 Task: Research Airbnb options in Umm as Summaq, Jordan from 12th December, 2023 to 16th December, 2023 for 8 adults.8 bedrooms having 8 beds and 8 bathrooms. Property type can be hotel. Amenities needed are: wifi, TV, free parkinig on premises, gym, breakfast. Look for 4 properties as per requirement.
Action: Mouse moved to (564, 131)
Screenshot: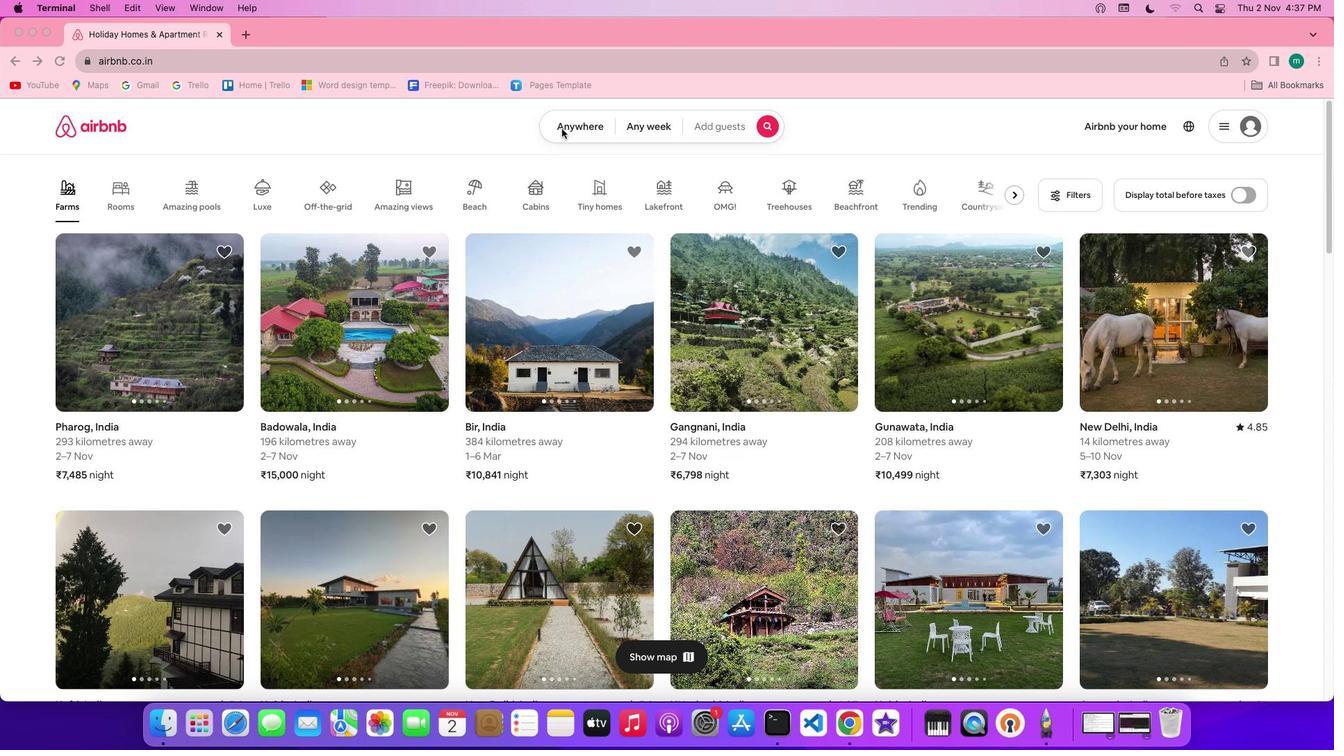 
Action: Mouse pressed left at (564, 131)
Screenshot: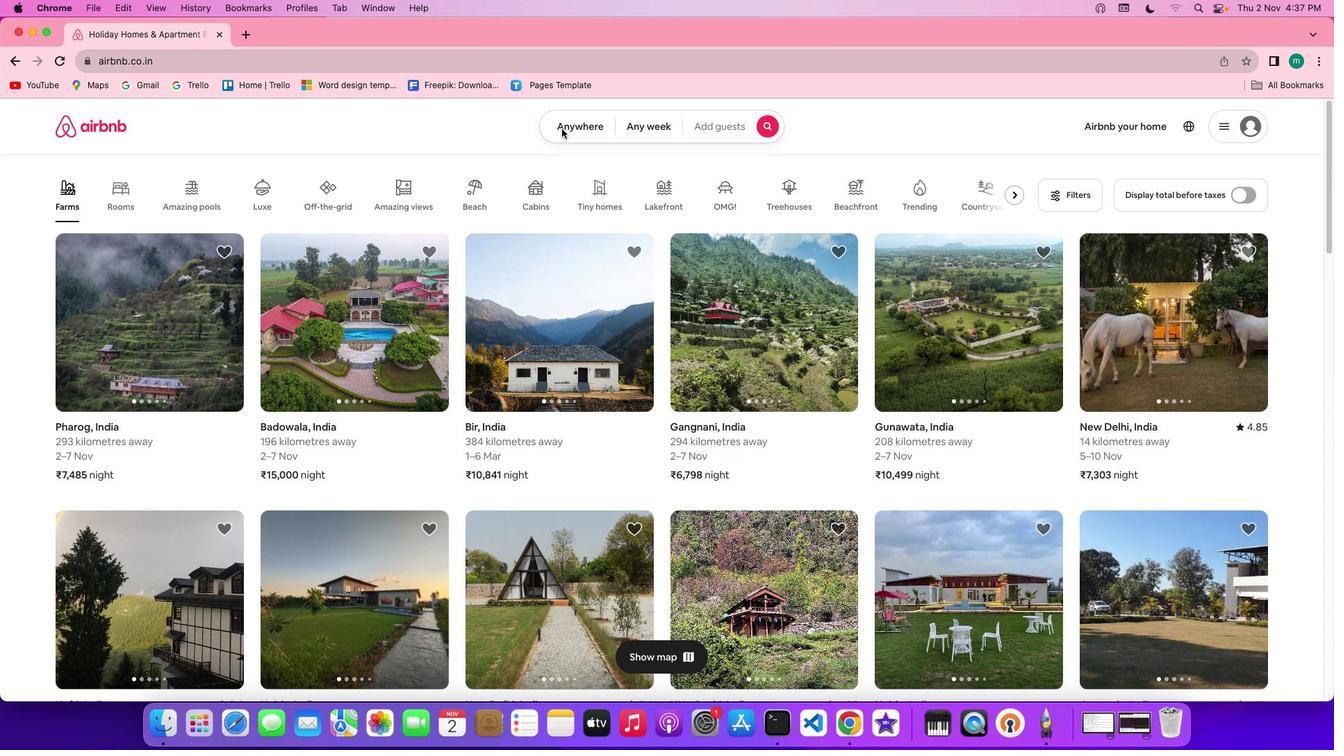 
Action: Mouse pressed left at (564, 131)
Screenshot: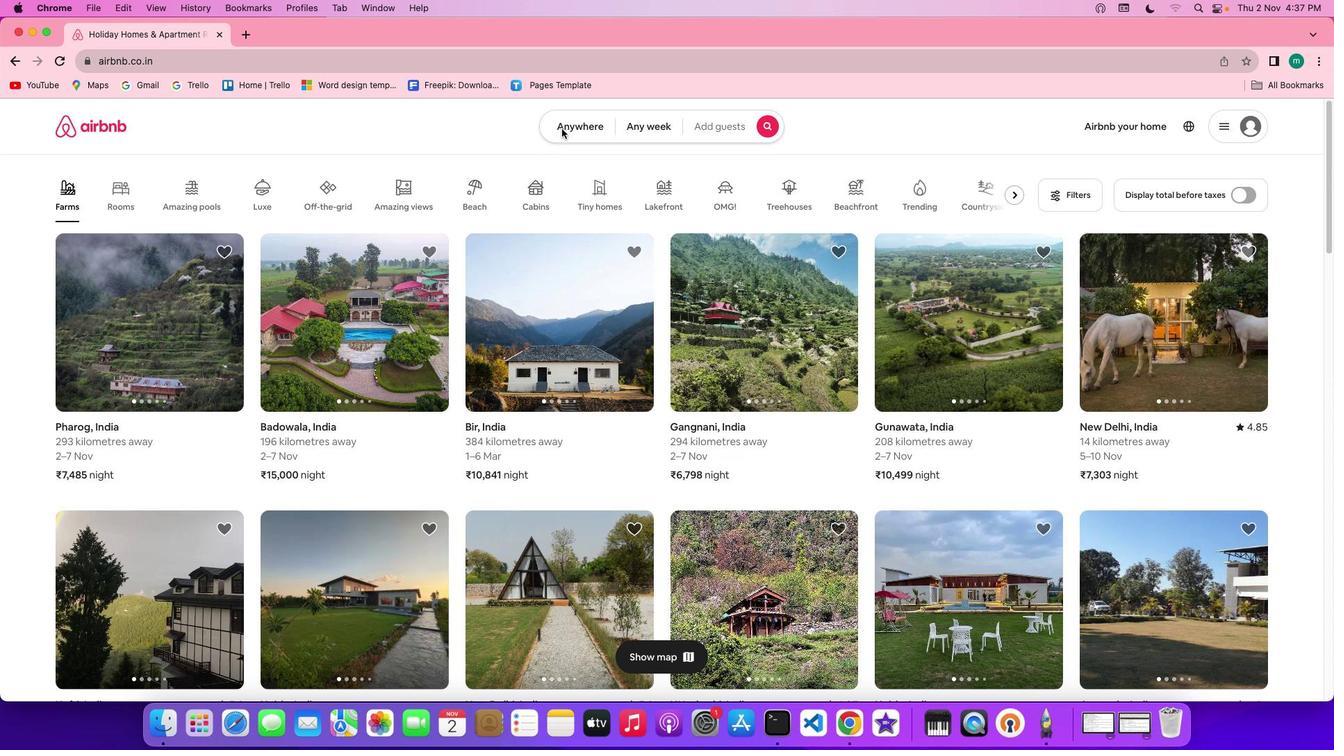 
Action: Key pressed Key.shift'U''m''m'Key.space'a''s'Key.spaceKey.shift'S''u''m''m''a''q'','Key.shift'J''o''r''d''a''n'
Screenshot: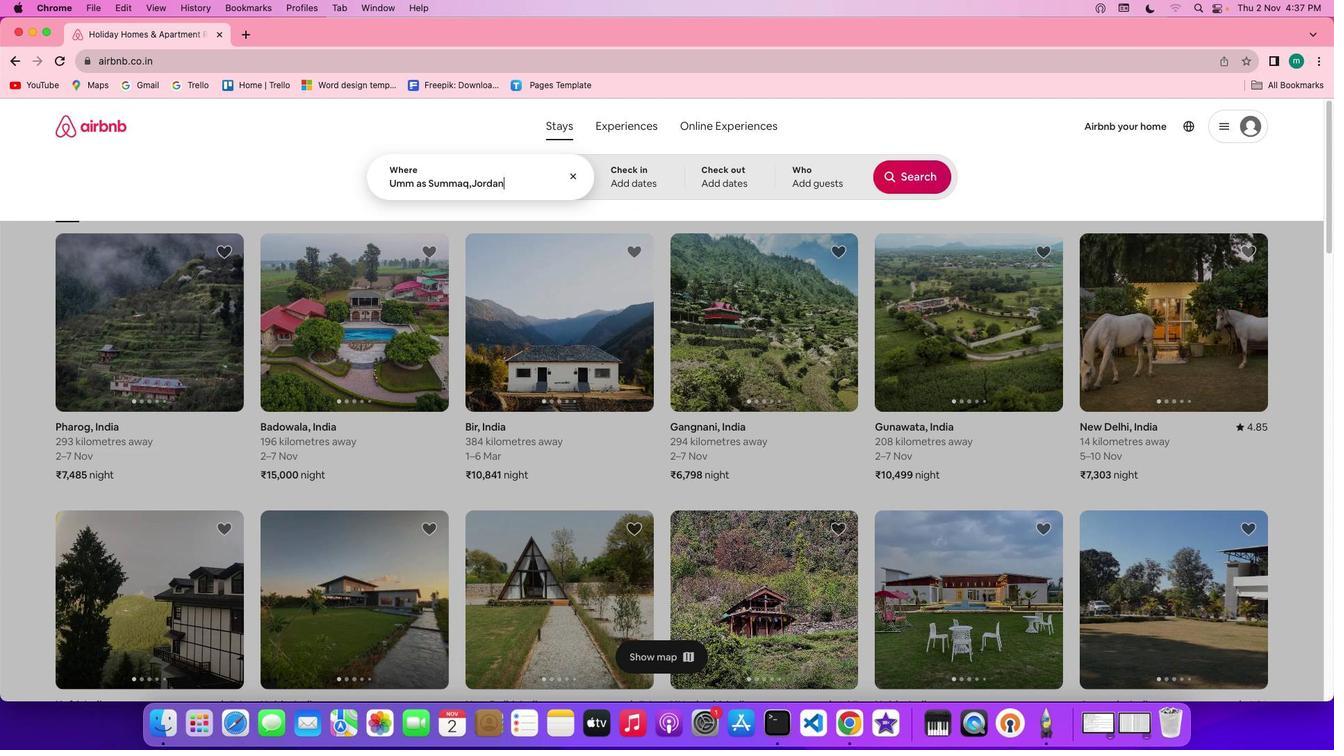 
Action: Mouse moved to (653, 189)
Screenshot: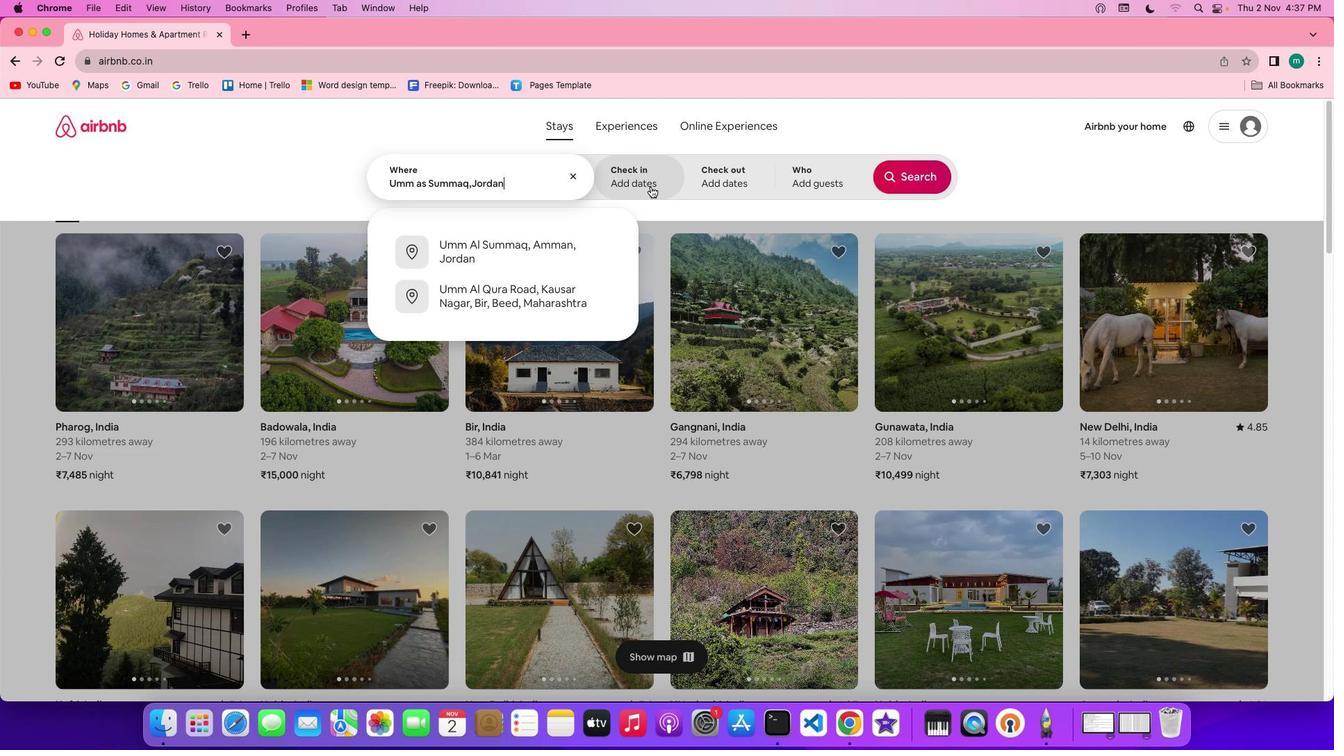 
Action: Mouse pressed left at (653, 189)
Screenshot: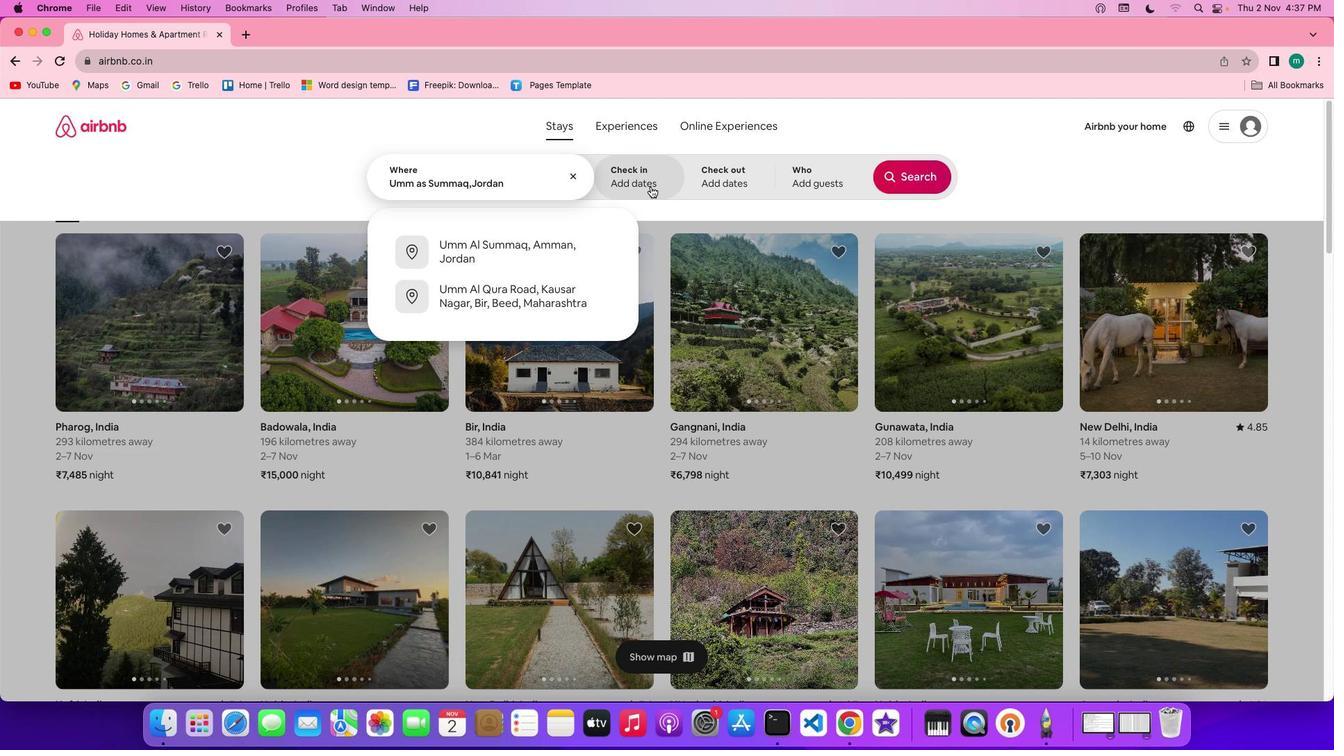 
Action: Mouse moved to (753, 418)
Screenshot: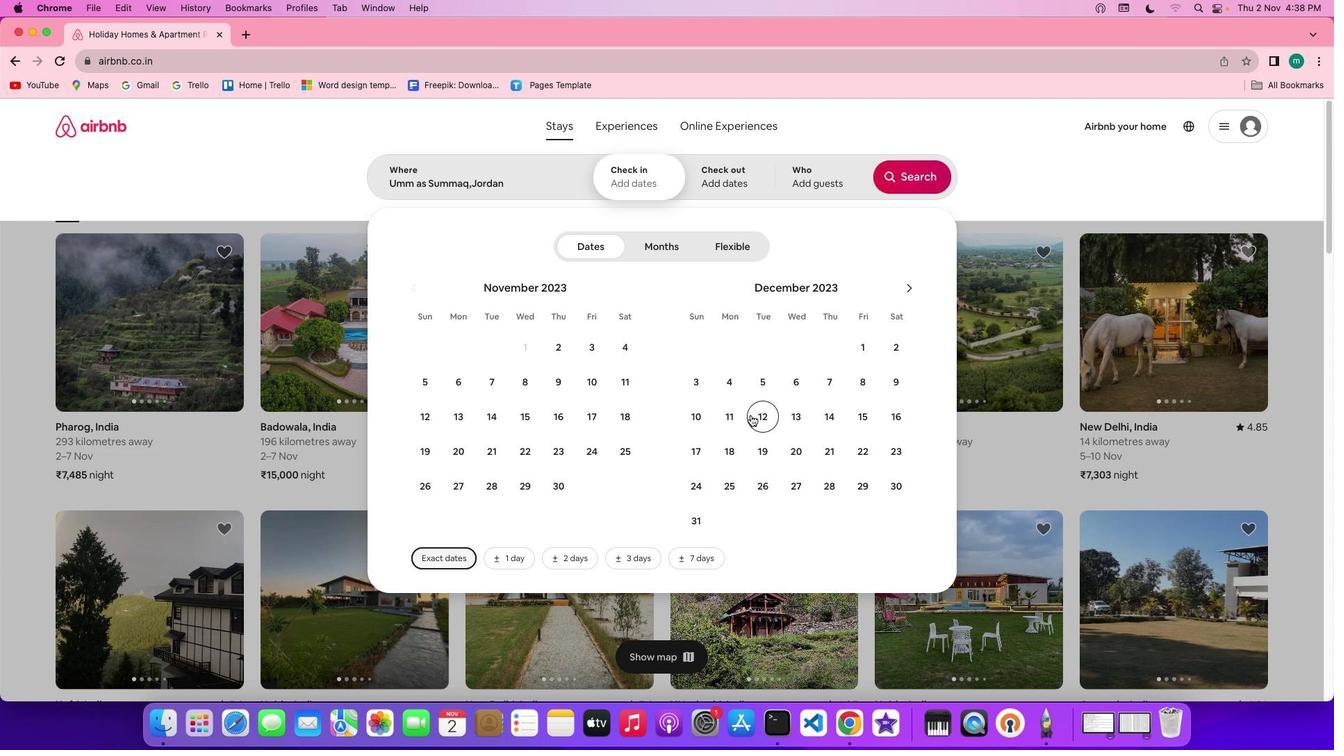 
Action: Mouse pressed left at (753, 418)
Screenshot: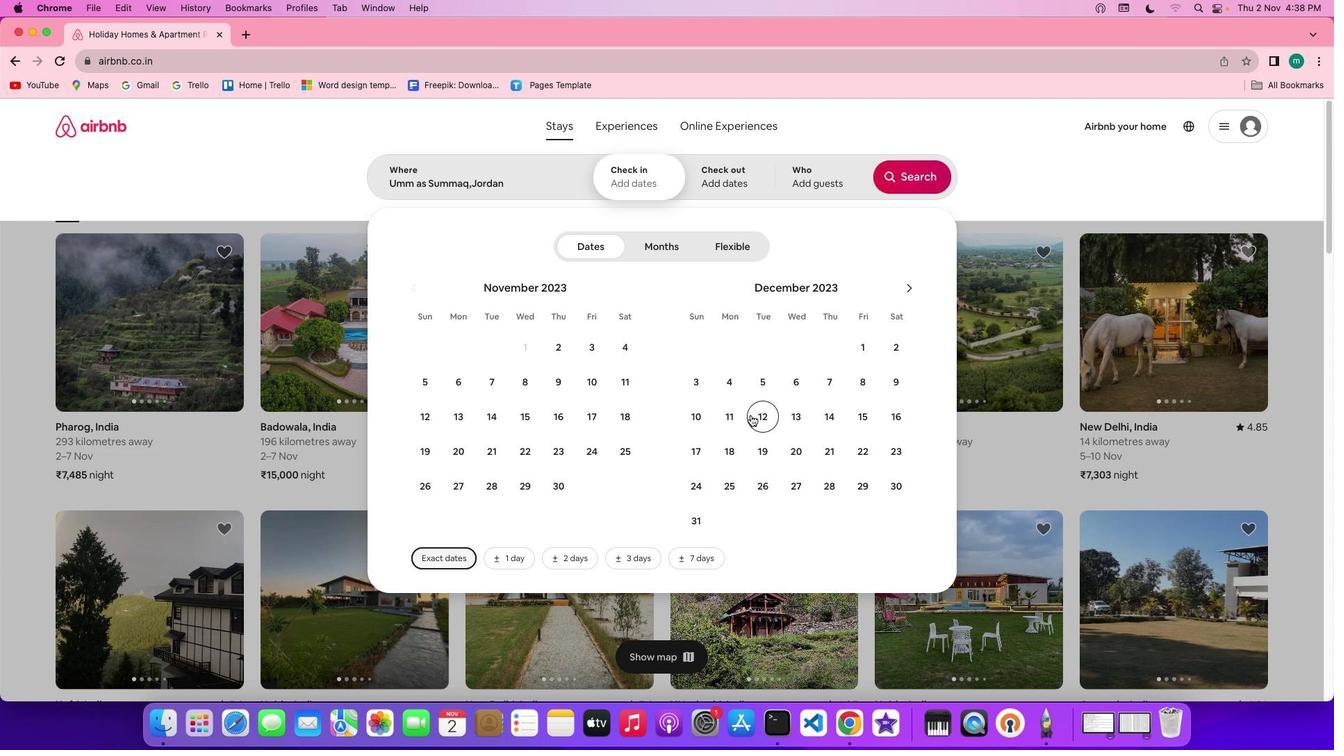 
Action: Mouse moved to (899, 410)
Screenshot: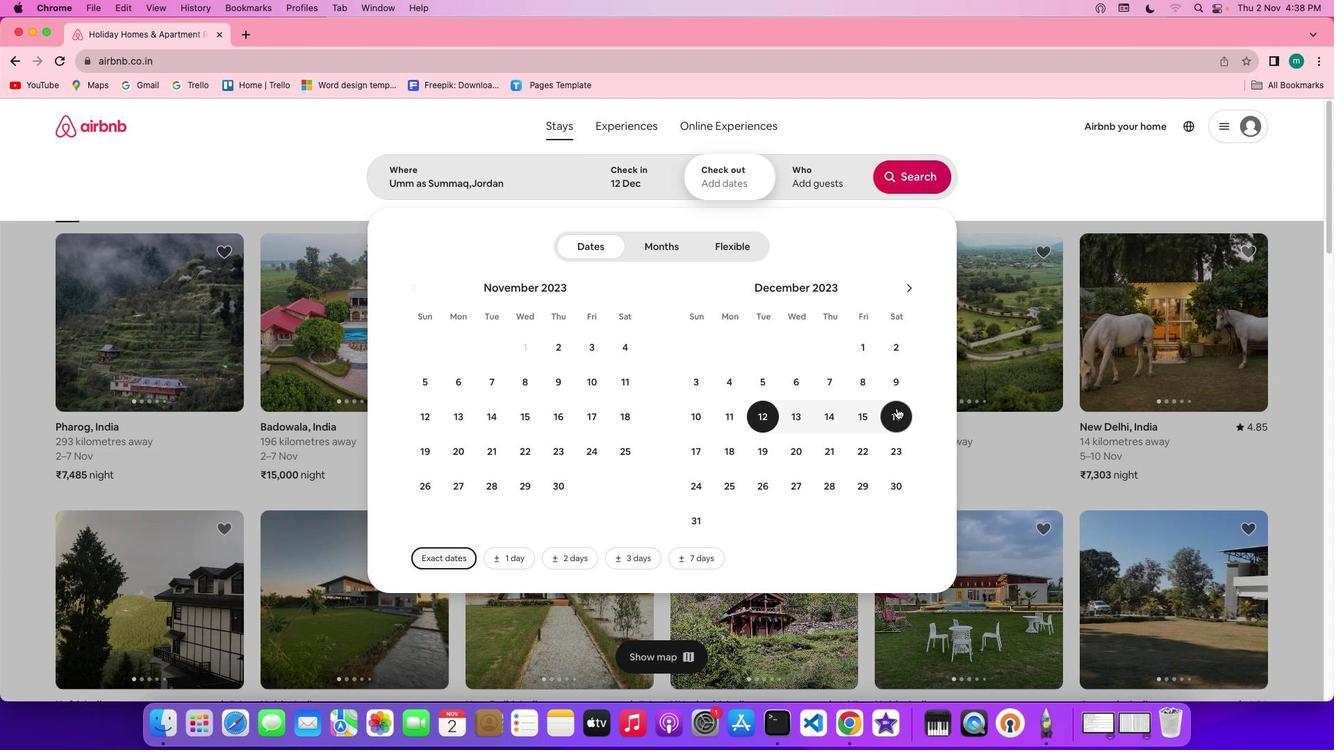 
Action: Mouse pressed left at (899, 410)
Screenshot: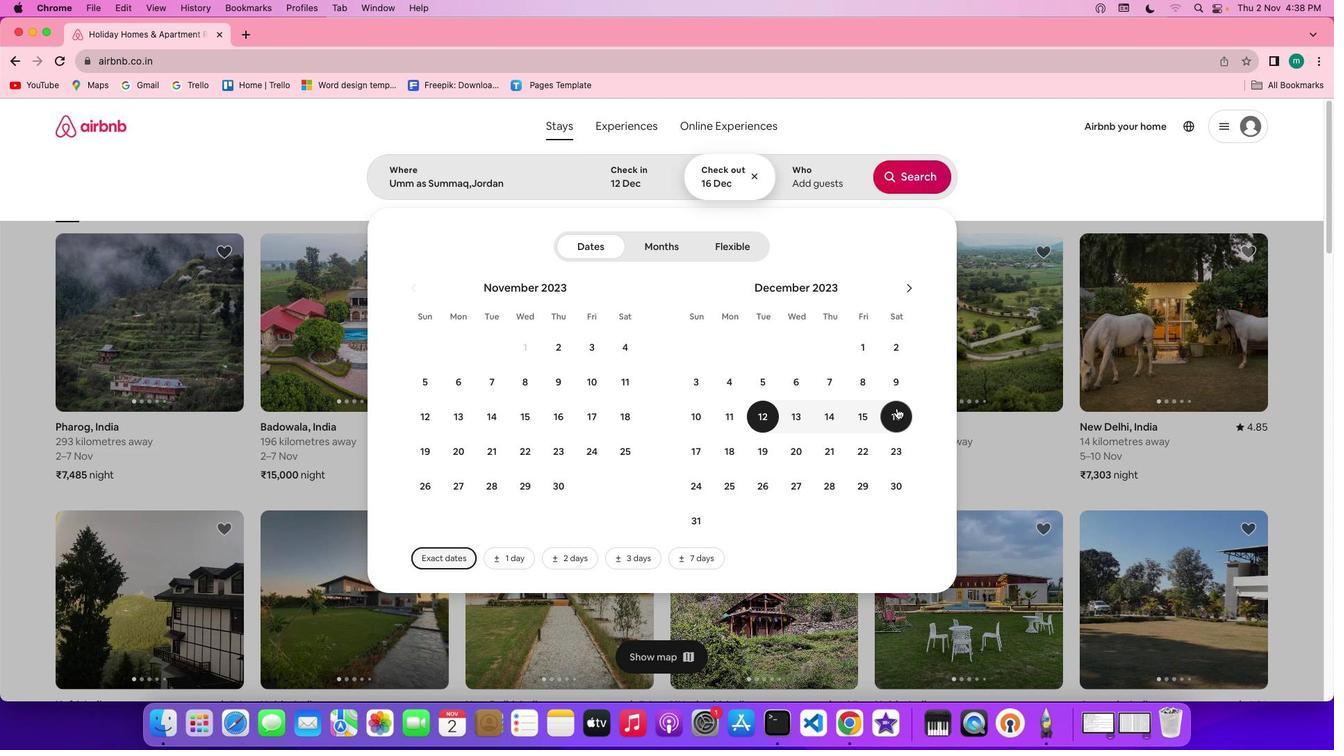 
Action: Mouse moved to (844, 200)
Screenshot: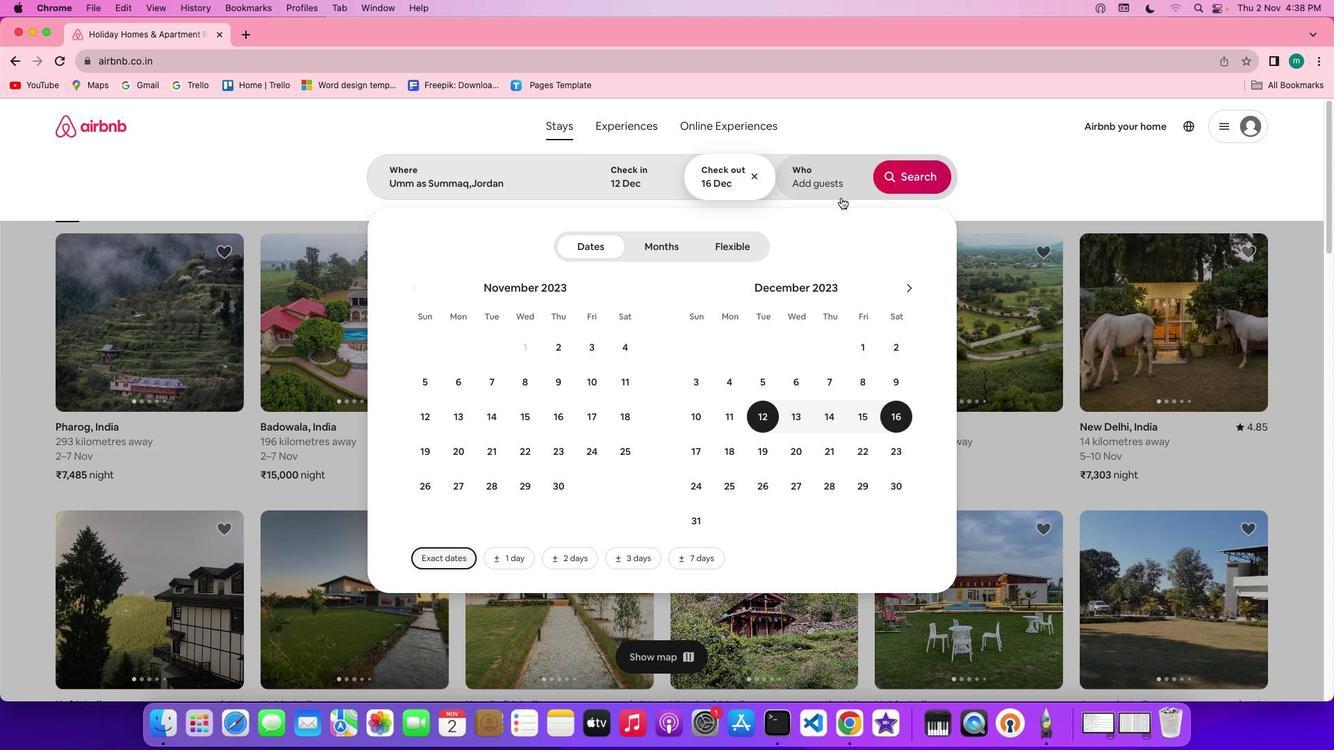 
Action: Mouse pressed left at (844, 200)
Screenshot: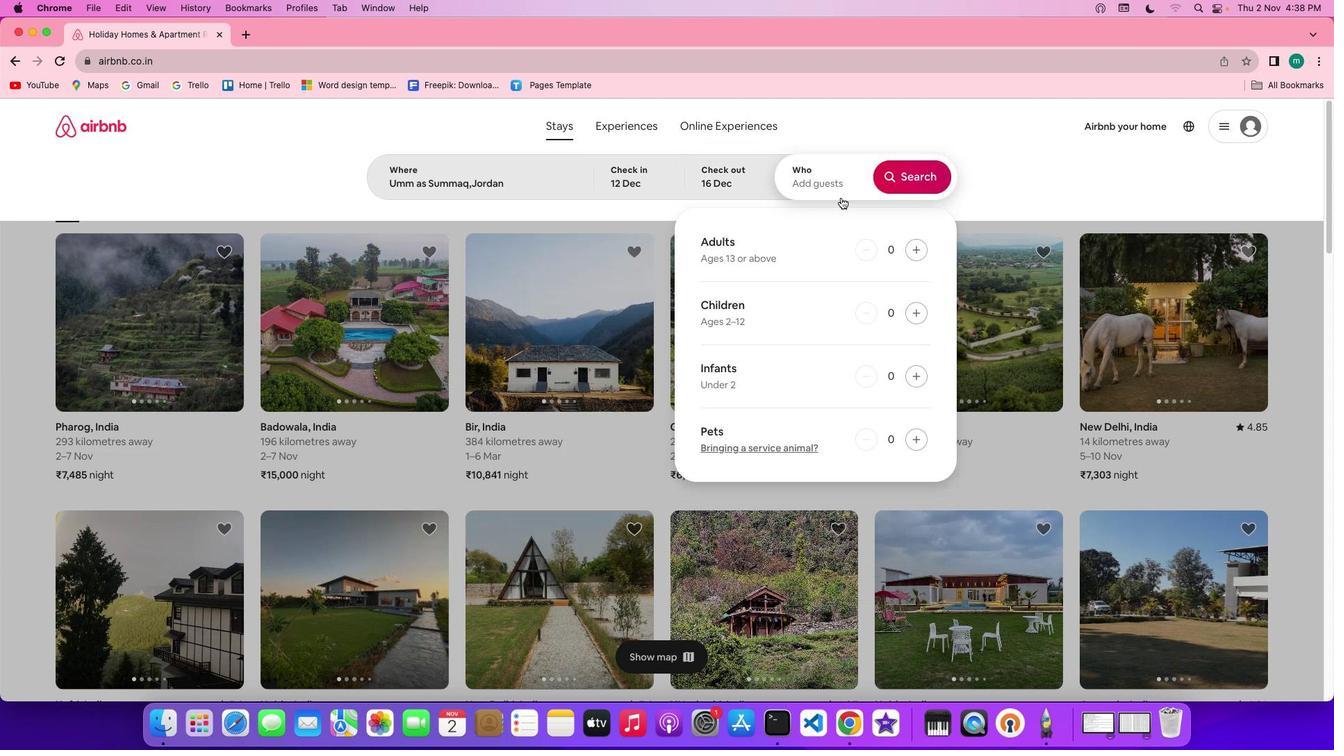 
Action: Mouse moved to (917, 255)
Screenshot: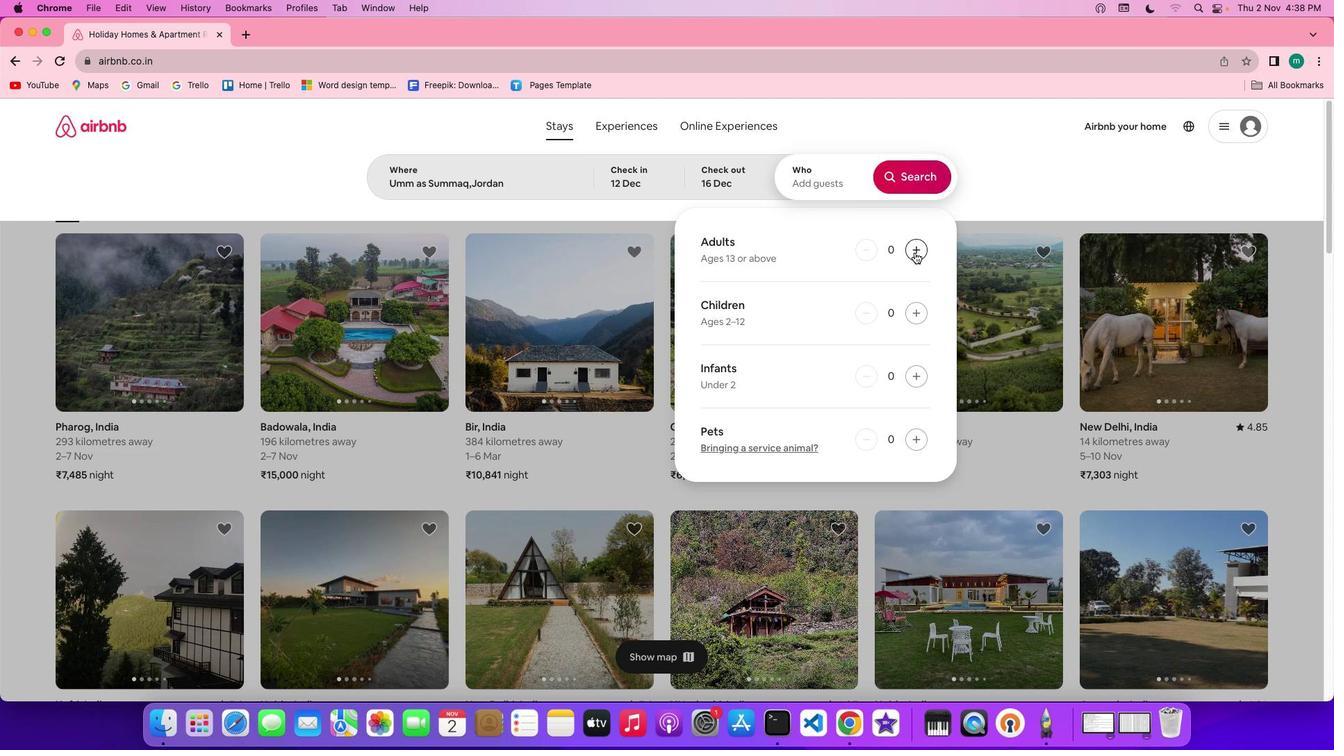 
Action: Mouse pressed left at (917, 255)
Screenshot: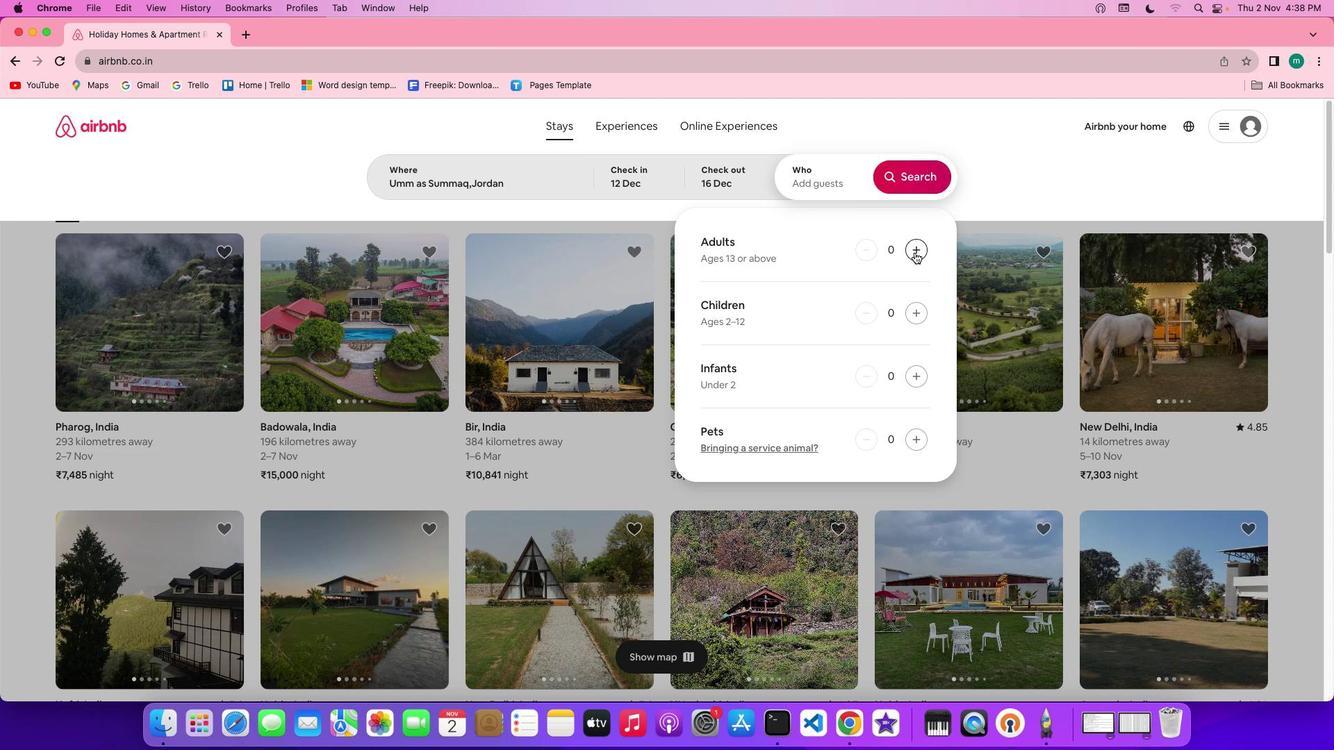 
Action: Mouse pressed left at (917, 255)
Screenshot: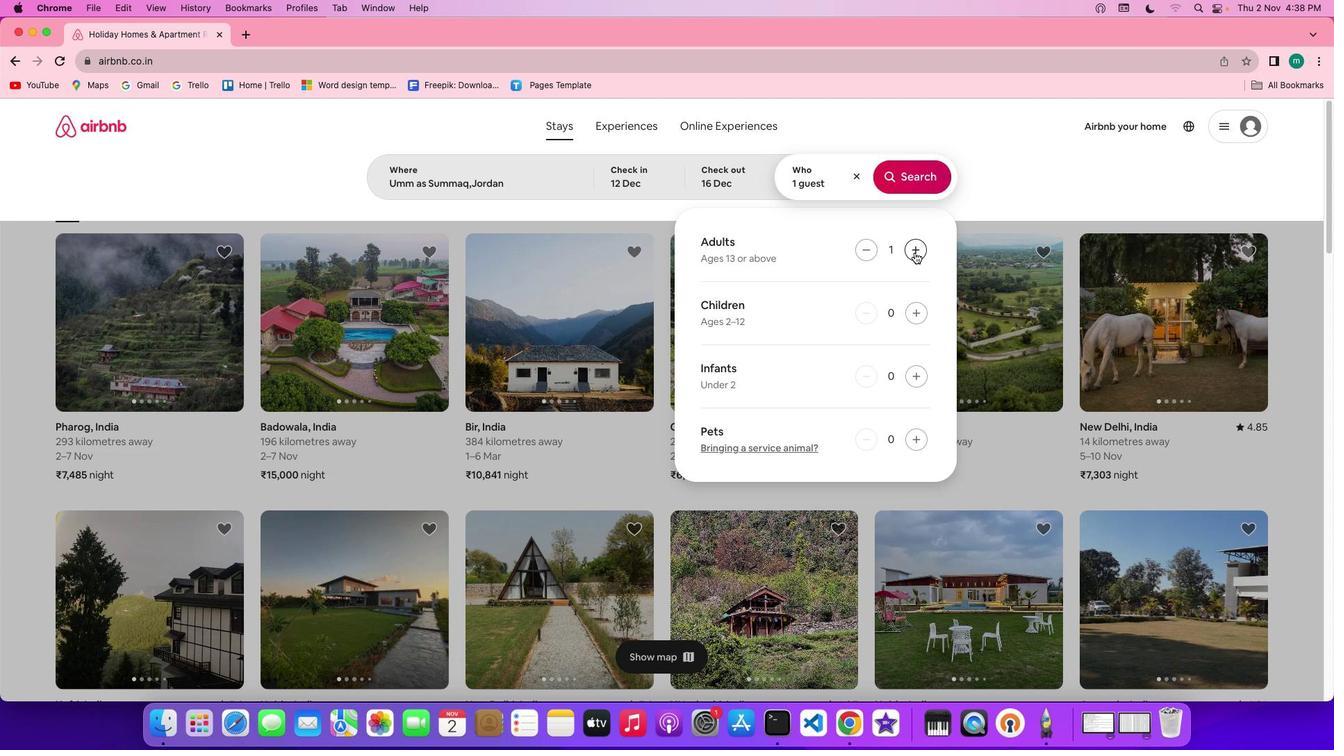 
Action: Mouse pressed left at (917, 255)
Screenshot: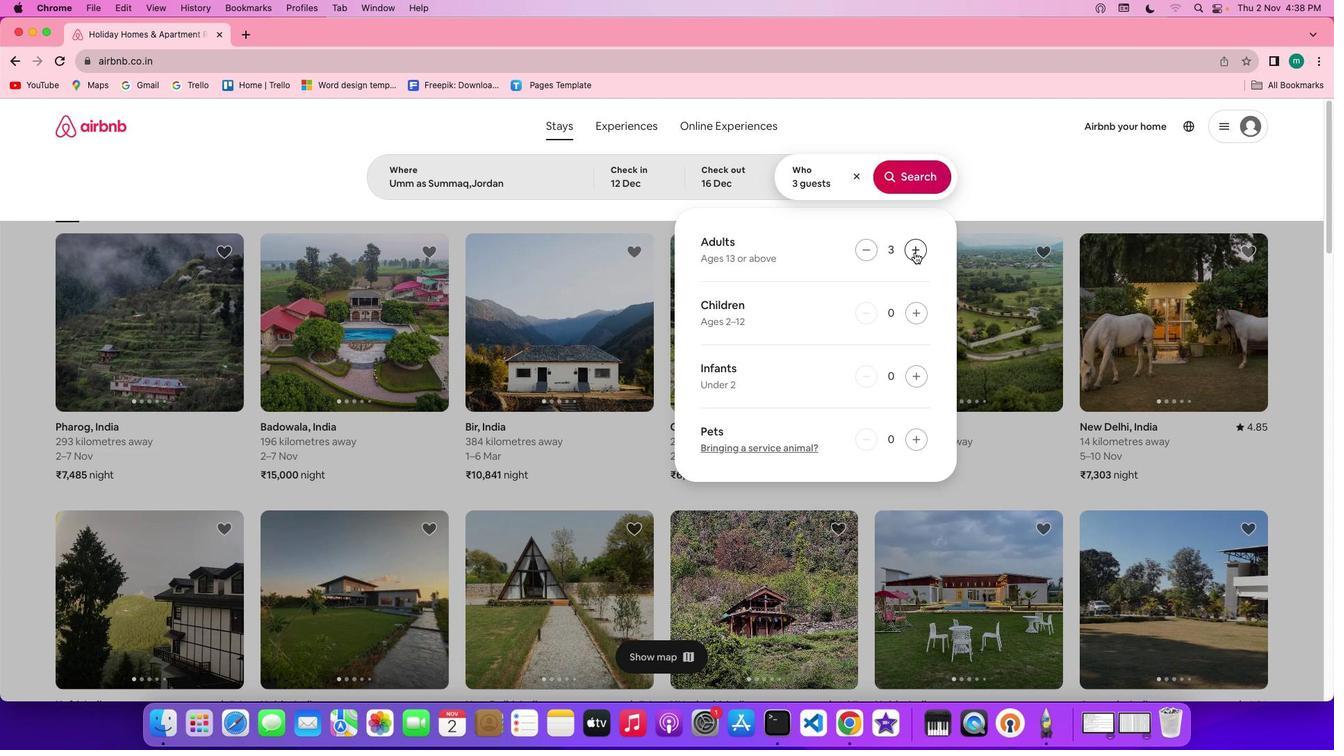 
Action: Mouse pressed left at (917, 255)
Screenshot: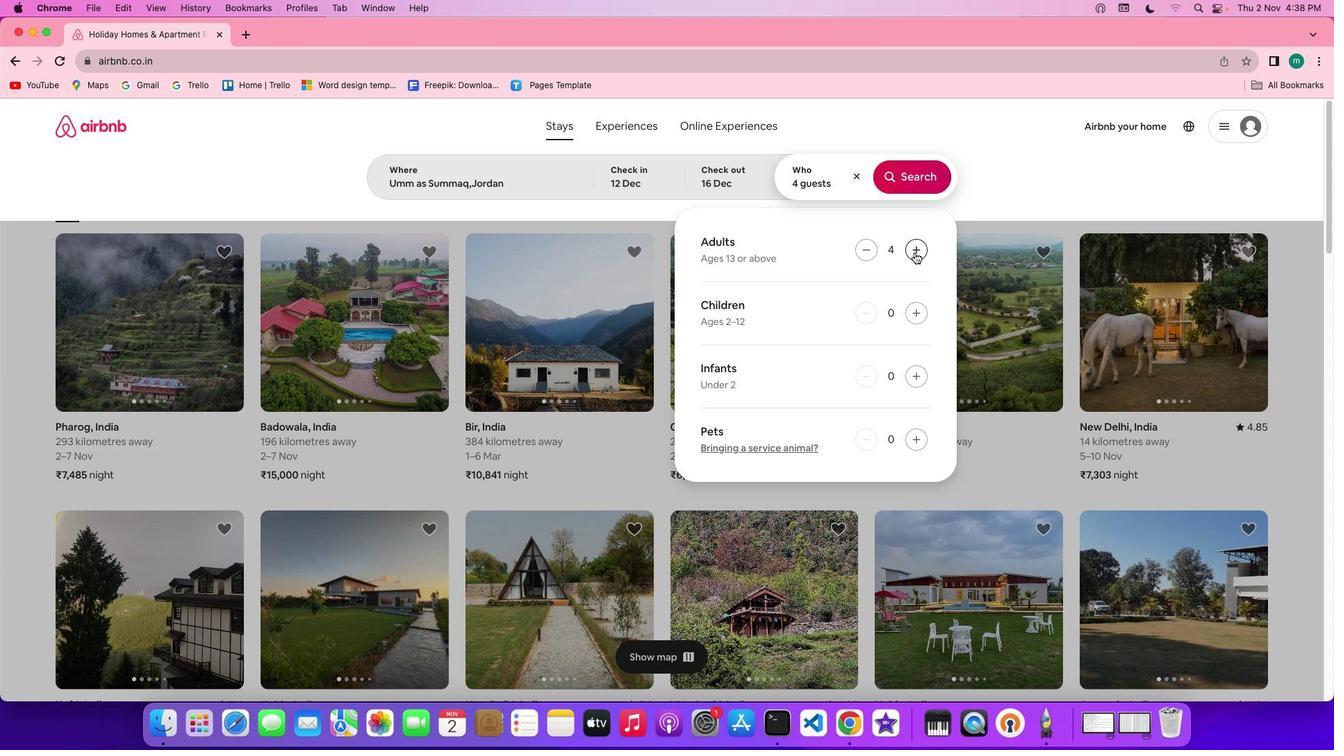
Action: Mouse pressed left at (917, 255)
Screenshot: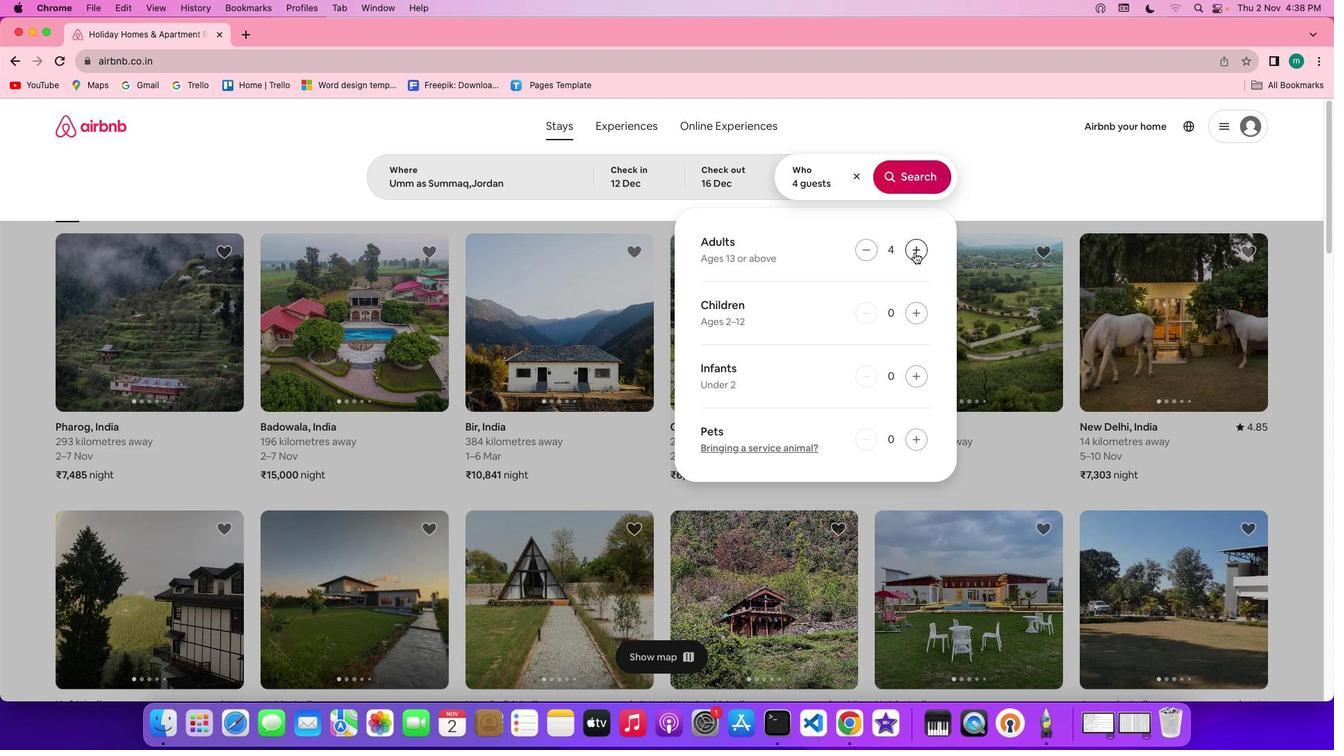 
Action: Mouse pressed left at (917, 255)
Screenshot: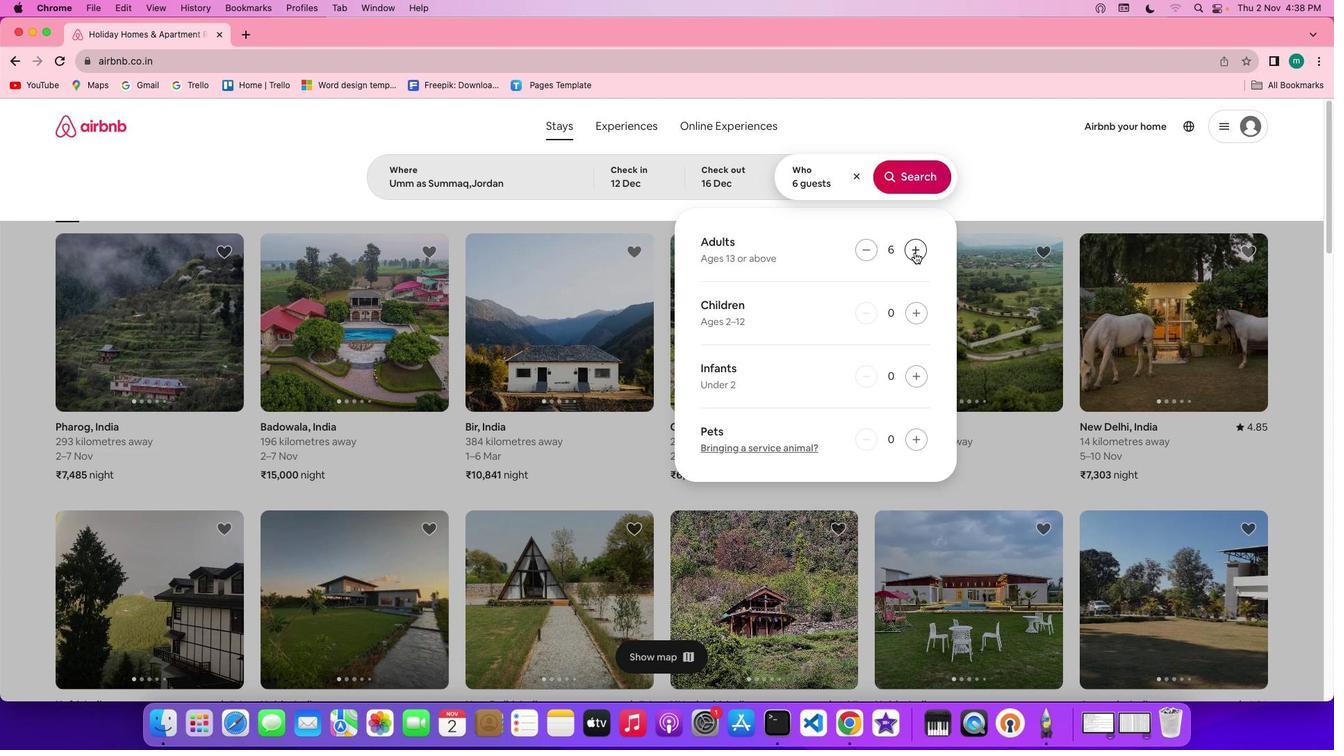 
Action: Mouse pressed left at (917, 255)
Screenshot: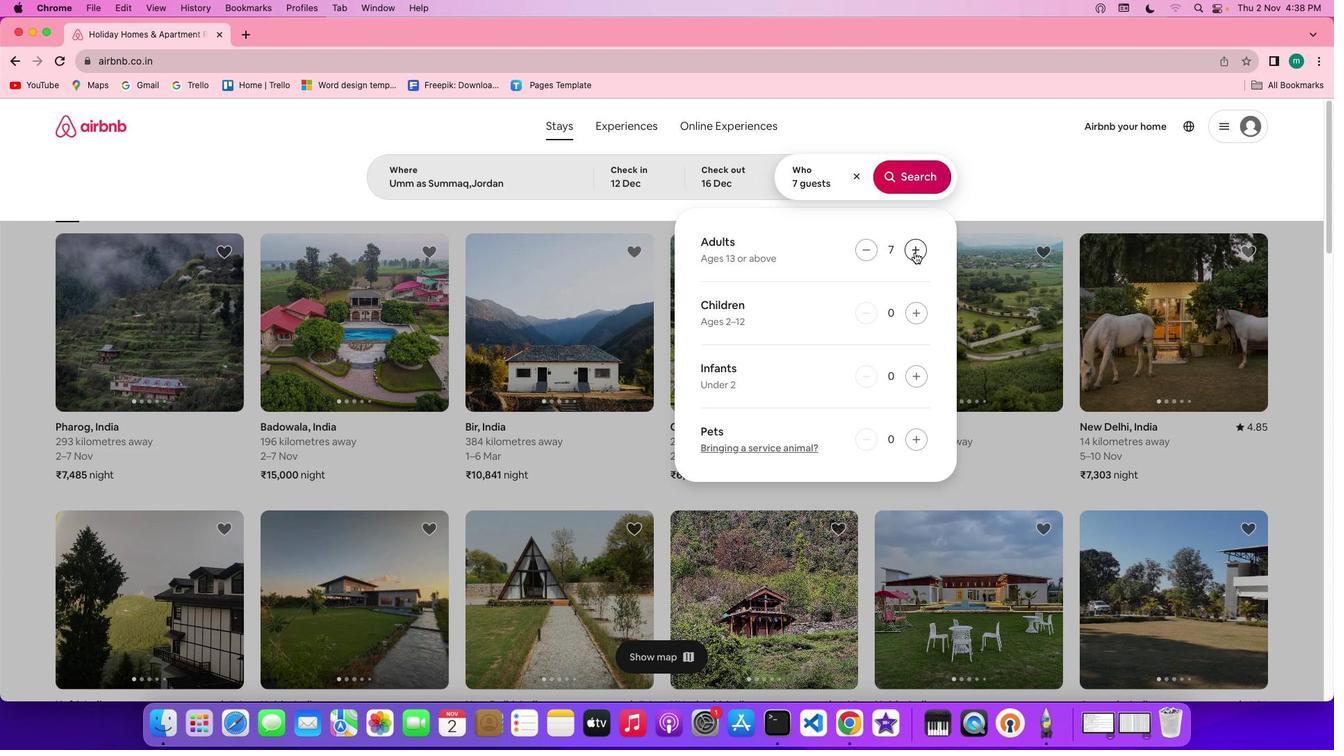 
Action: Mouse pressed left at (917, 255)
Screenshot: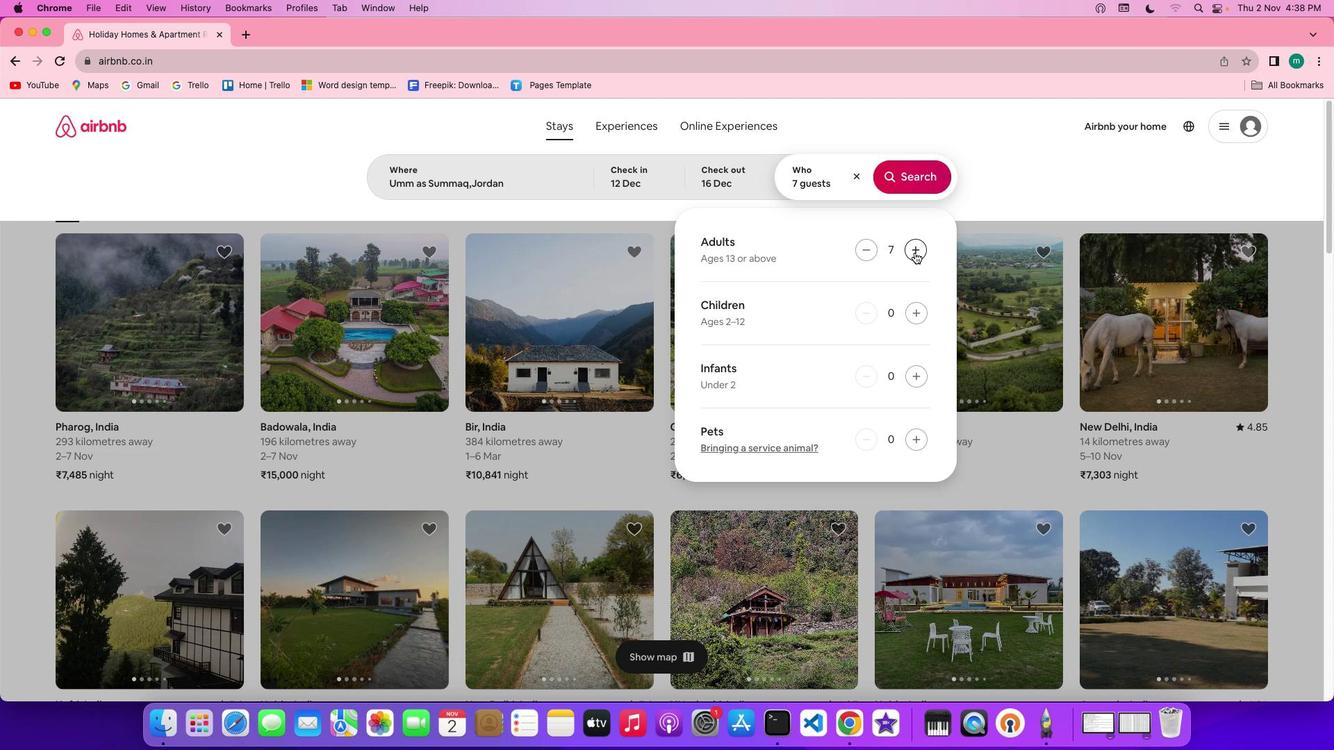 
Action: Mouse moved to (924, 187)
Screenshot: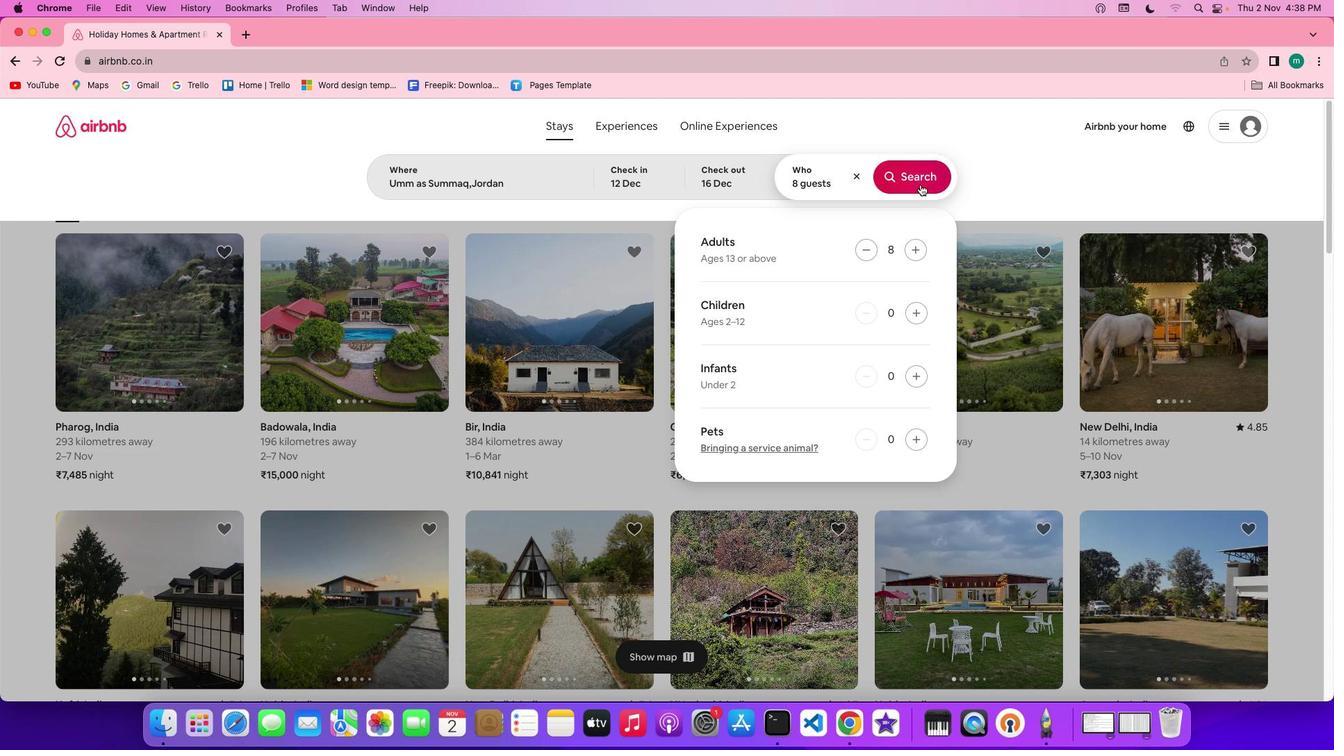 
Action: Mouse pressed left at (924, 187)
Screenshot: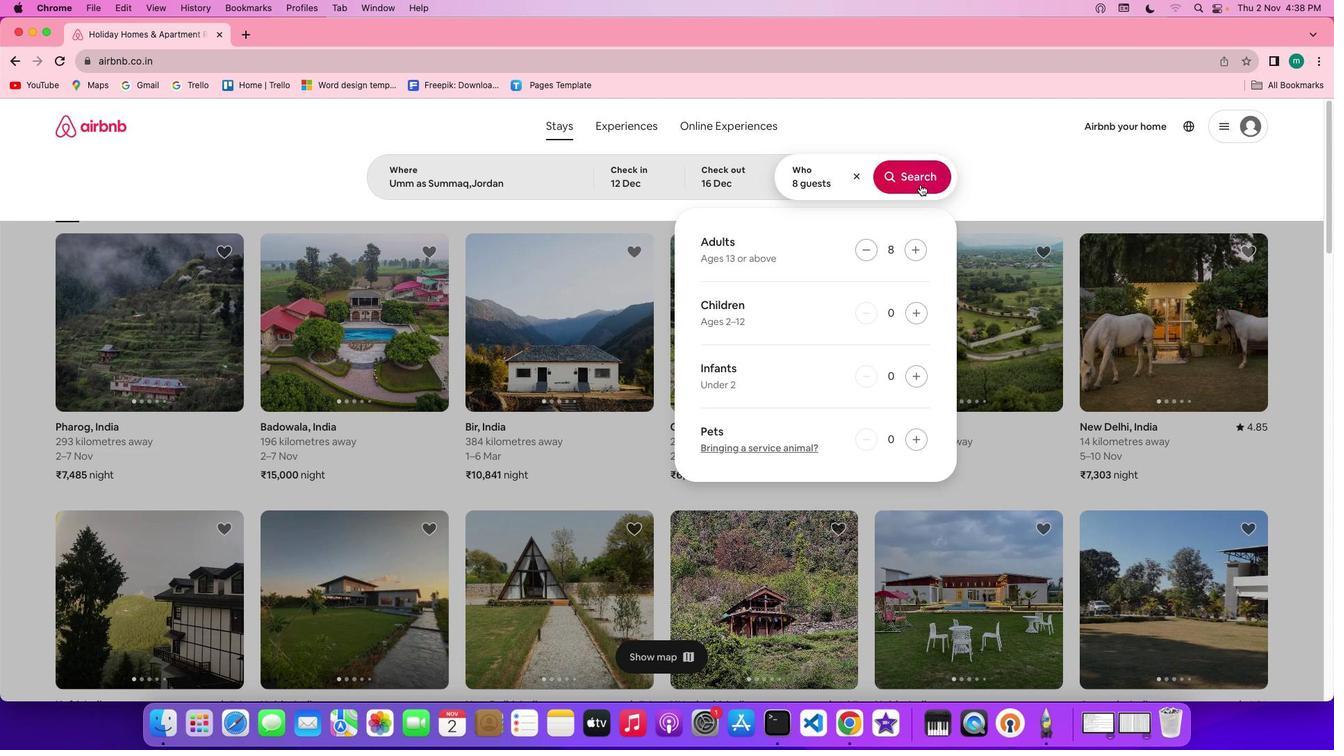 
Action: Mouse moved to (1121, 189)
Screenshot: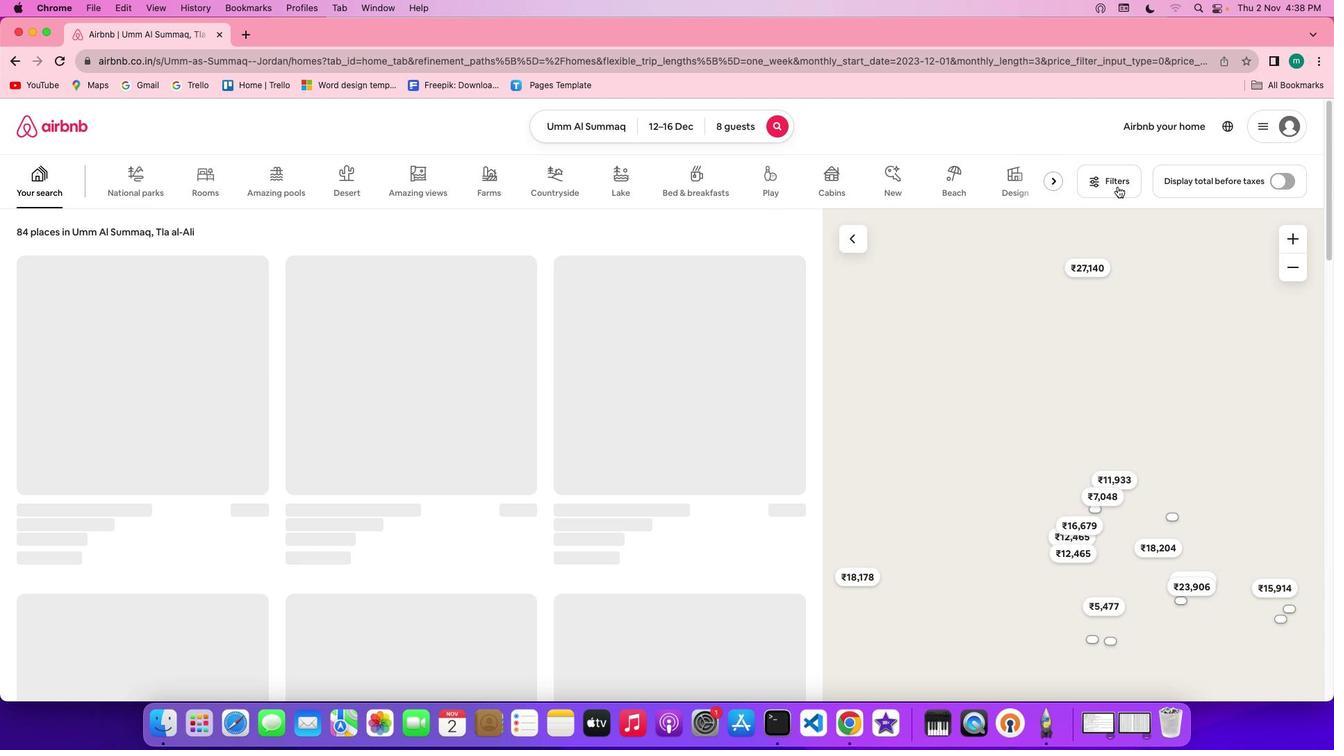 
Action: Mouse pressed left at (1121, 189)
Screenshot: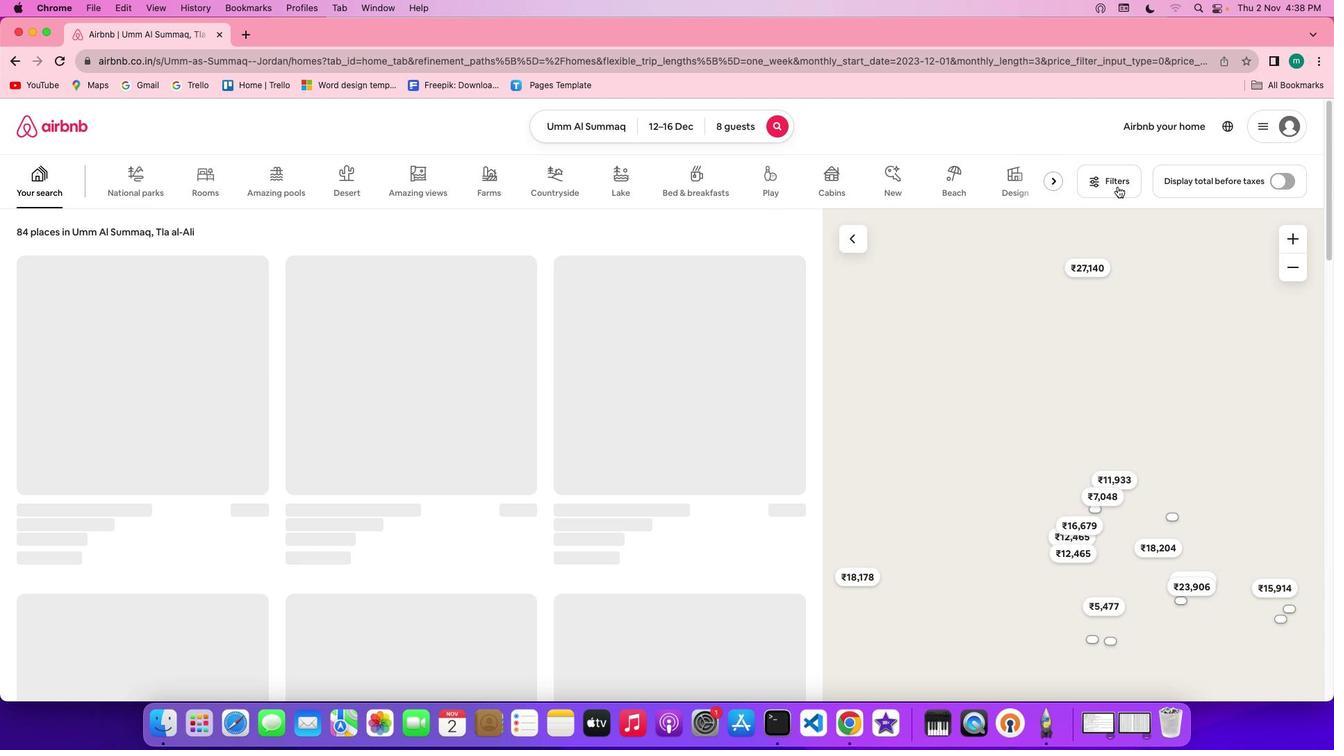 
Action: Mouse moved to (683, 471)
Screenshot: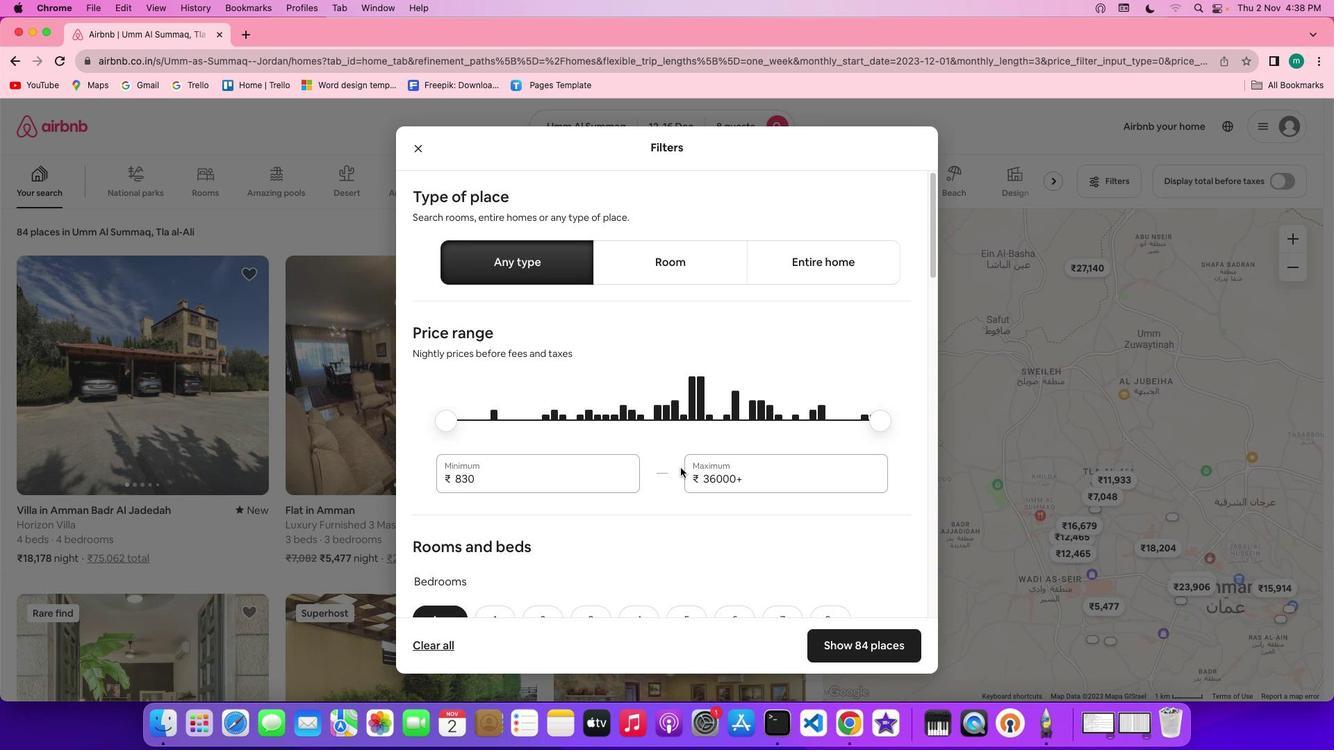 
Action: Mouse scrolled (683, 471) with delta (2, 2)
Screenshot: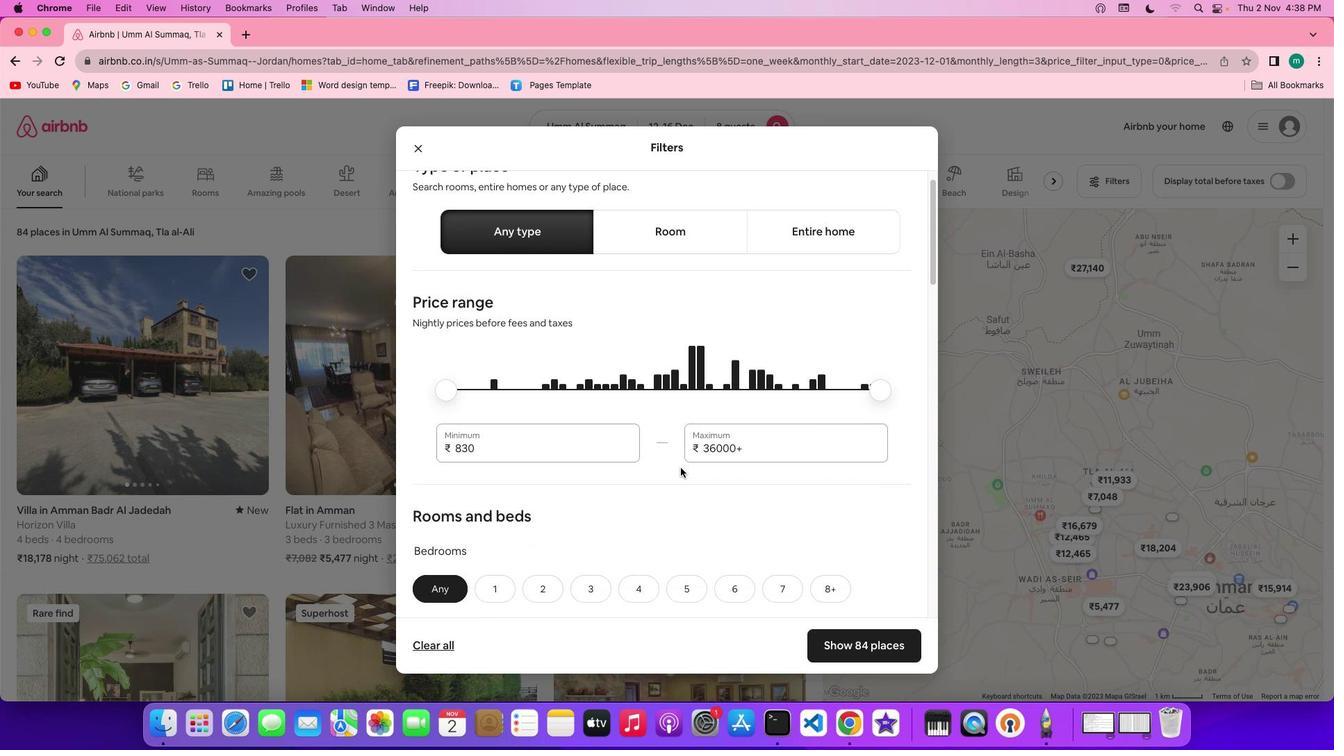 
Action: Mouse scrolled (683, 471) with delta (2, 2)
Screenshot: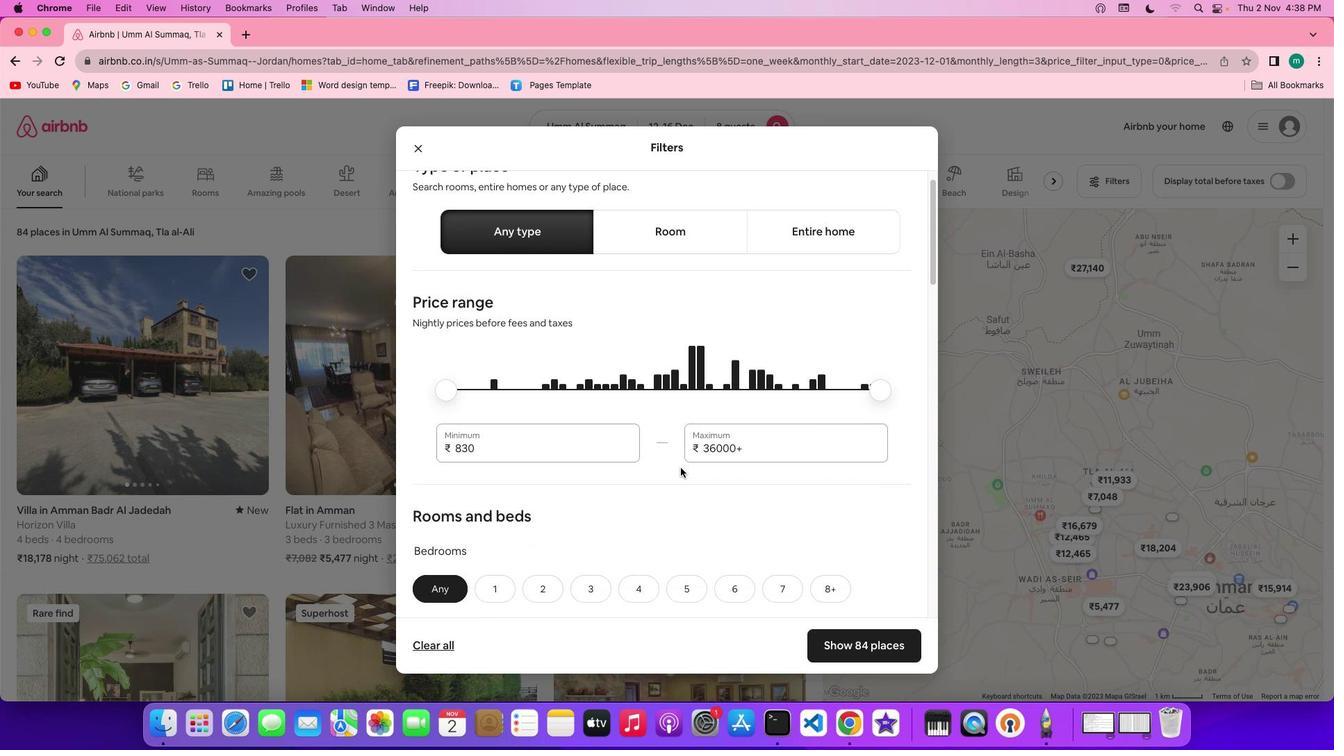 
Action: Mouse scrolled (683, 471) with delta (2, 0)
Screenshot: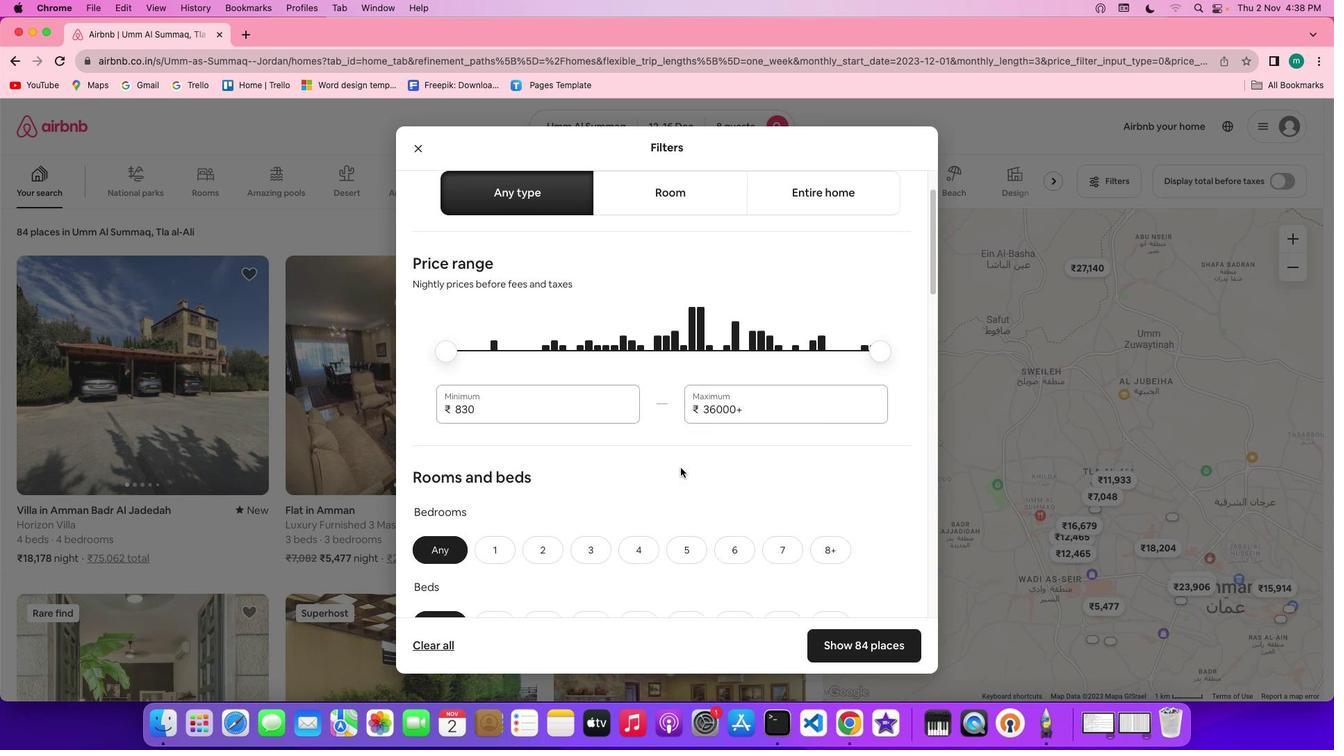 
Action: Mouse scrolled (683, 471) with delta (2, 0)
Screenshot: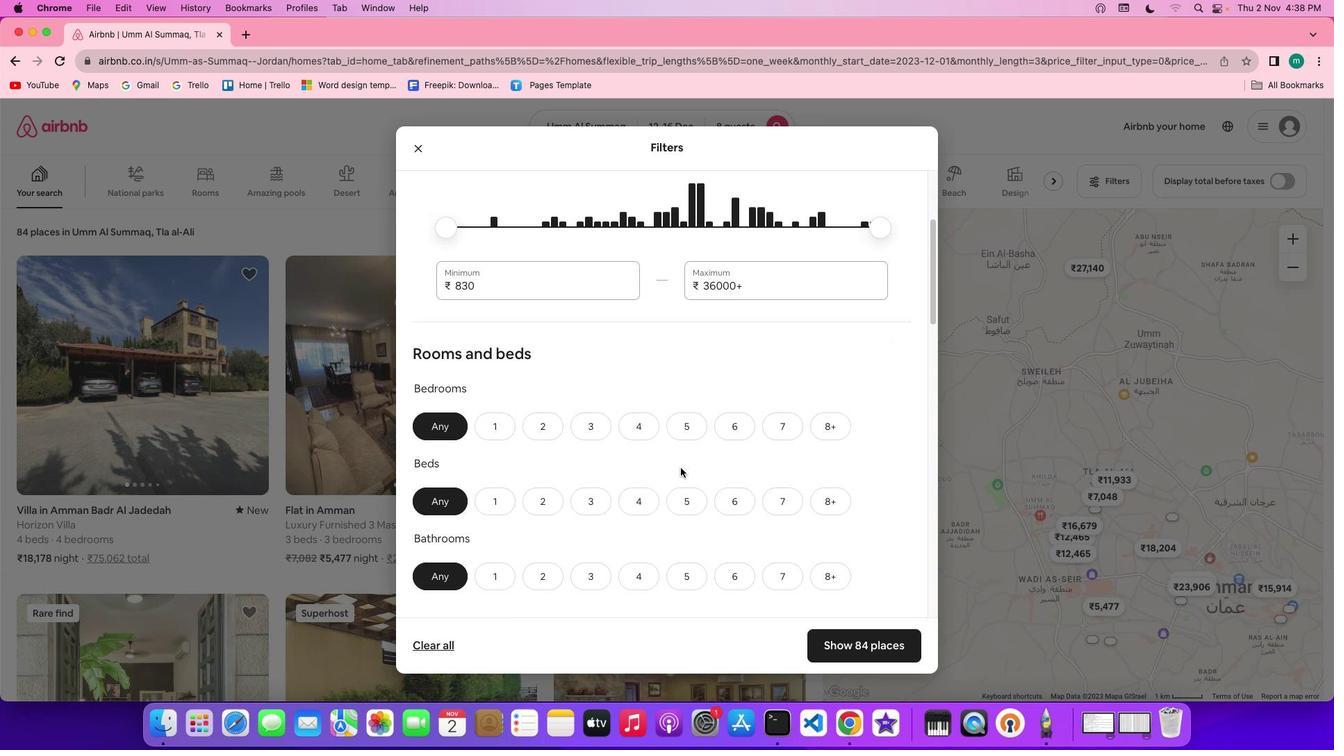
Action: Mouse scrolled (683, 471) with delta (2, 2)
Screenshot: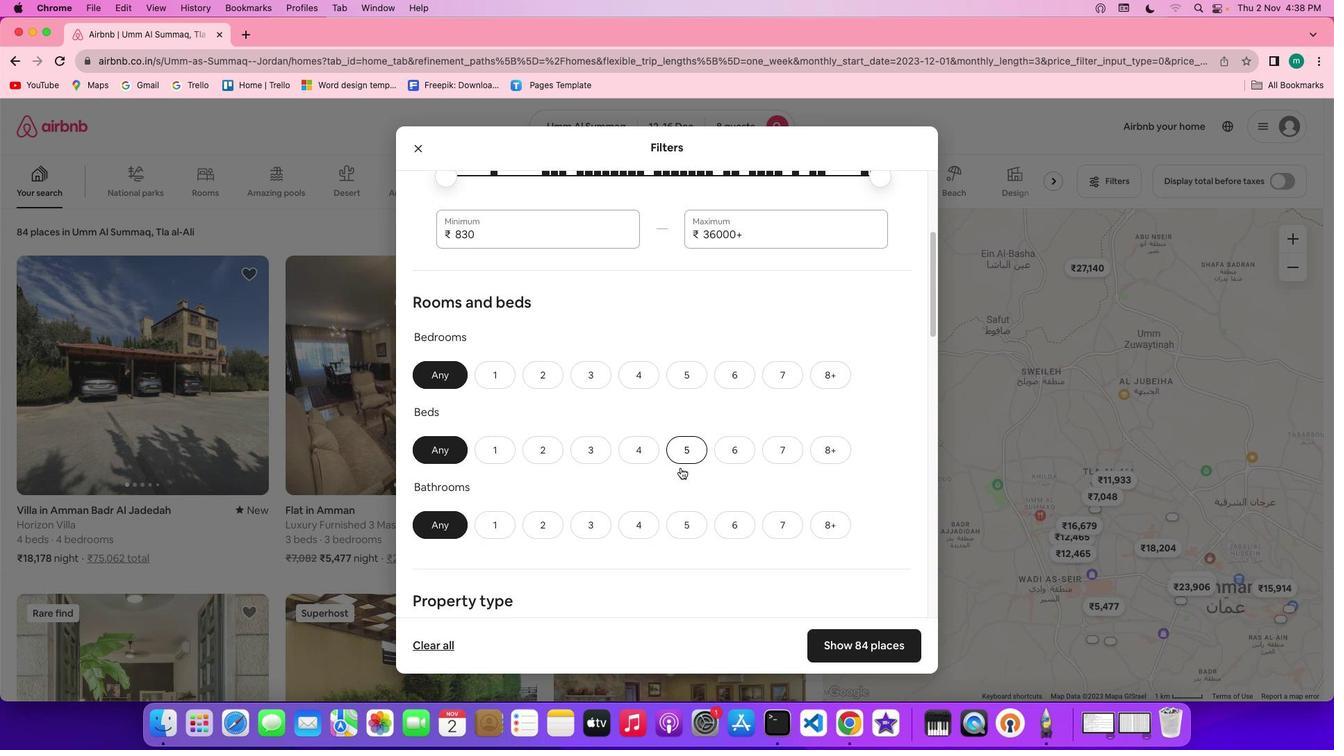 
Action: Mouse scrolled (683, 471) with delta (2, 2)
Screenshot: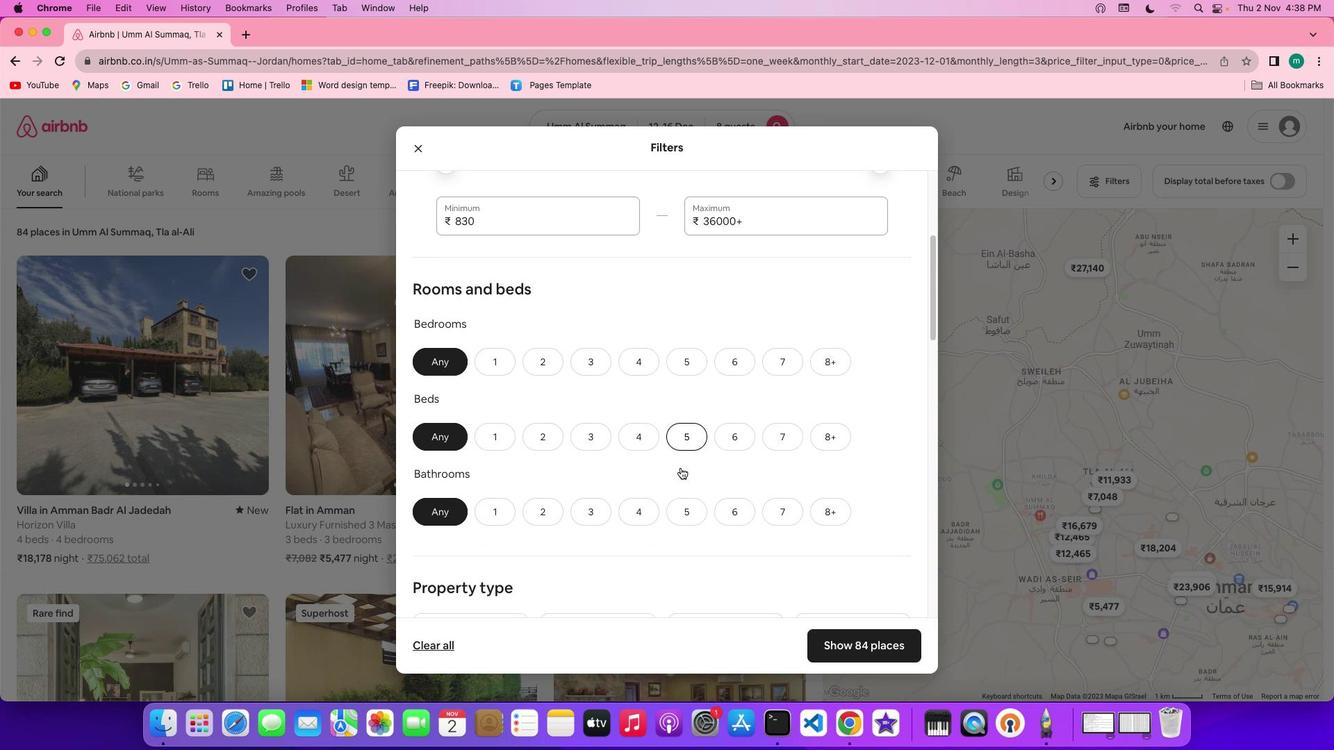 
Action: Mouse scrolled (683, 471) with delta (2, 1)
Screenshot: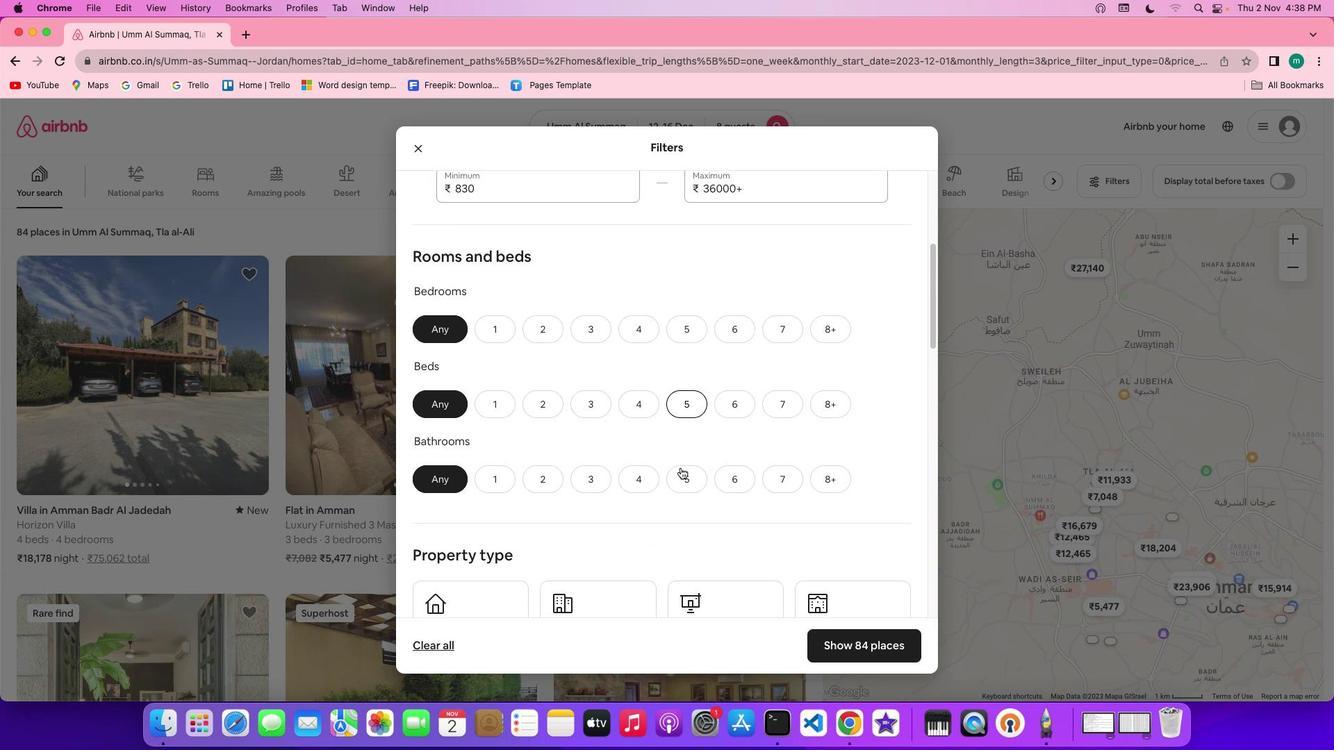 
Action: Mouse scrolled (683, 471) with delta (2, 1)
Screenshot: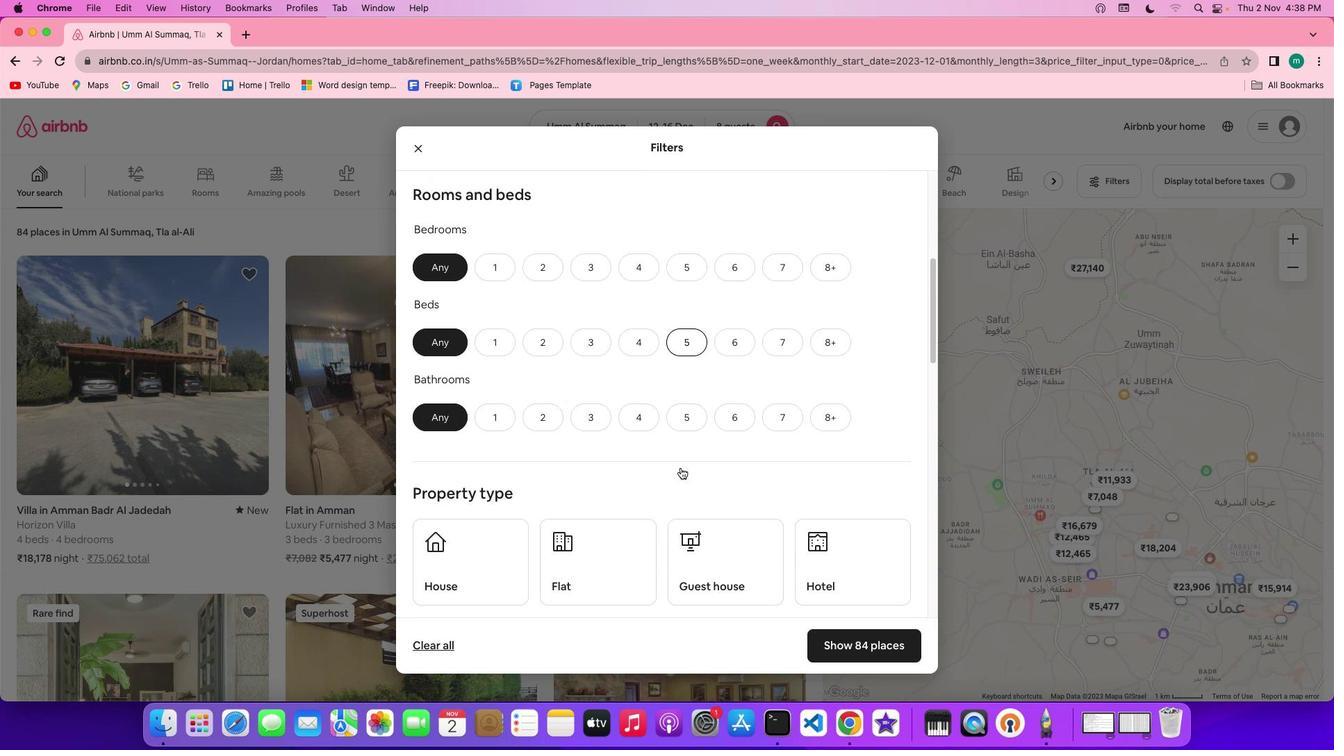 
Action: Mouse scrolled (683, 471) with delta (2, 2)
Screenshot: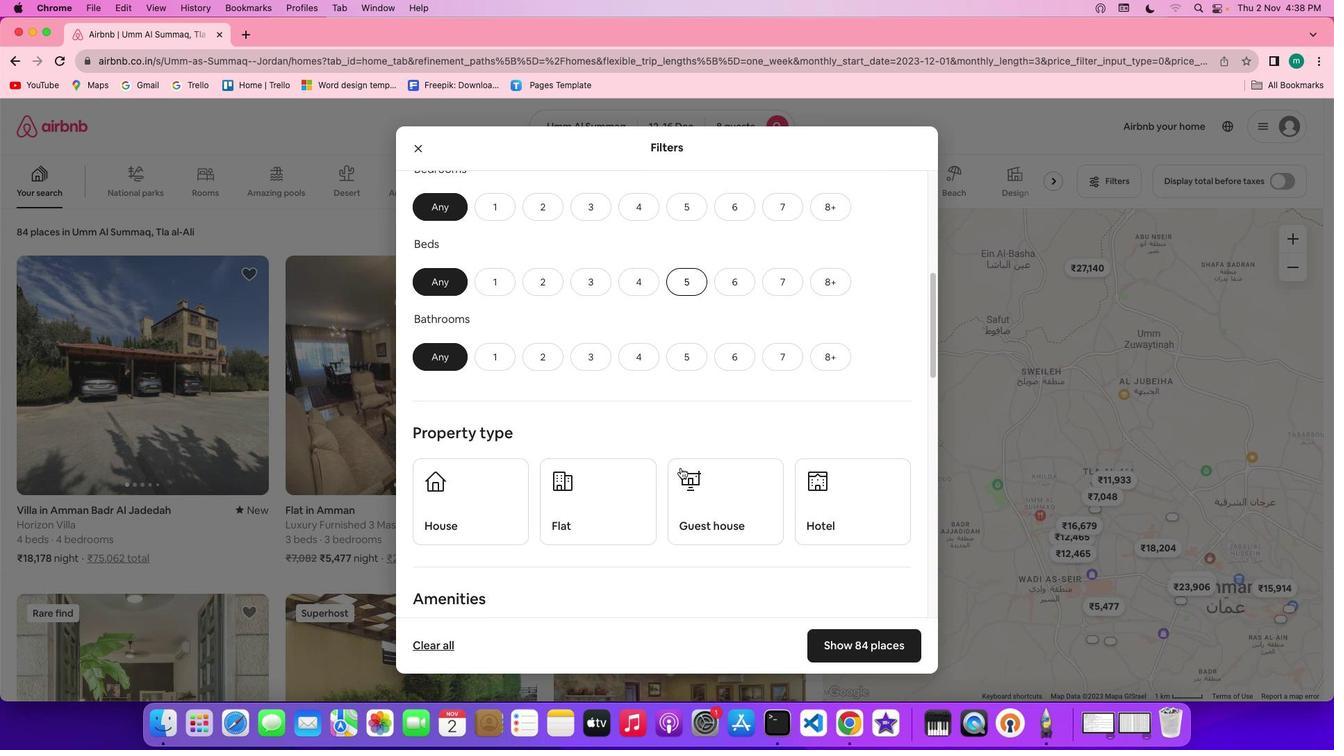 
Action: Mouse scrolled (683, 471) with delta (2, 2)
Screenshot: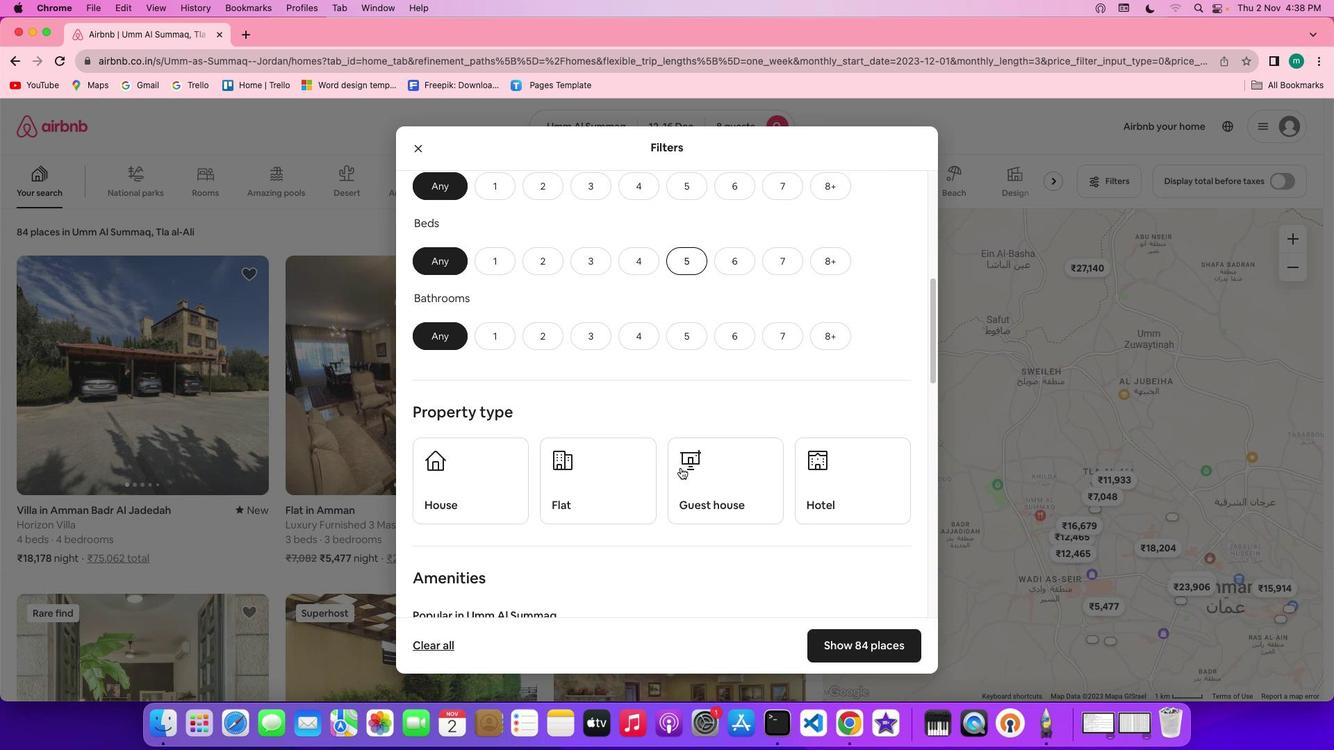 
Action: Mouse scrolled (683, 471) with delta (2, 1)
Screenshot: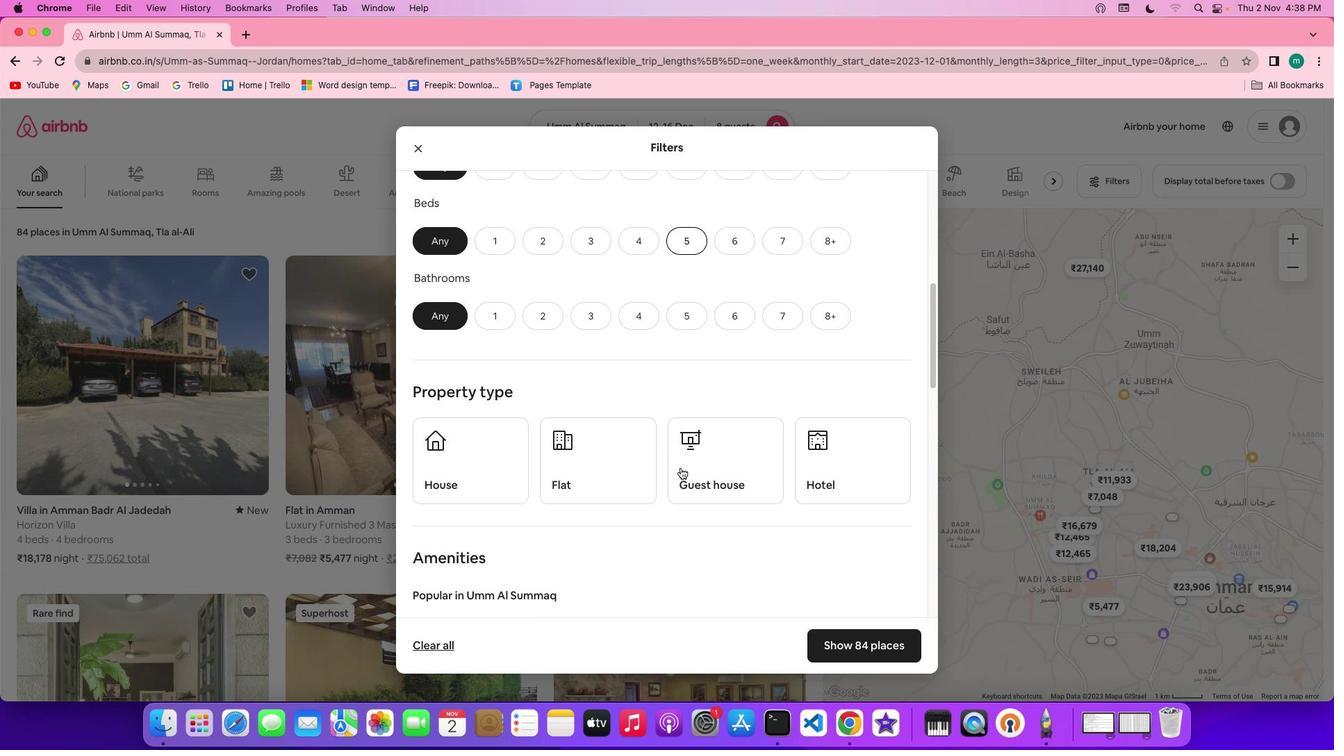 
Action: Mouse scrolled (683, 471) with delta (2, 2)
Screenshot: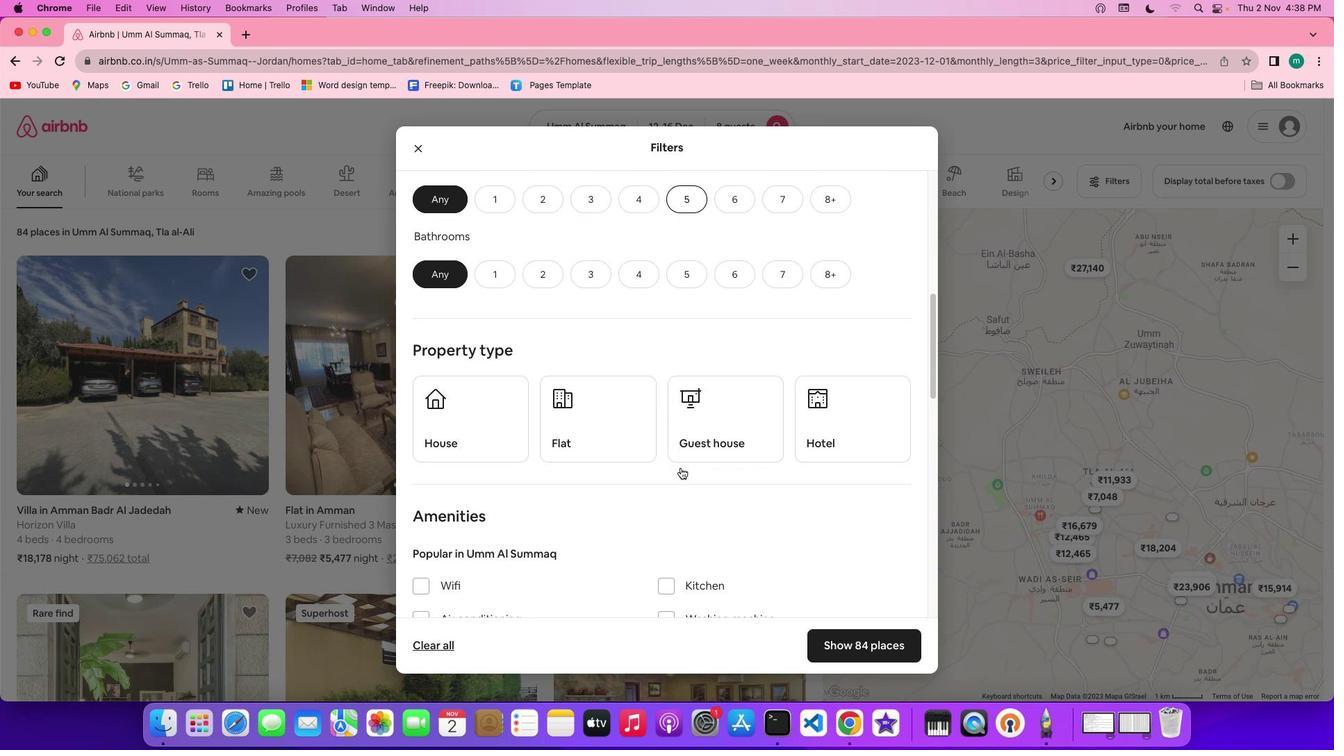 
Action: Mouse moved to (535, 312)
Screenshot: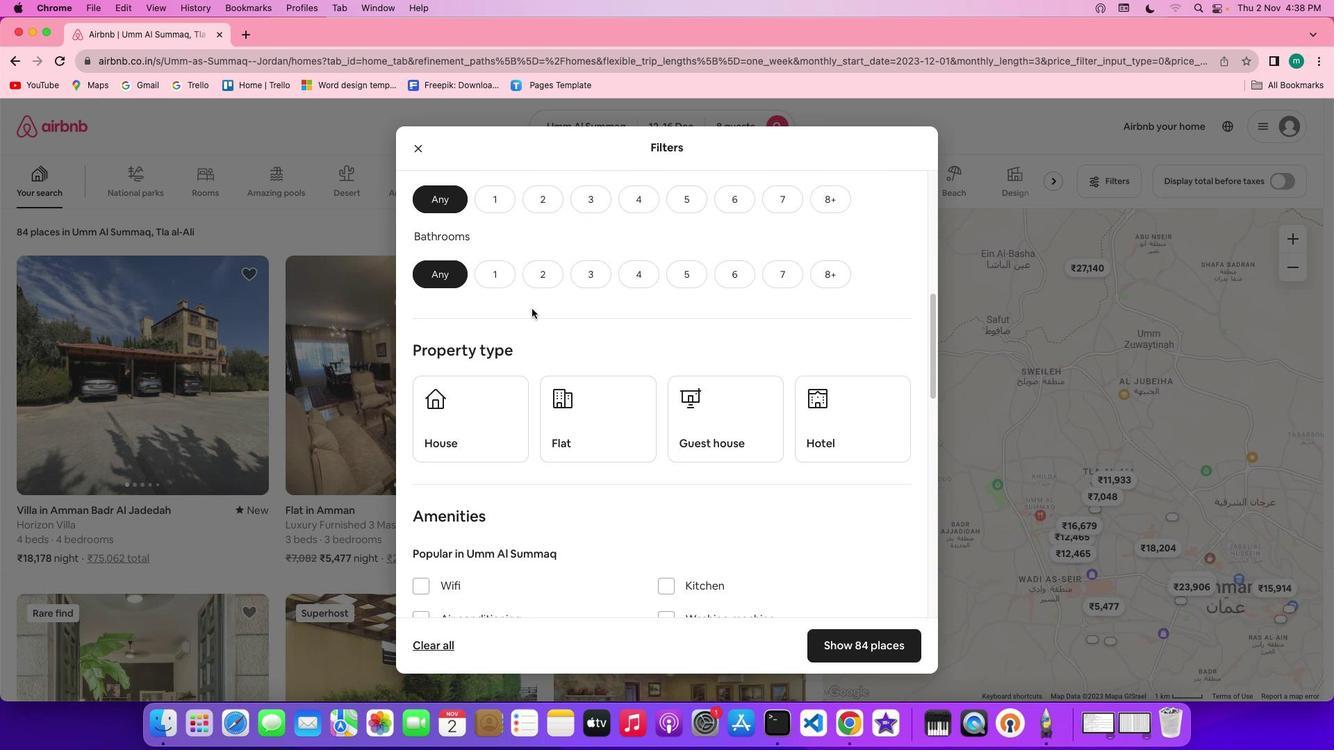 
Action: Mouse scrolled (535, 312) with delta (2, 3)
Screenshot: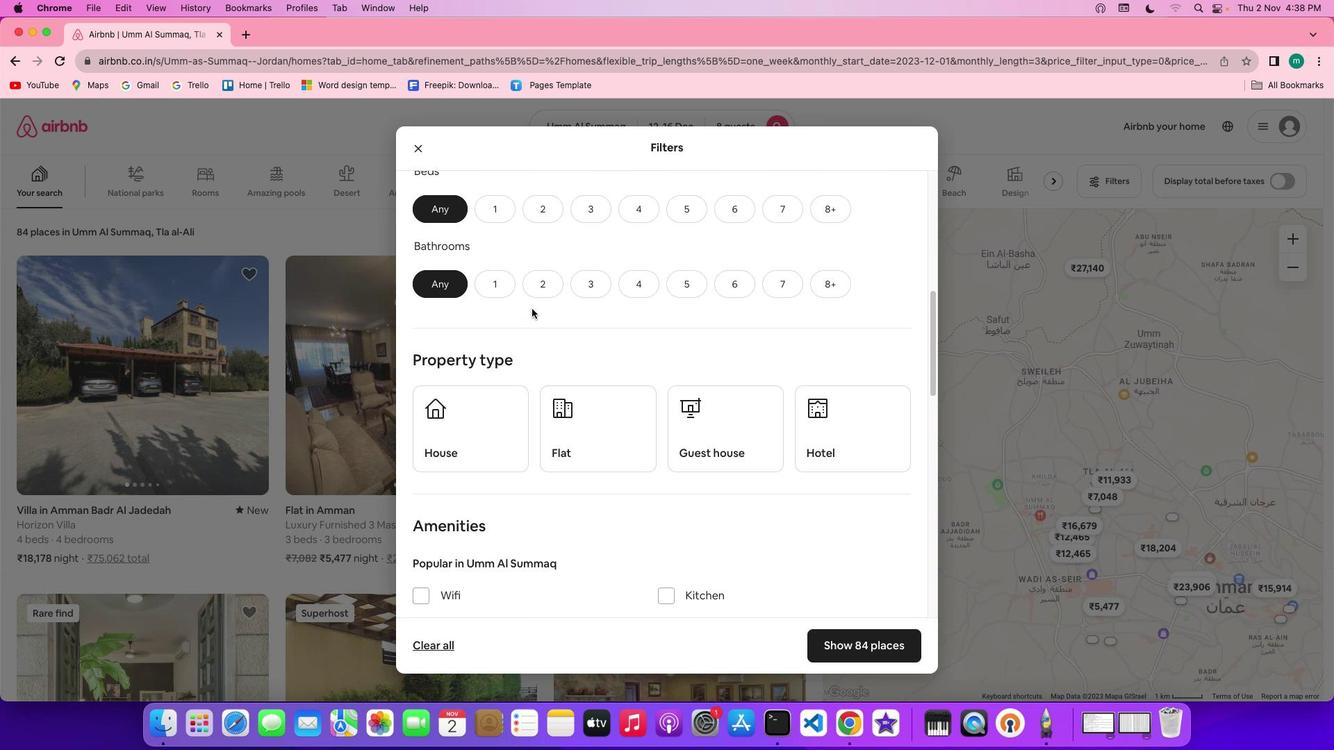 
Action: Mouse scrolled (535, 312) with delta (2, 3)
Screenshot: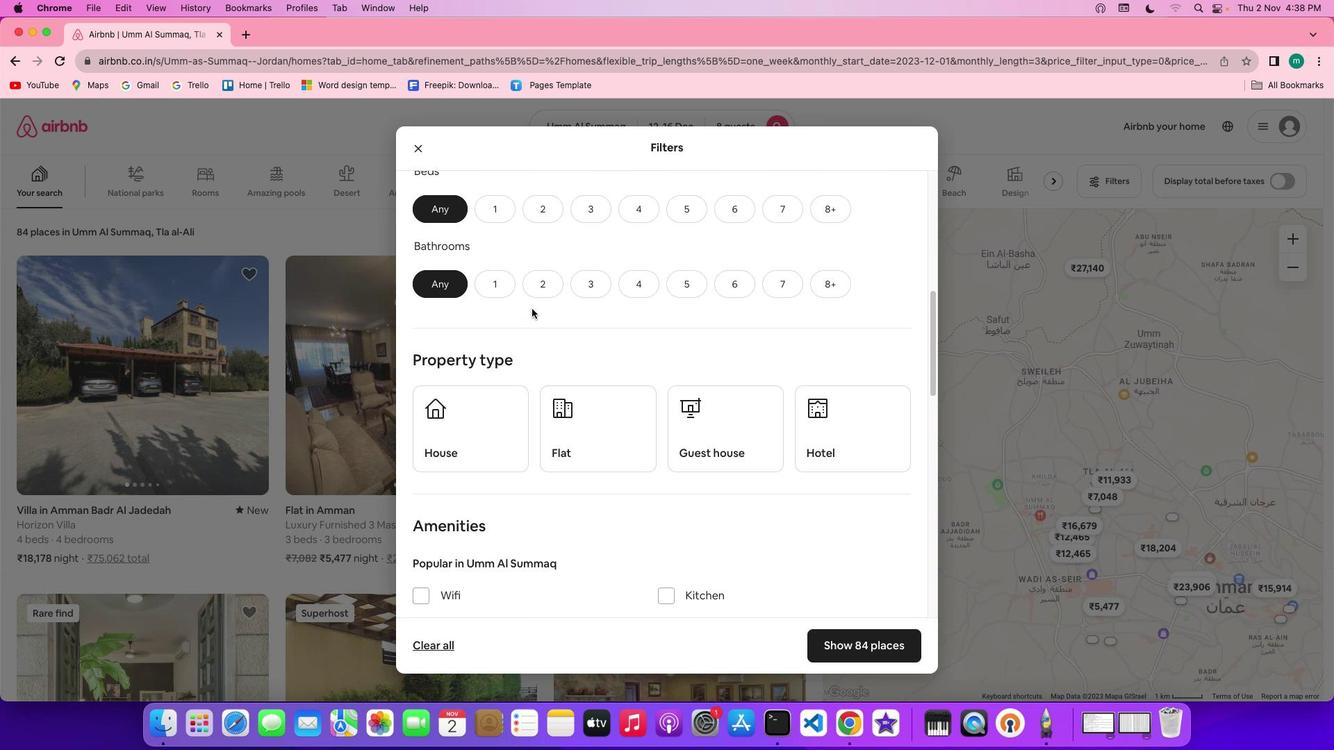 
Action: Mouse moved to (830, 300)
Screenshot: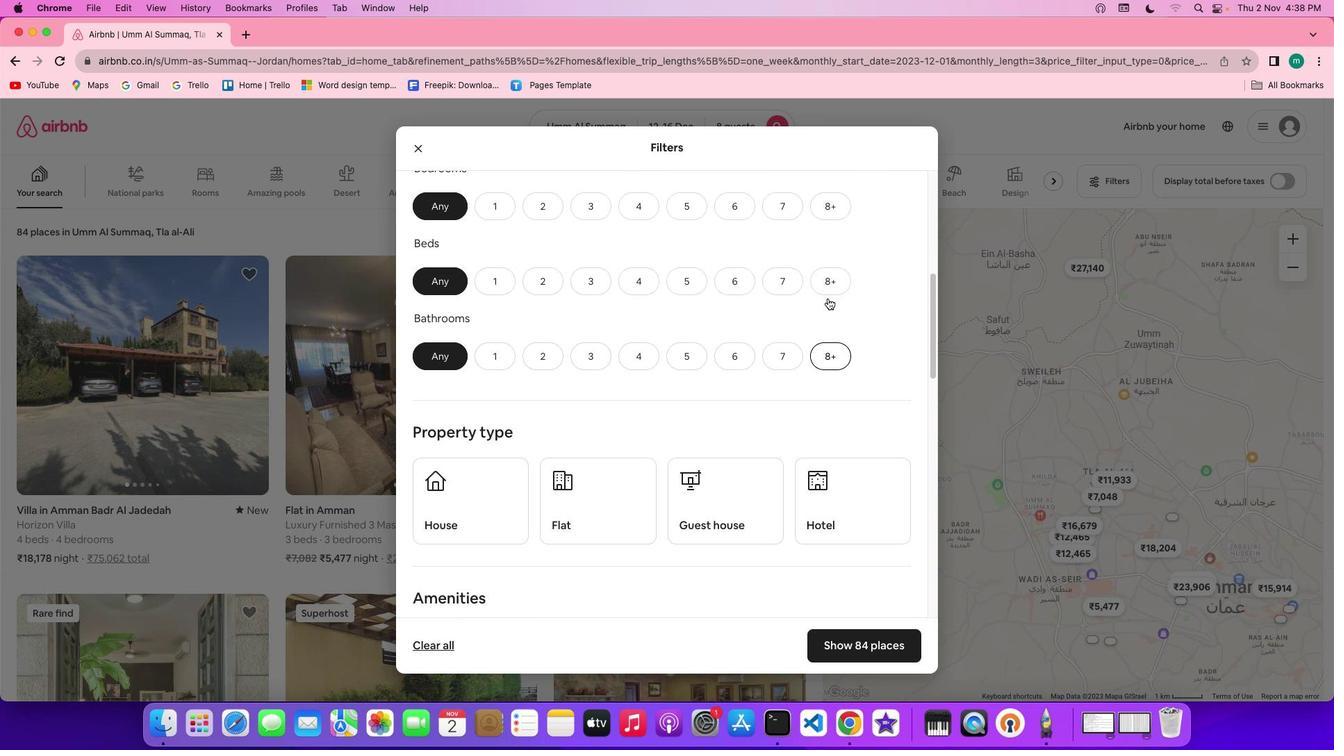 
Action: Mouse scrolled (830, 300) with delta (2, 3)
Screenshot: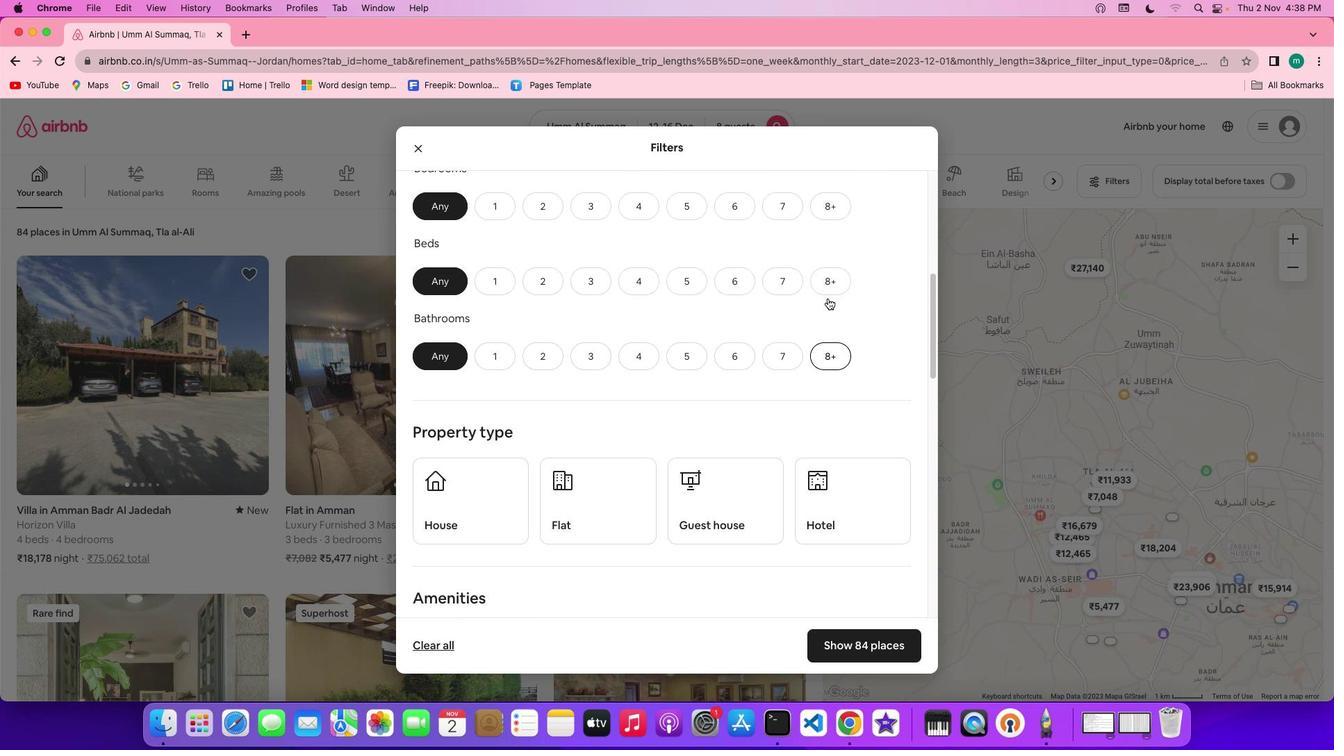 
Action: Mouse moved to (830, 301)
Screenshot: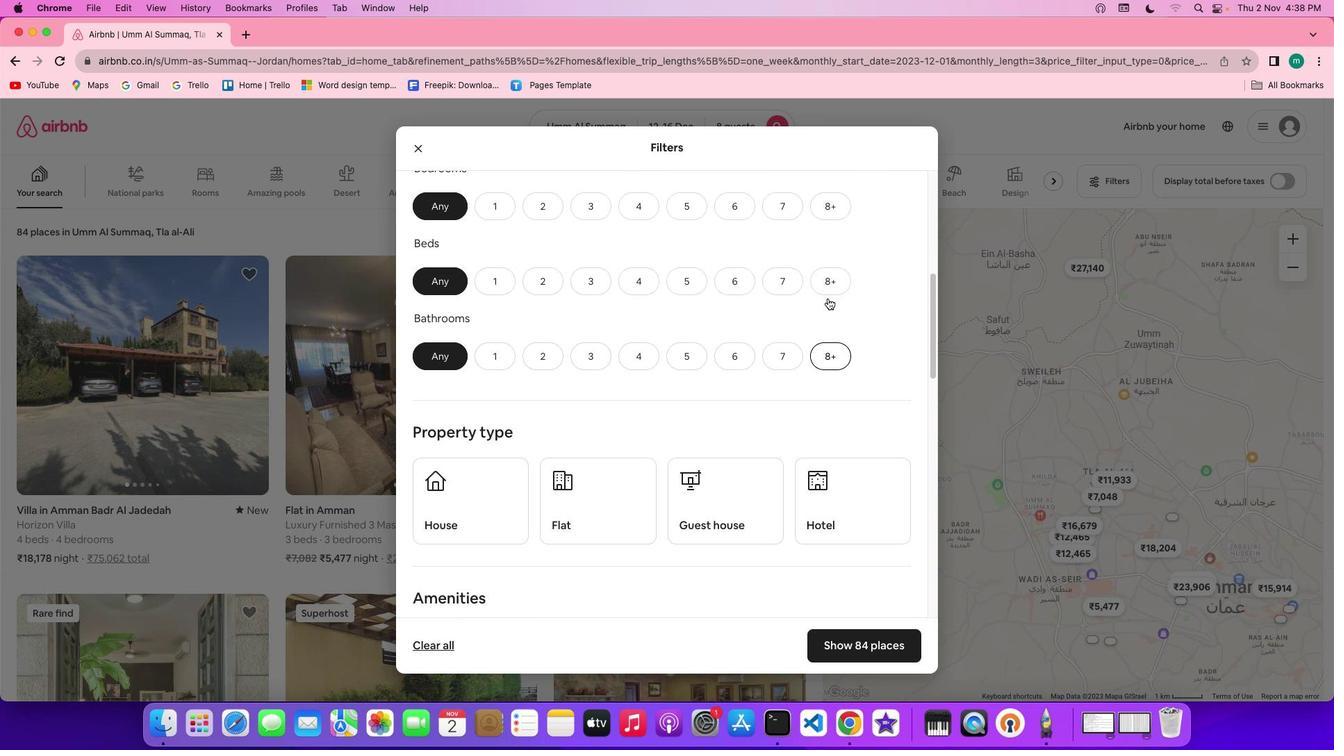 
Action: Mouse scrolled (830, 301) with delta (2, 3)
Screenshot: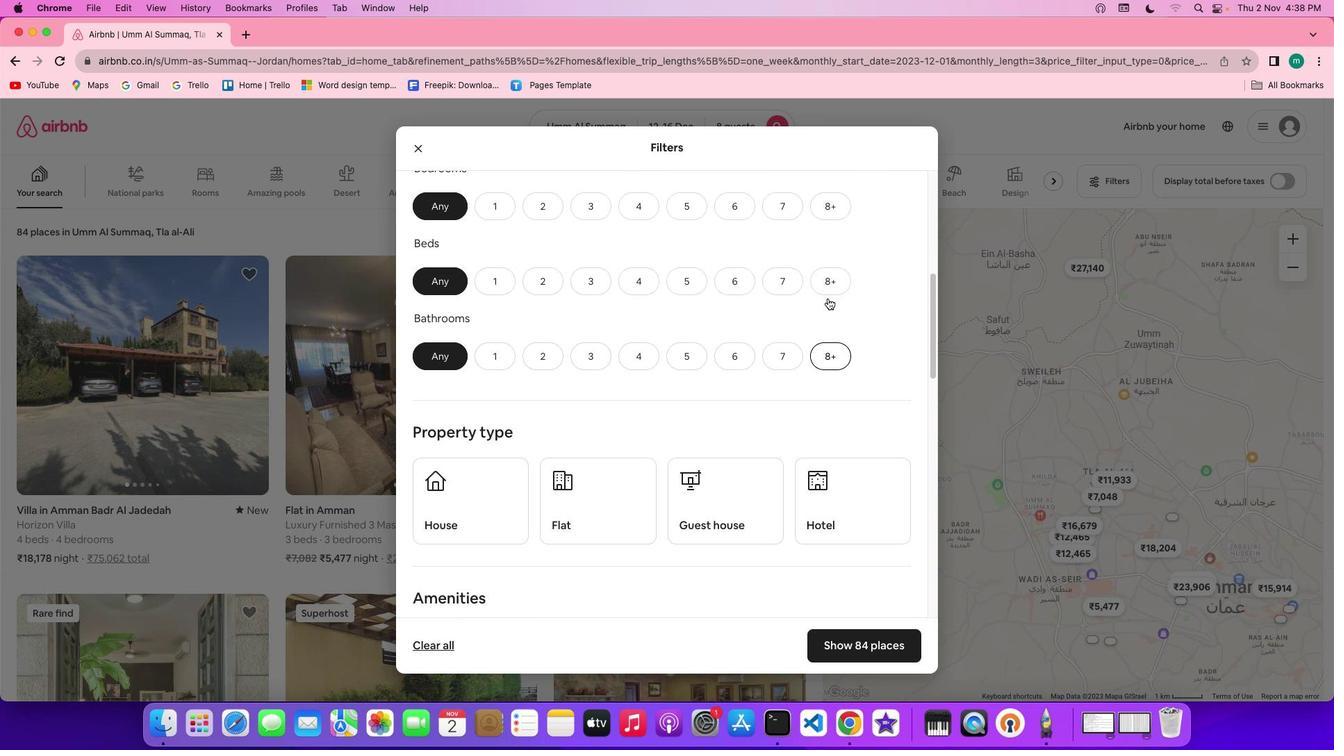 
Action: Mouse moved to (830, 301)
Screenshot: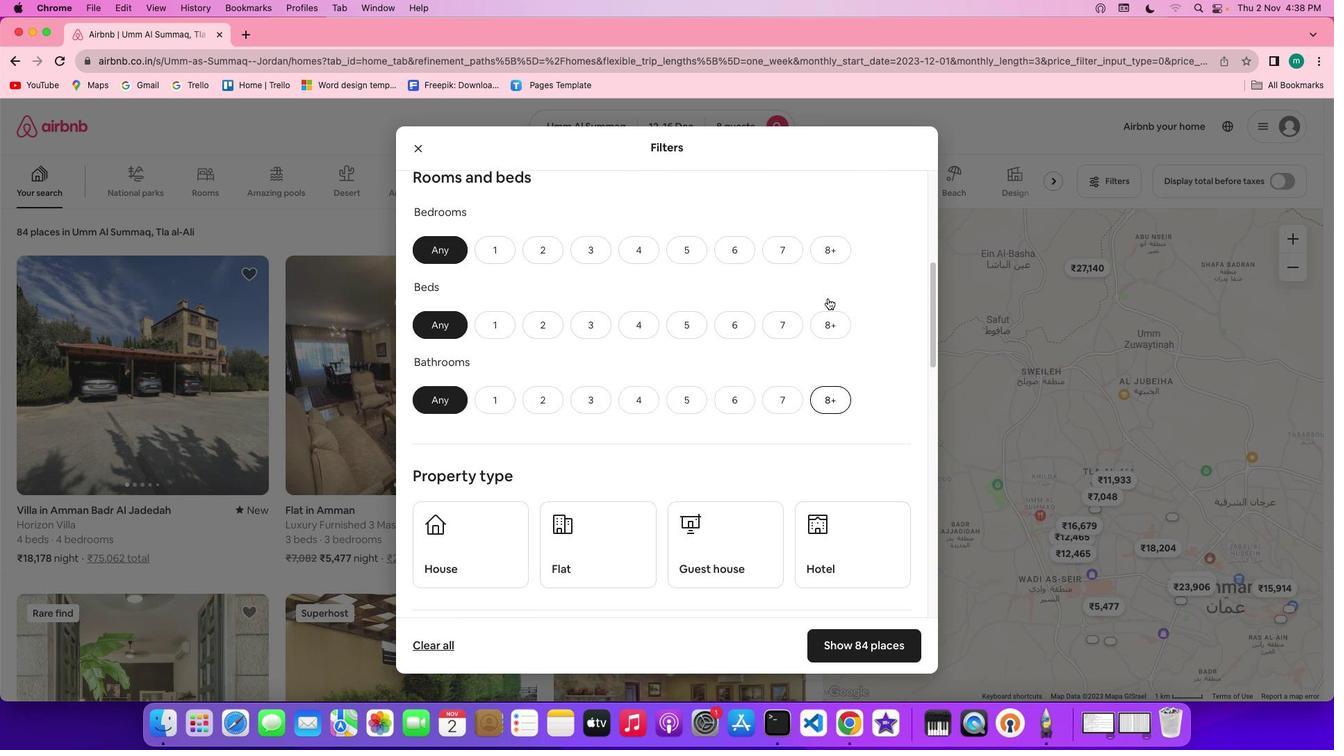 
Action: Mouse scrolled (830, 301) with delta (2, 4)
Screenshot: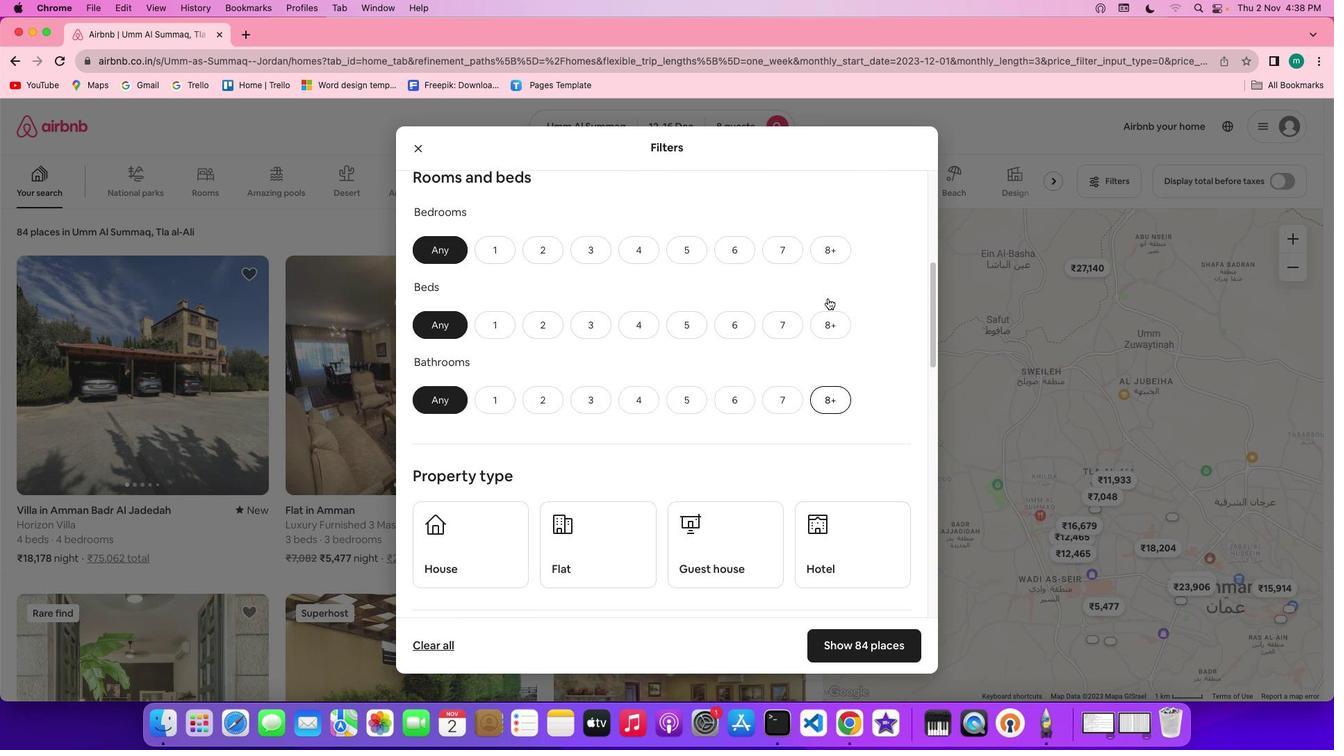 
Action: Mouse moved to (838, 281)
Screenshot: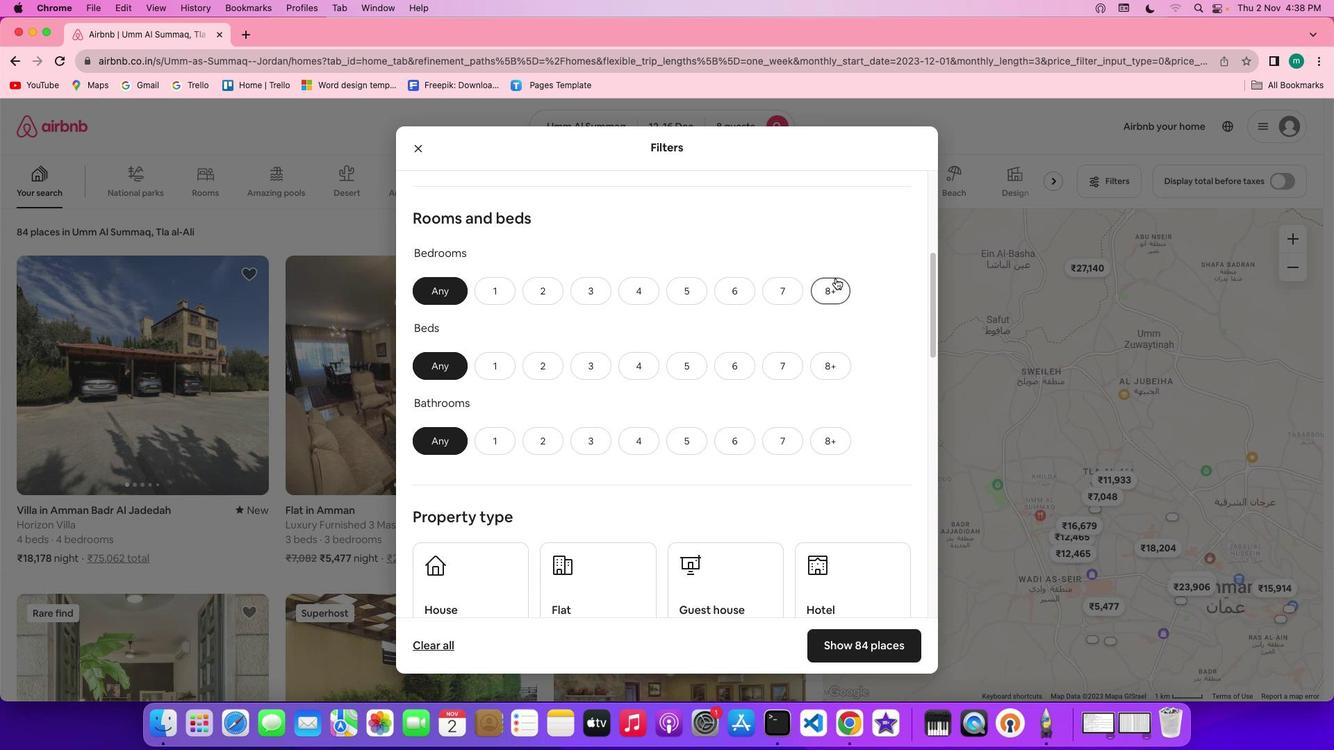 
Action: Mouse pressed left at (838, 281)
Screenshot: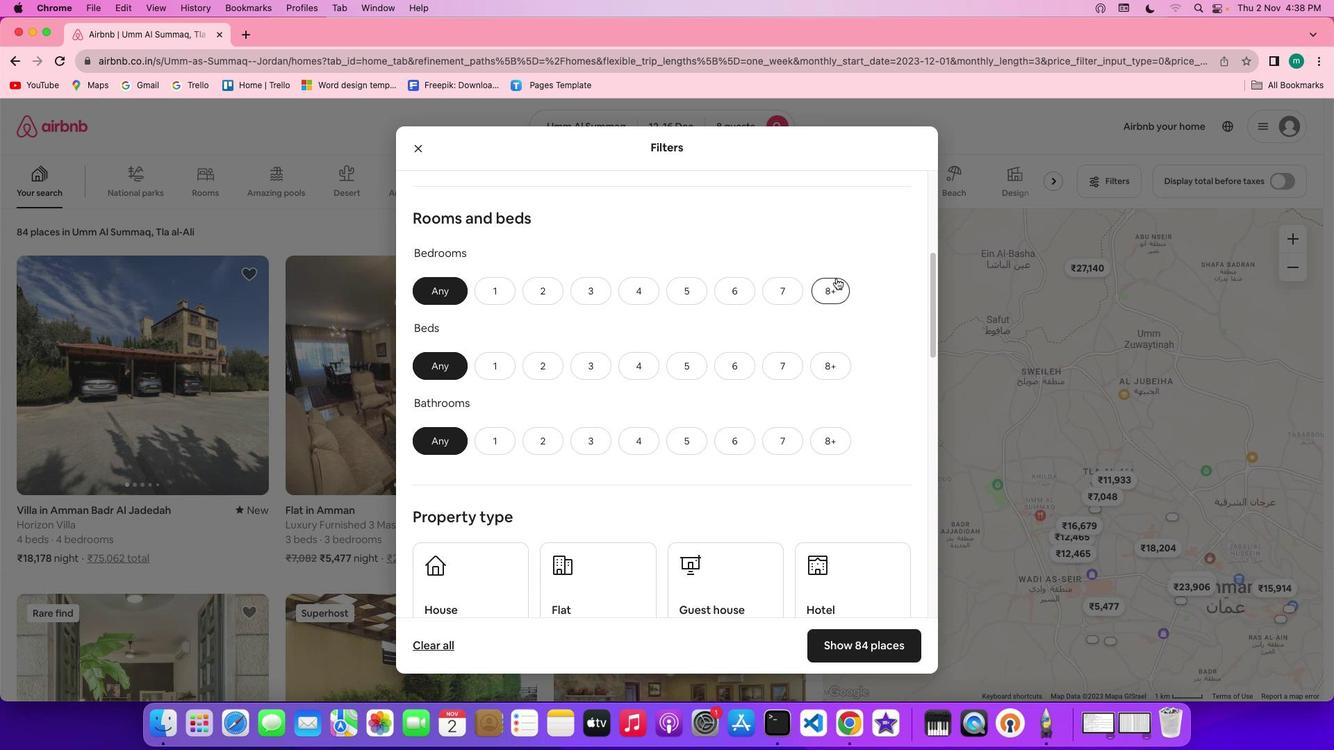 
Action: Mouse moved to (823, 371)
Screenshot: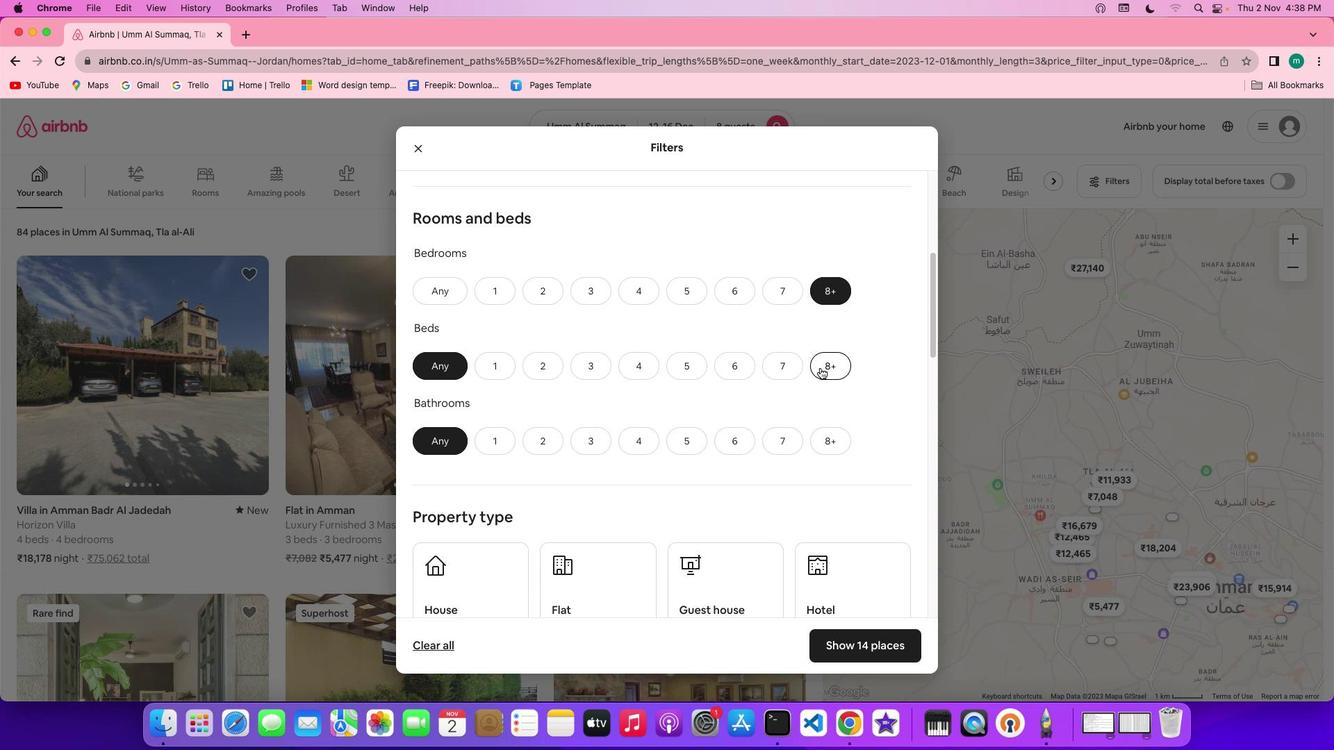 
Action: Mouse pressed left at (823, 371)
Screenshot: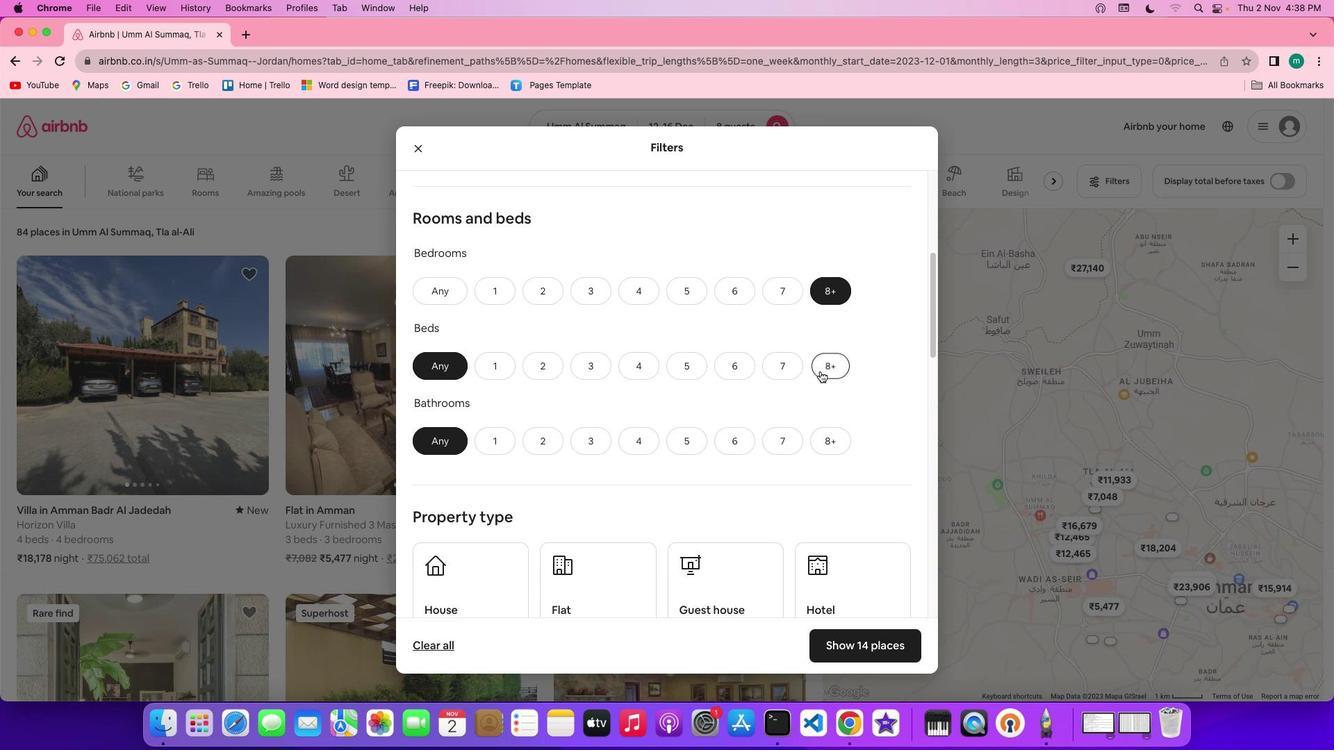 
Action: Mouse moved to (826, 442)
Screenshot: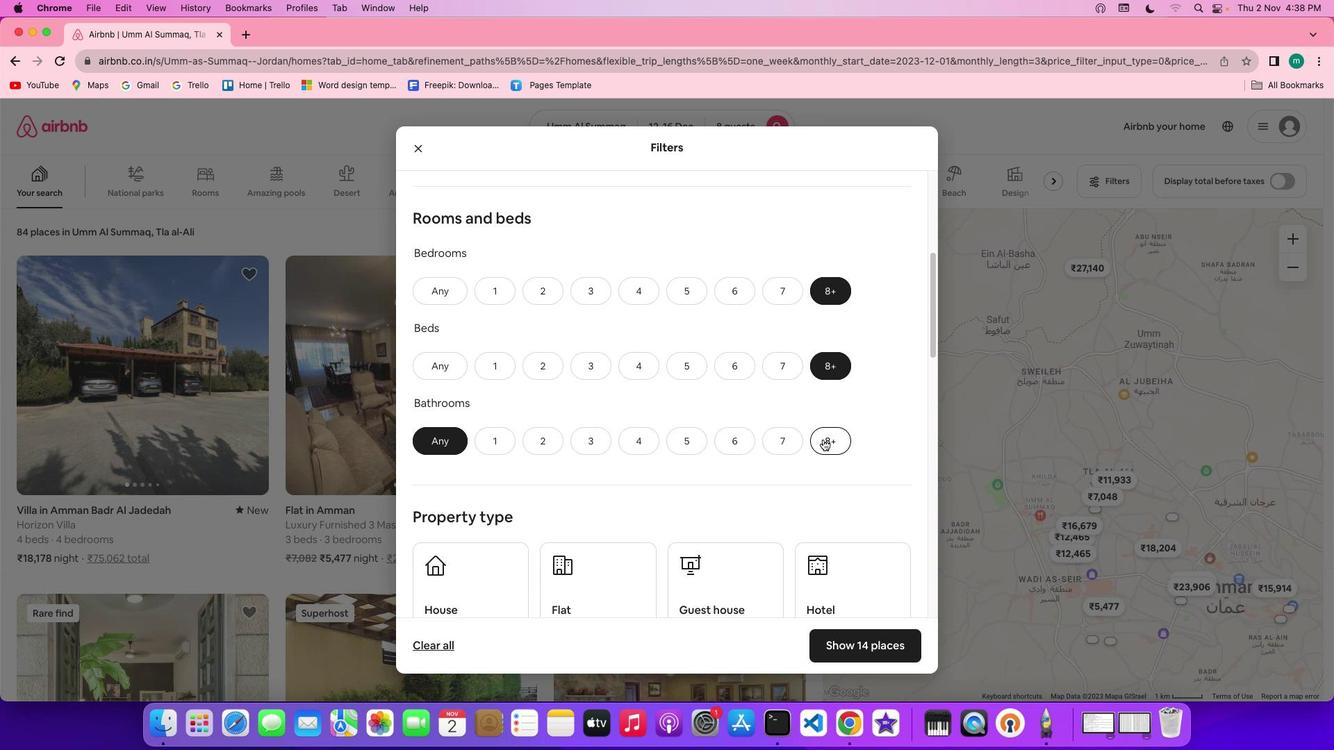 
Action: Mouse pressed left at (826, 442)
Screenshot: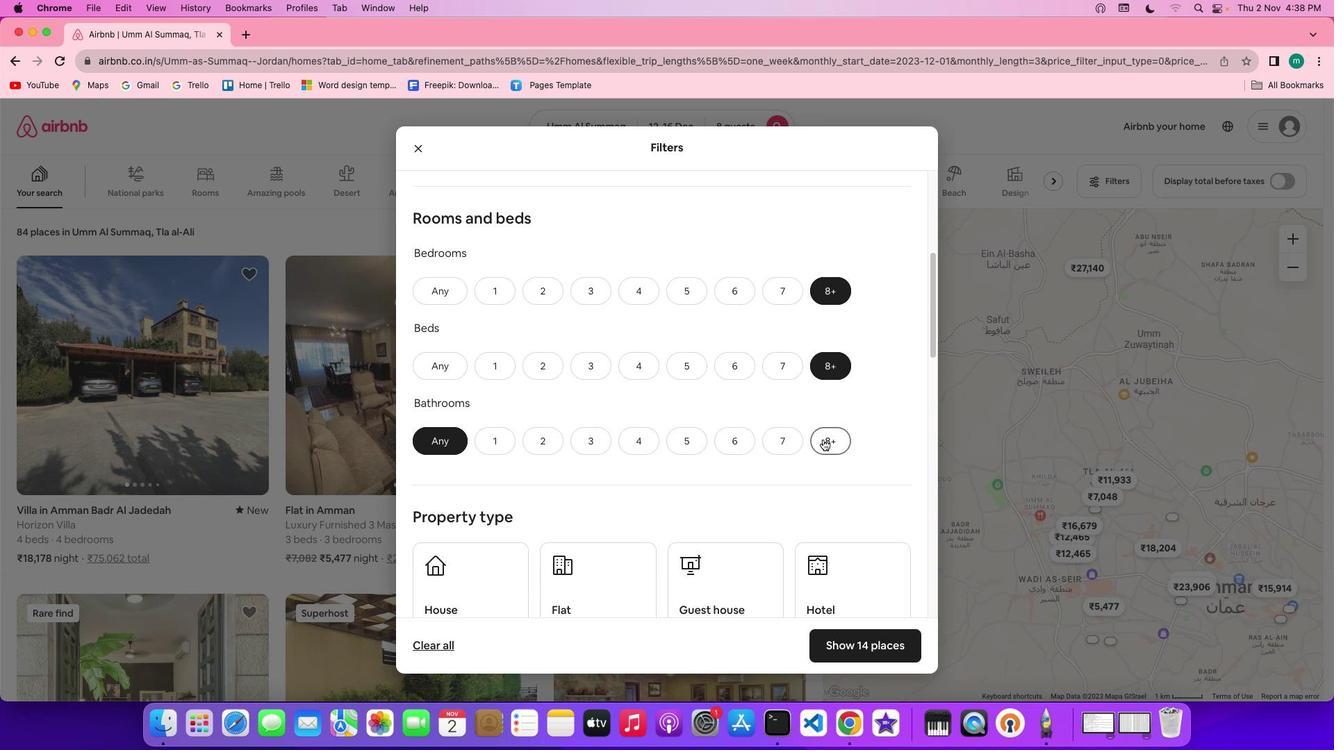 
Action: Mouse moved to (756, 436)
Screenshot: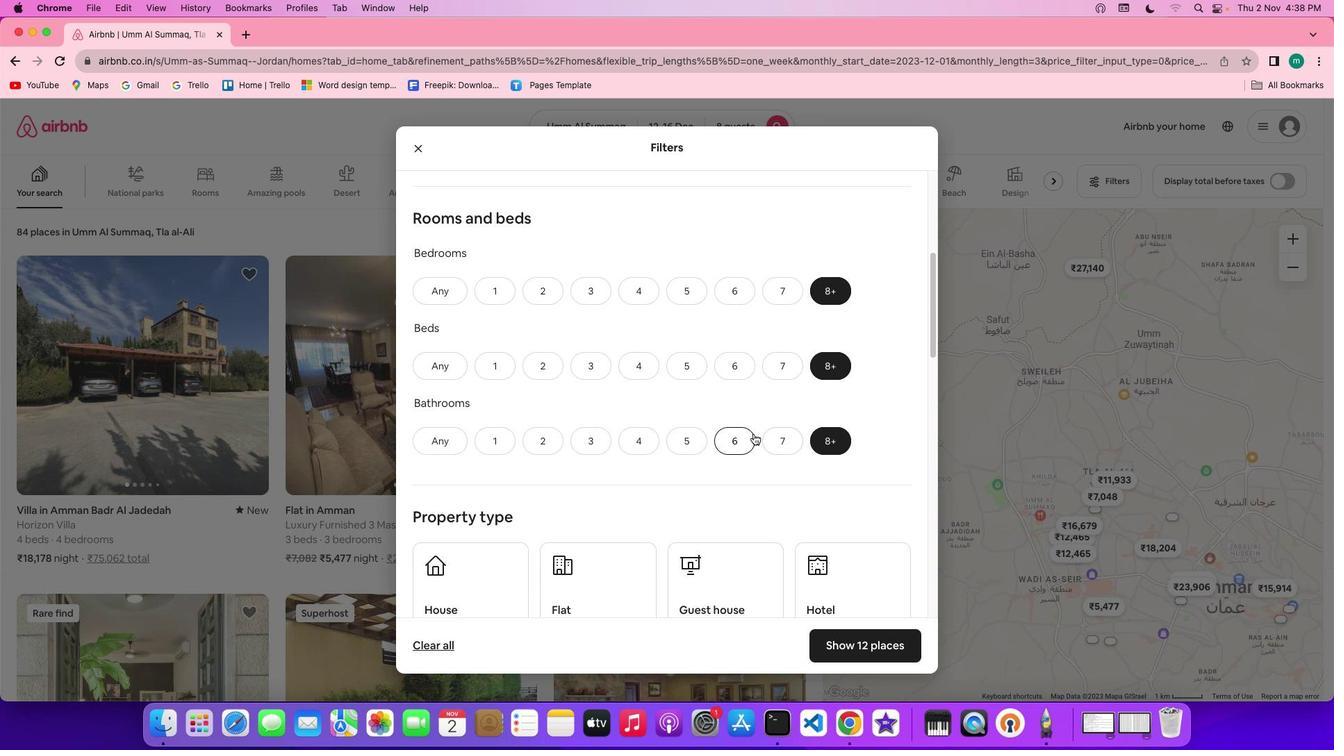 
Action: Mouse scrolled (756, 436) with delta (2, 2)
Screenshot: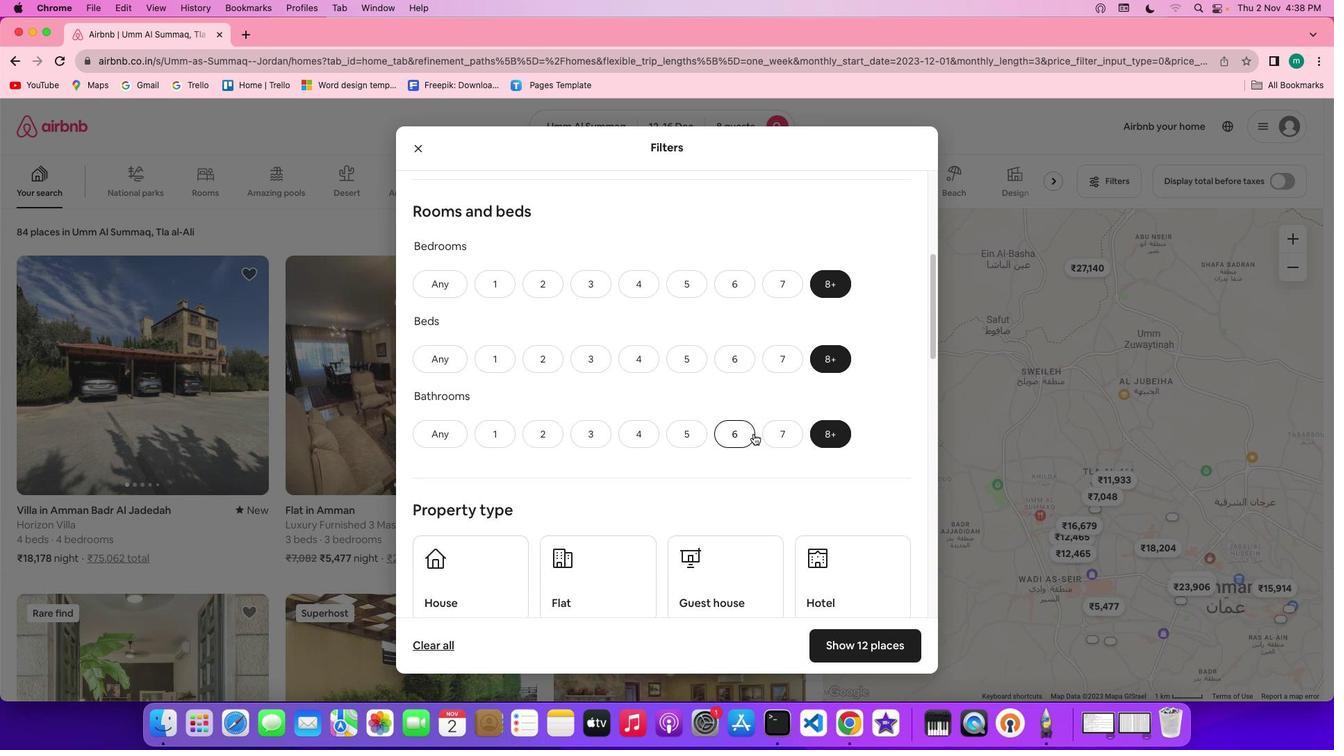 
Action: Mouse scrolled (756, 436) with delta (2, 2)
Screenshot: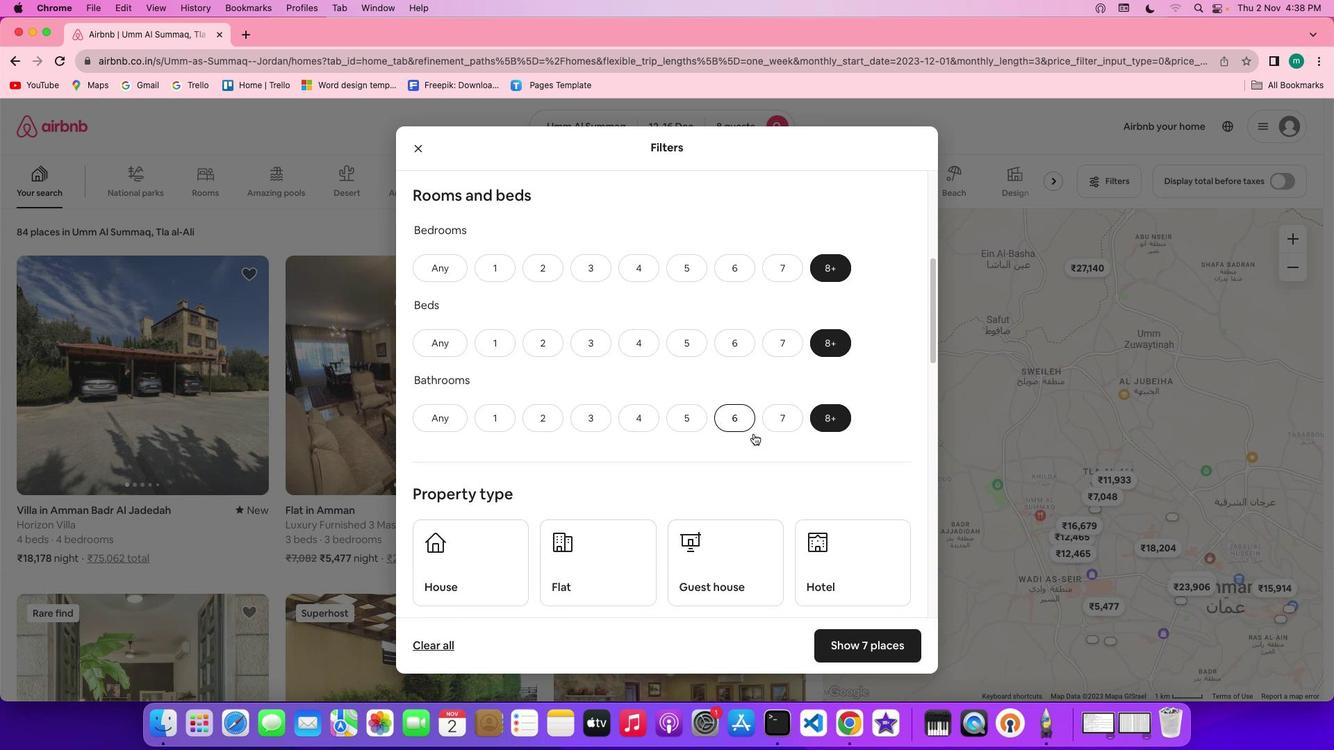 
Action: Mouse scrolled (756, 436) with delta (2, 2)
Screenshot: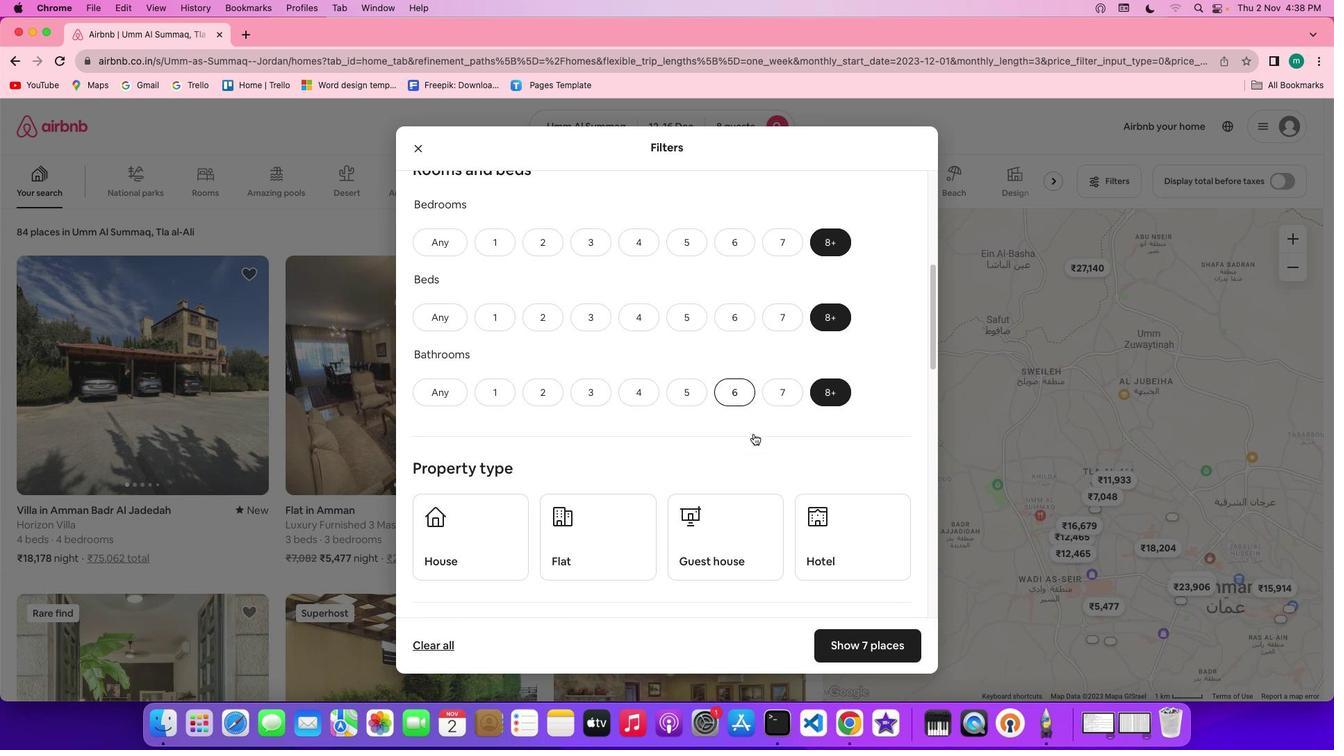 
Action: Mouse scrolled (756, 436) with delta (2, 1)
Screenshot: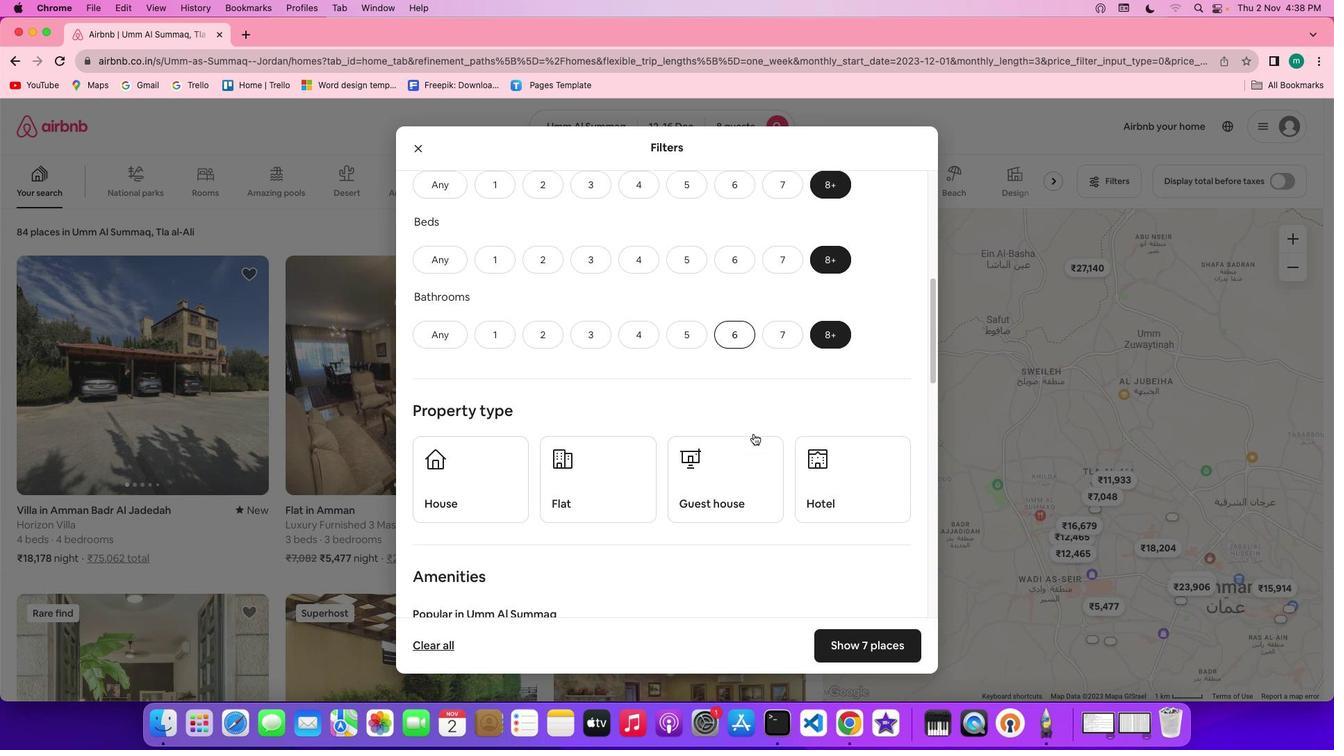 
Action: Mouse moved to (752, 430)
Screenshot: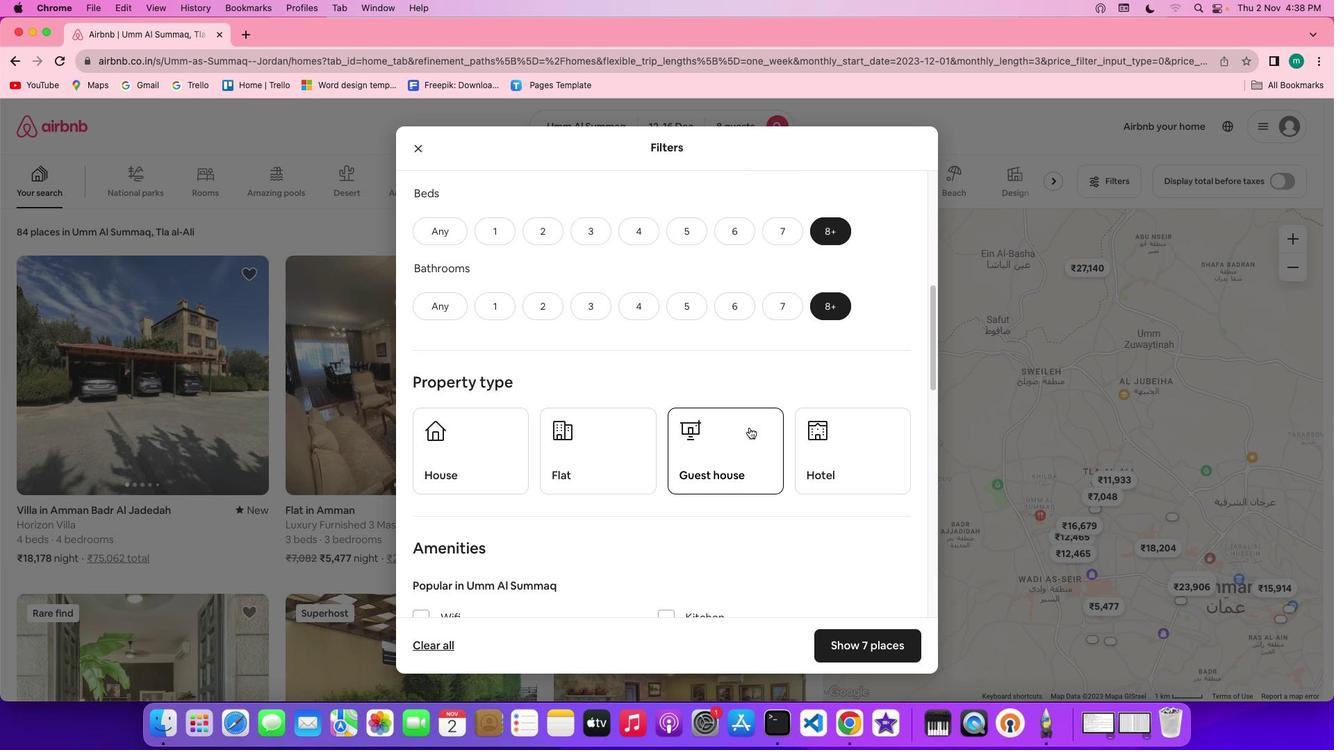 
Action: Mouse scrolled (752, 430) with delta (2, 2)
Screenshot: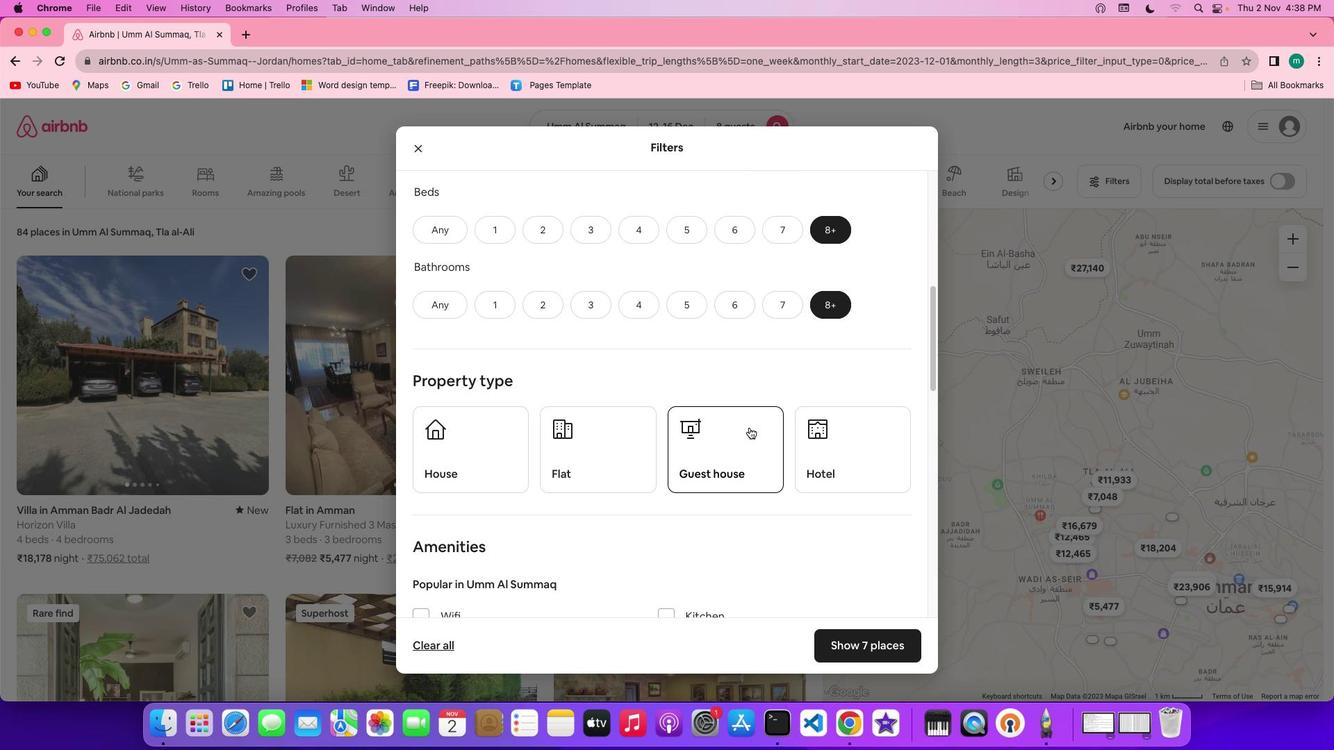 
Action: Mouse scrolled (752, 430) with delta (2, 2)
Screenshot: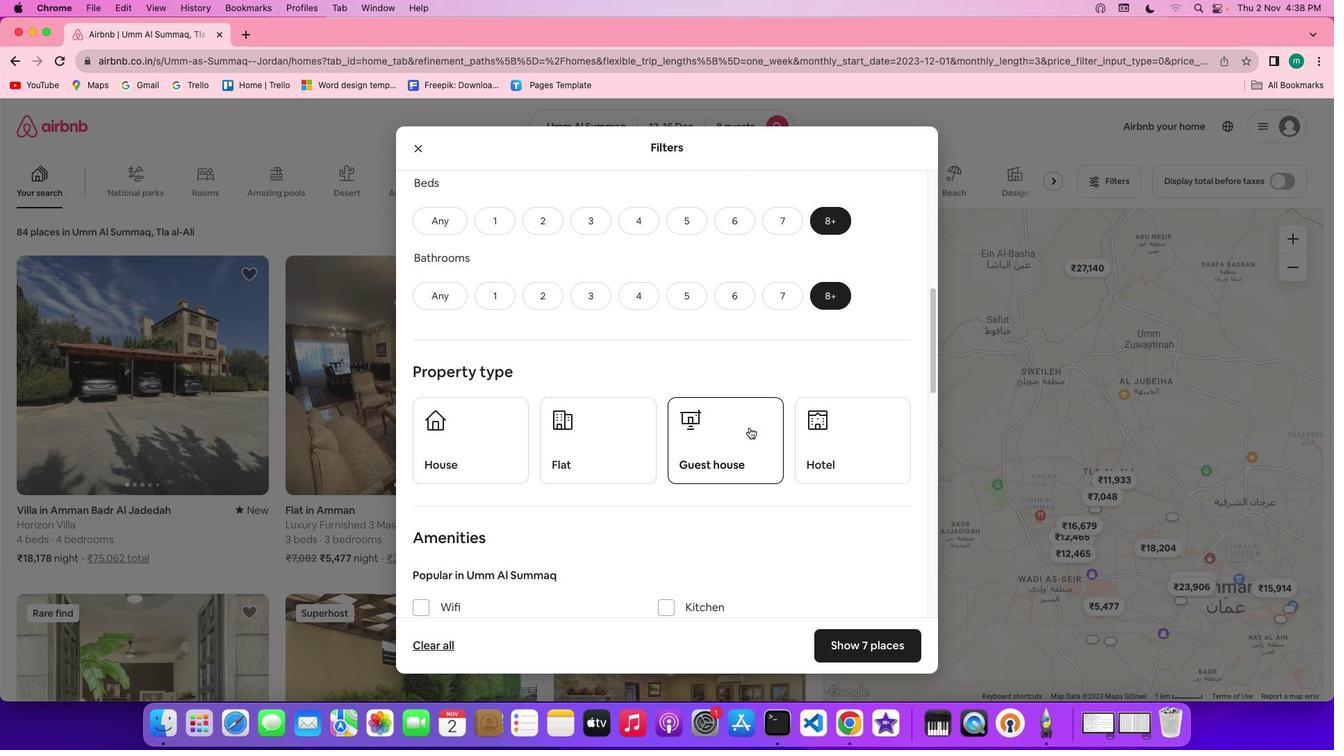 
Action: Mouse scrolled (752, 430) with delta (2, 2)
Screenshot: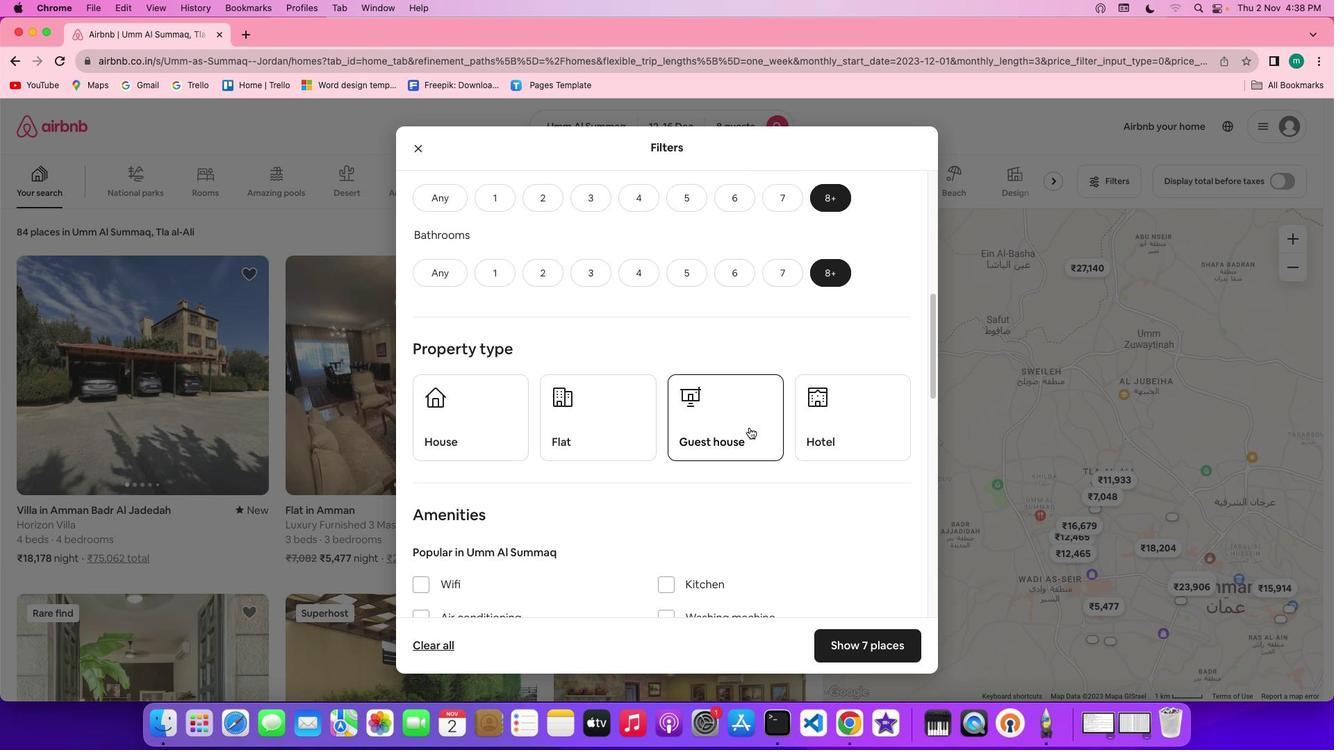 
Action: Mouse scrolled (752, 430) with delta (2, 2)
Screenshot: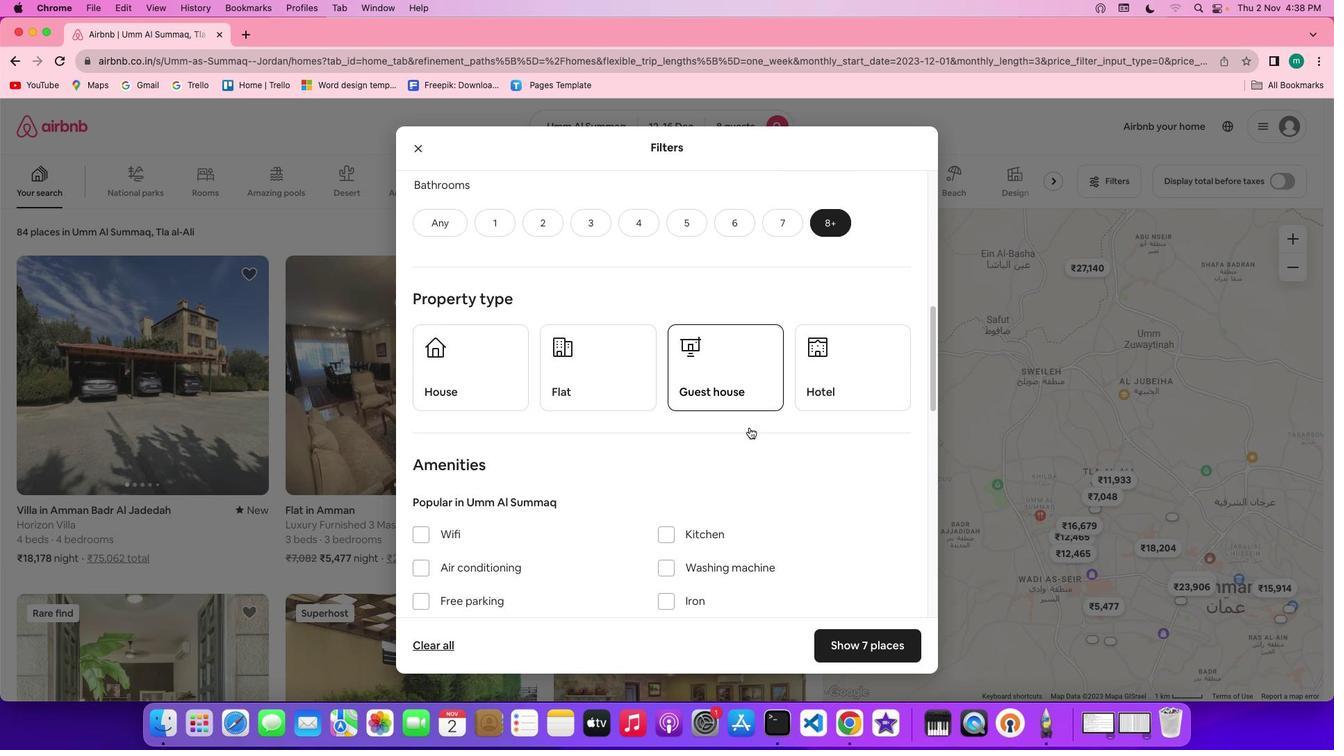 
Action: Mouse scrolled (752, 430) with delta (2, 2)
Screenshot: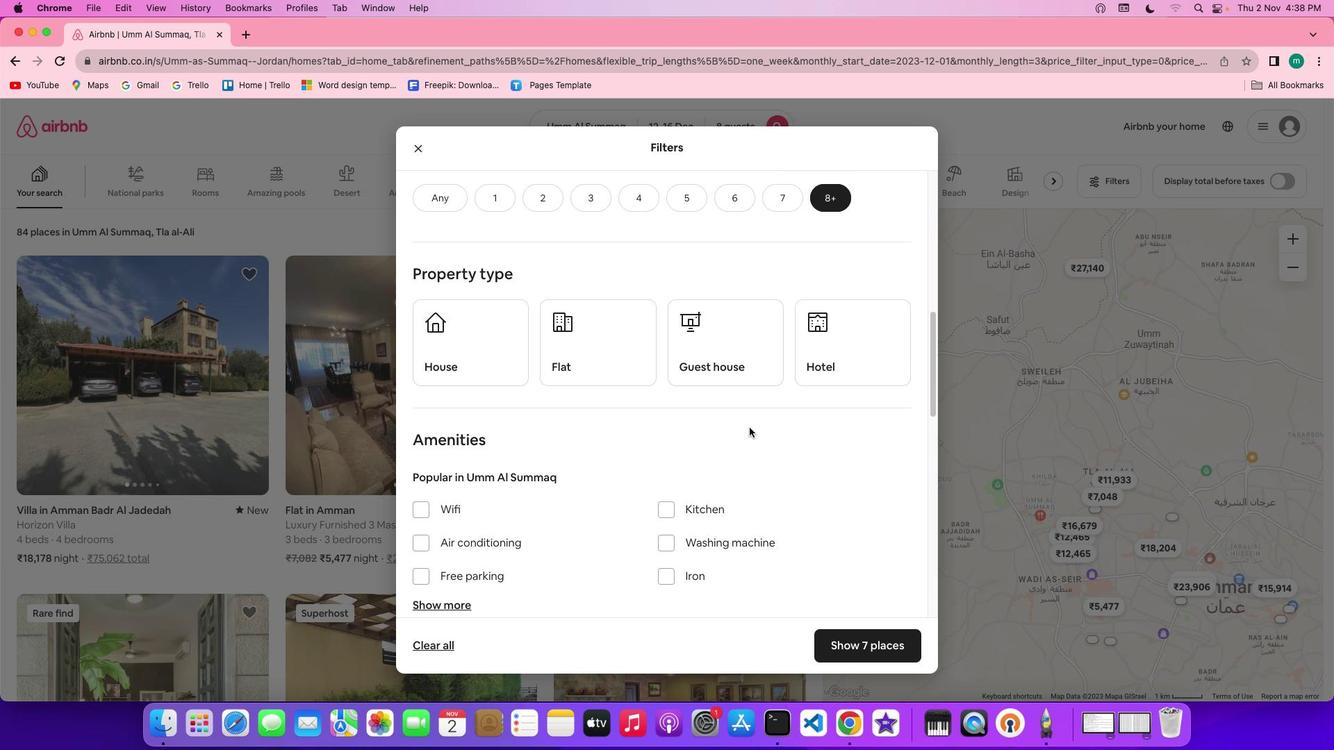 
Action: Mouse scrolled (752, 430) with delta (2, 2)
Screenshot: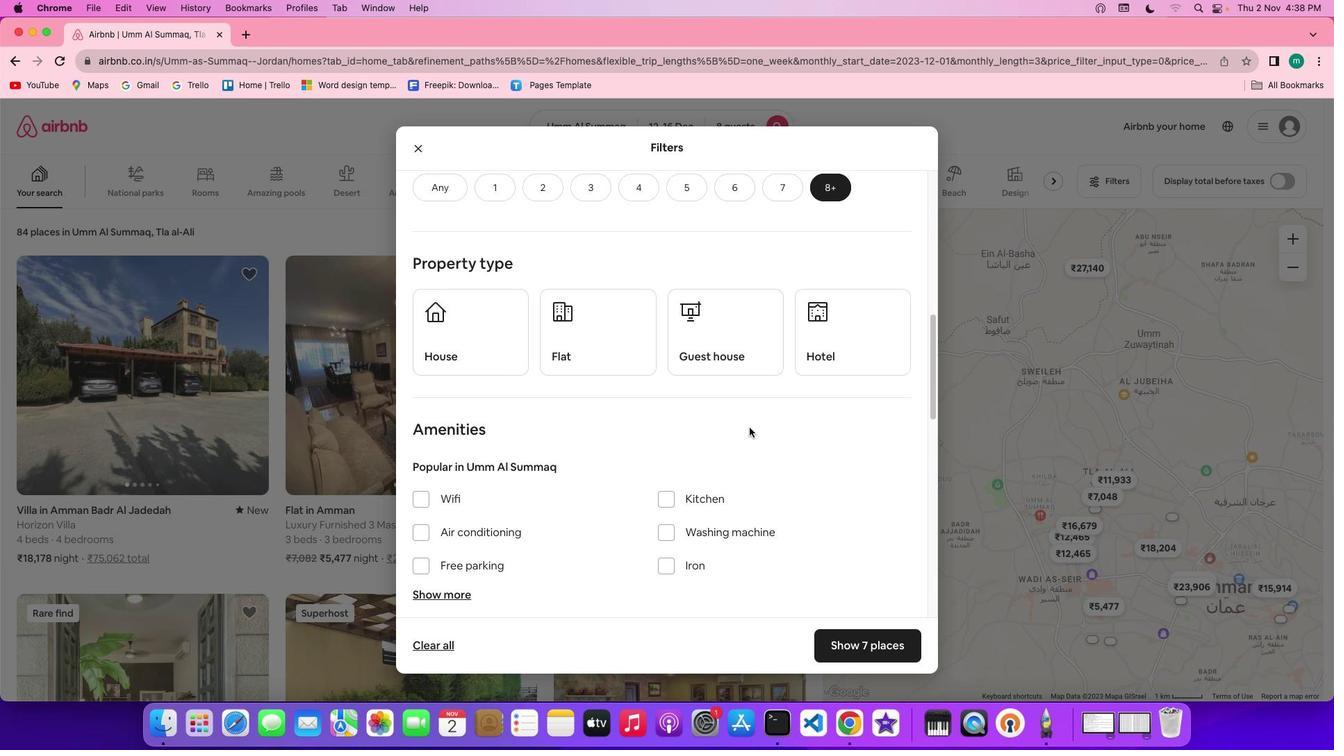 
Action: Mouse scrolled (752, 430) with delta (2, 1)
Screenshot: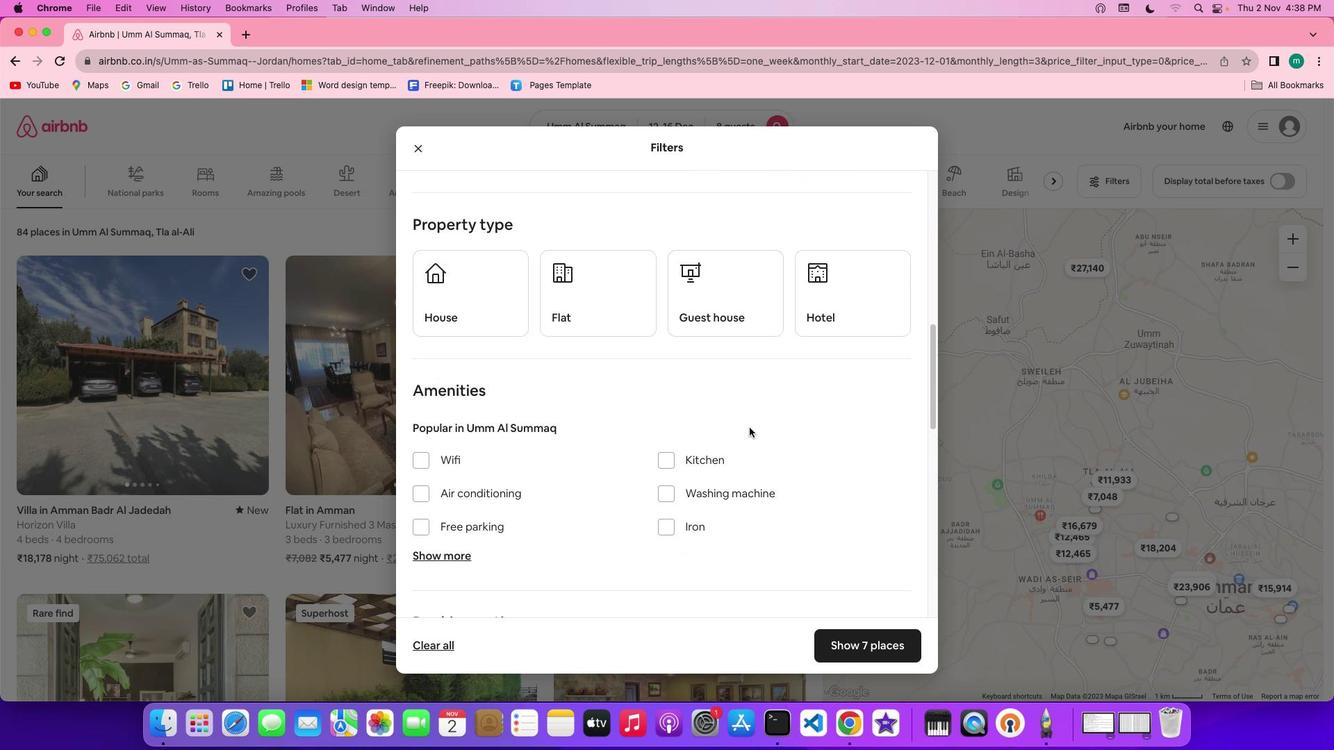 
Action: Mouse scrolled (752, 430) with delta (2, 2)
Screenshot: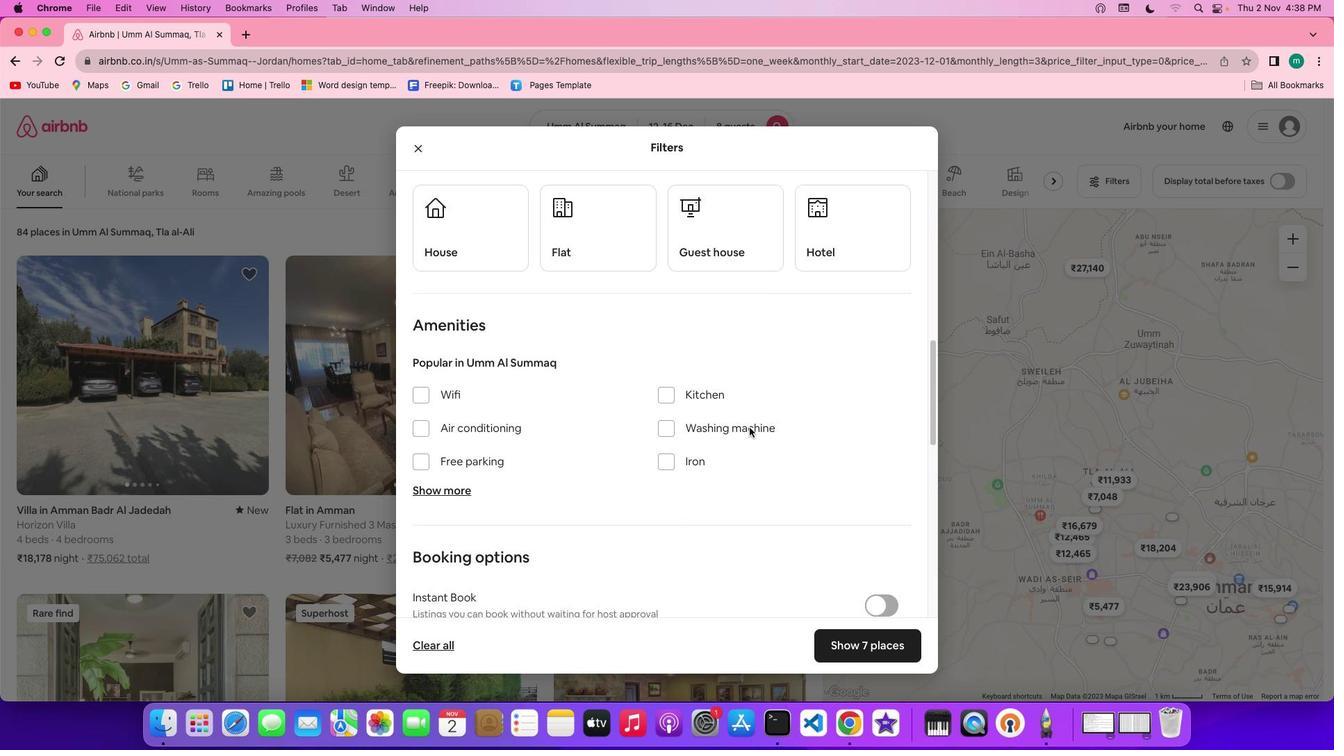 
Action: Mouse scrolled (752, 430) with delta (2, 2)
Screenshot: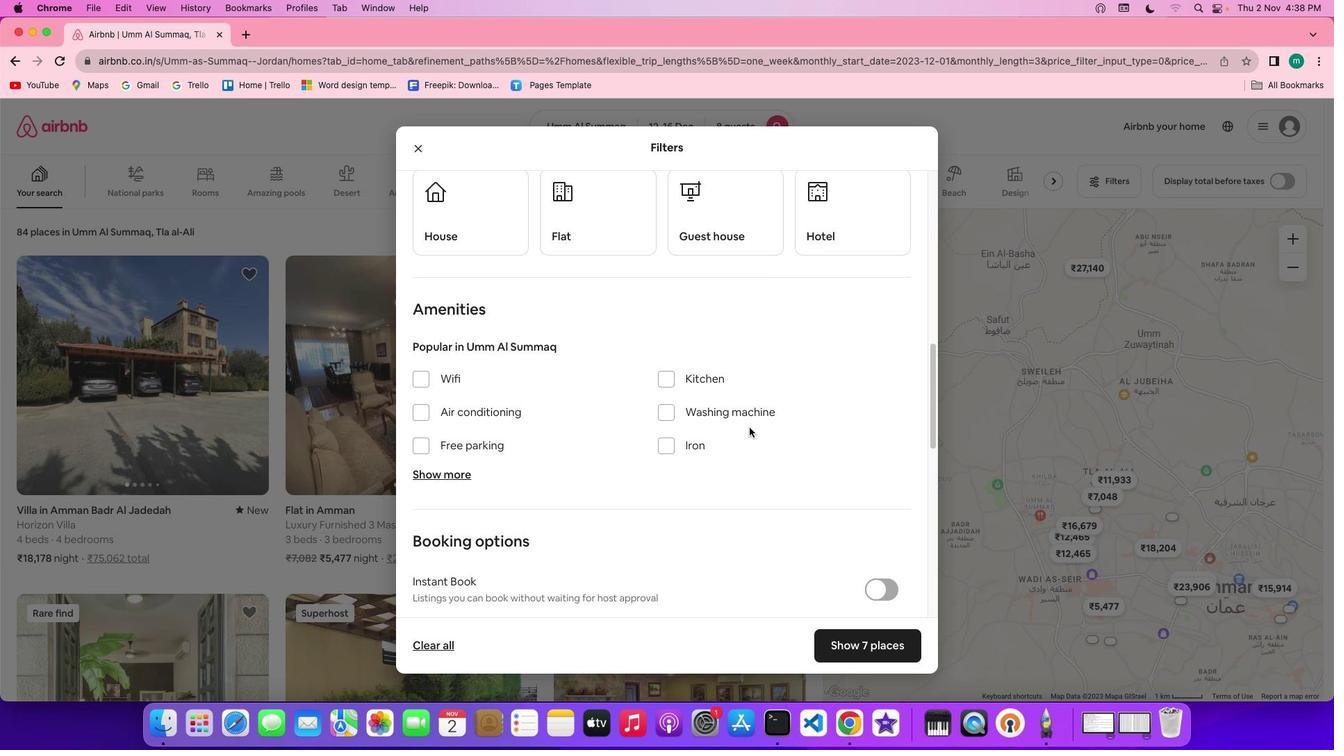 
Action: Mouse scrolled (752, 430) with delta (2, 2)
Screenshot: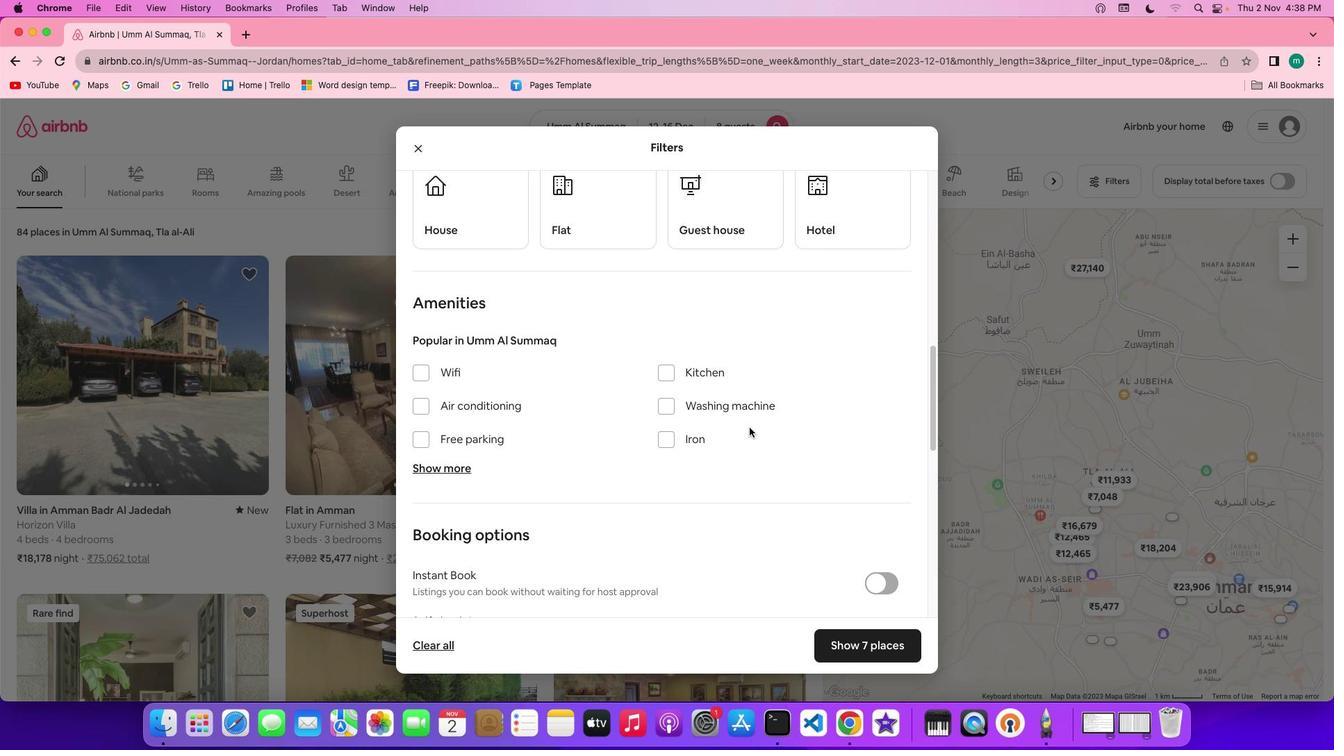 
Action: Mouse scrolled (752, 430) with delta (2, 2)
Screenshot: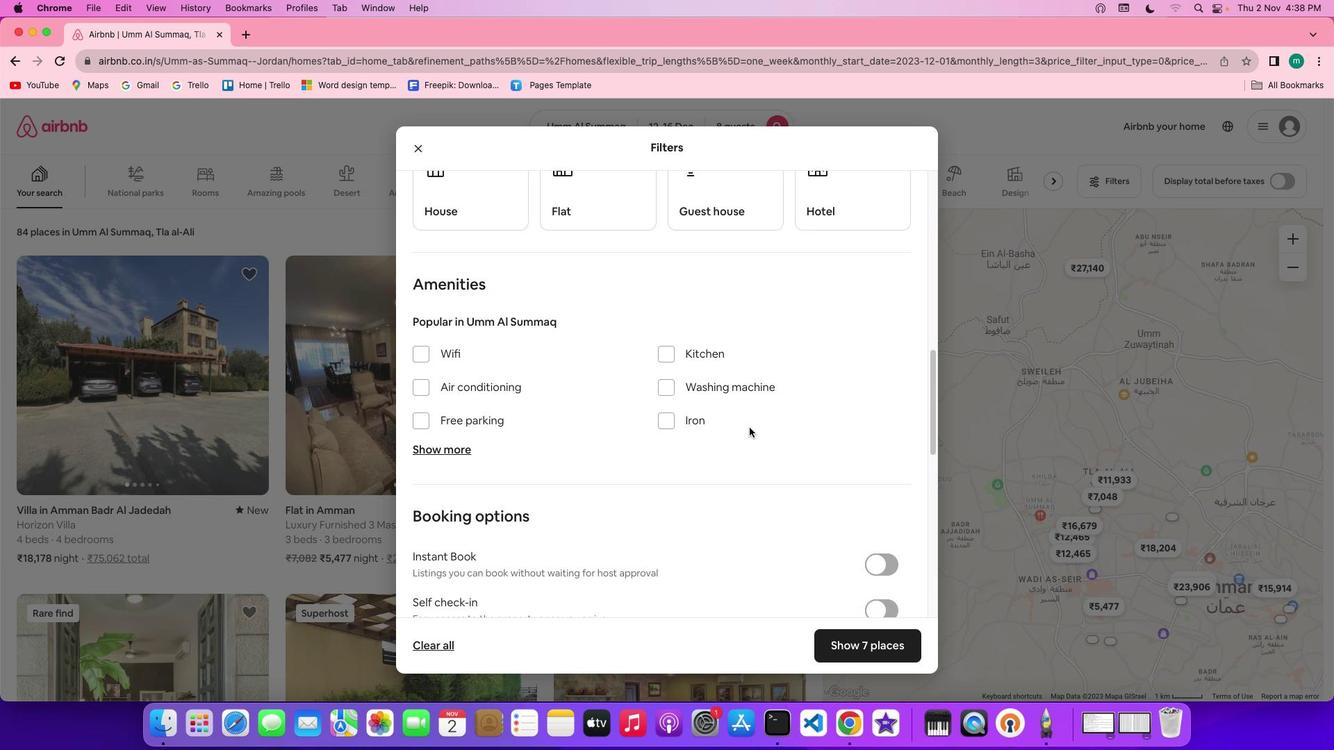 
Action: Mouse scrolled (752, 430) with delta (2, 2)
Screenshot: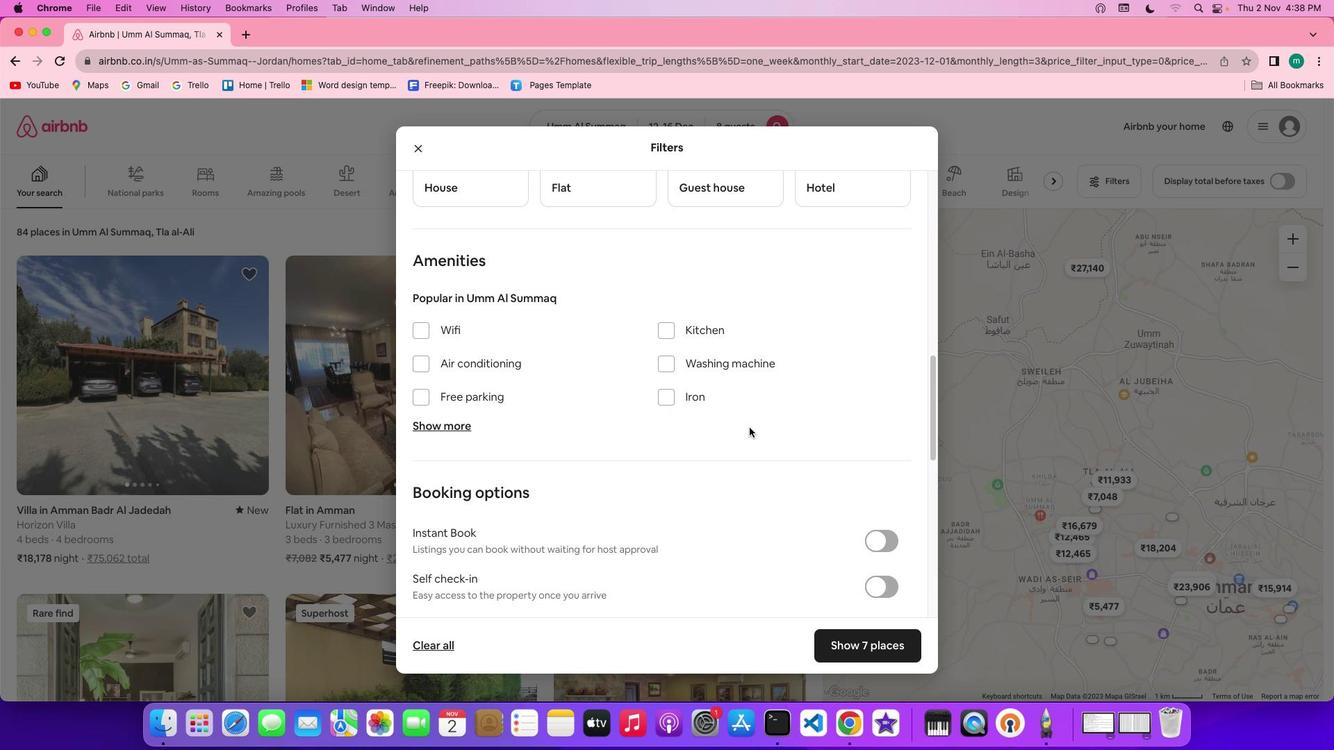
Action: Mouse scrolled (752, 430) with delta (2, 2)
Screenshot: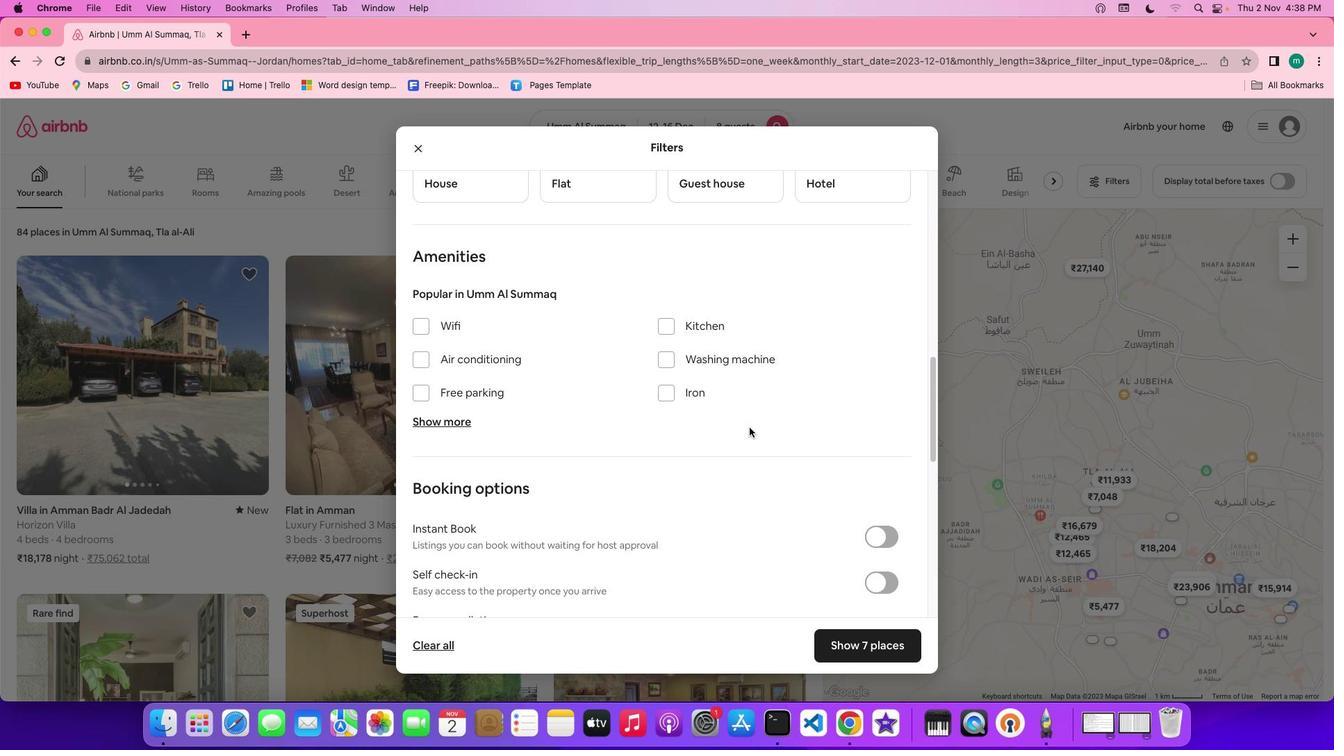 
Action: Mouse scrolled (752, 430) with delta (2, 2)
Screenshot: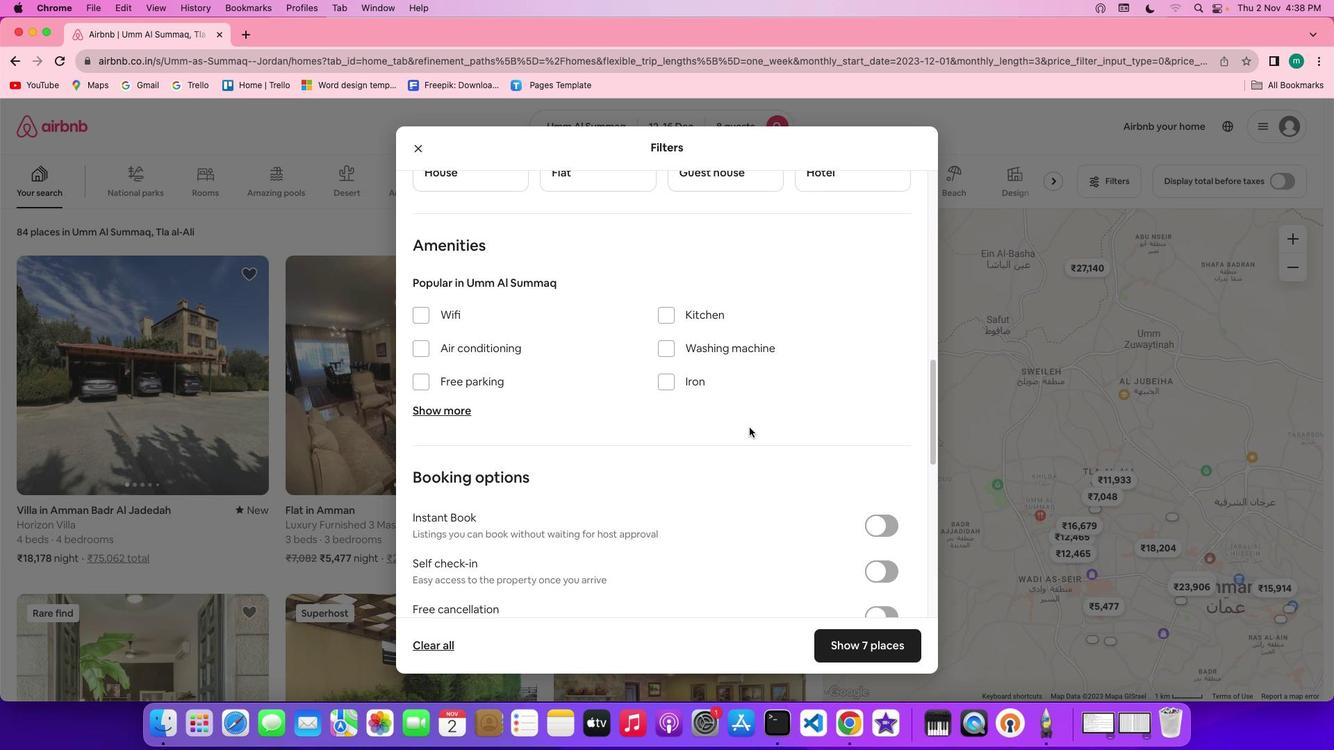 
Action: Mouse scrolled (752, 430) with delta (2, 2)
Screenshot: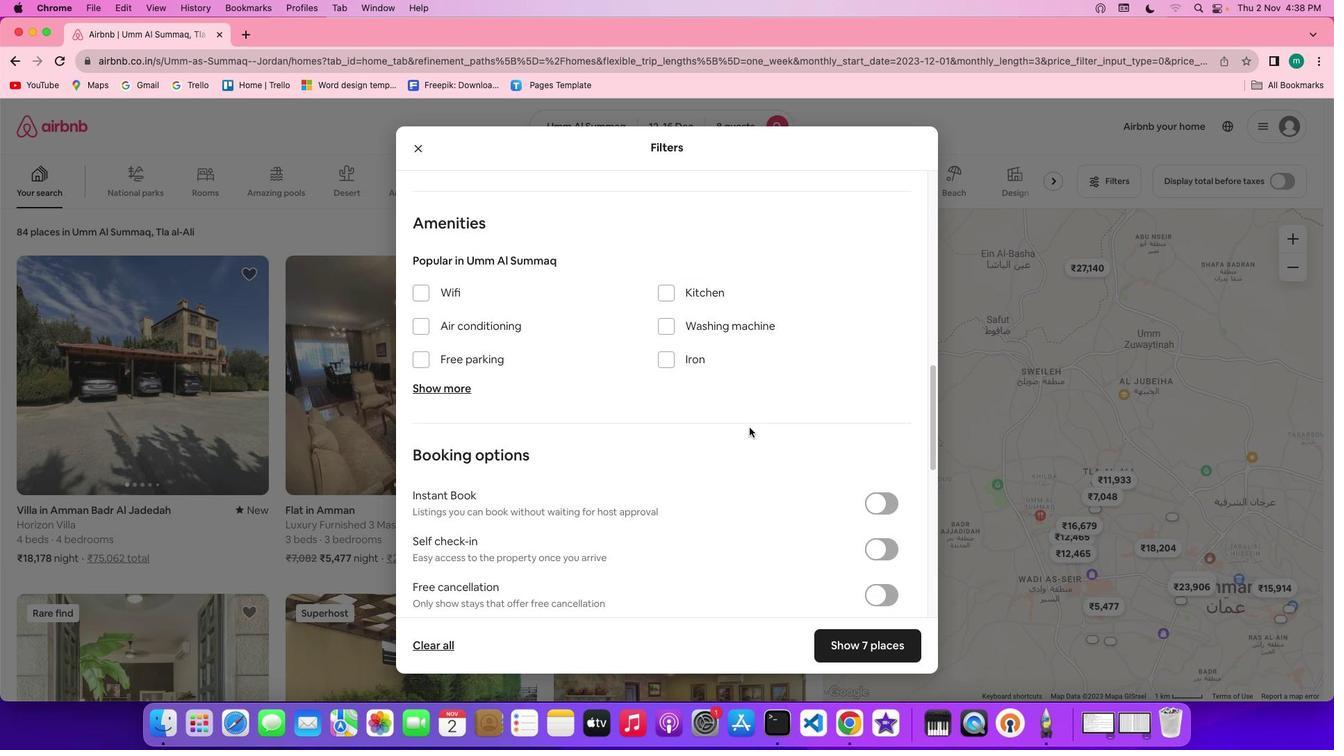 
Action: Mouse moved to (752, 426)
Screenshot: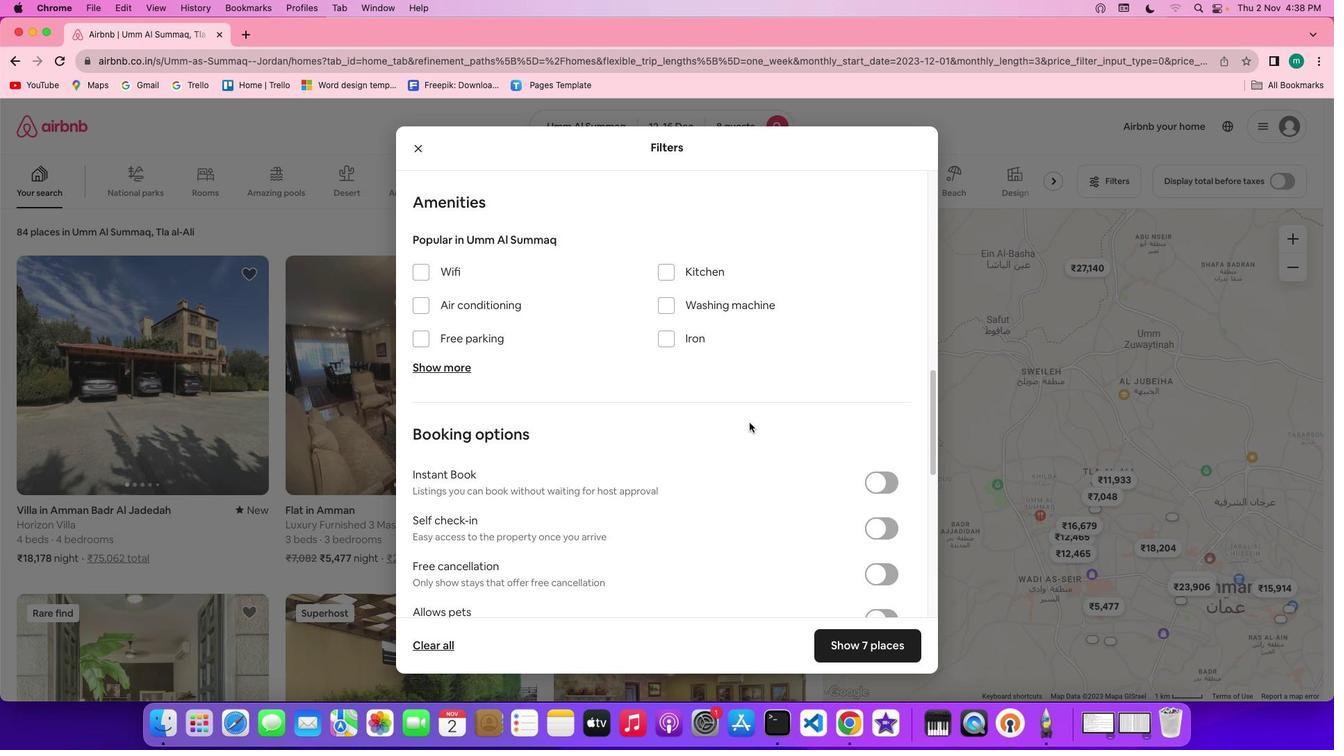 
Action: Mouse scrolled (752, 426) with delta (2, 3)
Screenshot: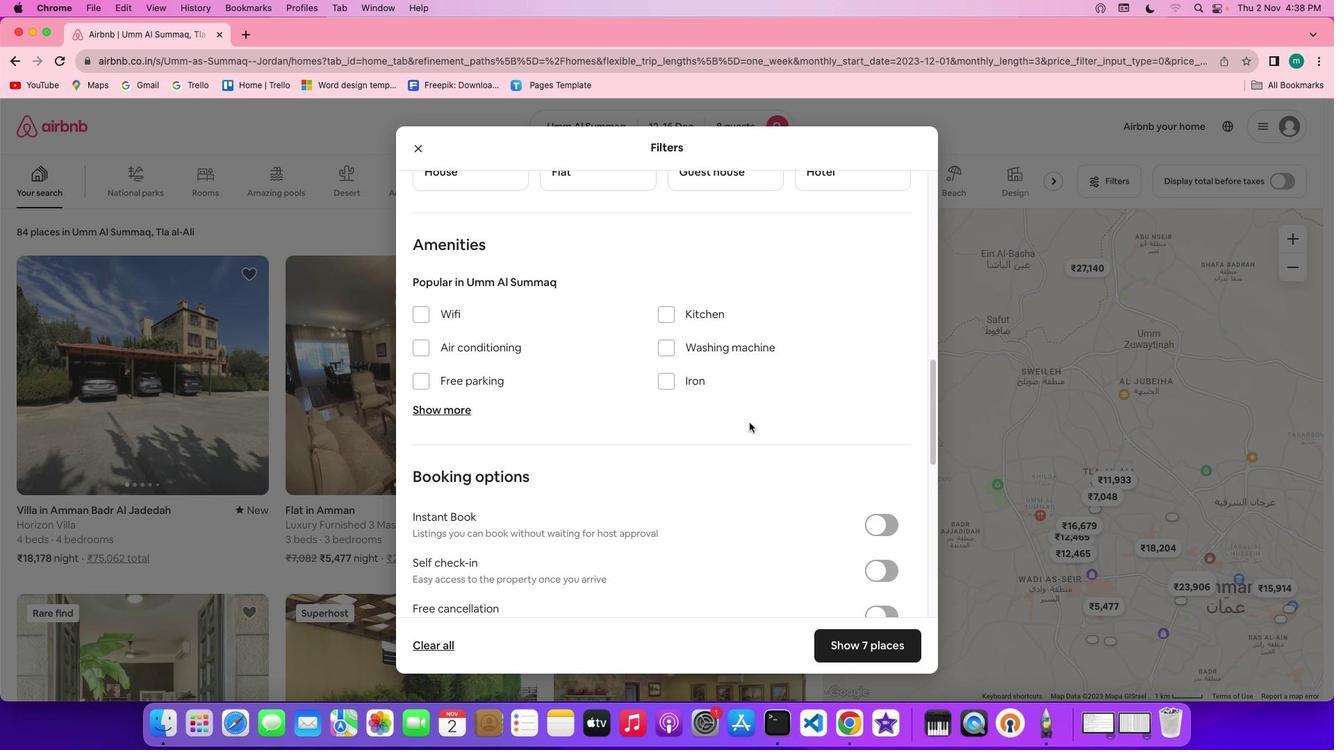 
Action: Mouse scrolled (752, 426) with delta (2, 3)
Screenshot: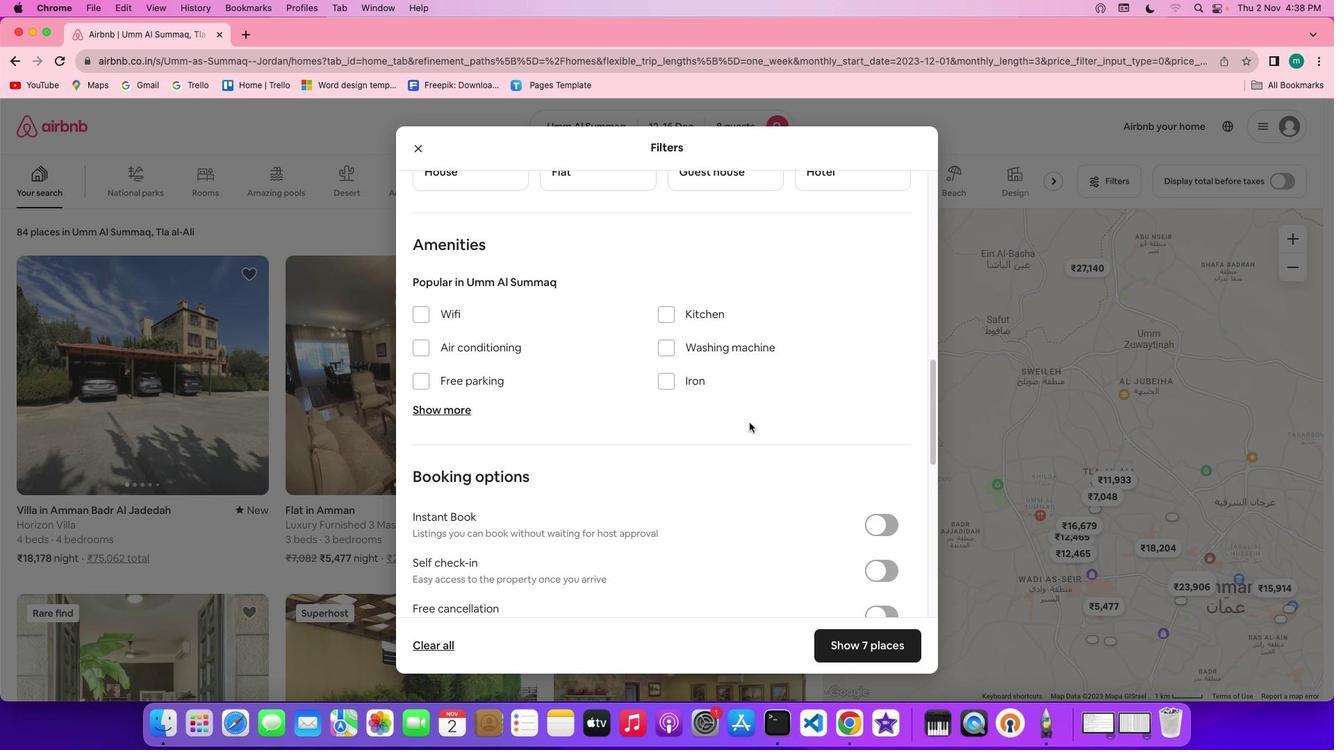
Action: Mouse scrolled (752, 426) with delta (2, 4)
Screenshot: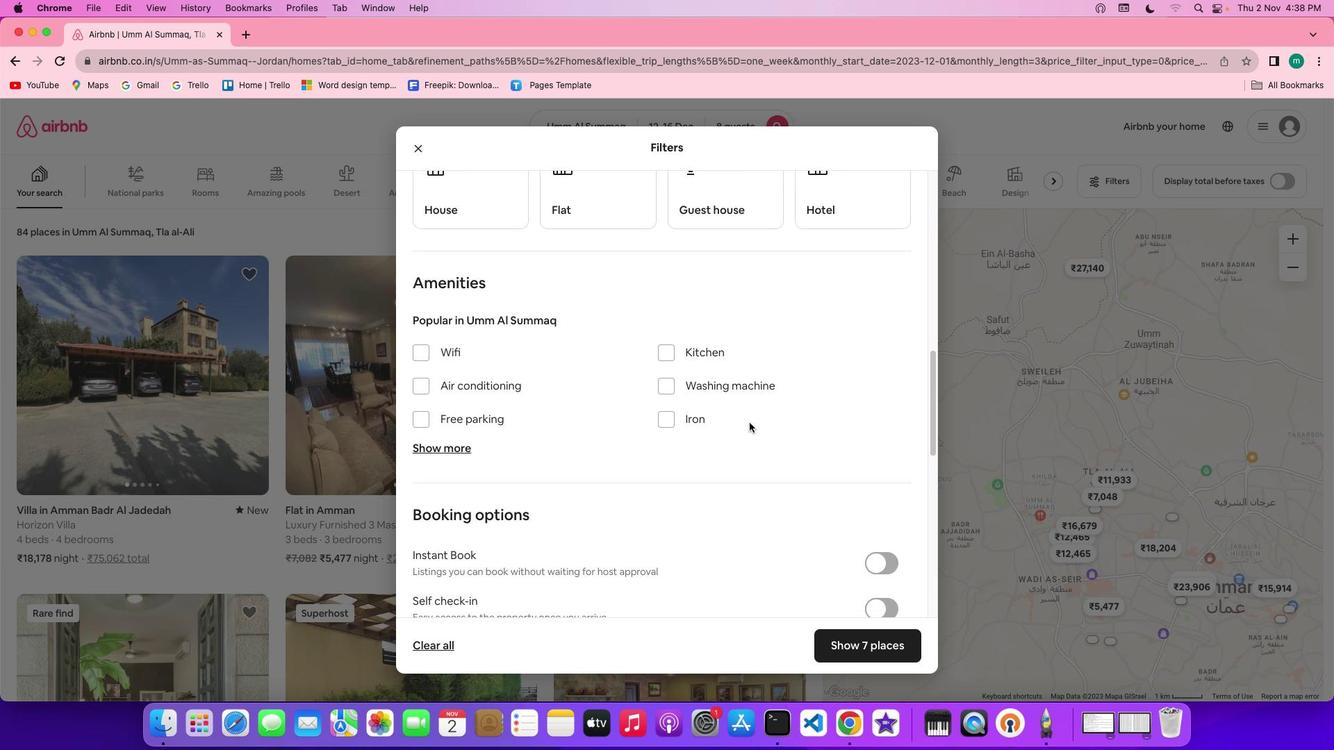
Action: Mouse moved to (844, 248)
Screenshot: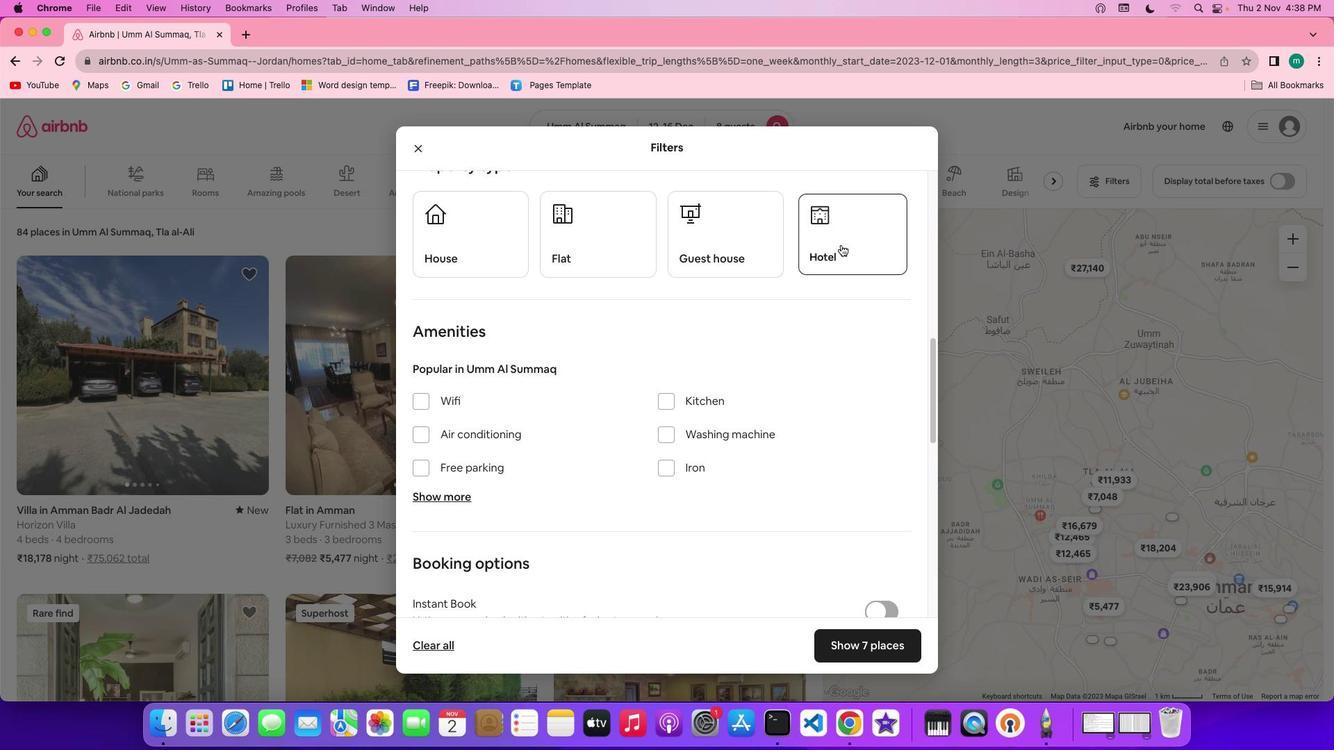 
Action: Mouse pressed left at (844, 248)
Screenshot: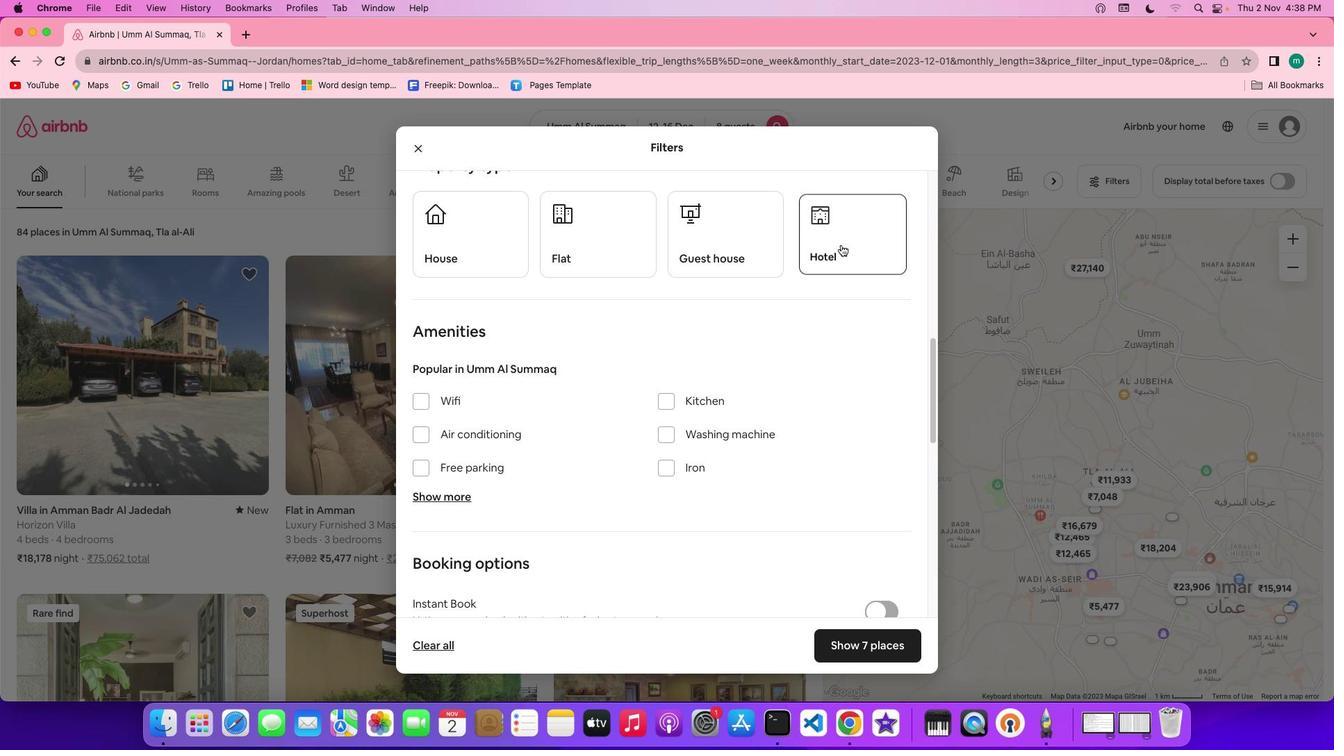 
Action: Mouse moved to (816, 398)
Screenshot: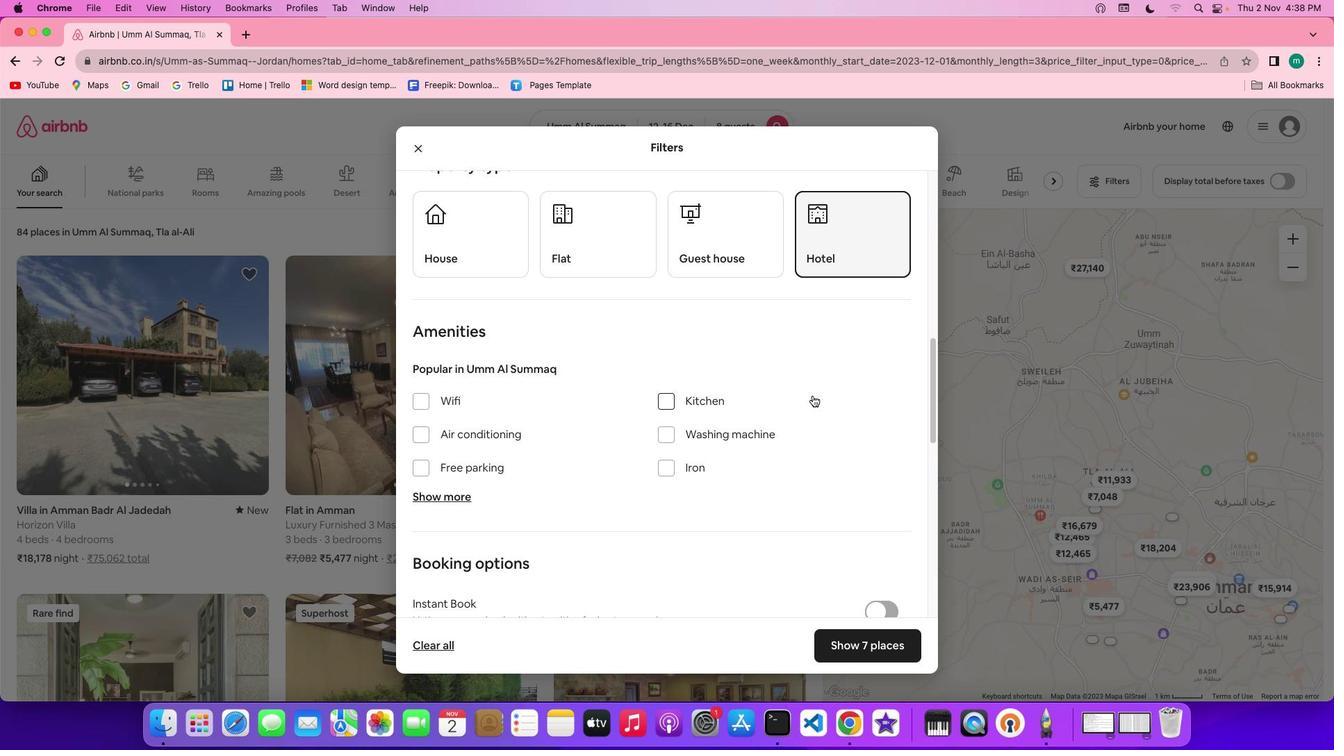 
Action: Mouse scrolled (816, 398) with delta (2, 2)
Screenshot: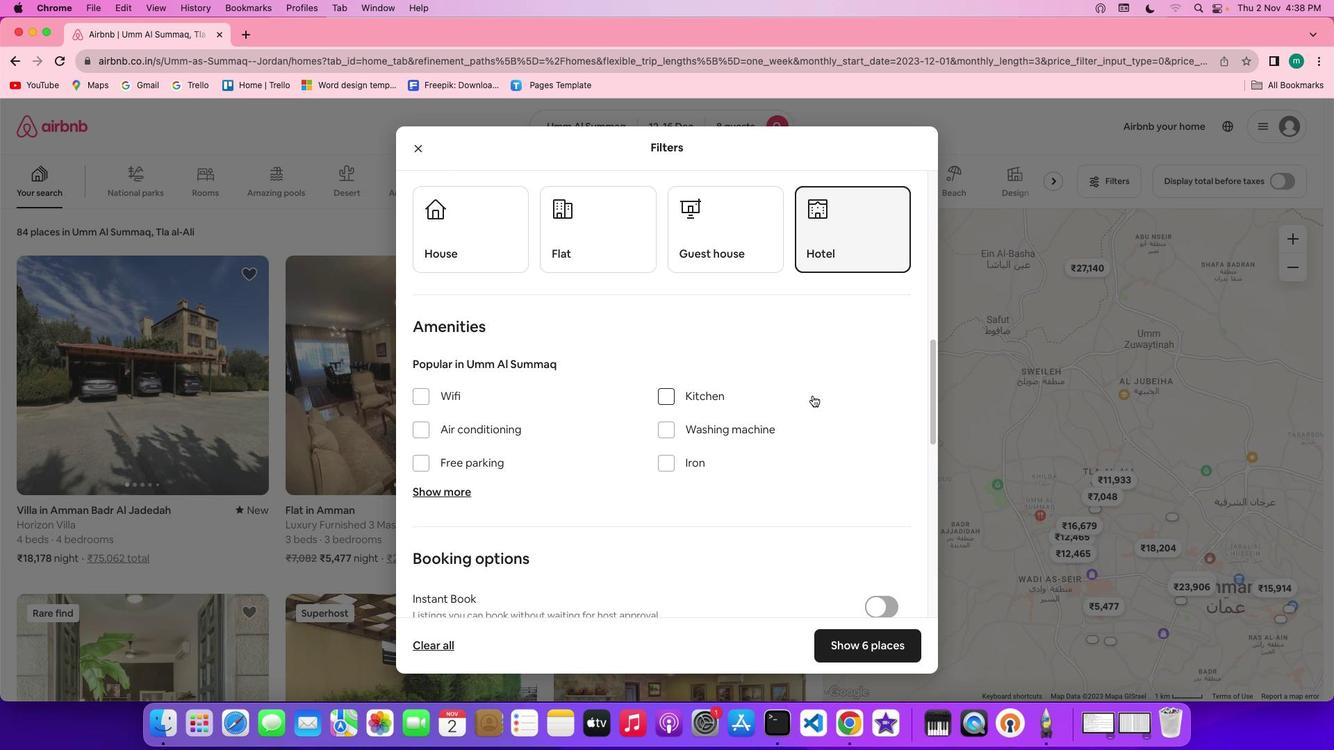
Action: Mouse scrolled (816, 398) with delta (2, 2)
Screenshot: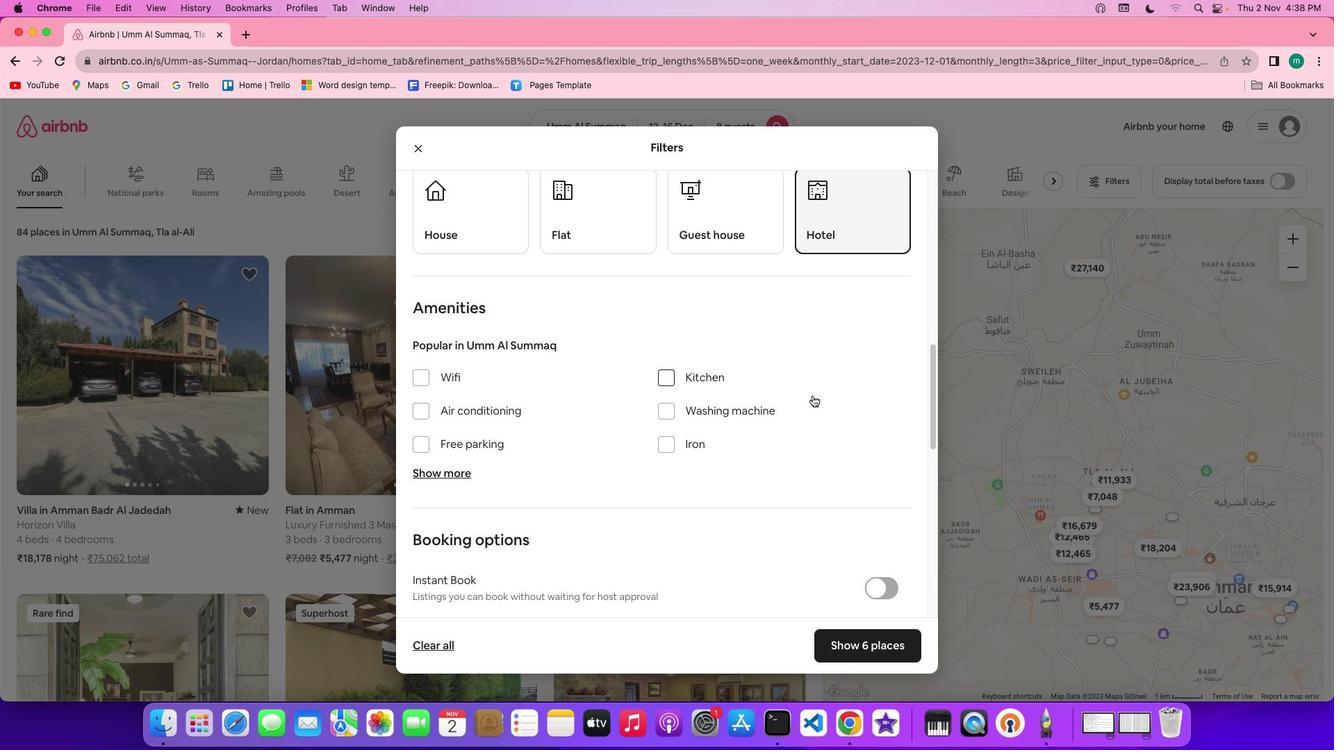 
Action: Mouse scrolled (816, 398) with delta (2, 1)
Screenshot: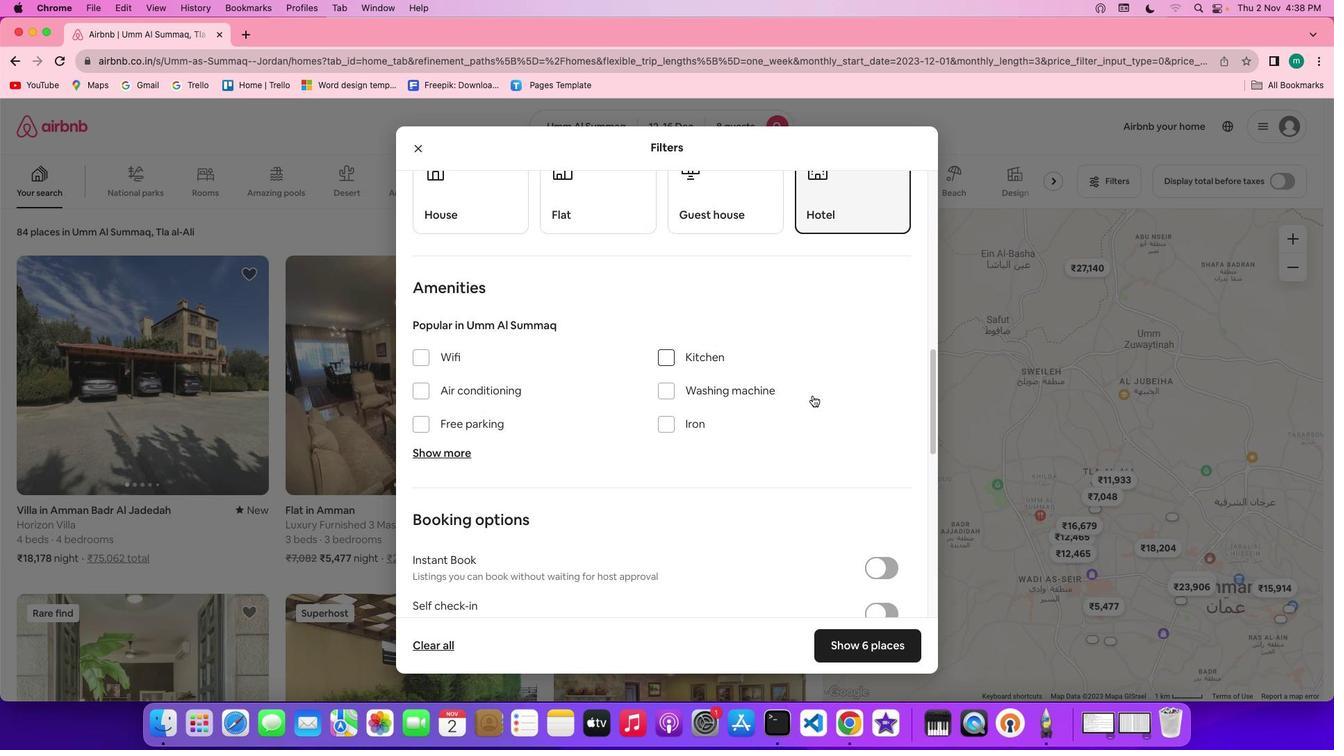 
Action: Mouse scrolled (816, 398) with delta (2, 1)
Screenshot: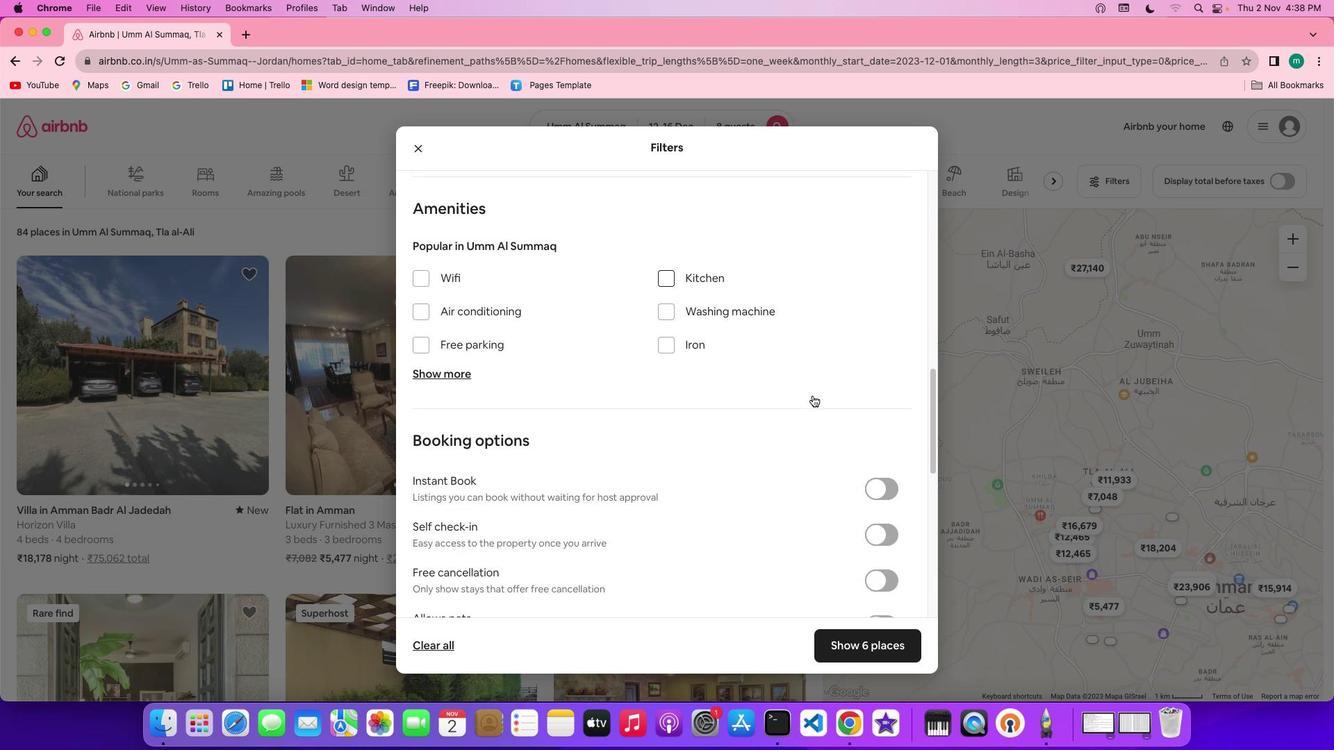 
Action: Mouse scrolled (816, 398) with delta (2, 2)
Screenshot: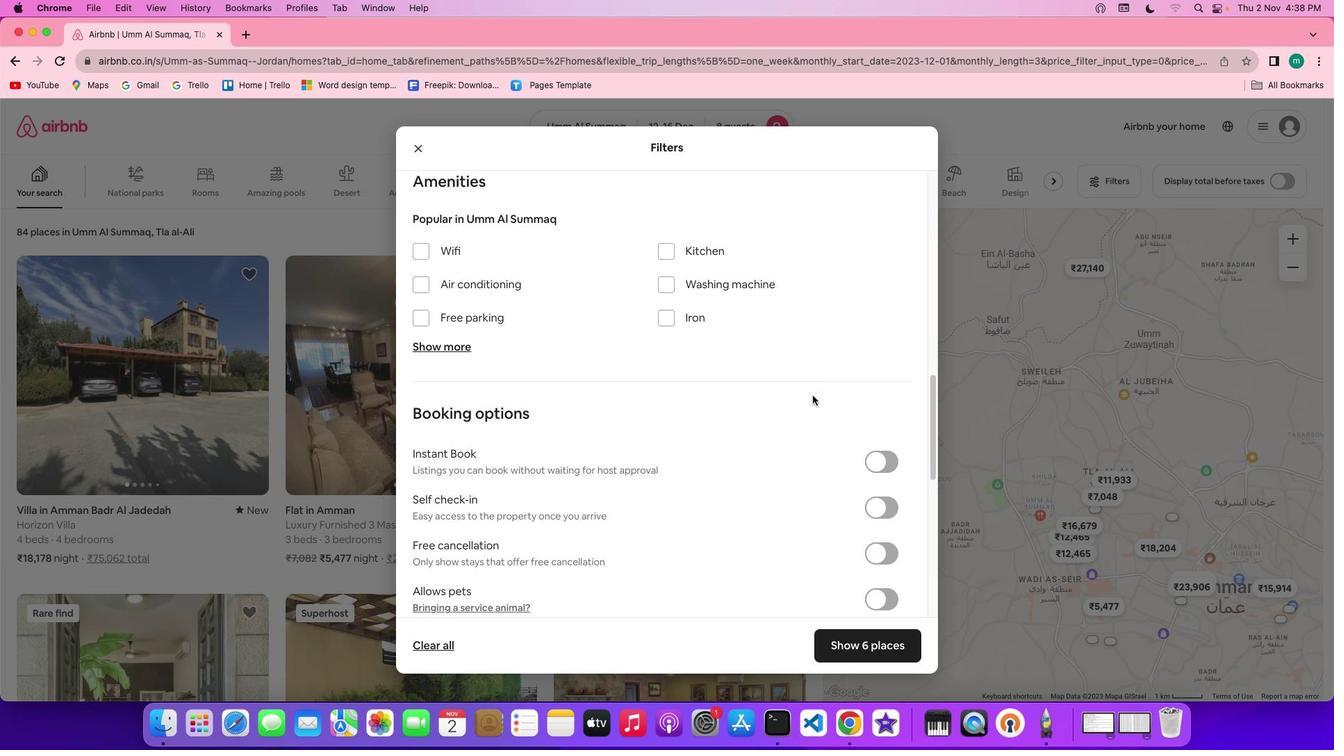 
Action: Mouse scrolled (816, 398) with delta (2, 2)
Screenshot: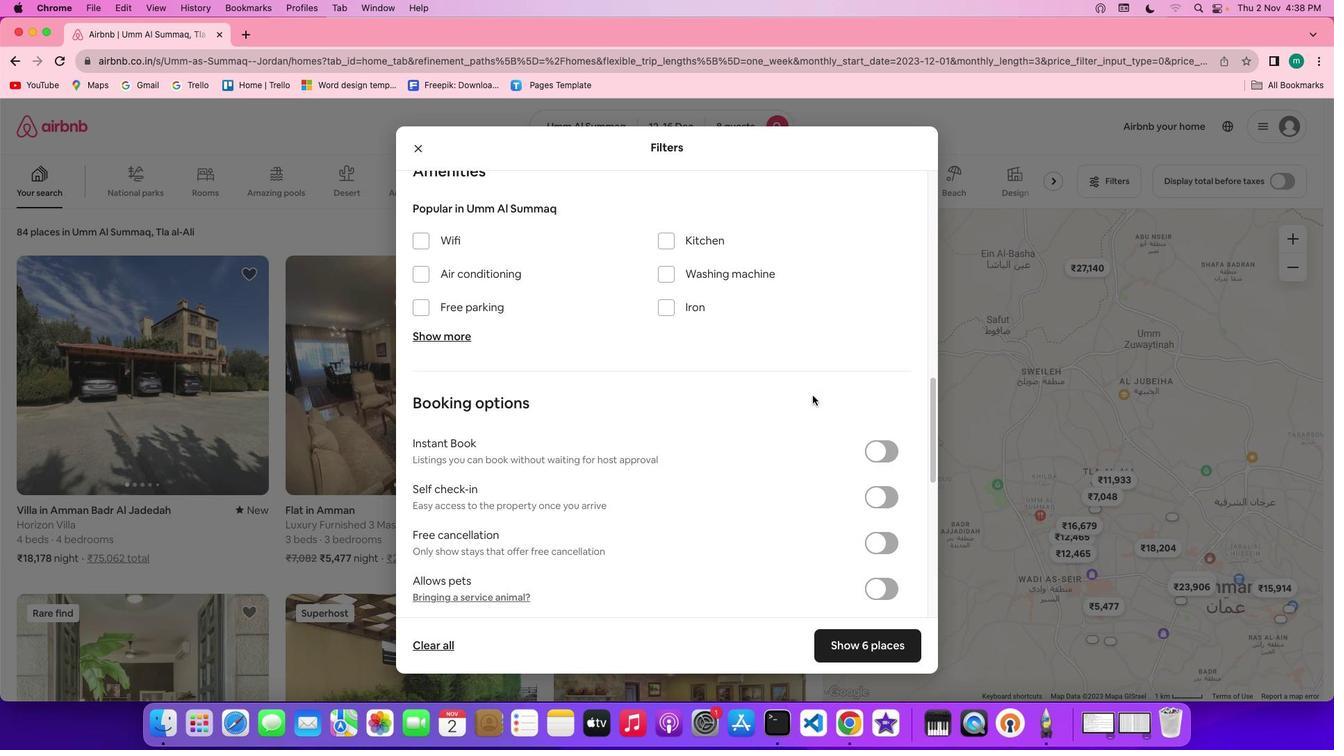 
Action: Mouse scrolled (816, 398) with delta (2, 2)
Screenshot: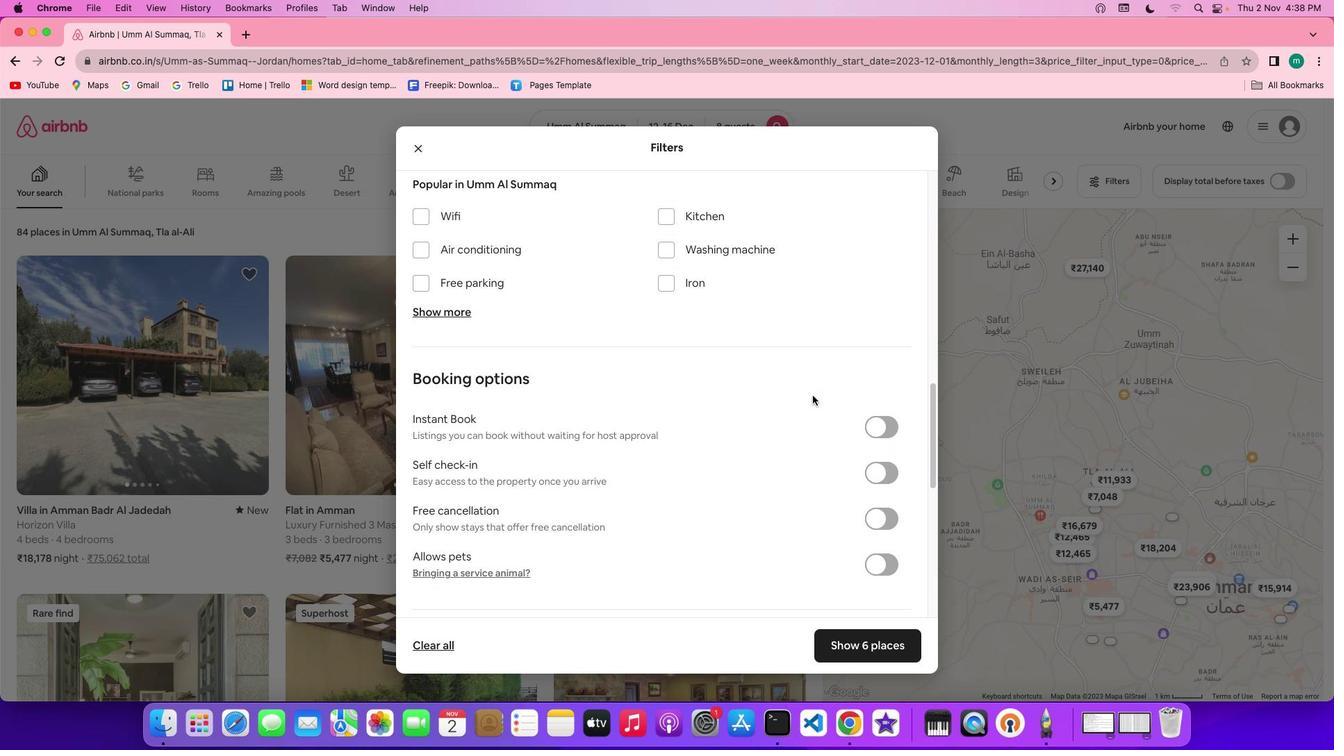 
Action: Mouse scrolled (816, 398) with delta (2, 2)
Screenshot: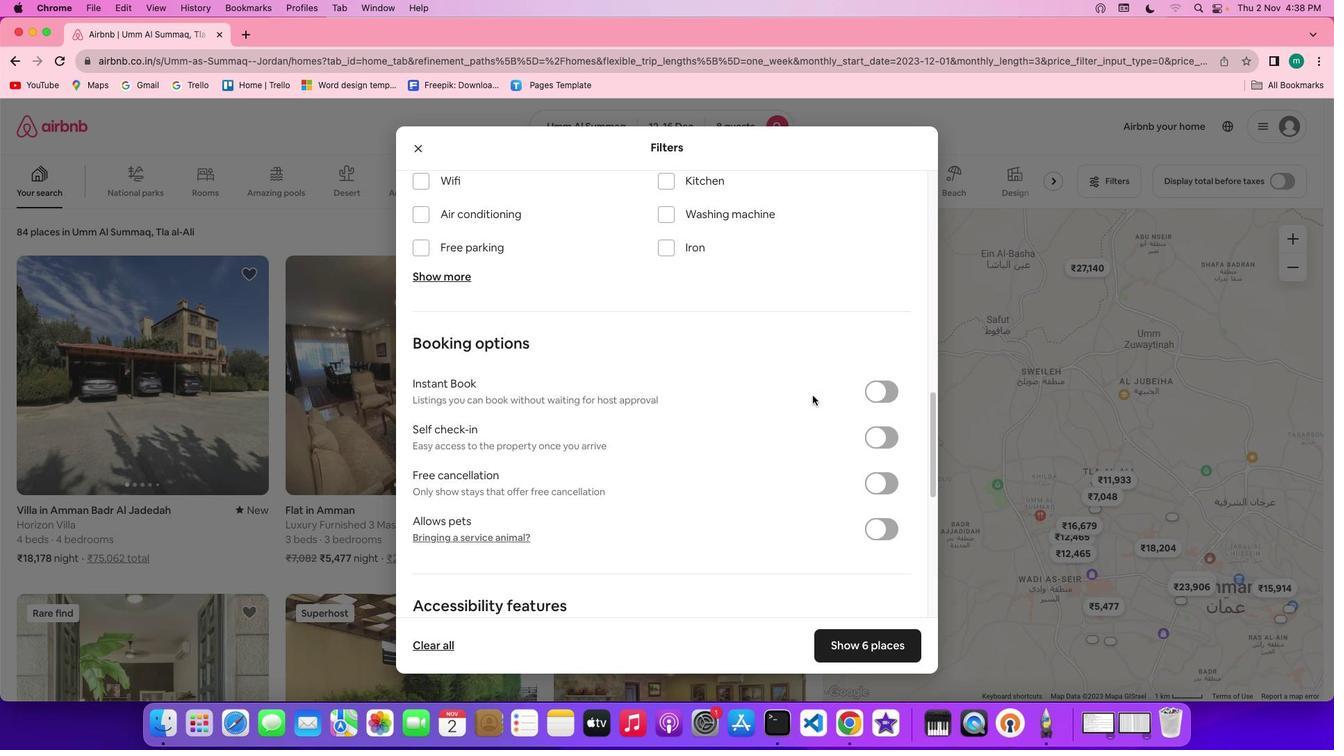 
Action: Mouse scrolled (816, 398) with delta (2, 2)
Screenshot: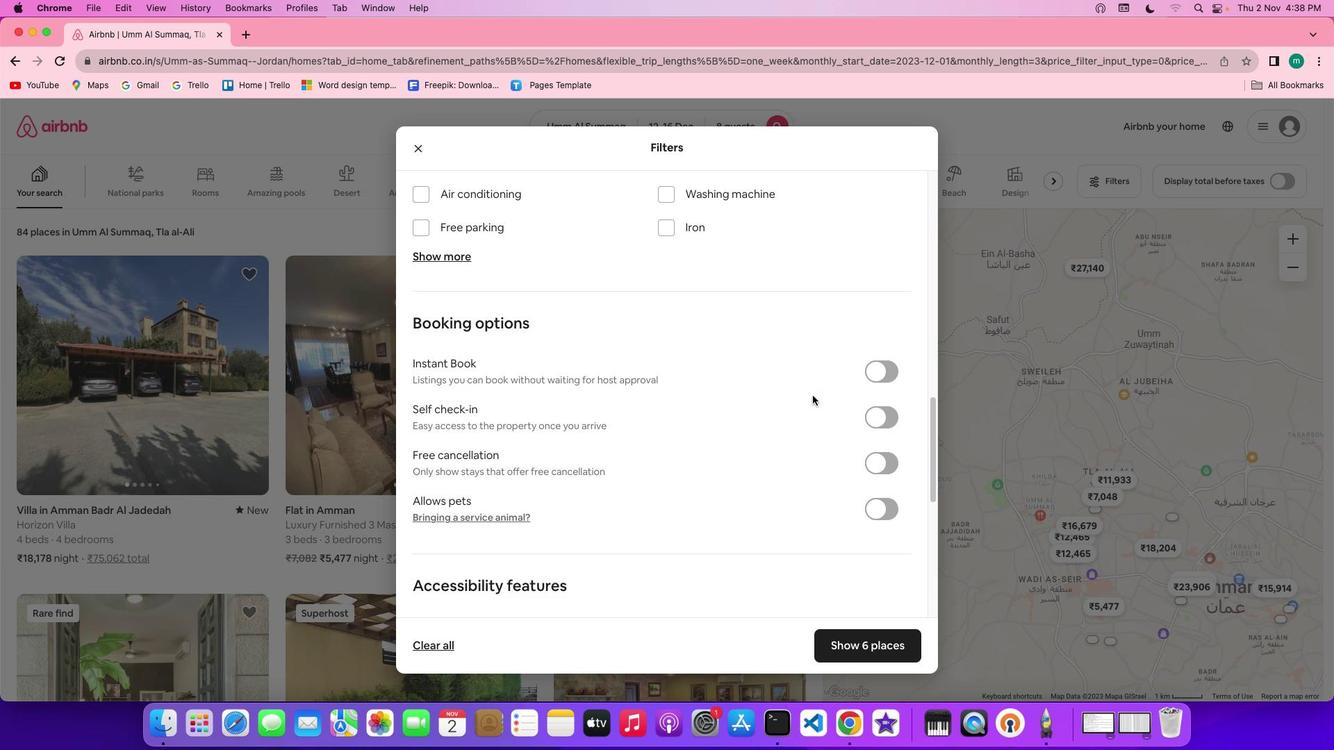 
Action: Mouse scrolled (816, 398) with delta (2, 2)
Screenshot: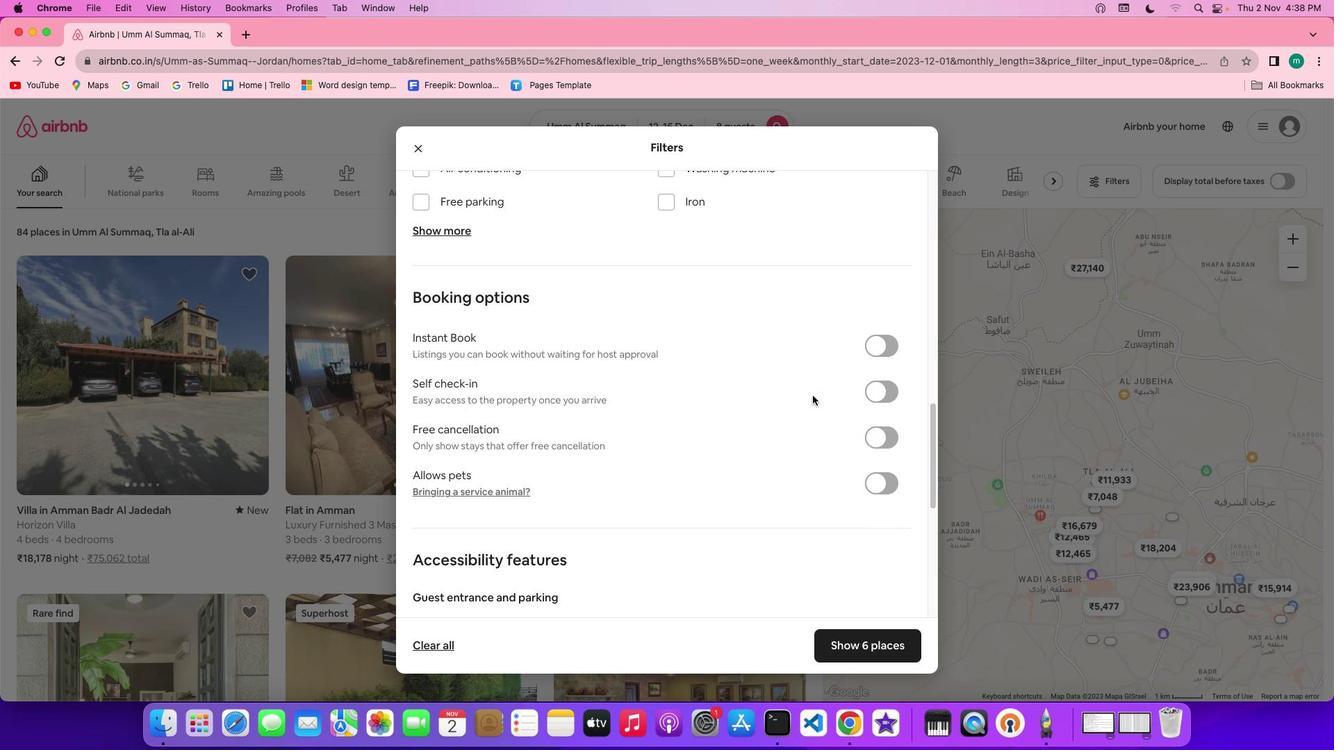 
Action: Mouse scrolled (816, 398) with delta (2, 2)
Screenshot: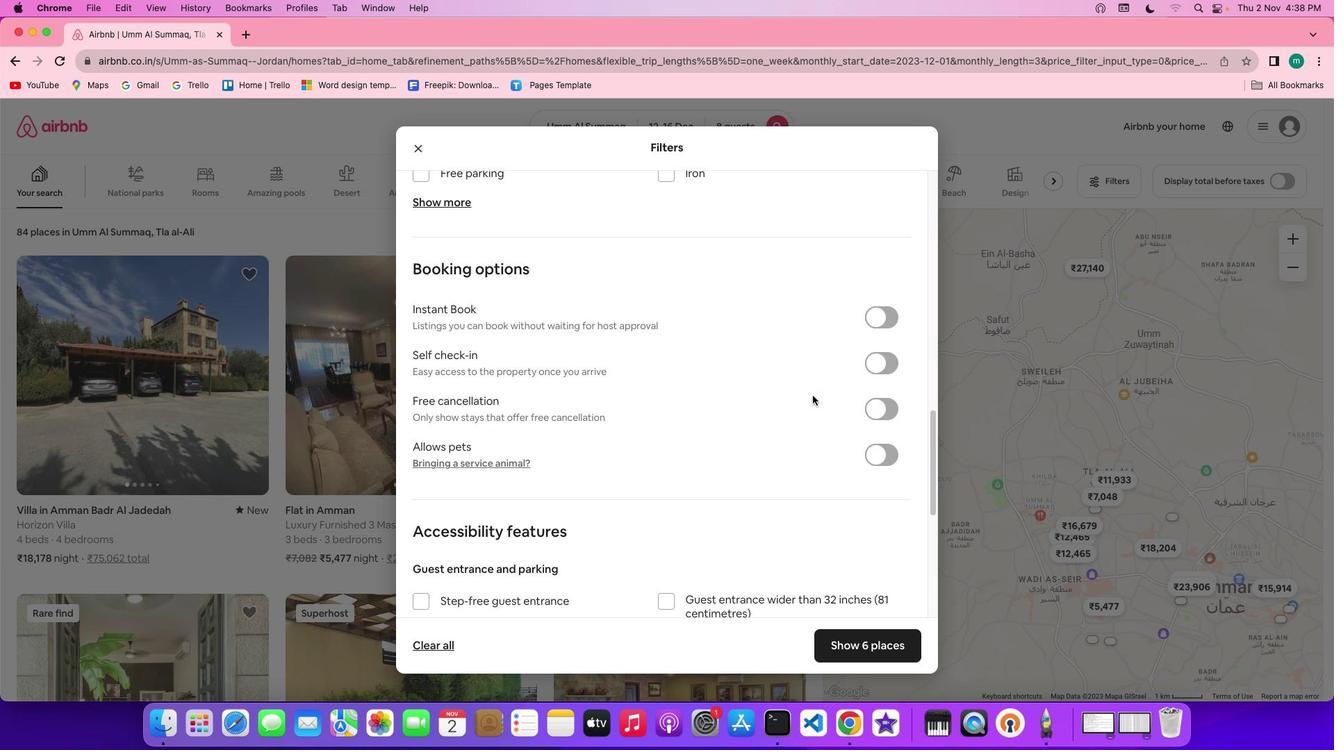 
Action: Mouse scrolled (816, 398) with delta (2, 2)
Screenshot: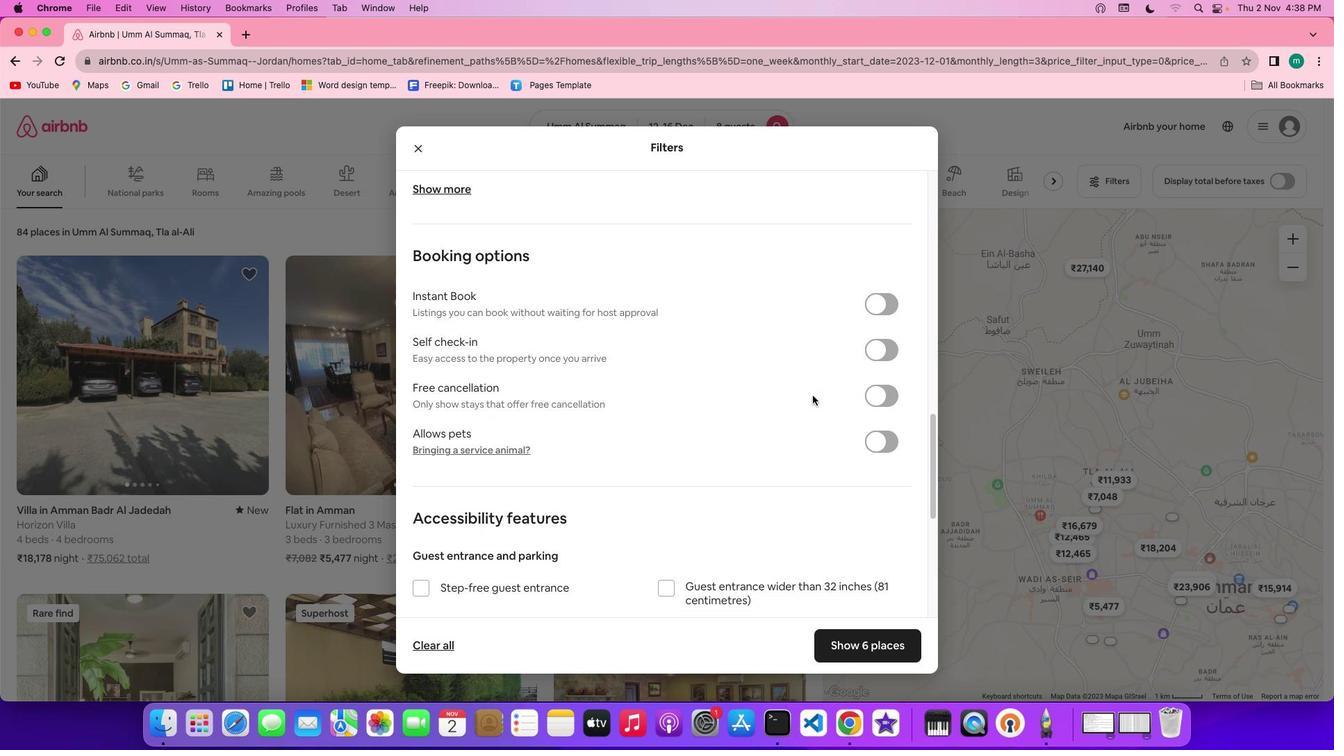 
Action: Mouse scrolled (816, 398) with delta (2, 2)
Screenshot: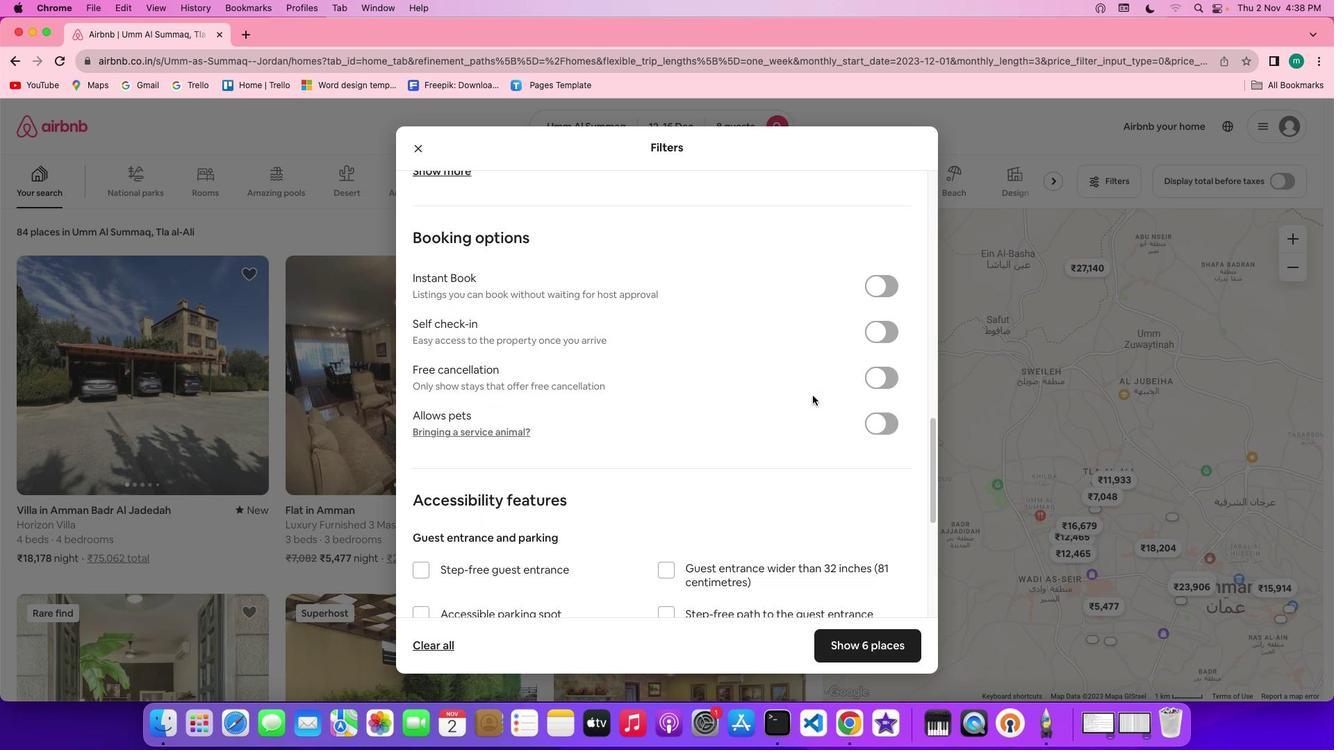 
Action: Mouse scrolled (816, 398) with delta (2, 2)
Screenshot: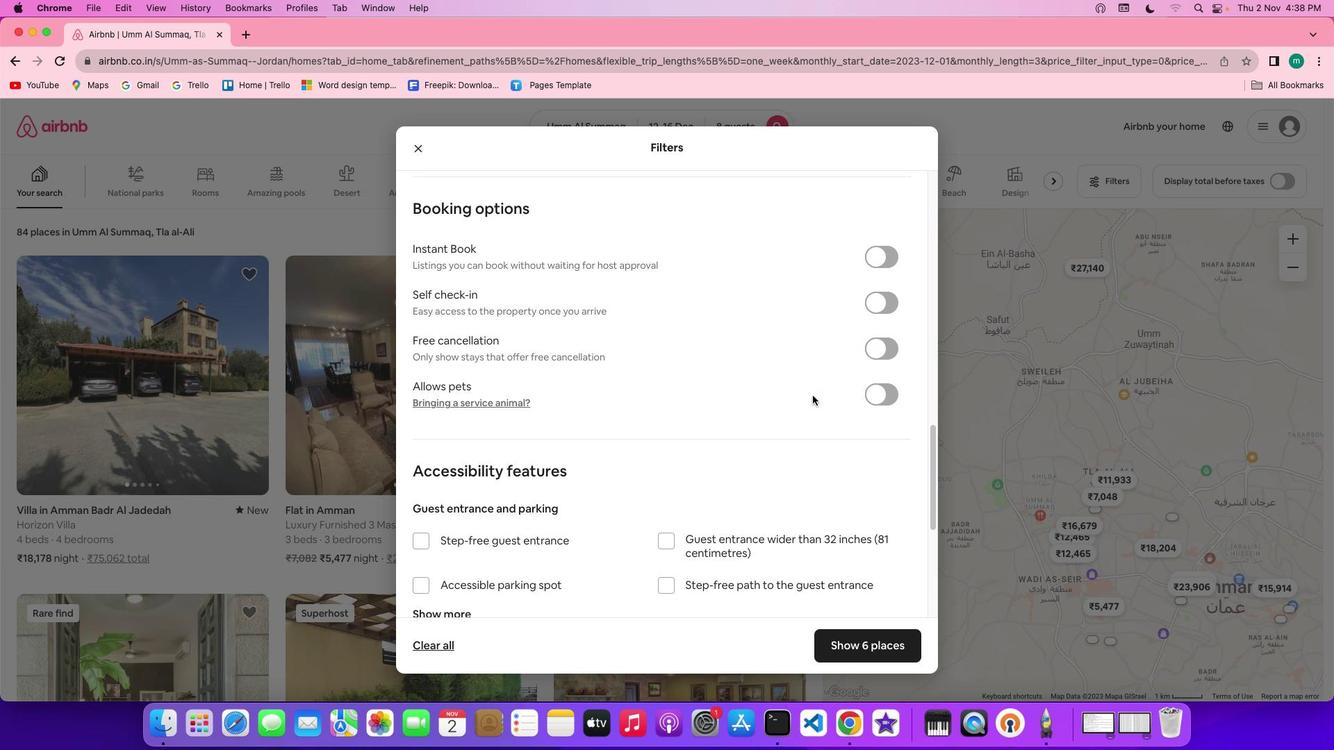 
Action: Mouse scrolled (816, 398) with delta (2, 2)
Screenshot: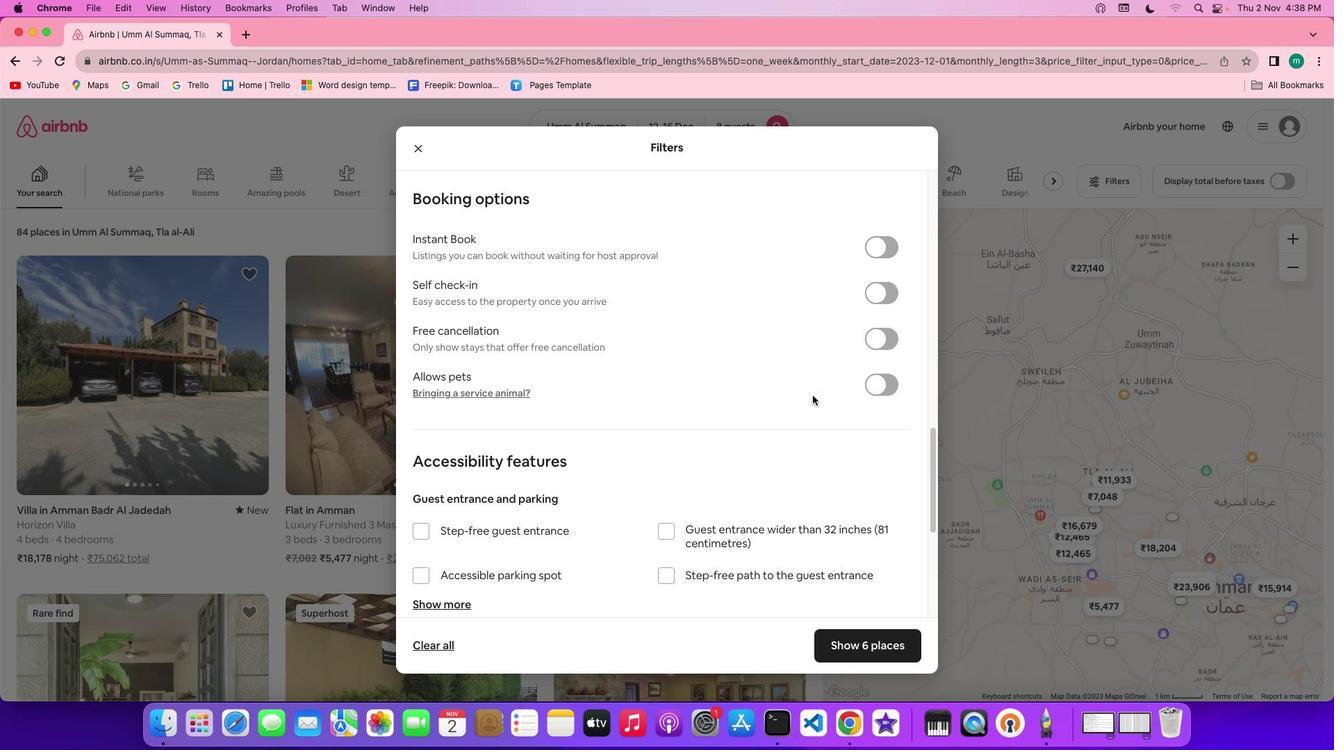 
Action: Mouse scrolled (816, 398) with delta (2, 2)
Screenshot: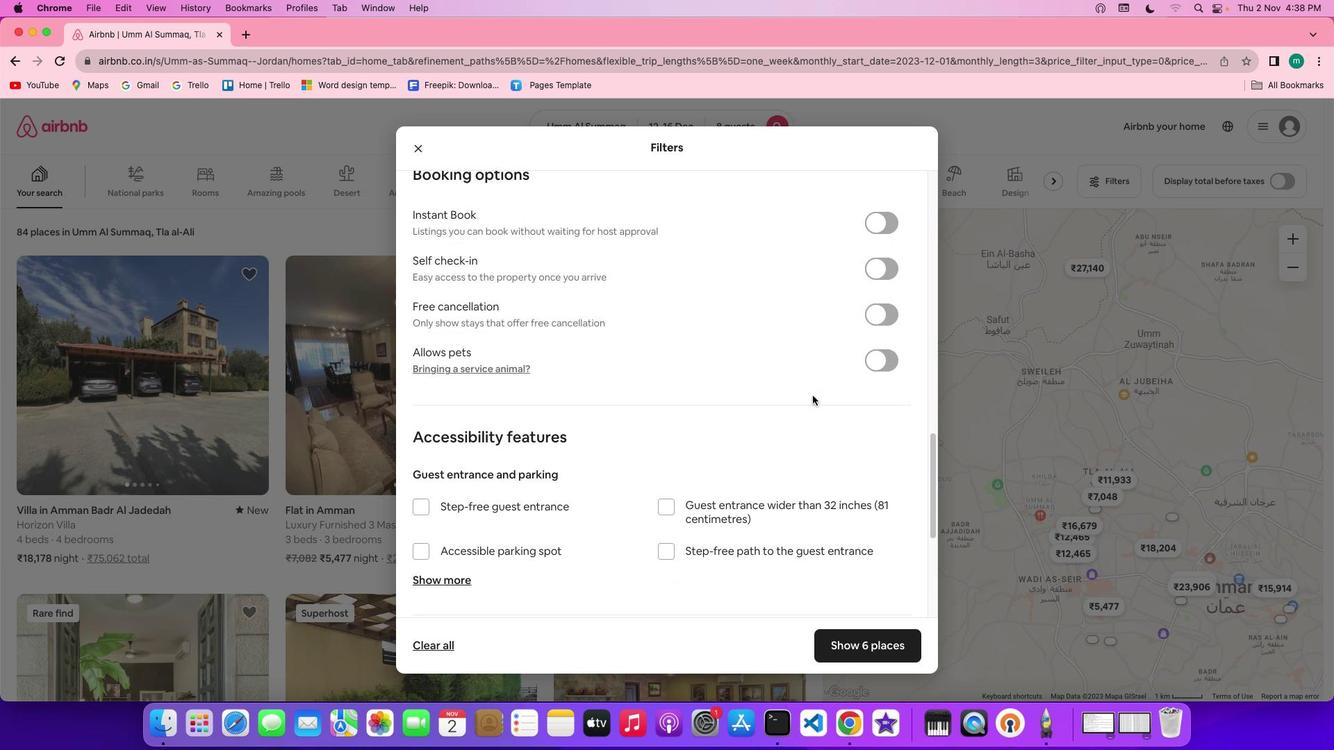 
Action: Mouse scrolled (816, 398) with delta (2, 2)
Screenshot: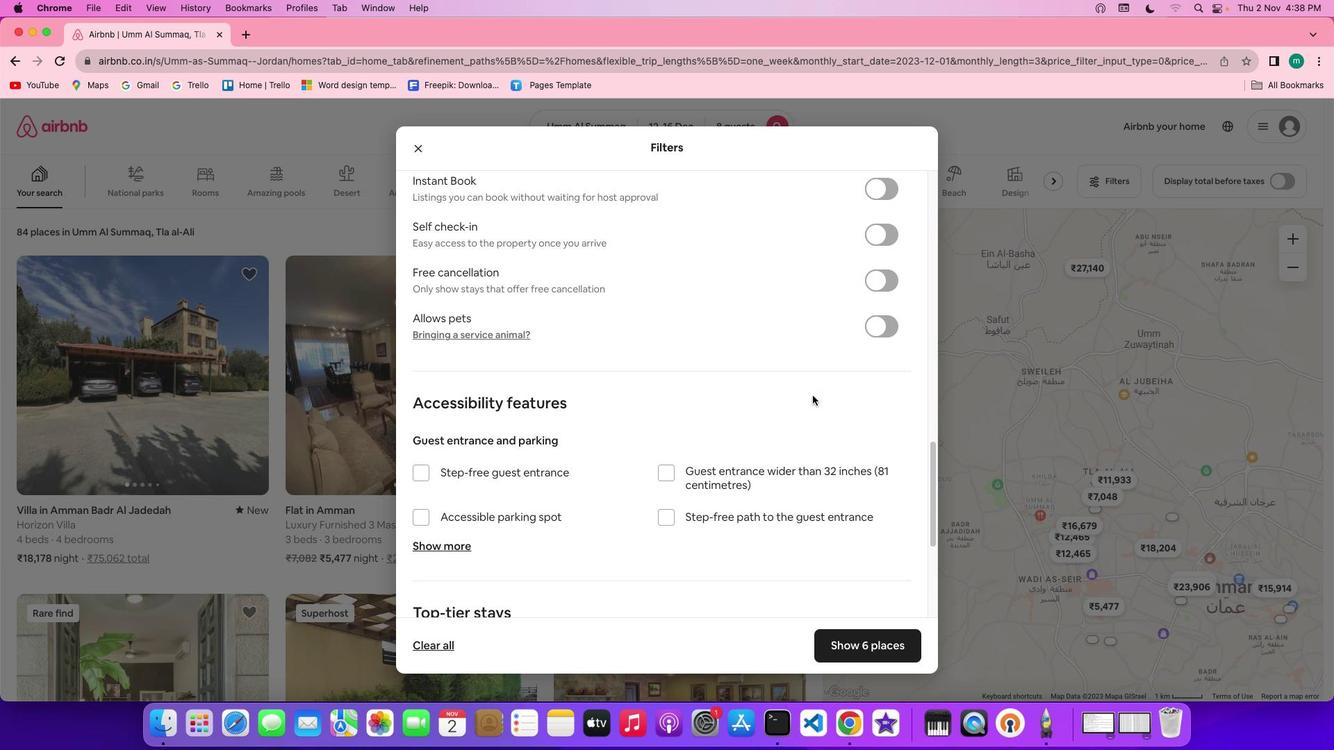 
Action: Mouse scrolled (816, 398) with delta (2, 2)
Screenshot: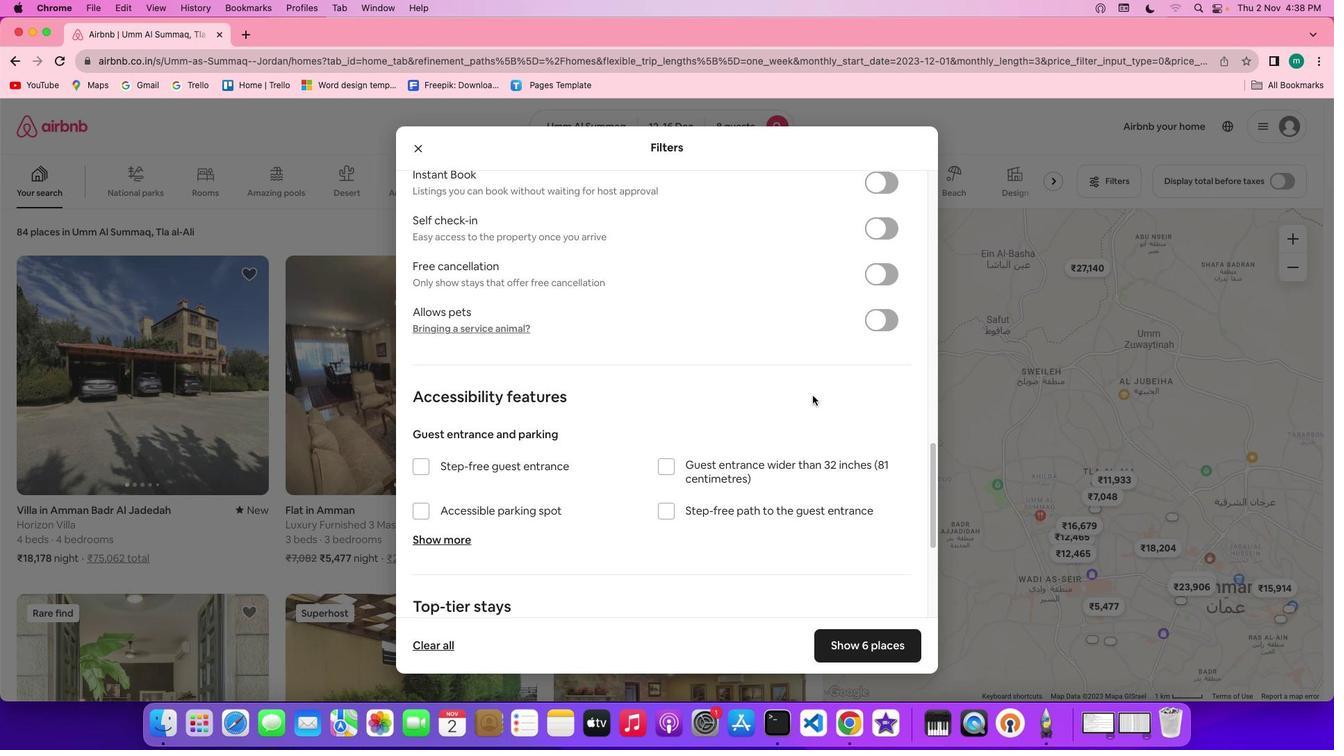 
Action: Mouse scrolled (816, 398) with delta (2, 2)
Screenshot: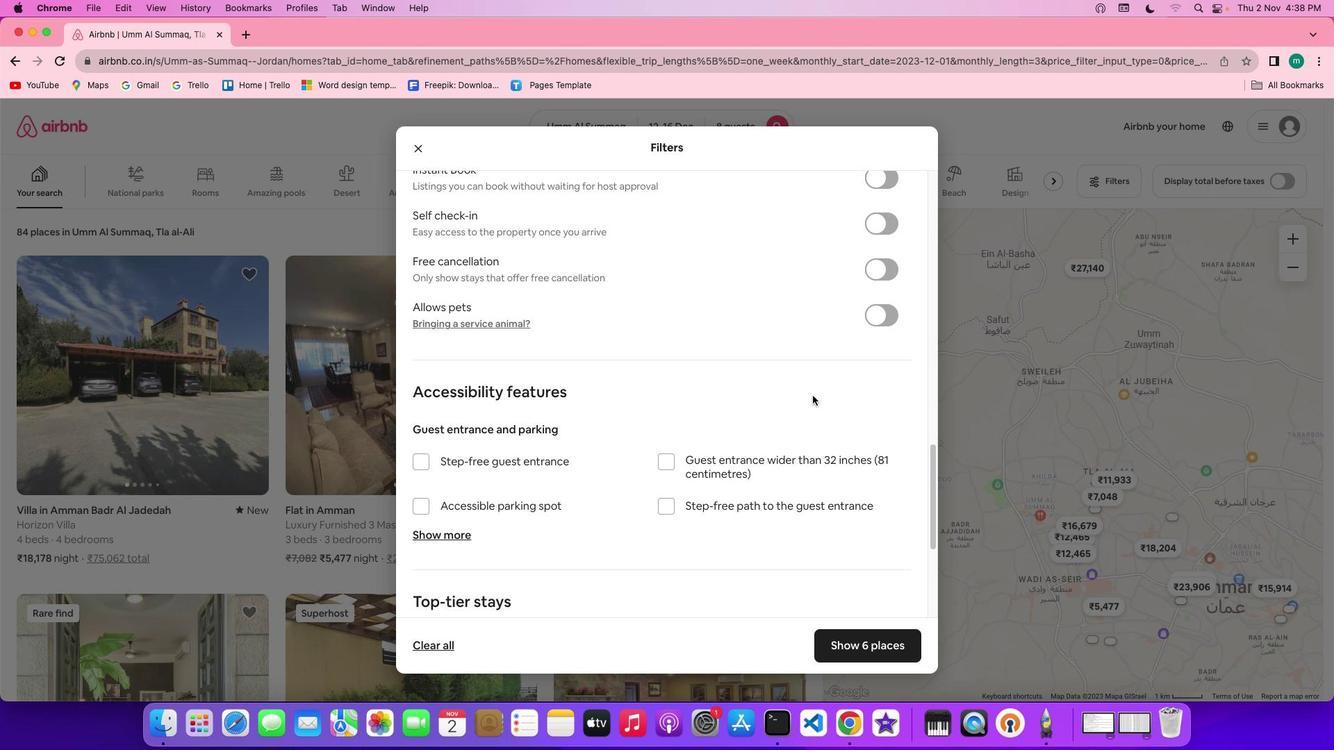 
Action: Mouse scrolled (816, 398) with delta (2, 2)
Screenshot: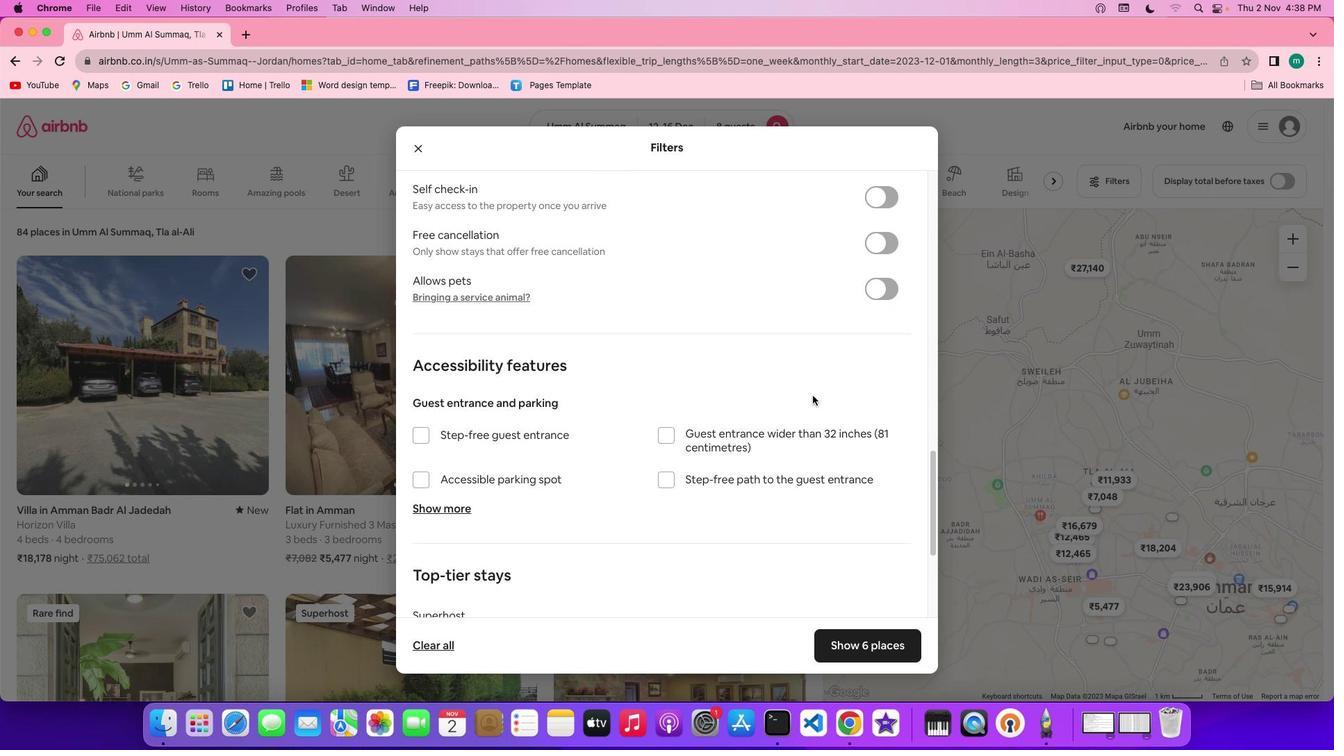 
Action: Mouse scrolled (816, 398) with delta (2, 3)
Screenshot: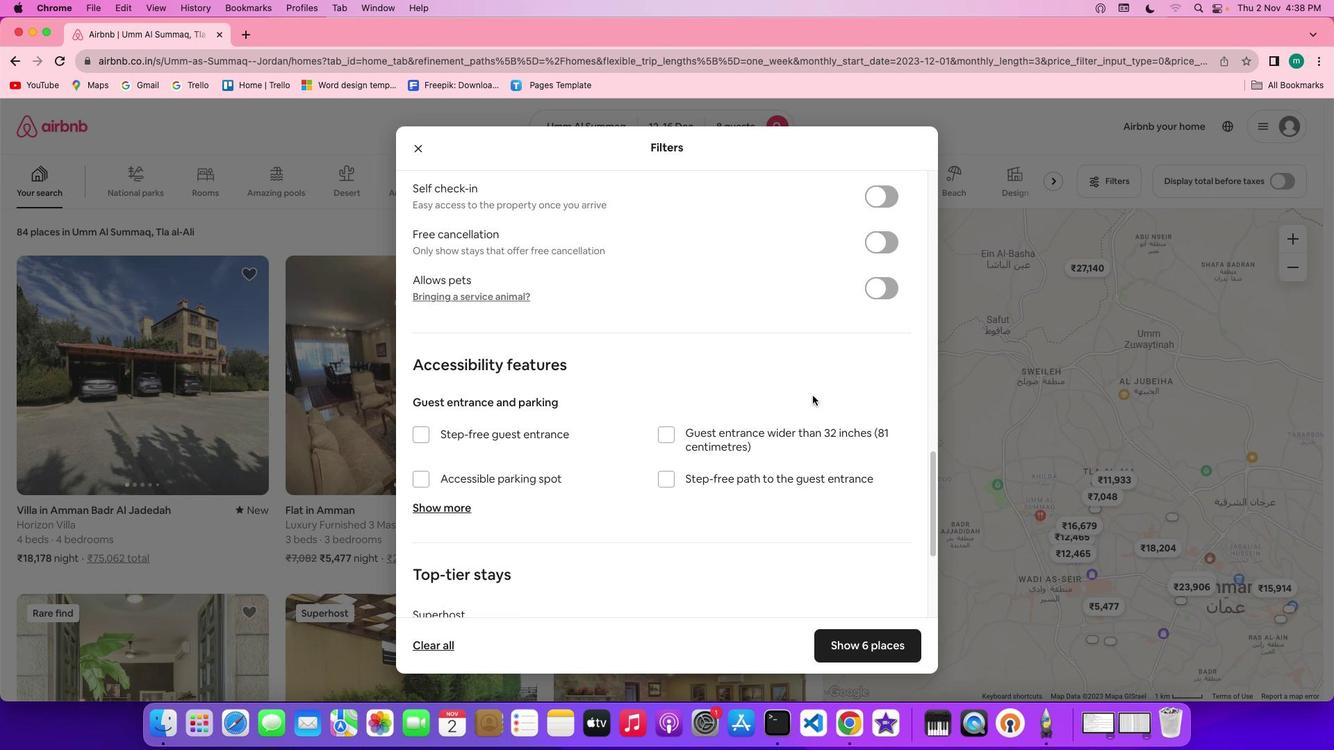
Action: Mouse scrolled (816, 398) with delta (2, 3)
Screenshot: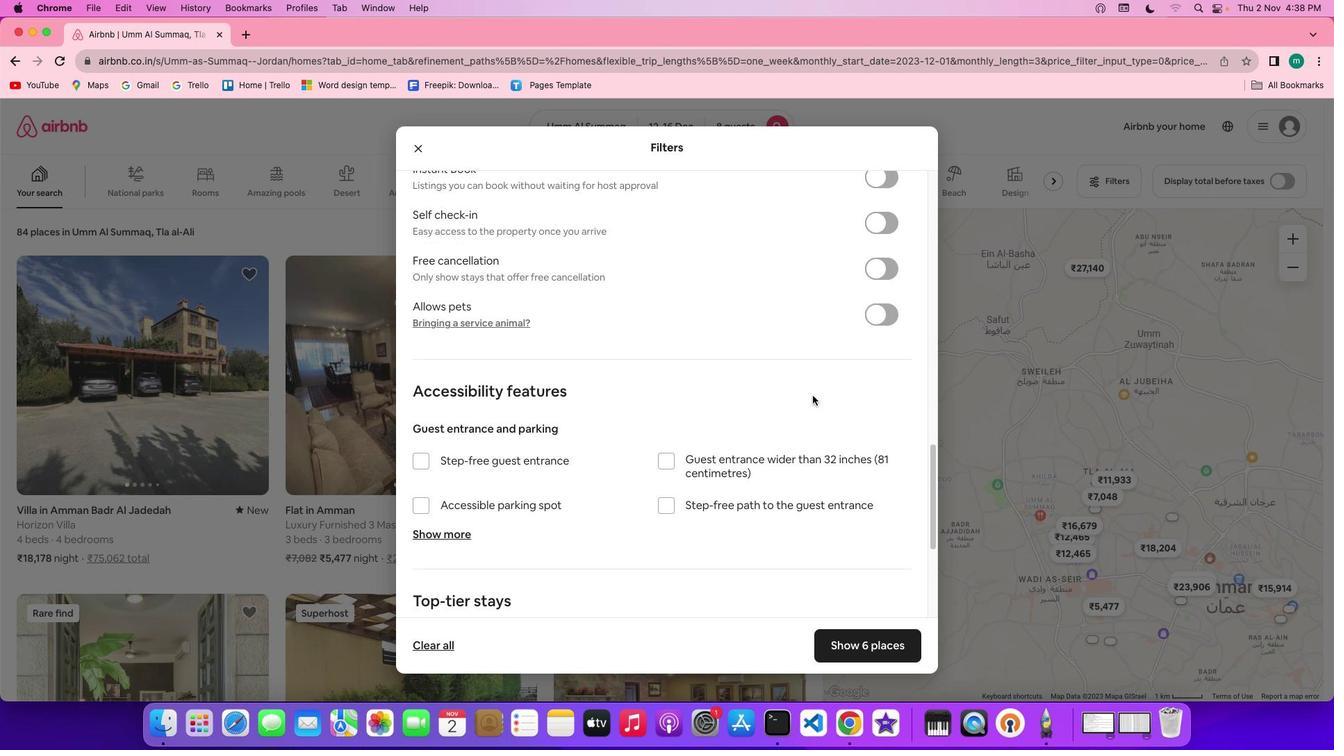 
Action: Mouse scrolled (816, 398) with delta (2, 4)
Screenshot: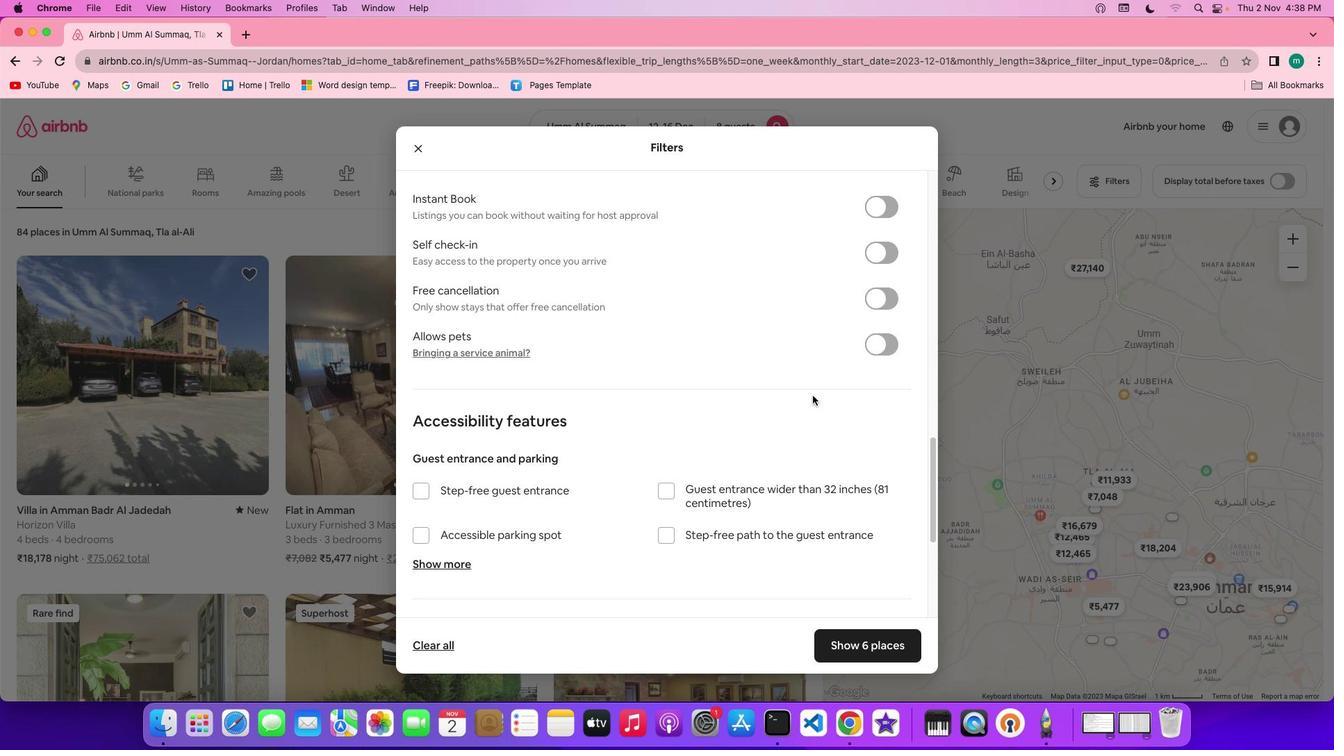 
Action: Mouse scrolled (816, 398) with delta (2, 3)
Screenshot: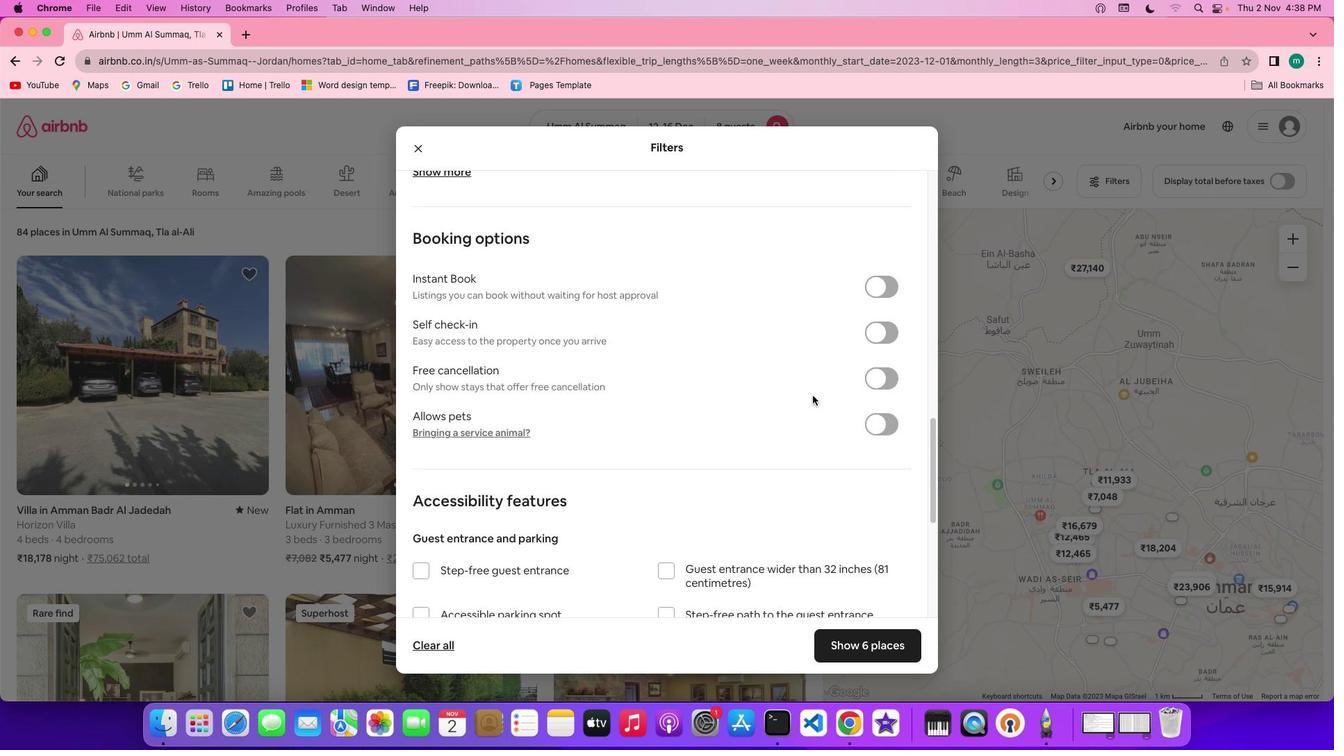 
Action: Mouse scrolled (816, 398) with delta (2, 3)
Screenshot: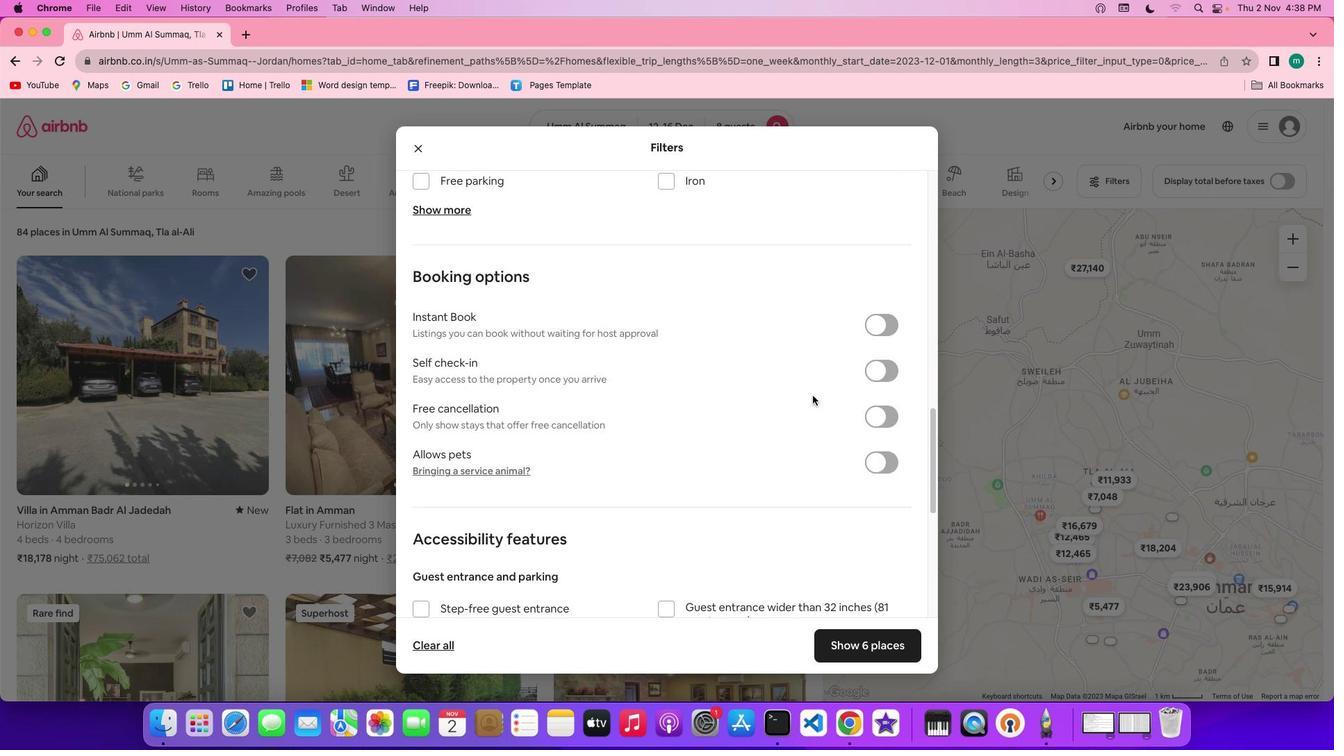
Action: Mouse scrolled (816, 398) with delta (2, 4)
Screenshot: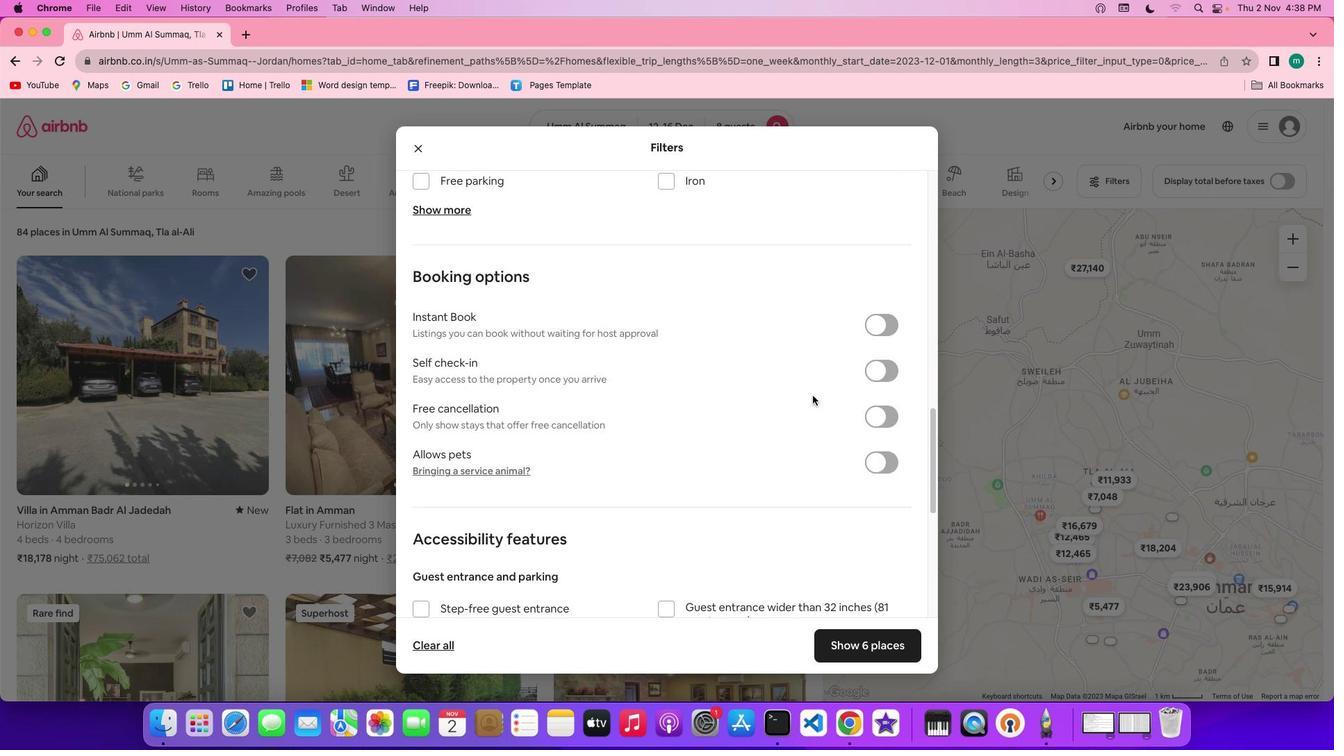 
Action: Mouse scrolled (816, 398) with delta (2, 3)
Screenshot: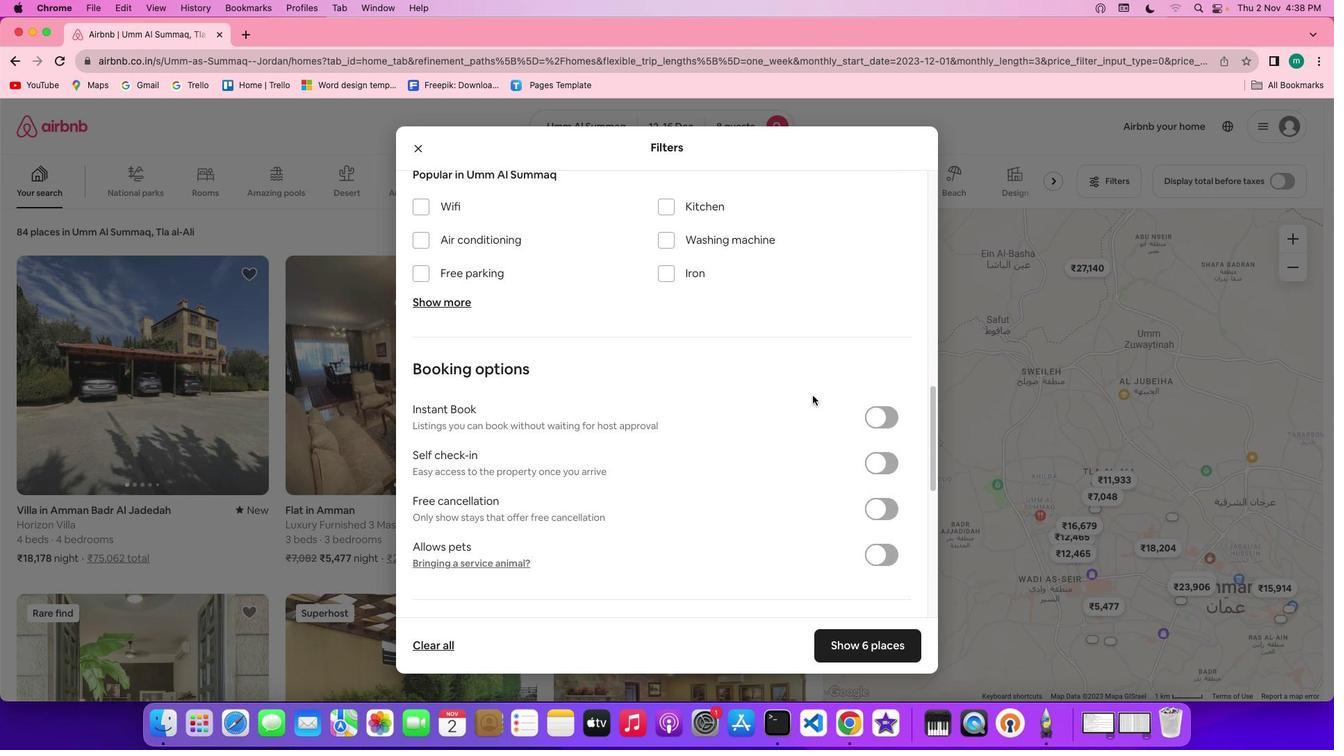 
Action: Mouse scrolled (816, 398) with delta (2, 3)
Screenshot: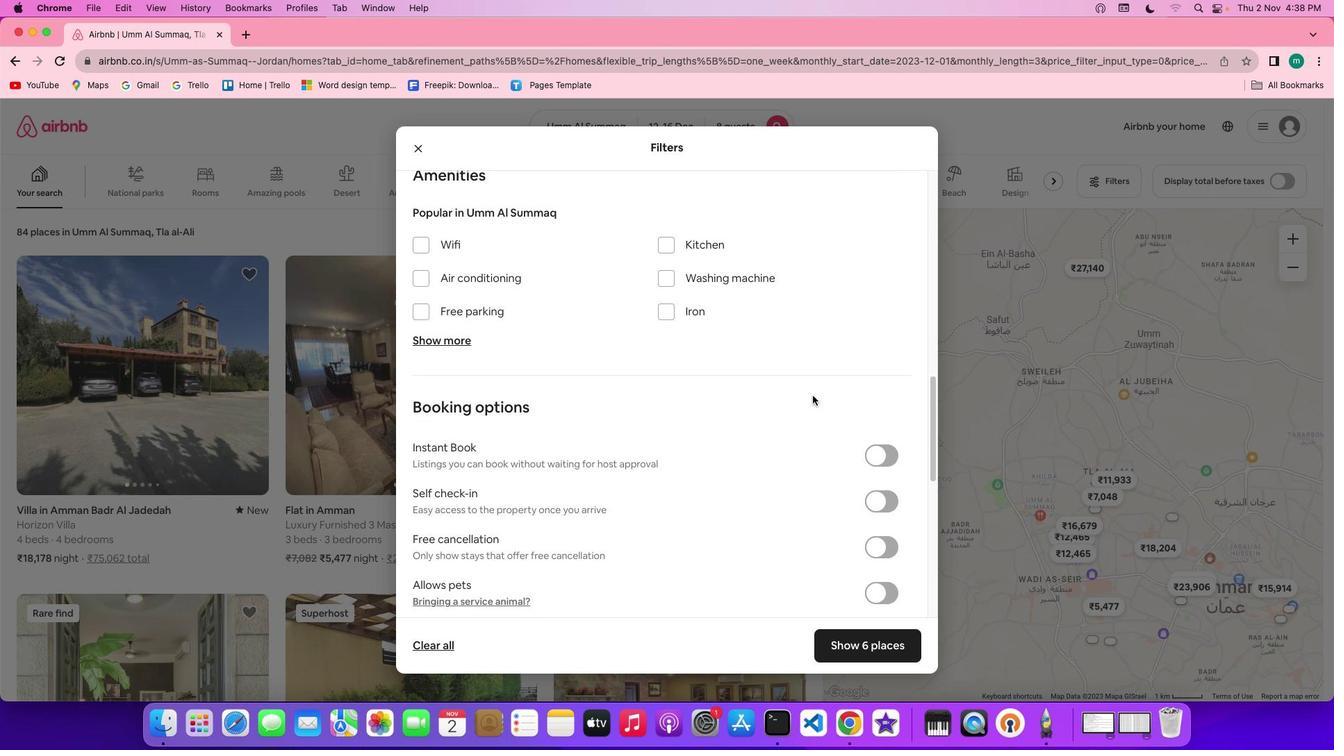 
Action: Mouse scrolled (816, 398) with delta (2, 4)
Screenshot: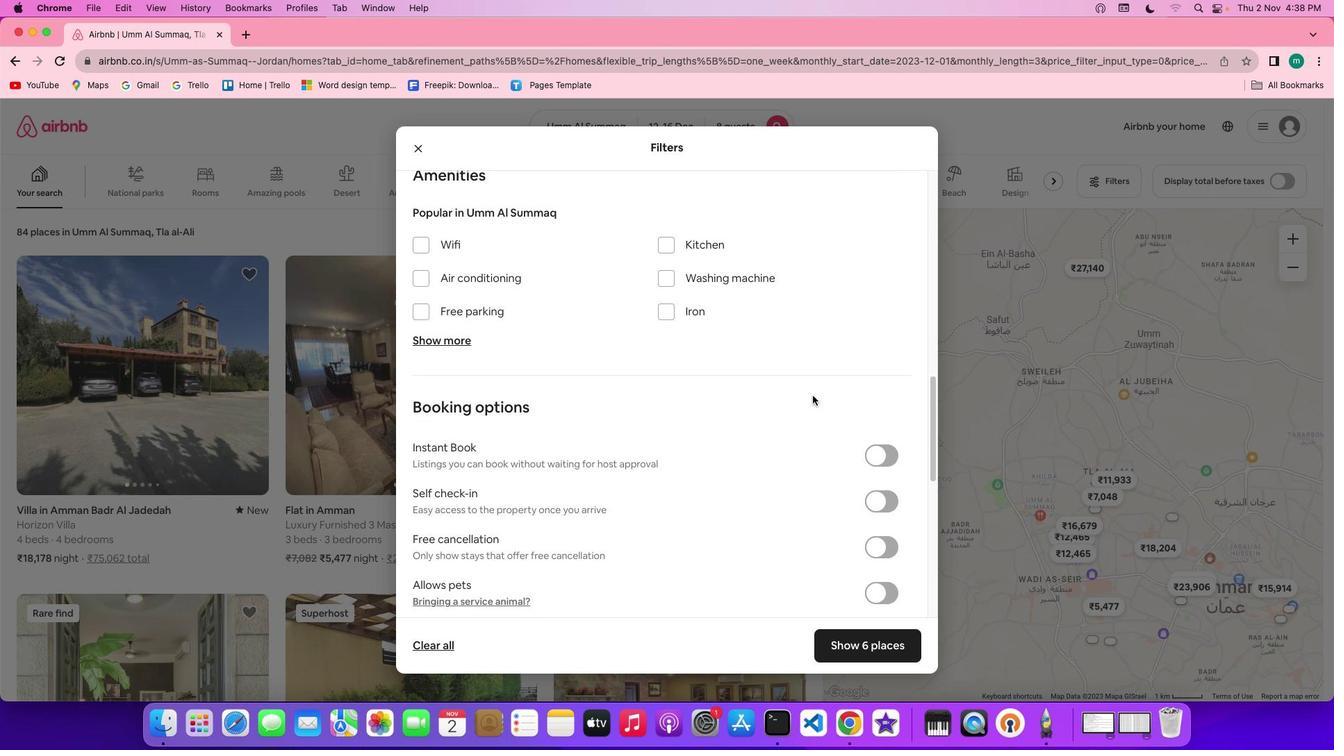 
Action: Mouse moved to (456, 286)
Screenshot: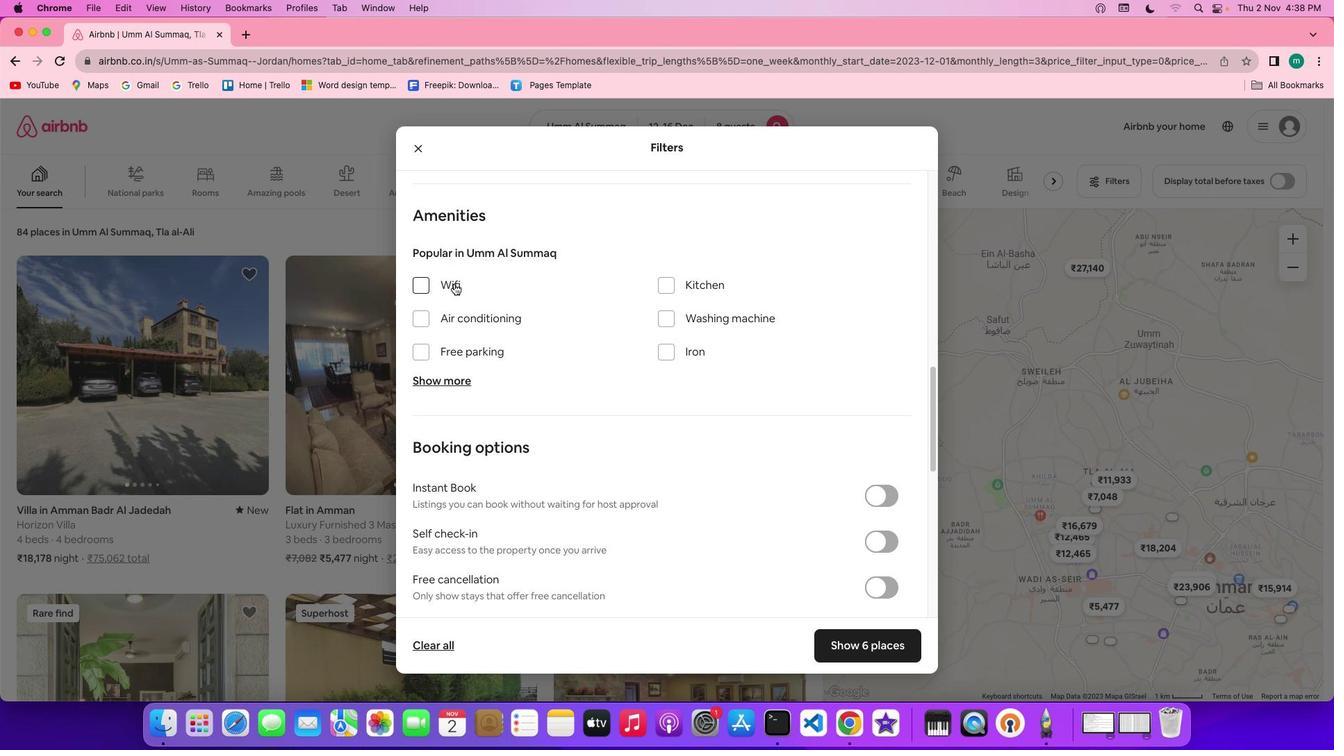 
Action: Mouse pressed left at (456, 286)
Screenshot: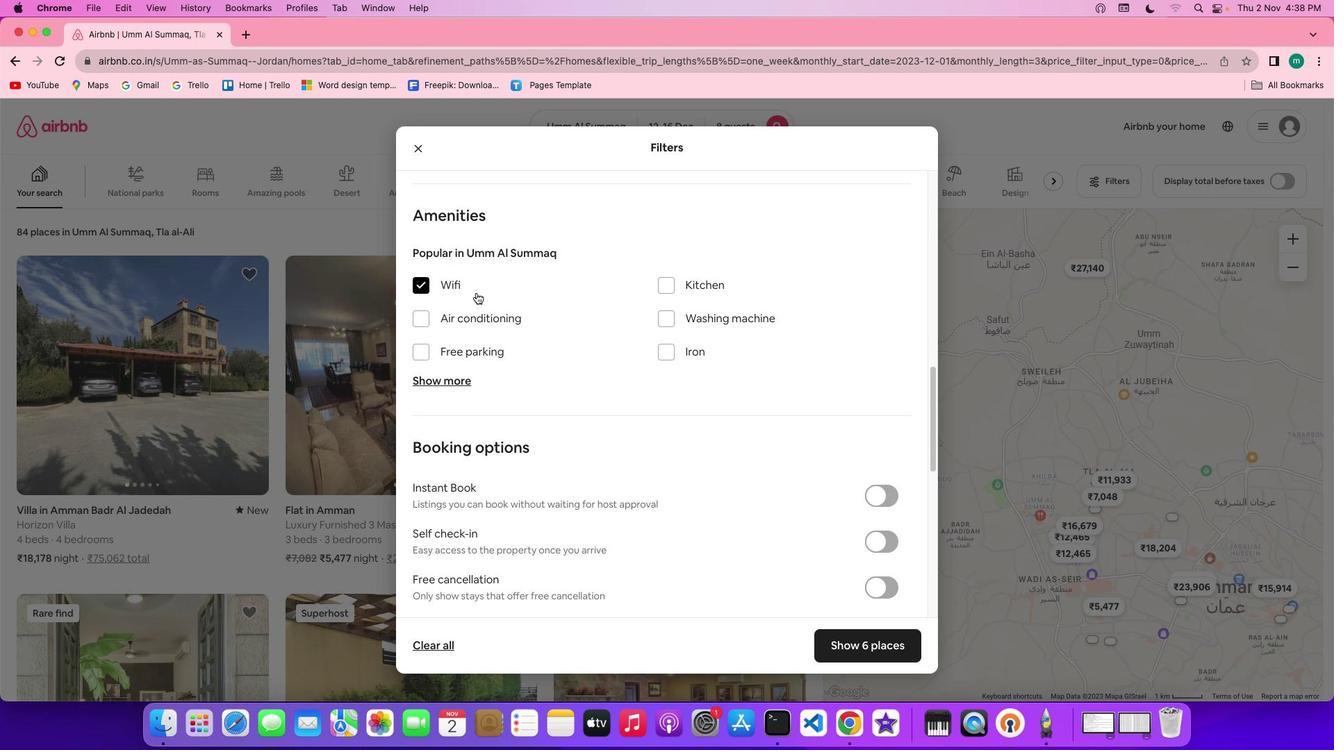 
Action: Mouse moved to (738, 440)
Screenshot: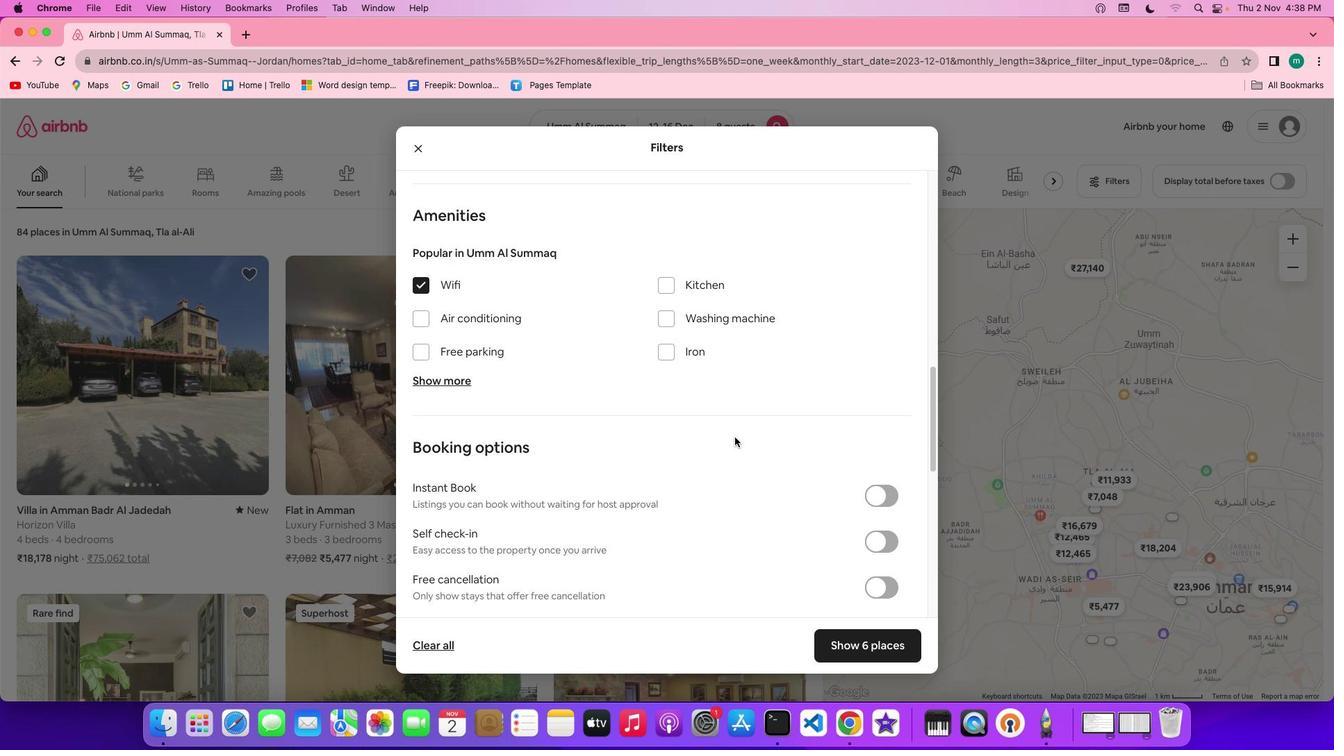
Action: Mouse scrolled (738, 440) with delta (2, 2)
Screenshot: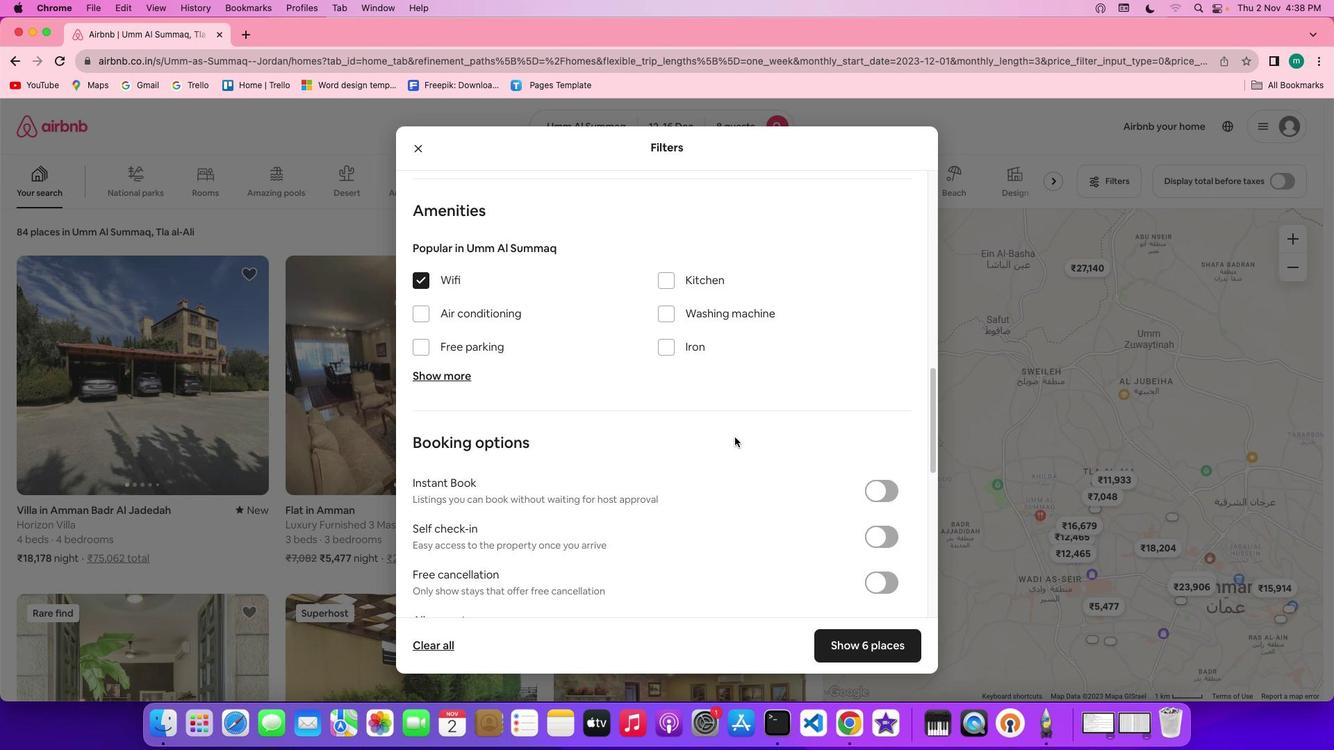 
Action: Mouse scrolled (738, 440) with delta (2, 2)
Screenshot: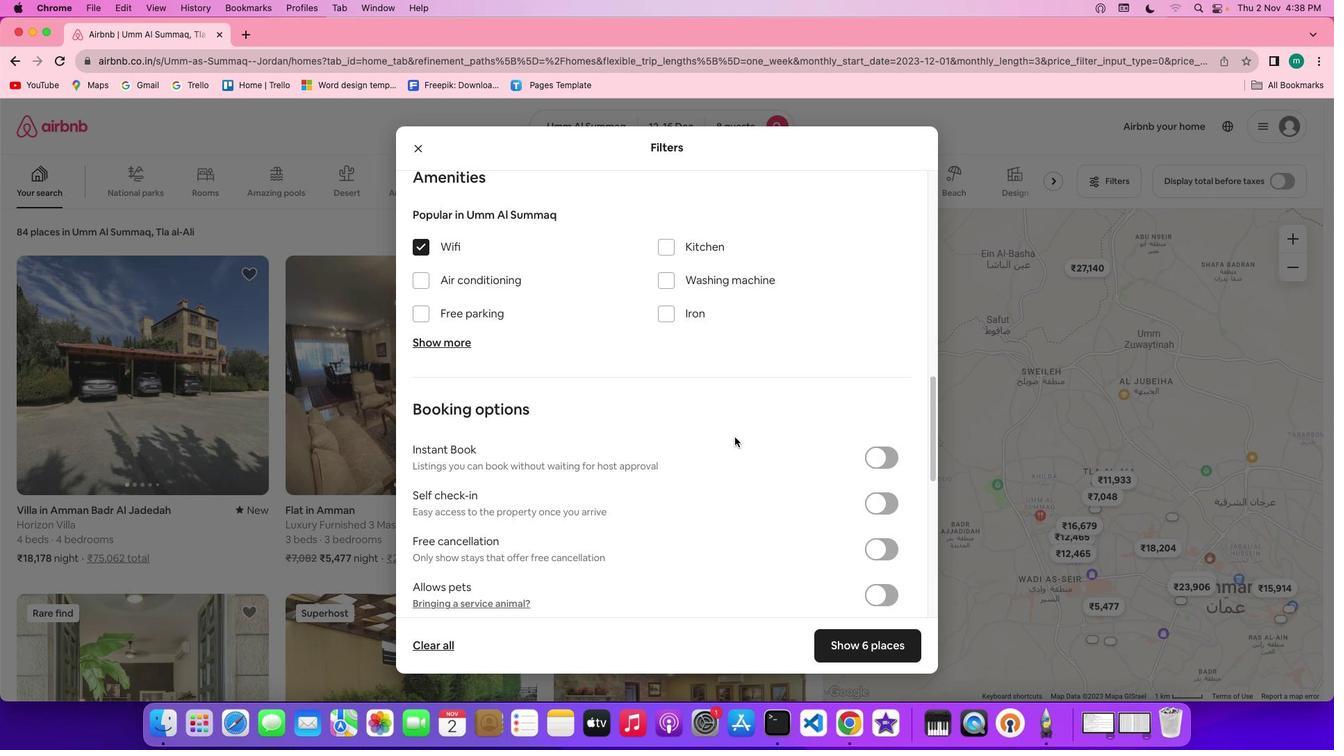 
Action: Mouse scrolled (738, 440) with delta (2, 1)
Screenshot: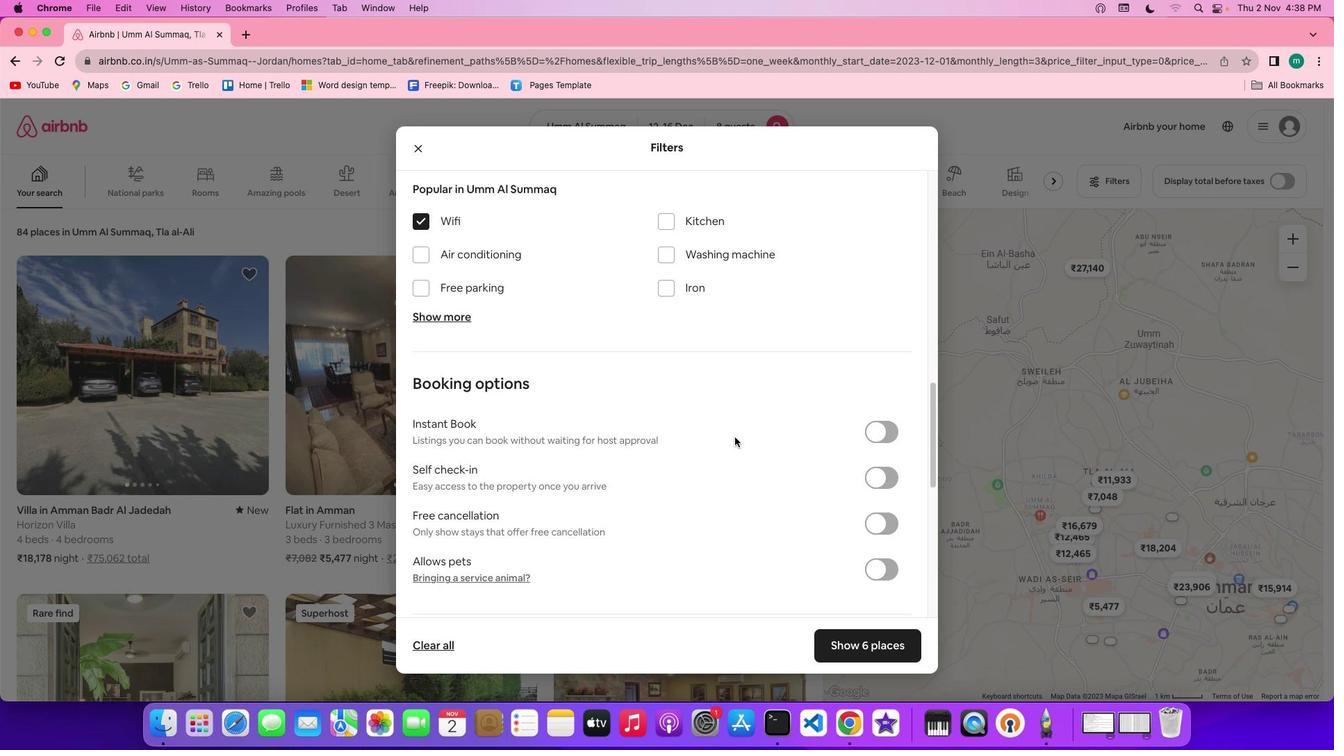 
Action: Mouse moved to (743, 442)
Screenshot: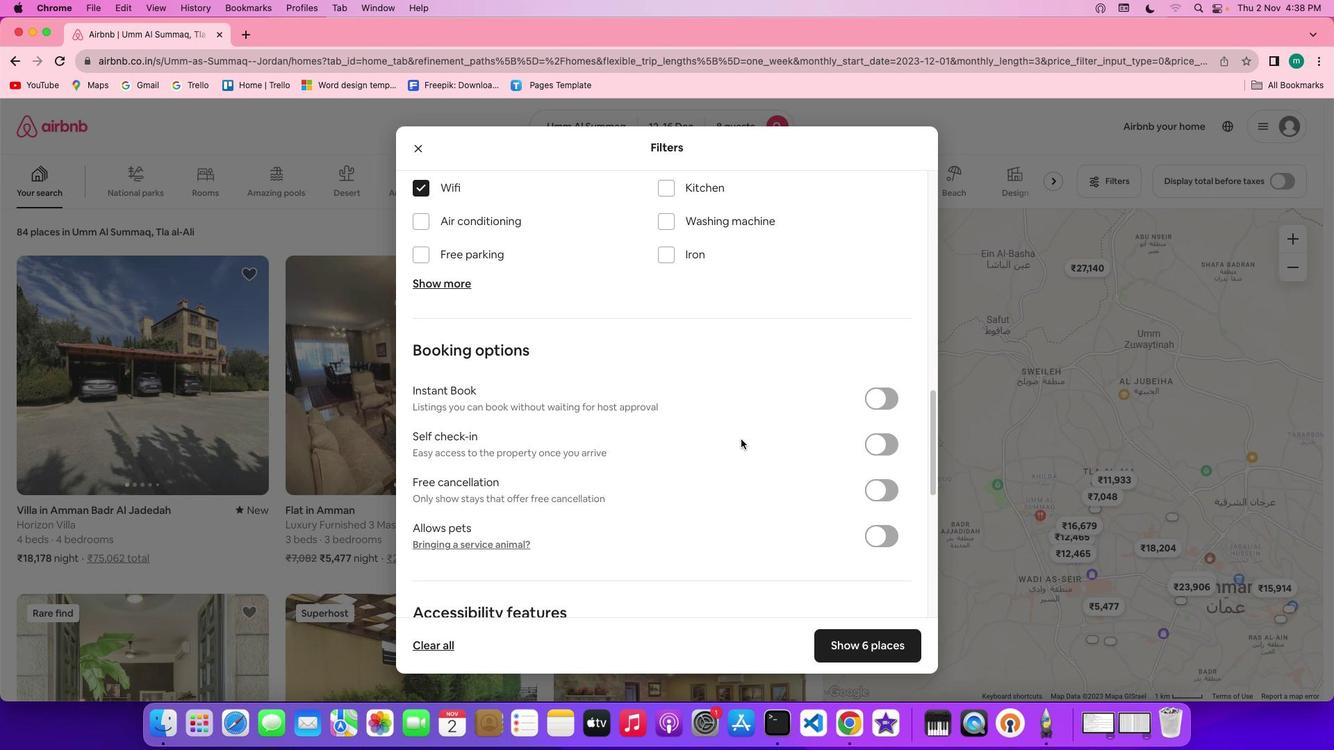 
Action: Mouse scrolled (743, 442) with delta (2, 2)
Screenshot: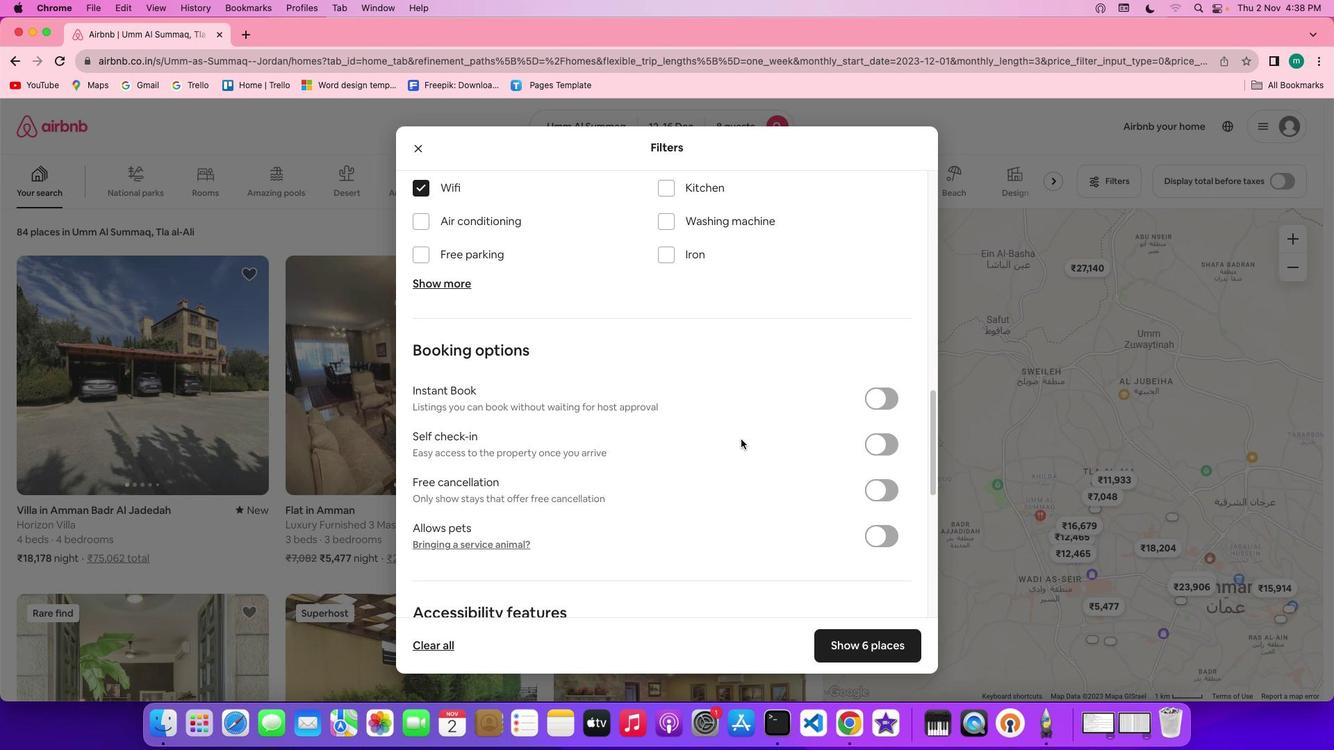
Action: Mouse moved to (743, 442)
Screenshot: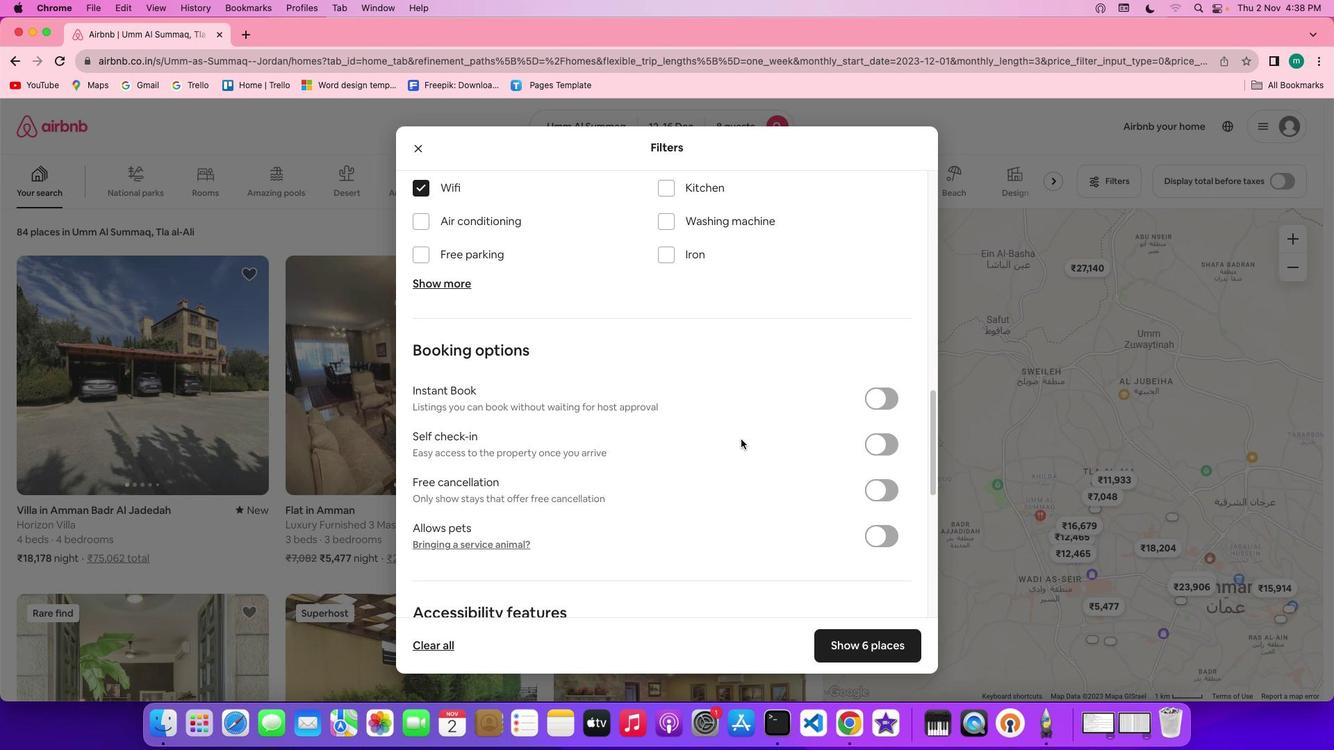 
Action: Mouse scrolled (743, 442) with delta (2, 2)
Screenshot: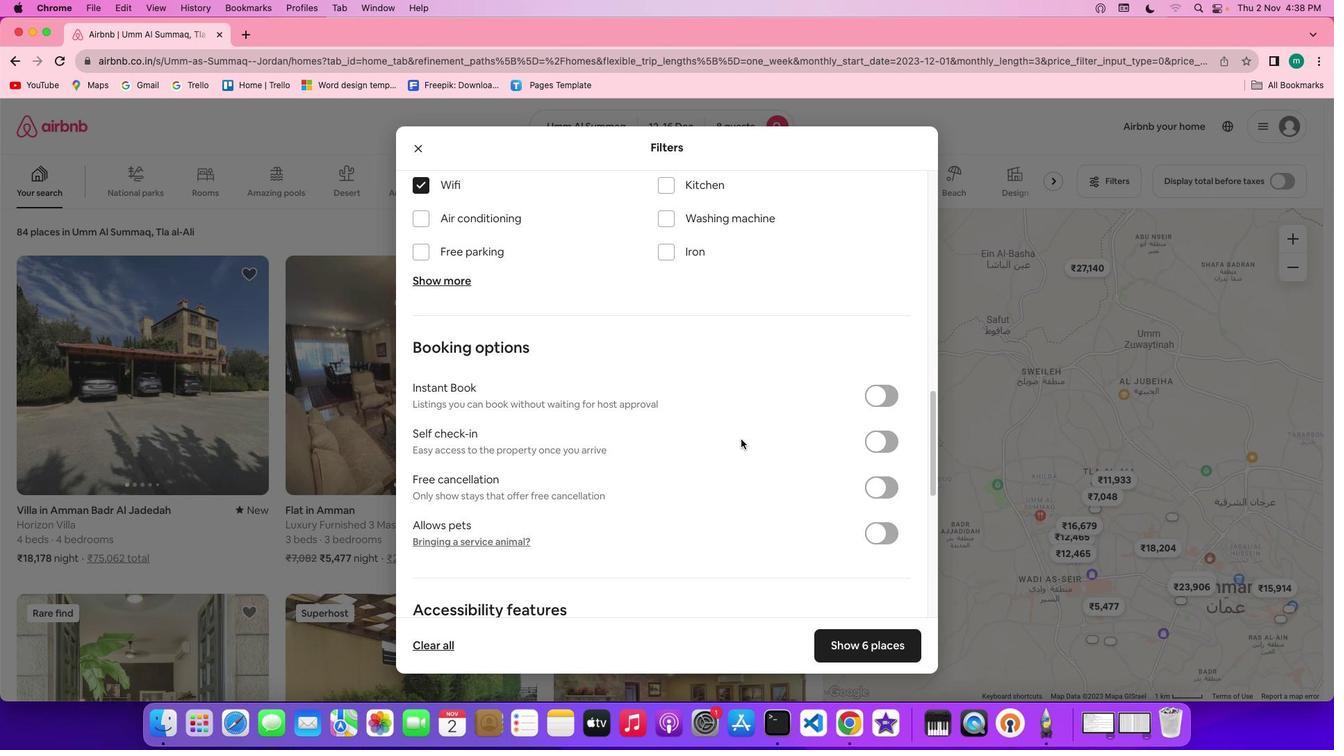 
Action: Mouse moved to (451, 285)
Screenshot: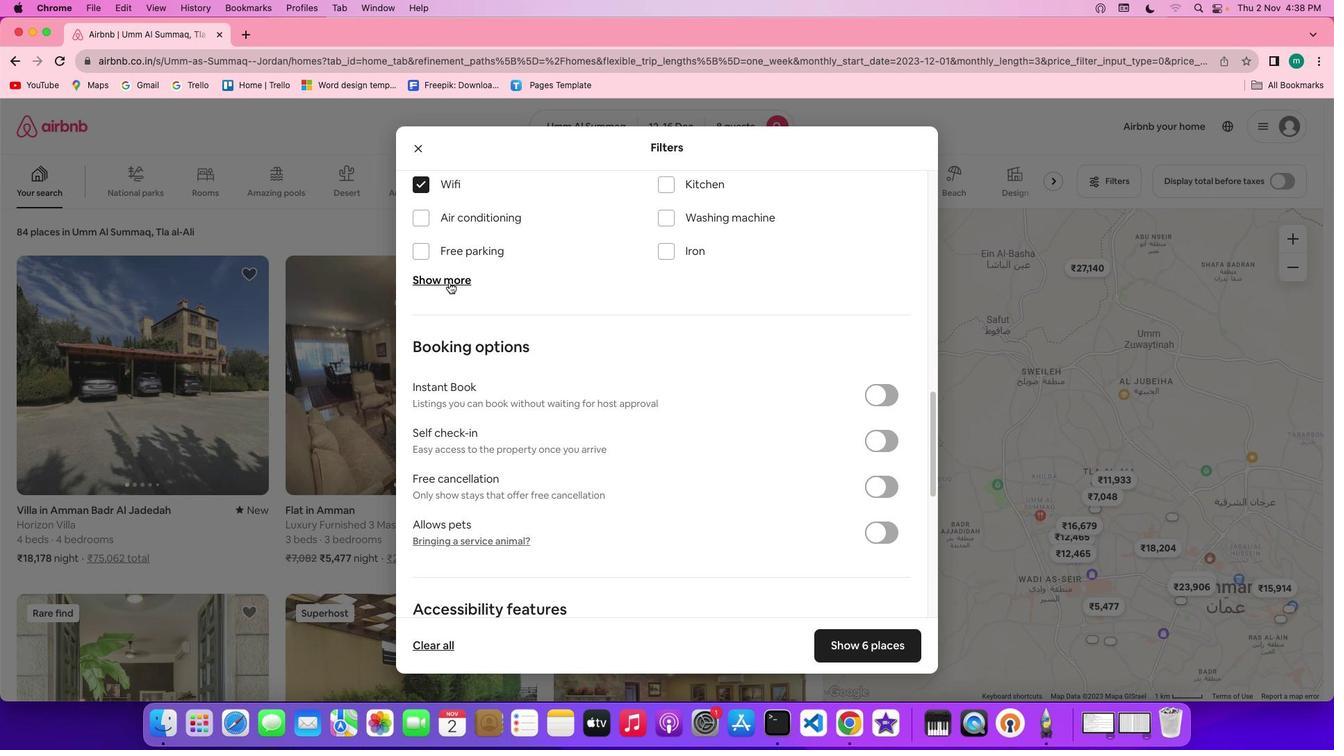 
Action: Mouse pressed left at (451, 285)
Screenshot: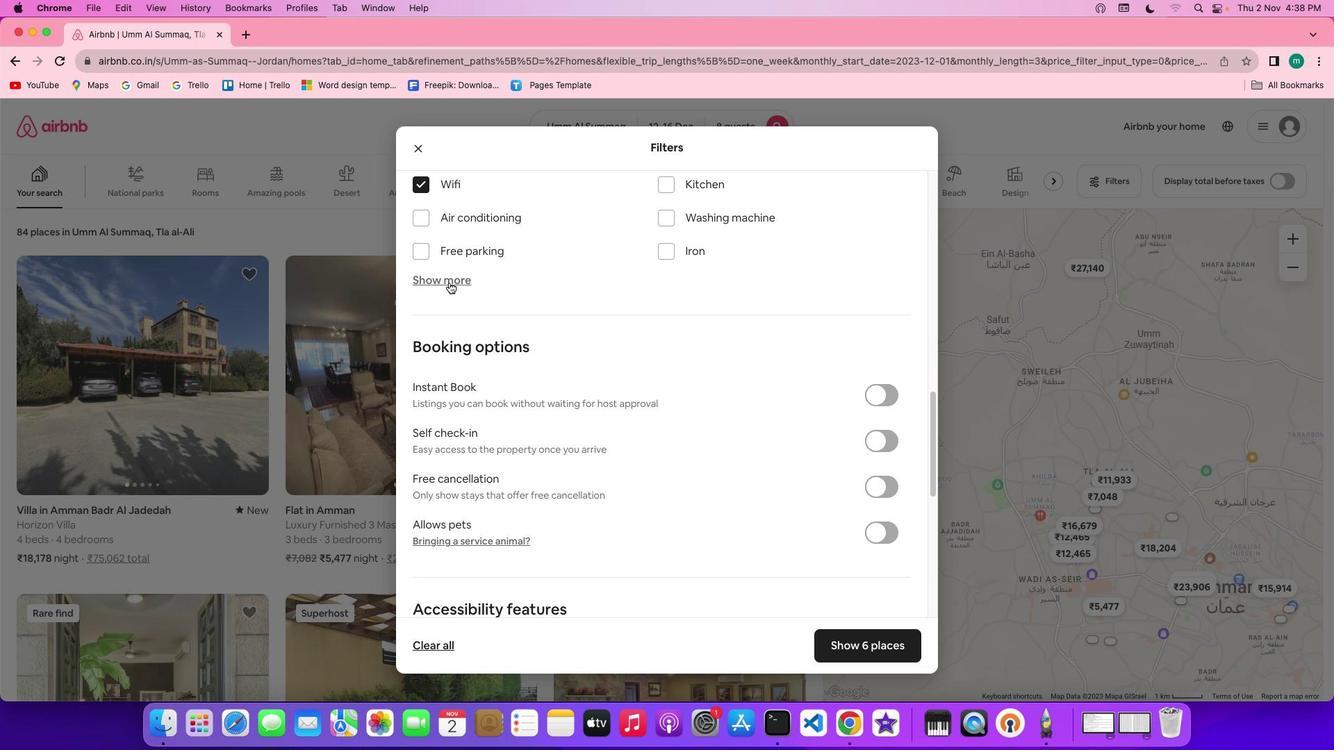 
Action: Mouse moved to (682, 367)
Screenshot: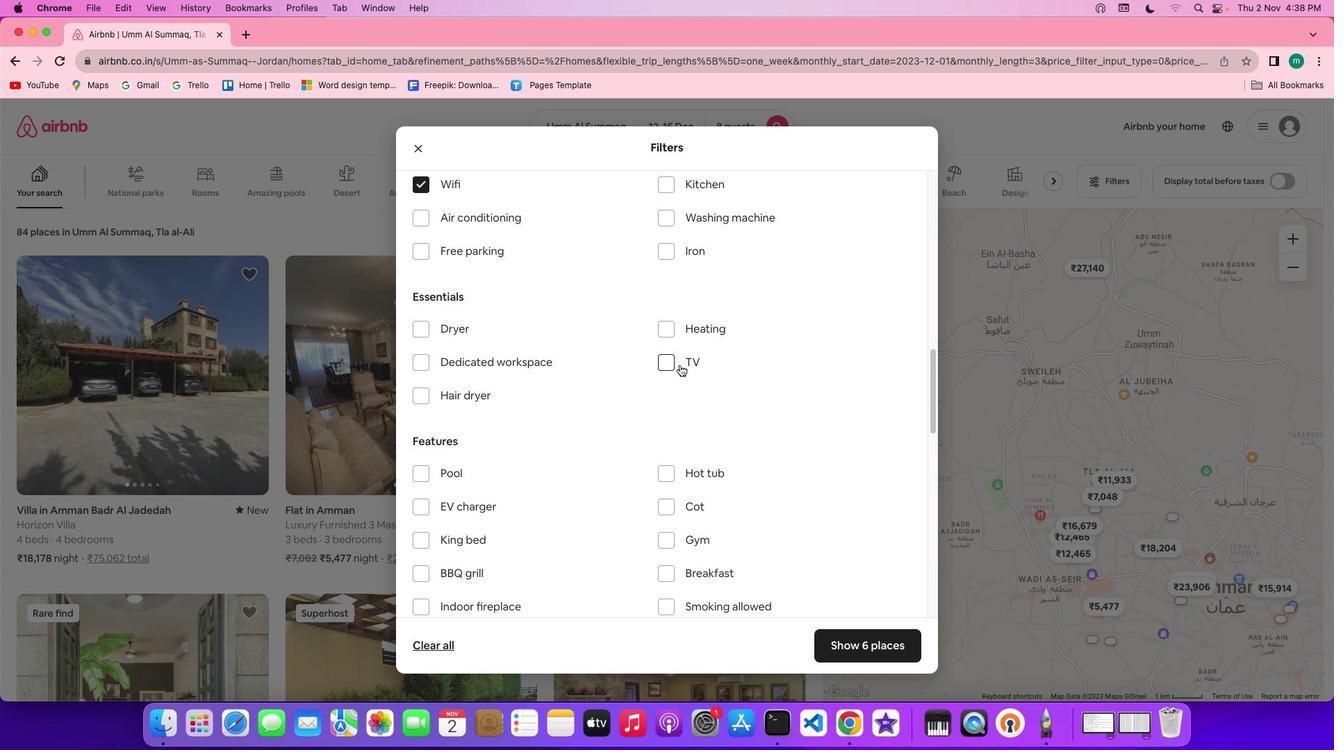 
Action: Mouse pressed left at (682, 367)
Screenshot: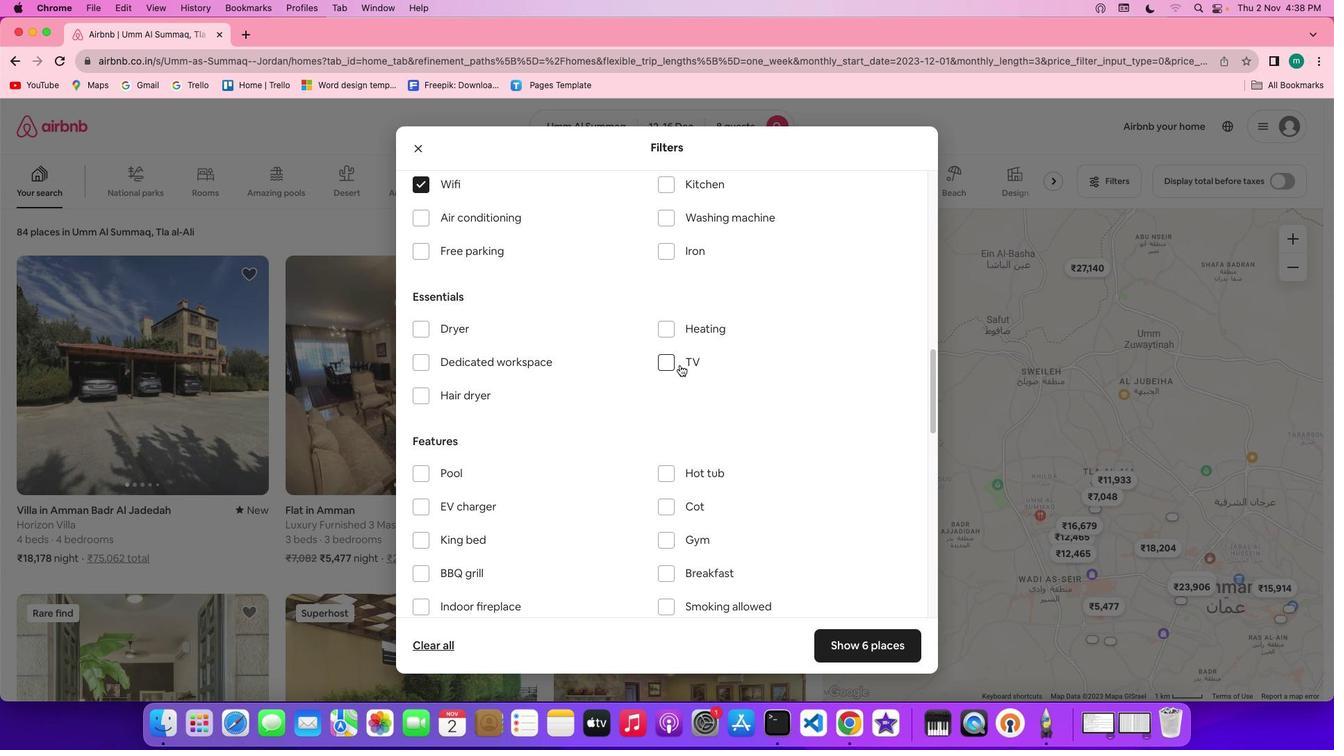
Action: Mouse moved to (469, 253)
Screenshot: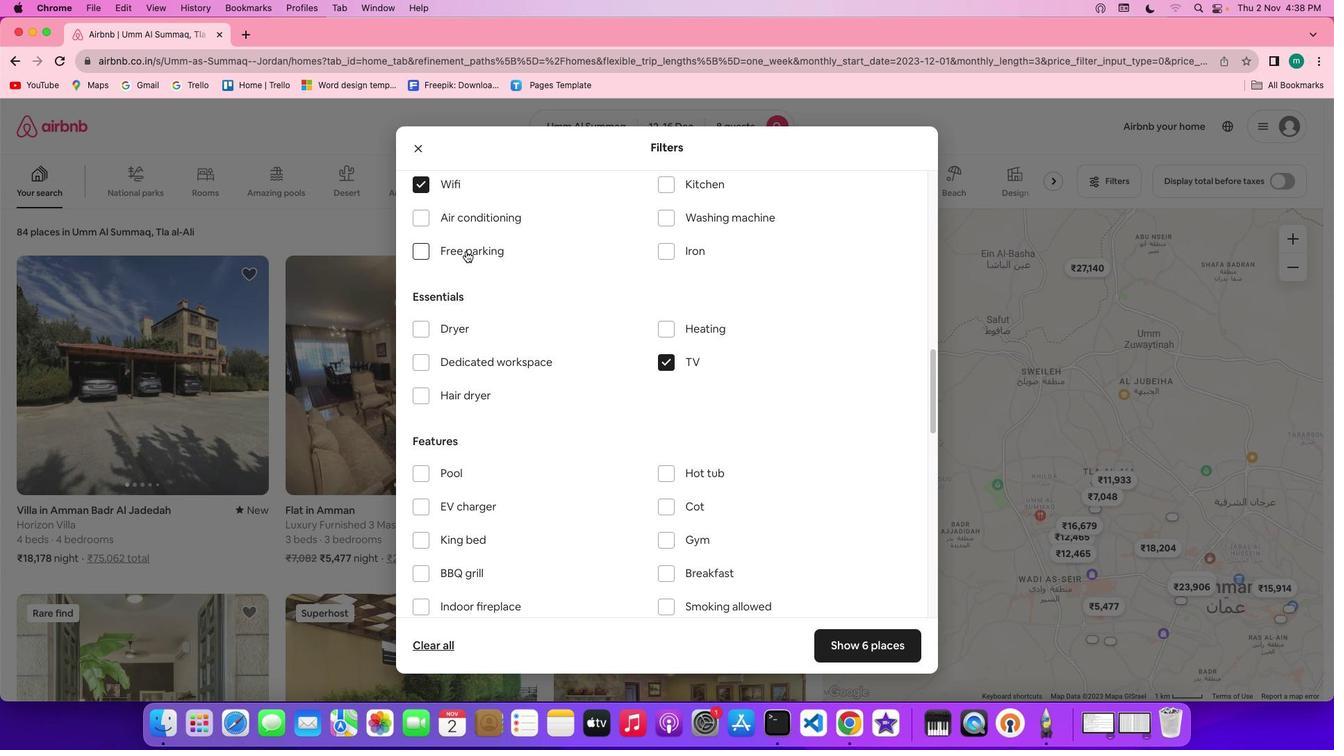 
Action: Mouse pressed left at (469, 253)
Screenshot: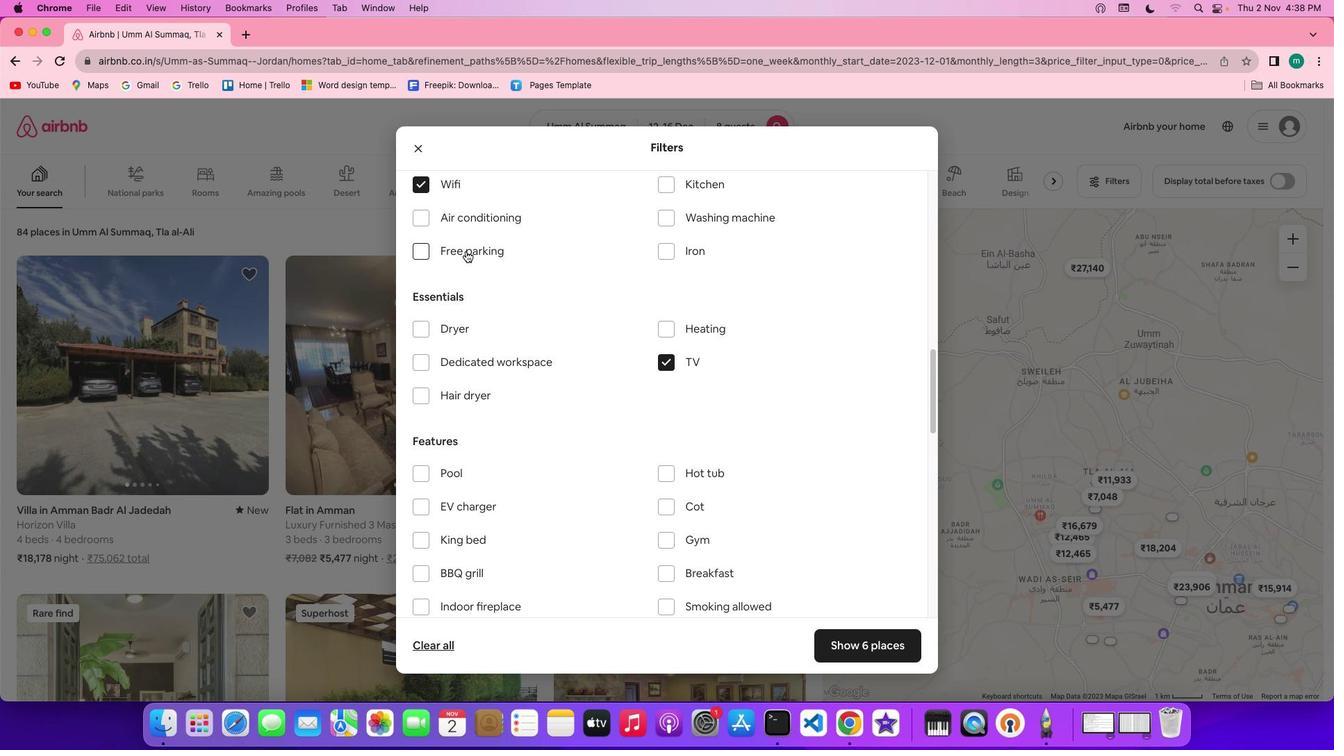 
Action: Mouse moved to (618, 352)
Screenshot: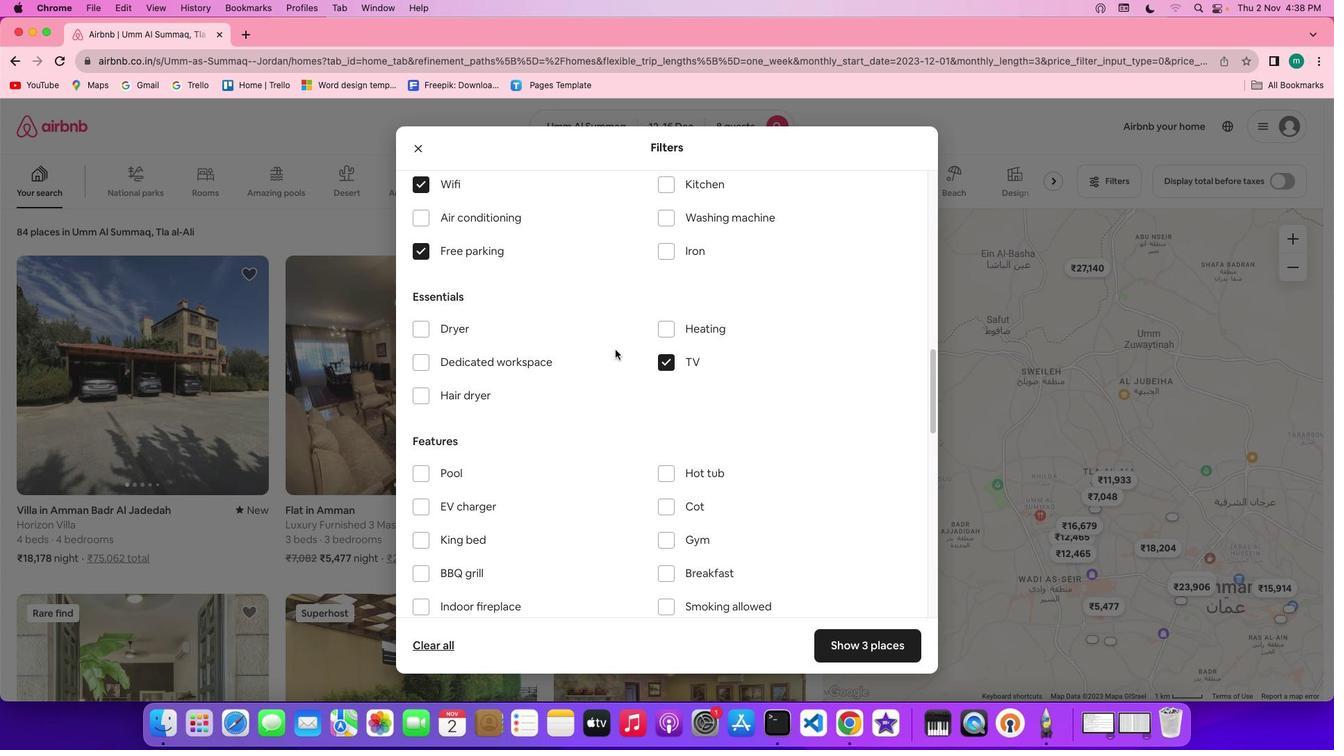 
Action: Mouse scrolled (618, 352) with delta (2, 2)
Screenshot: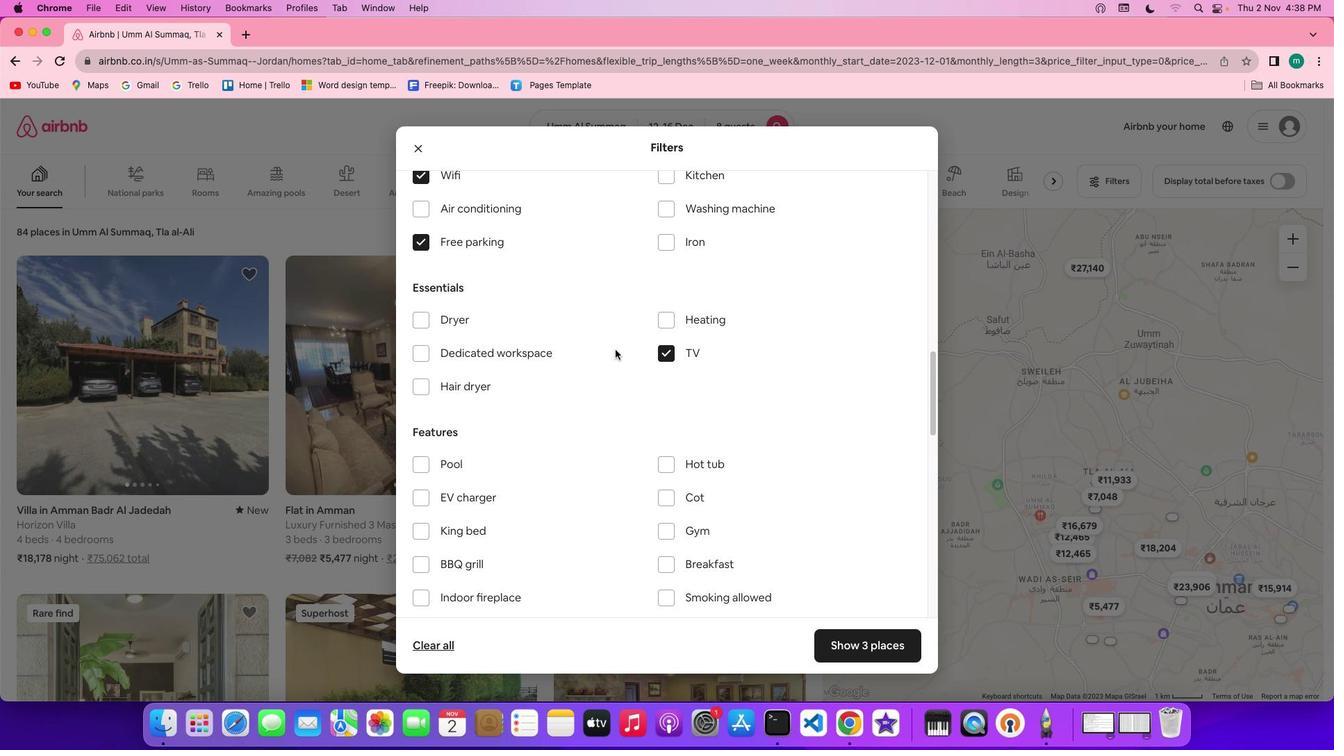 
Action: Mouse scrolled (618, 352) with delta (2, 2)
Screenshot: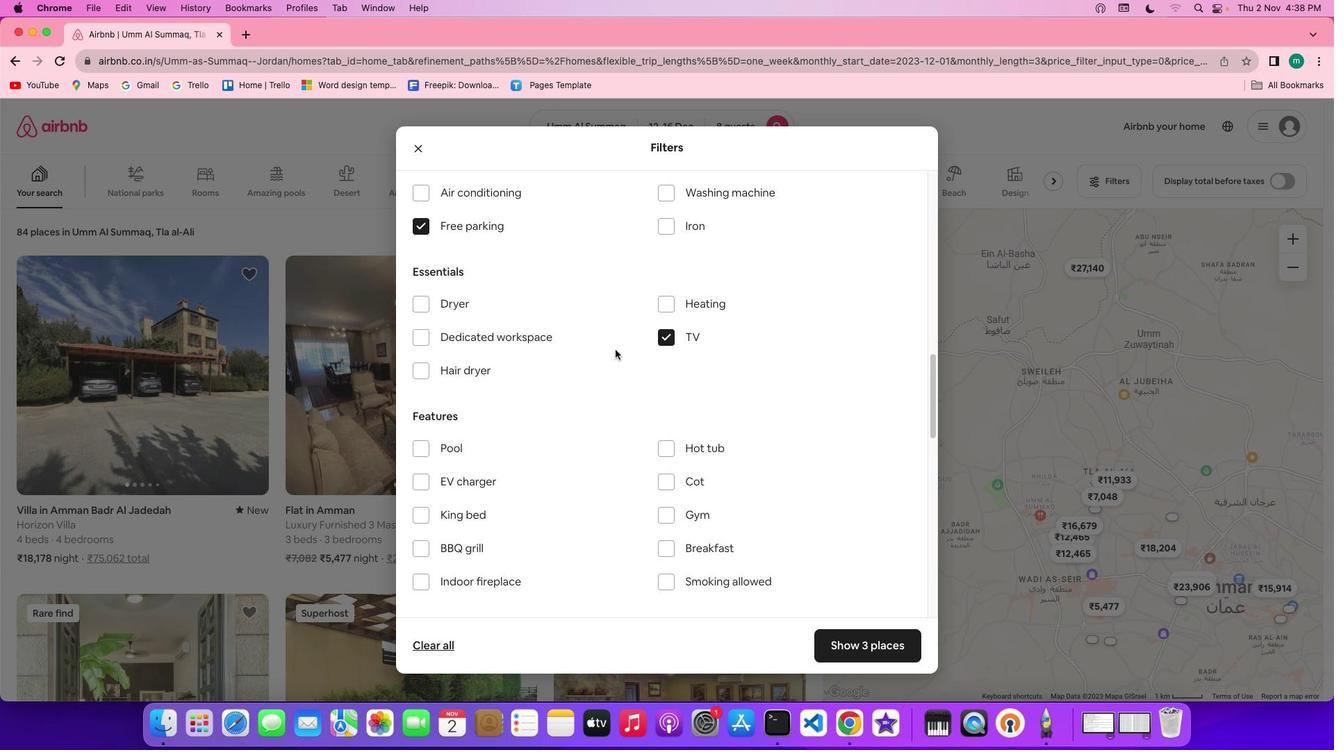 
Action: Mouse scrolled (618, 352) with delta (2, 1)
Screenshot: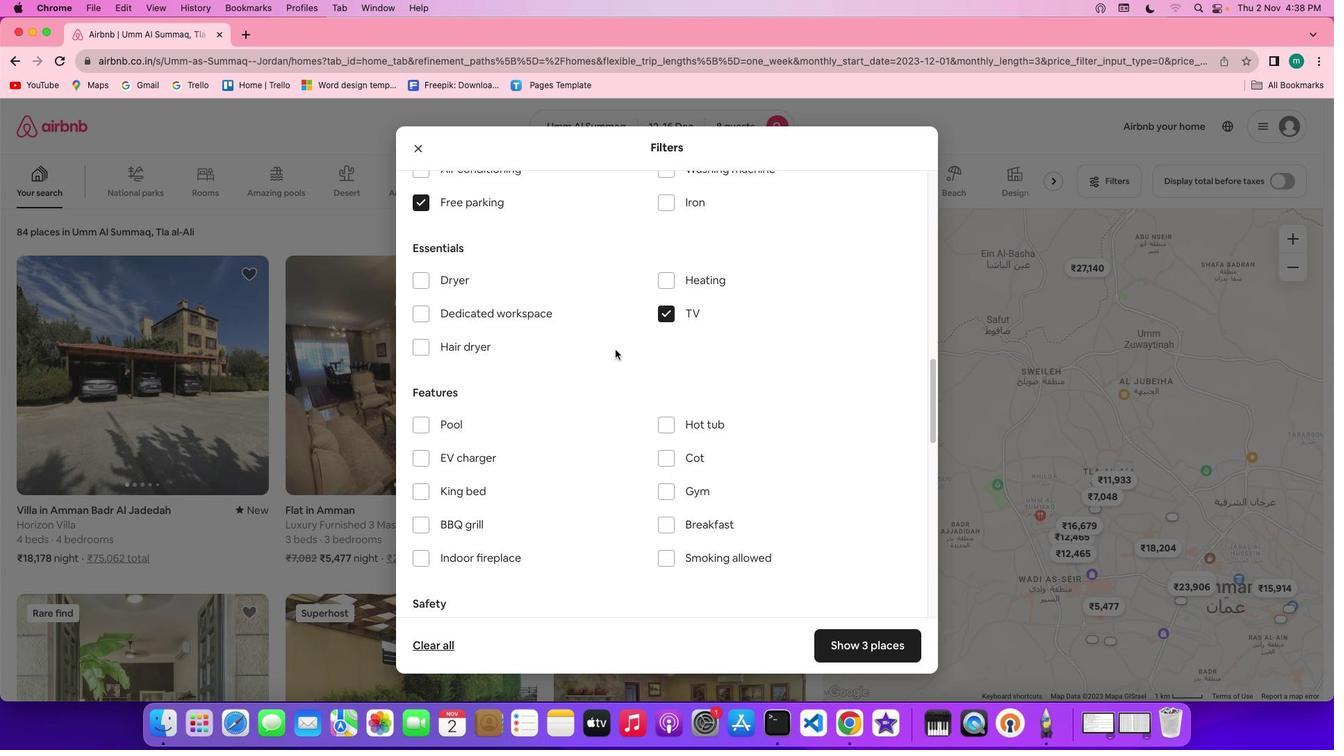
Action: Mouse scrolled (618, 352) with delta (2, 1)
Screenshot: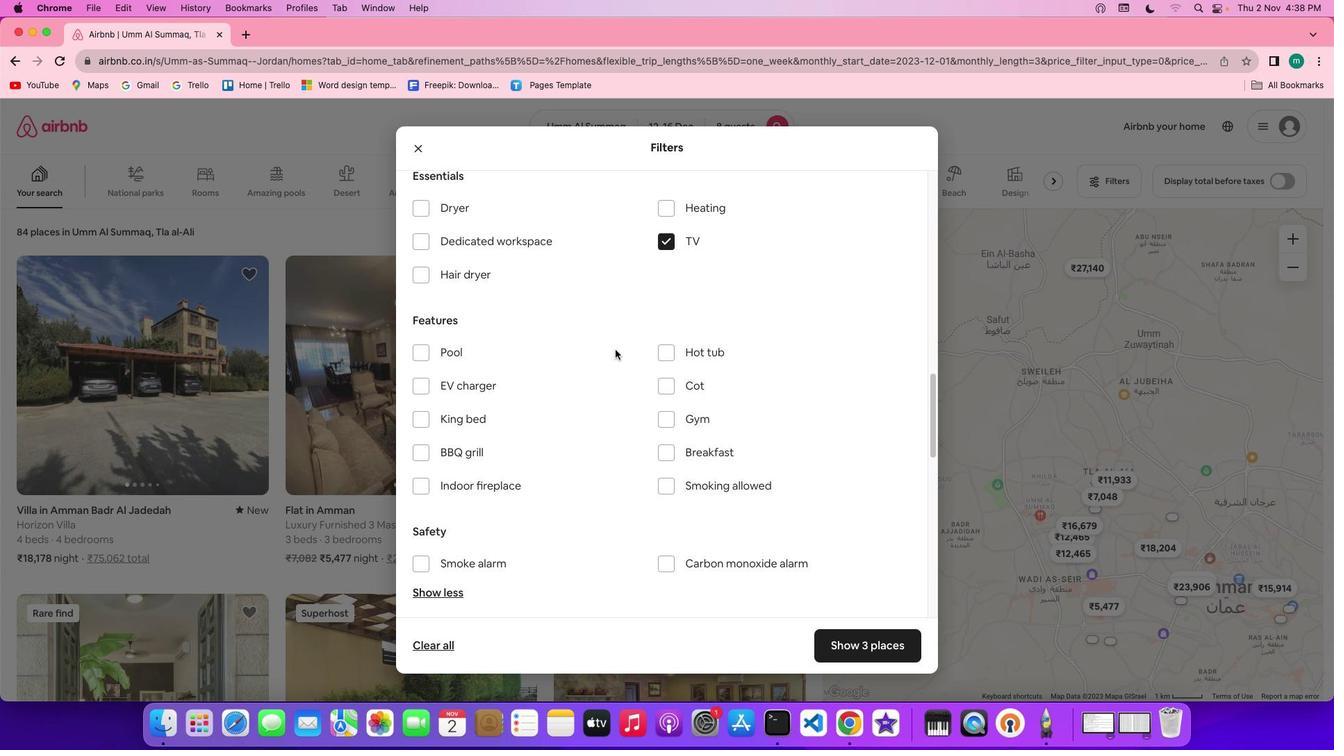
Action: Mouse moved to (690, 381)
Screenshot: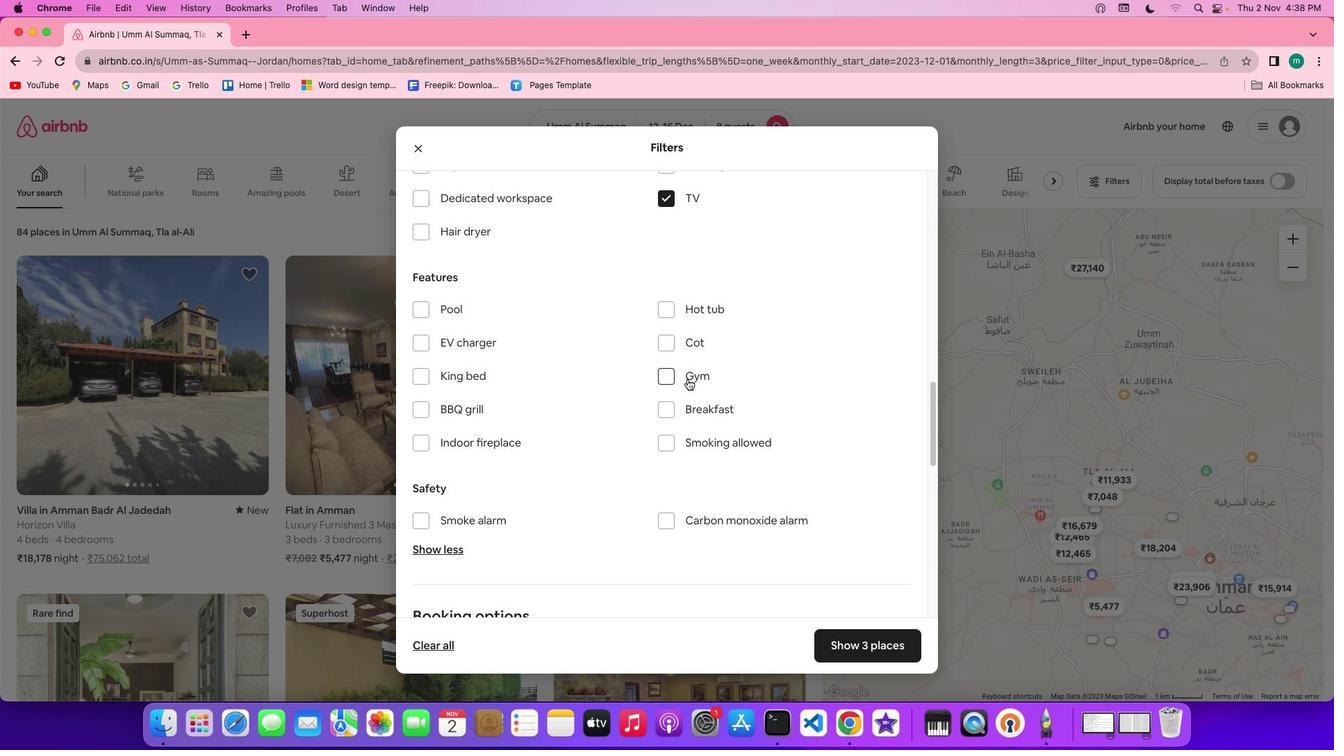 
Action: Mouse pressed left at (690, 381)
Screenshot: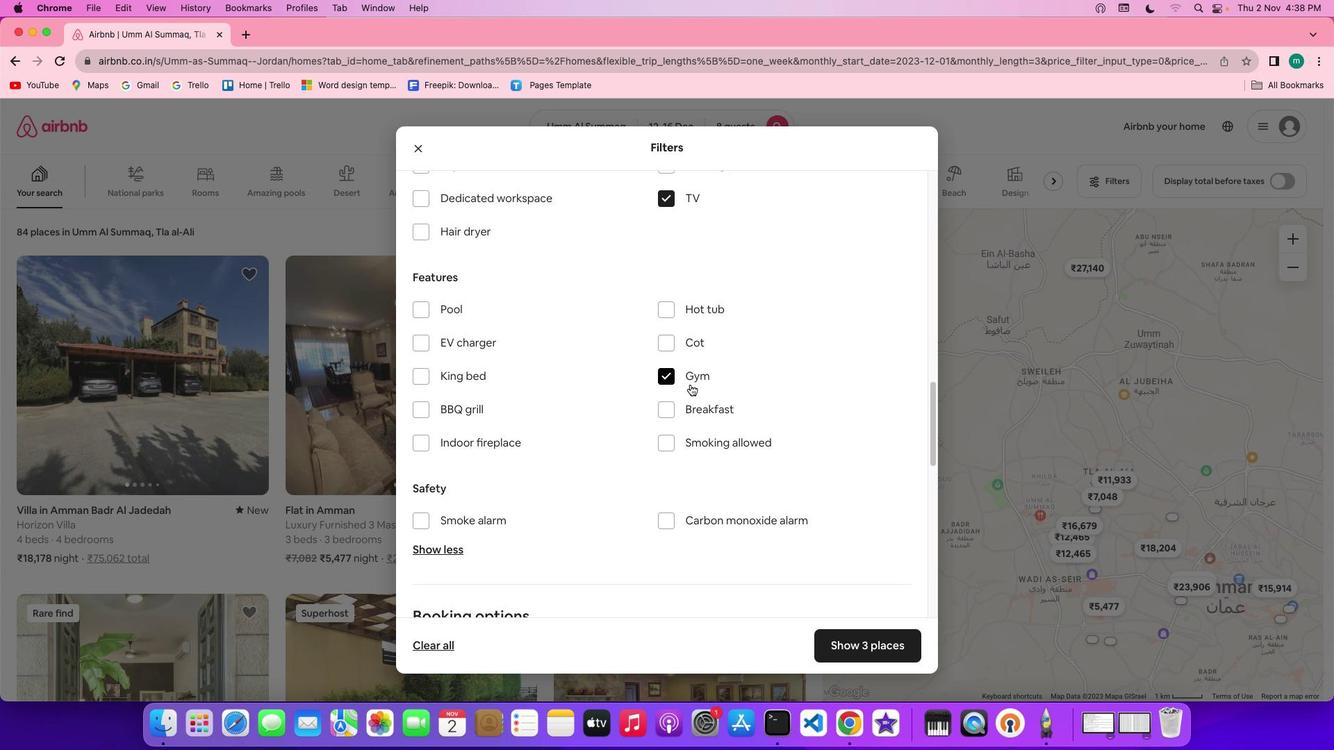 
Action: Mouse moved to (700, 408)
Screenshot: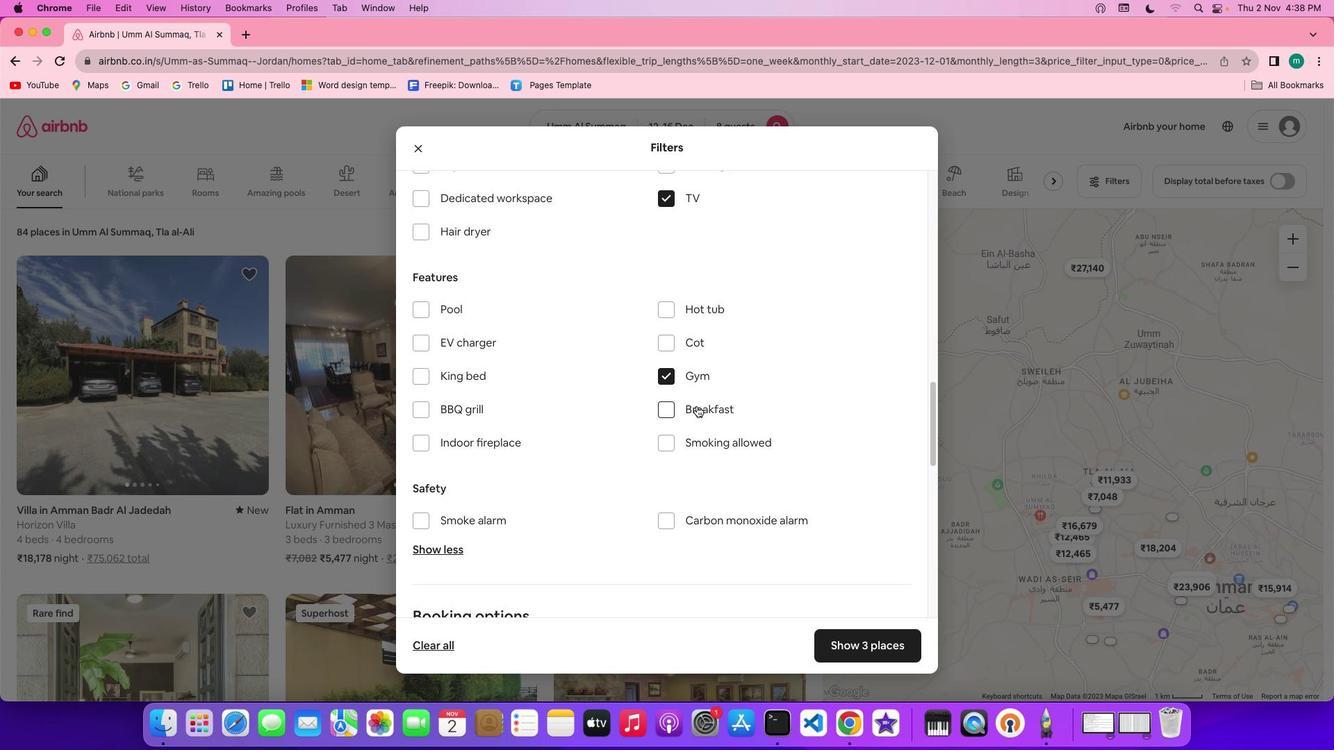 
Action: Mouse pressed left at (700, 408)
Screenshot: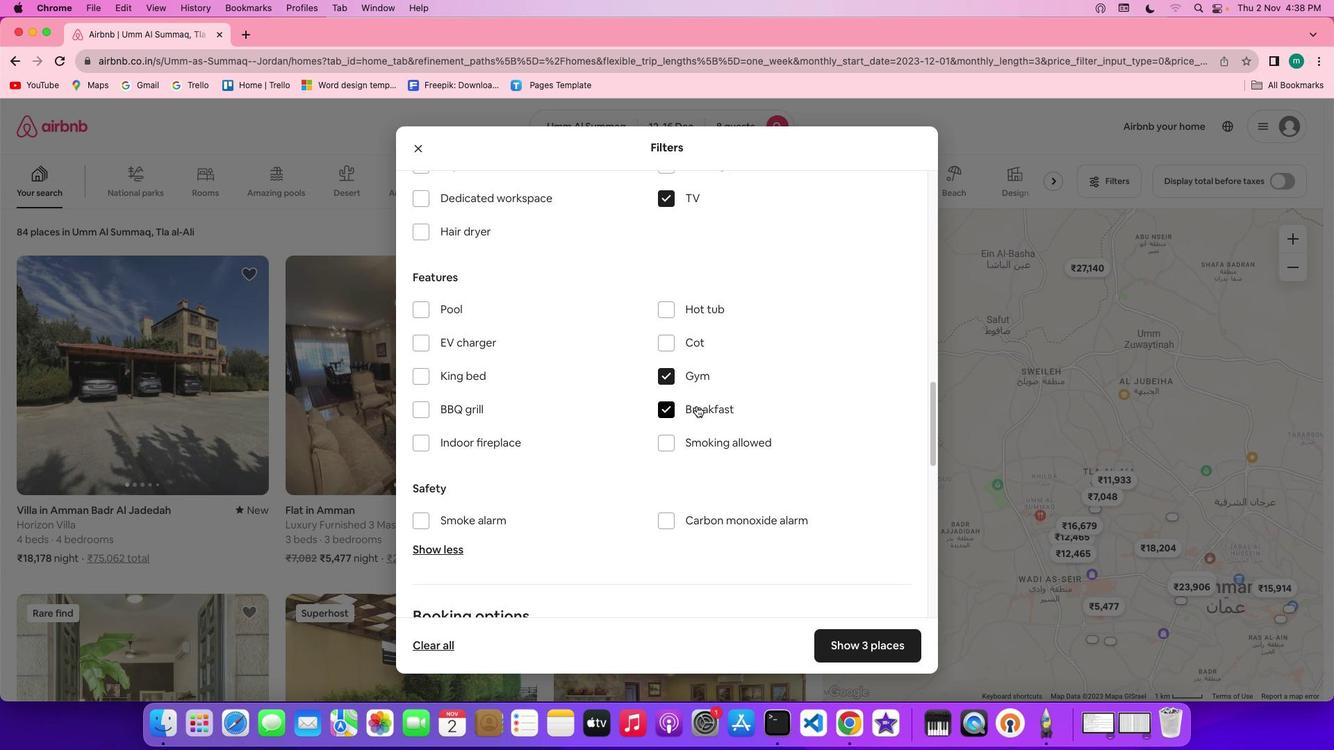 
Action: Mouse moved to (773, 441)
Screenshot: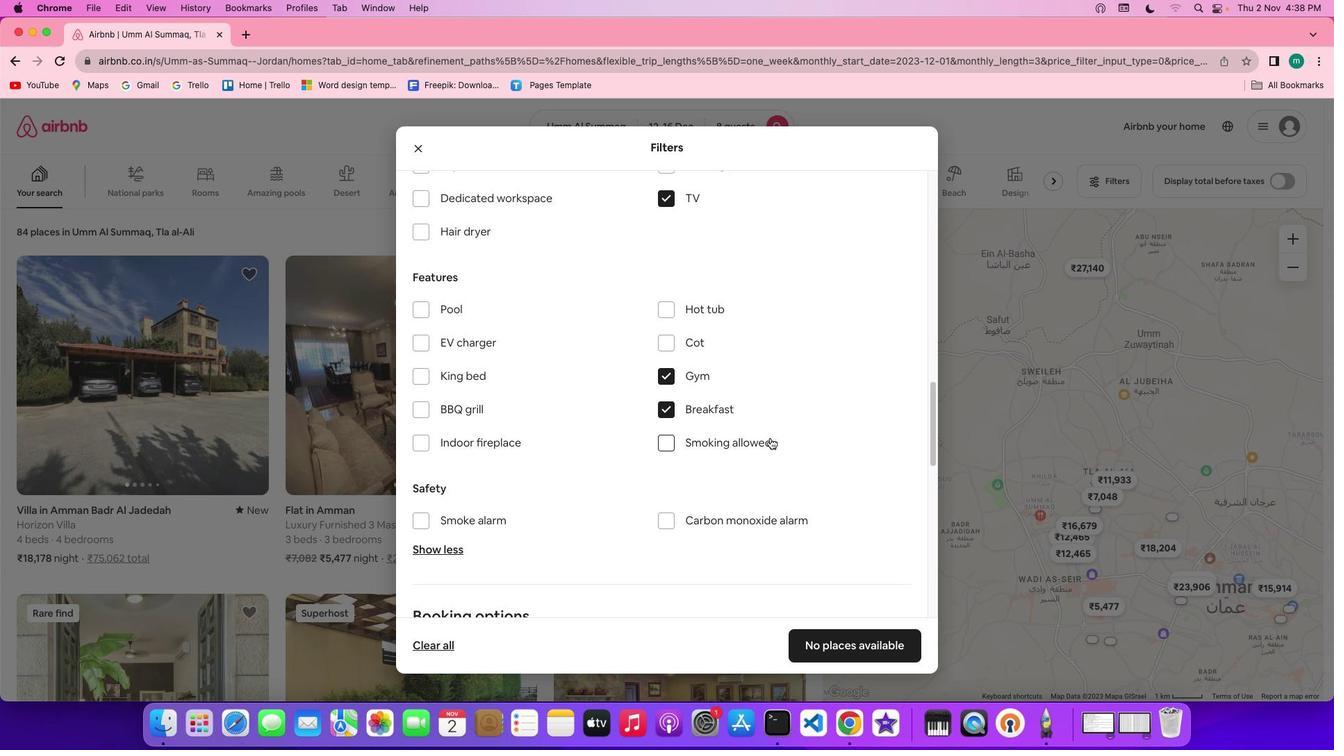 
Action: Mouse scrolled (773, 441) with delta (2, 2)
Screenshot: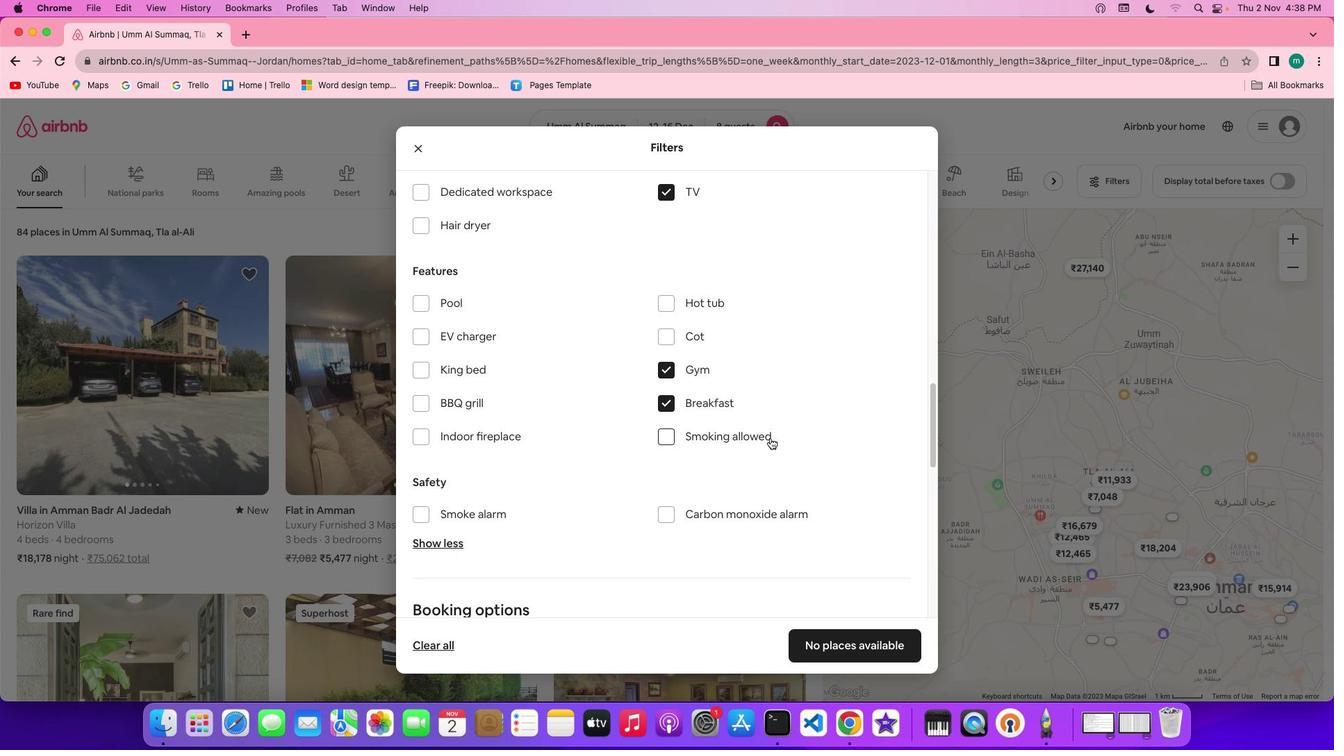 
Action: Mouse scrolled (773, 441) with delta (2, 2)
Screenshot: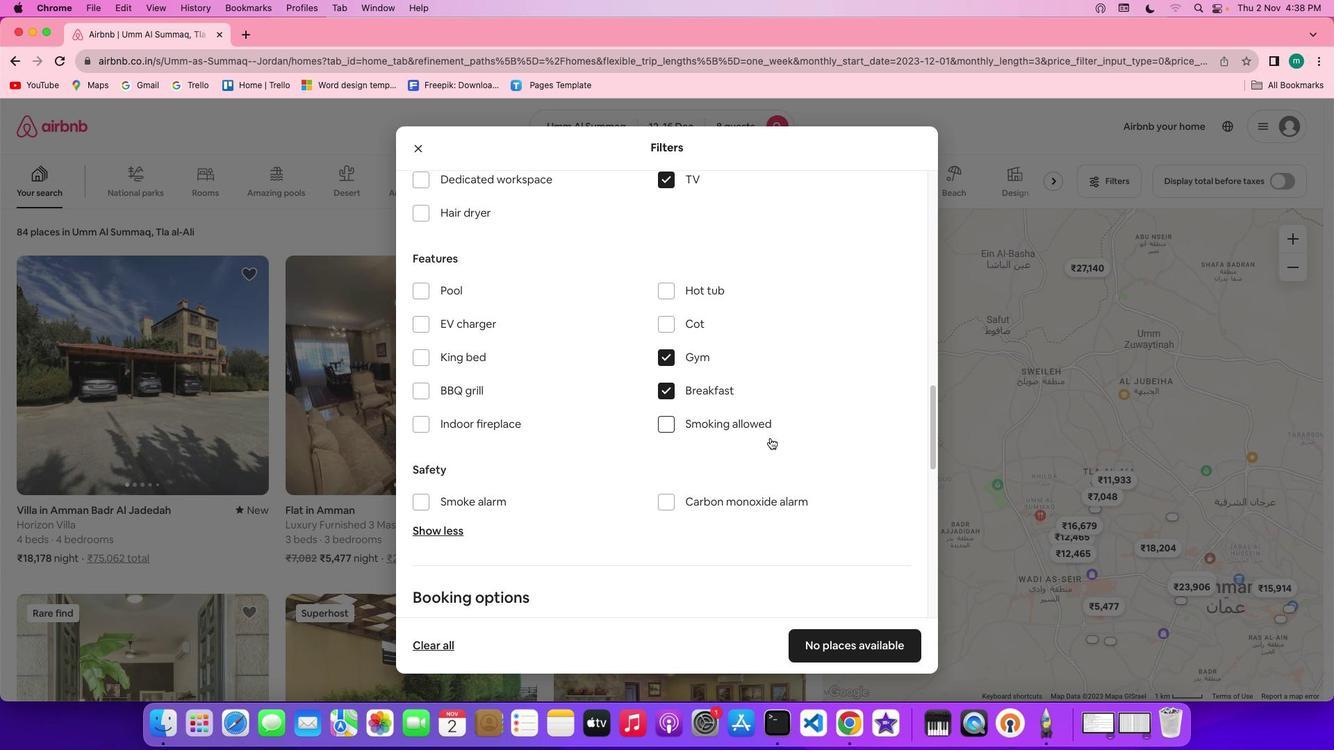 
Action: Mouse scrolled (773, 441) with delta (2, 1)
Screenshot: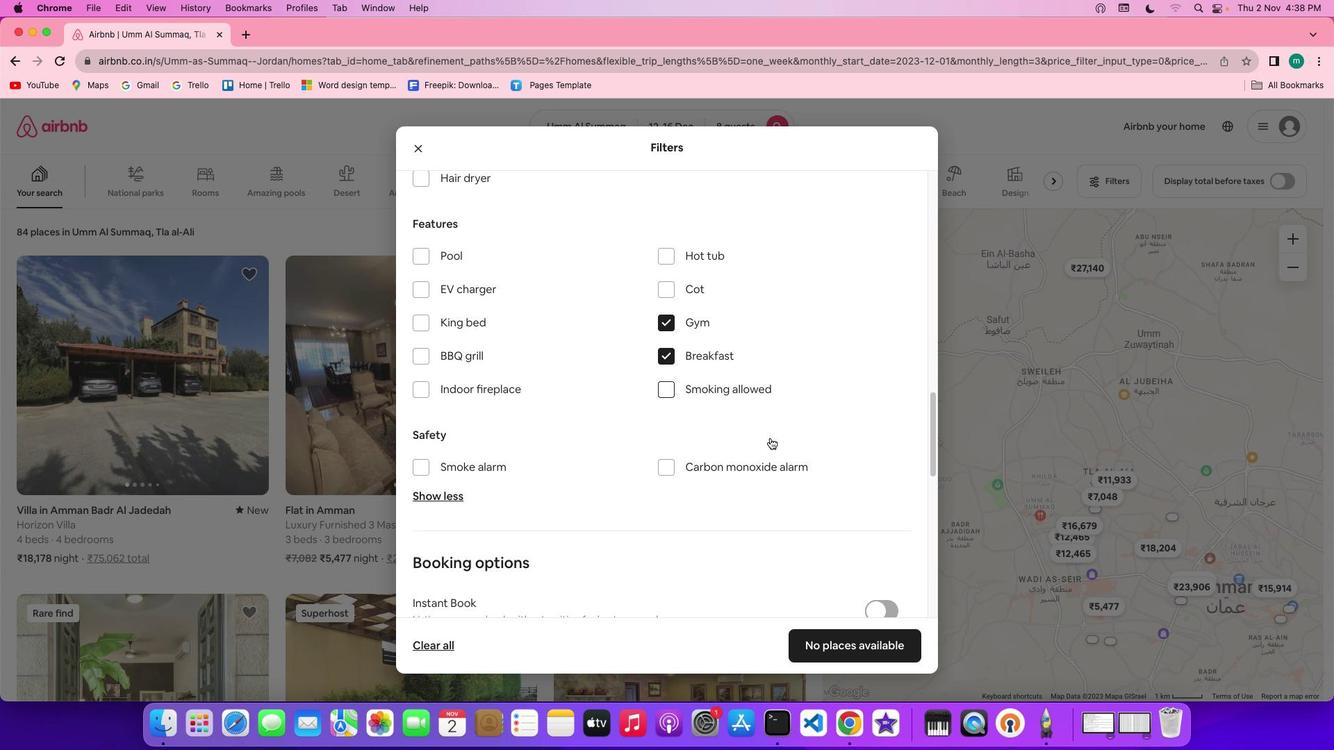 
Action: Mouse scrolled (773, 441) with delta (2, 0)
Screenshot: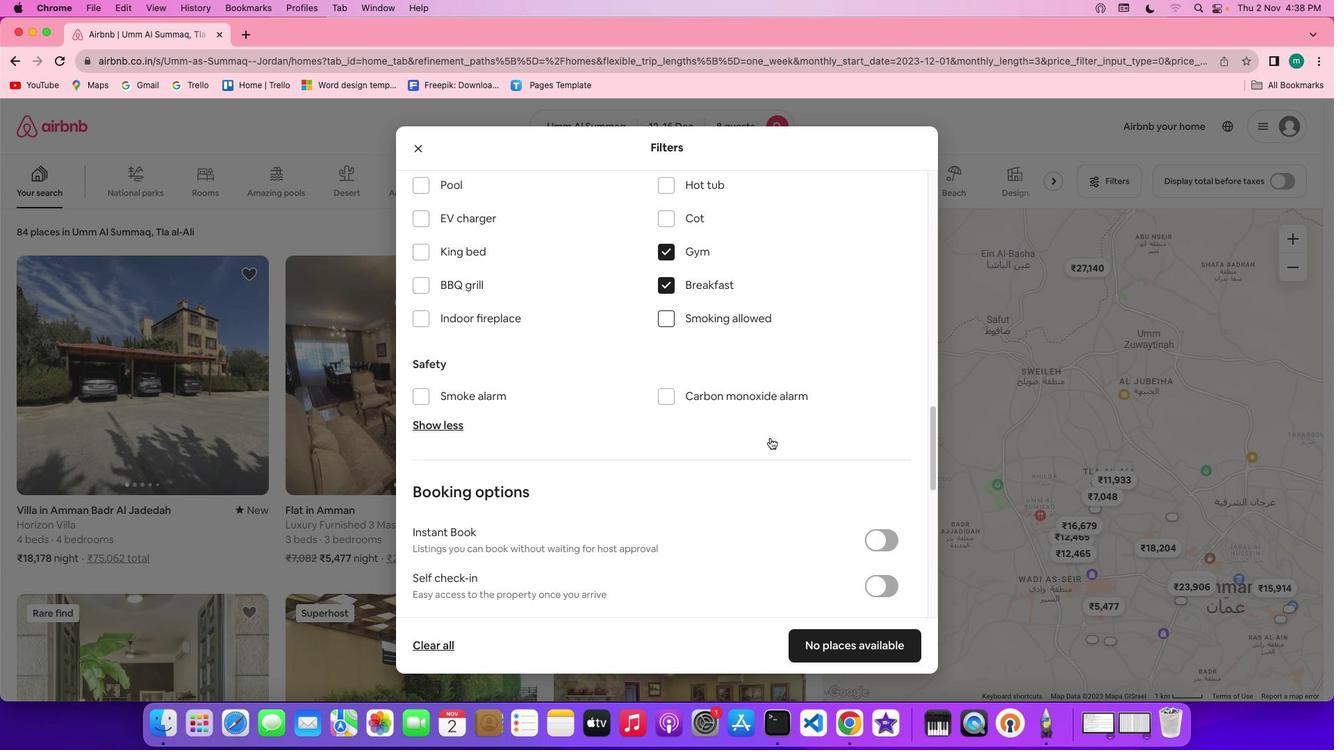 
Action: Mouse scrolled (773, 441) with delta (2, 2)
Screenshot: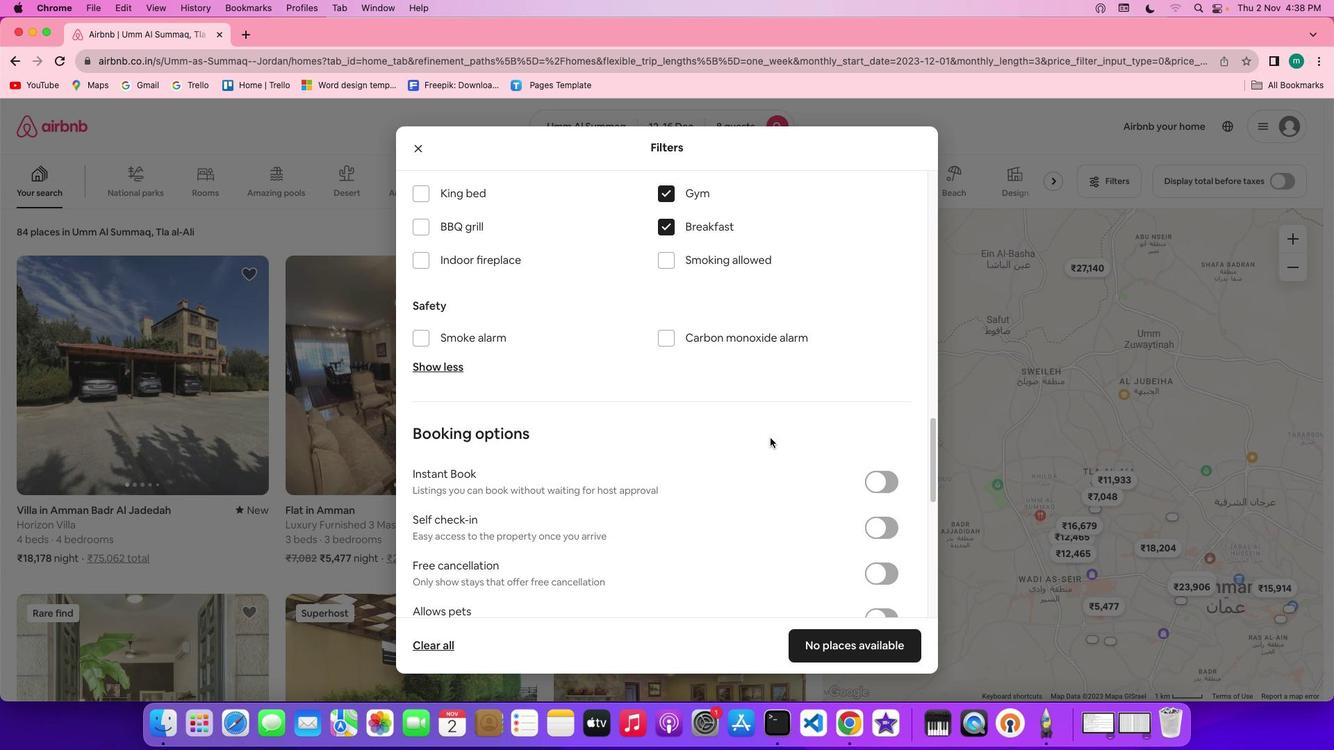 
Action: Mouse scrolled (773, 441) with delta (2, 2)
Screenshot: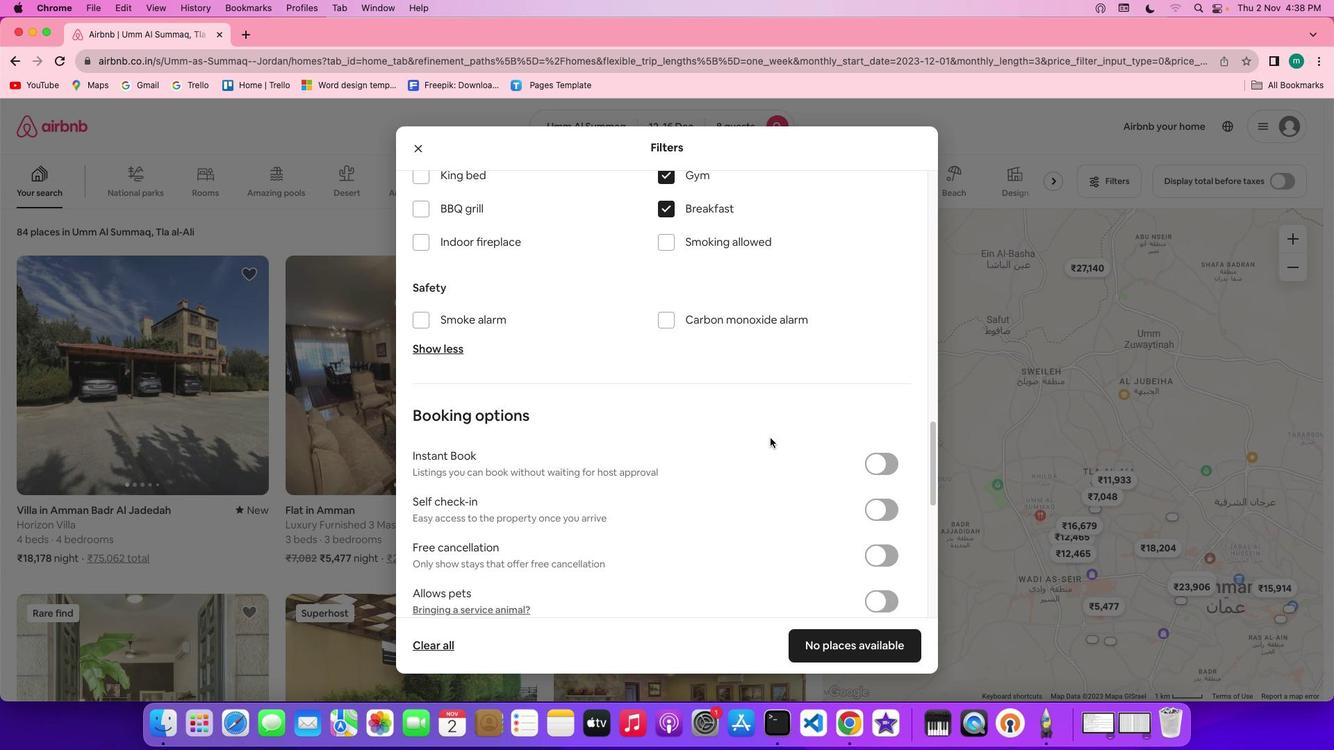 
Action: Mouse scrolled (773, 441) with delta (2, 1)
Screenshot: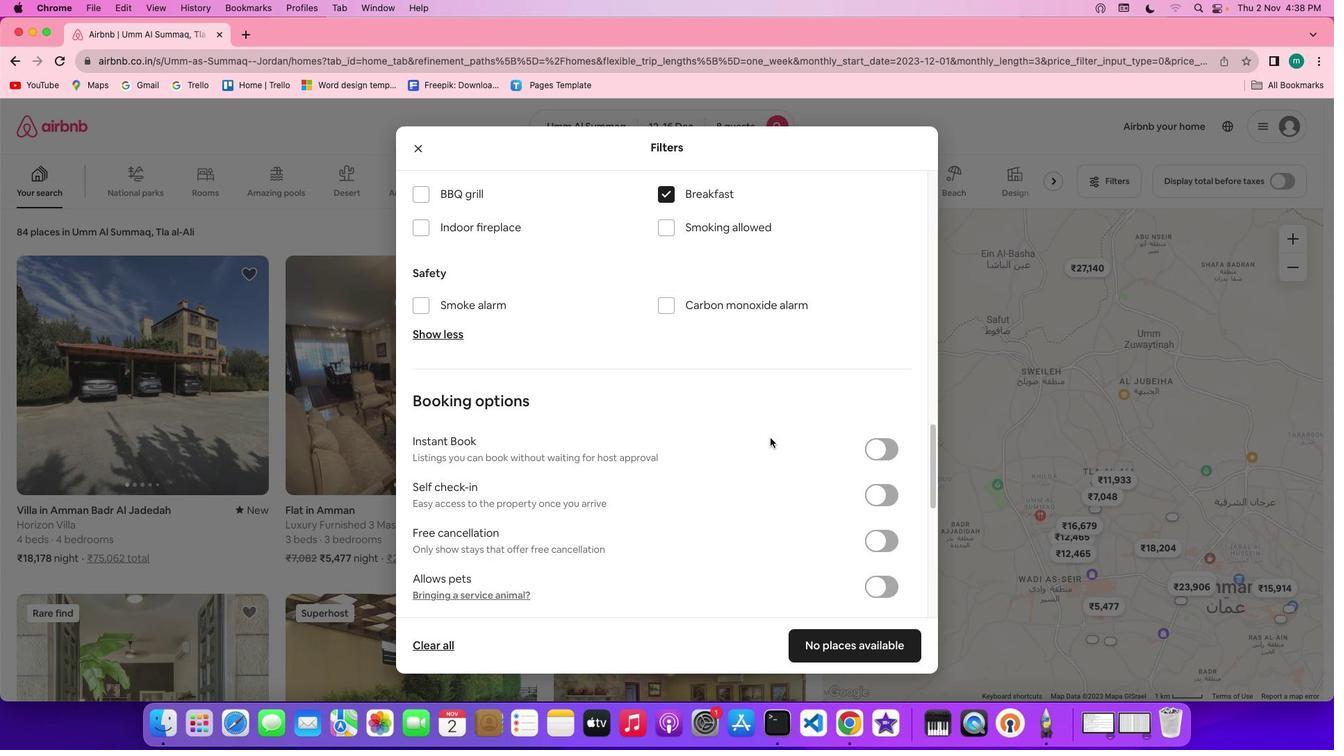 
Action: Mouse scrolled (773, 441) with delta (2, 0)
Screenshot: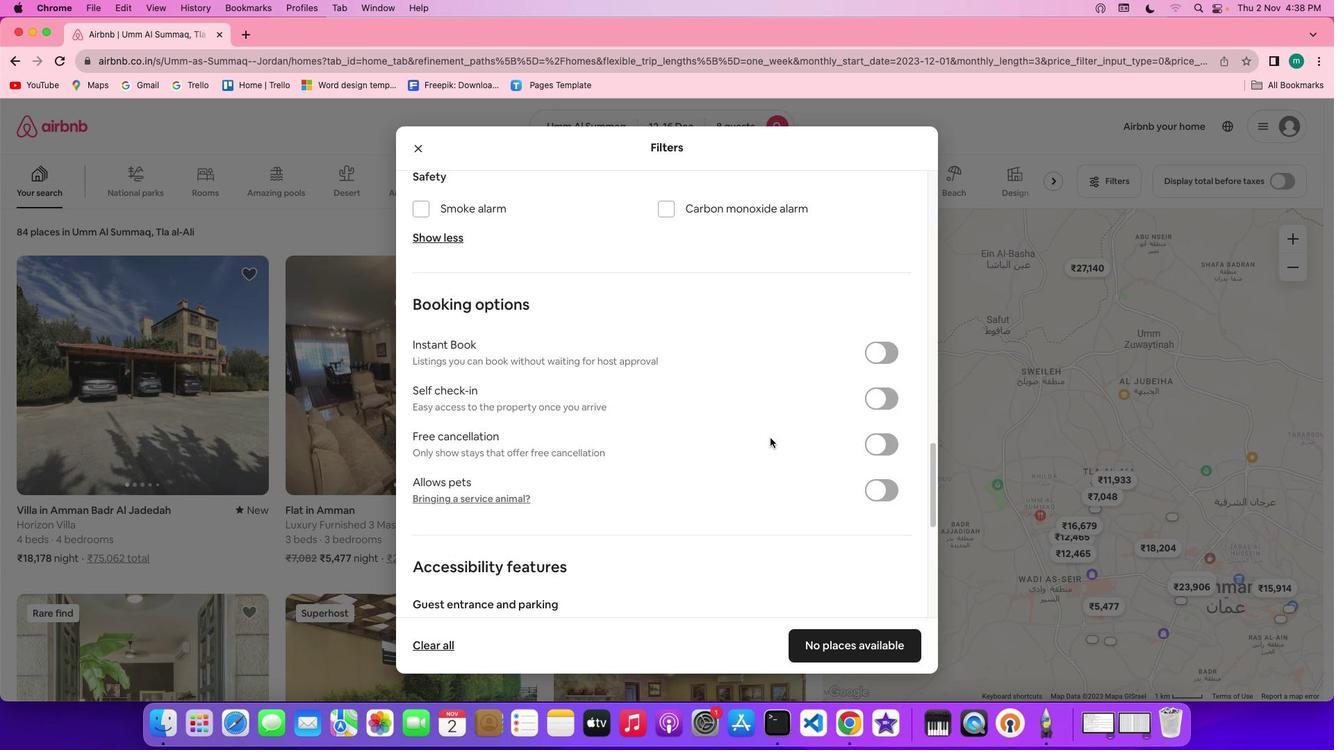 
Action: Mouse scrolled (773, 441) with delta (2, 2)
Screenshot: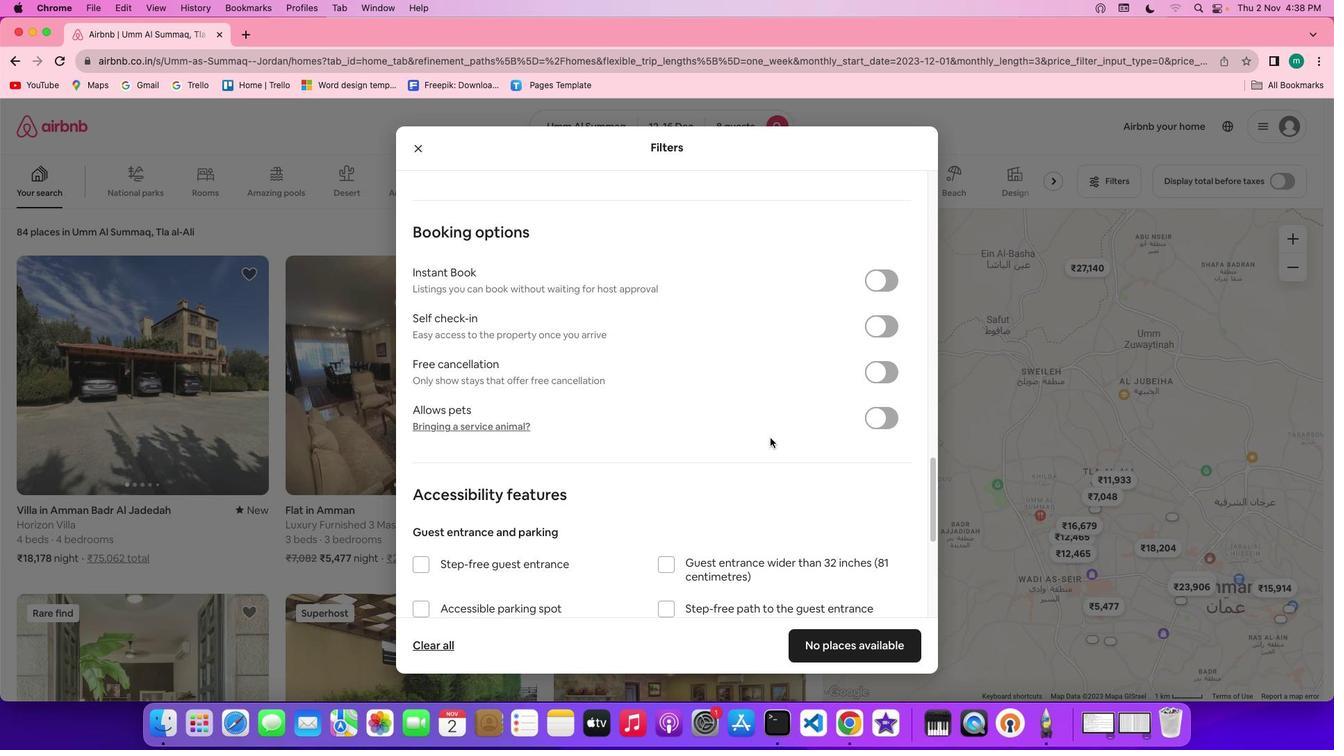 
Action: Mouse scrolled (773, 441) with delta (2, 2)
Screenshot: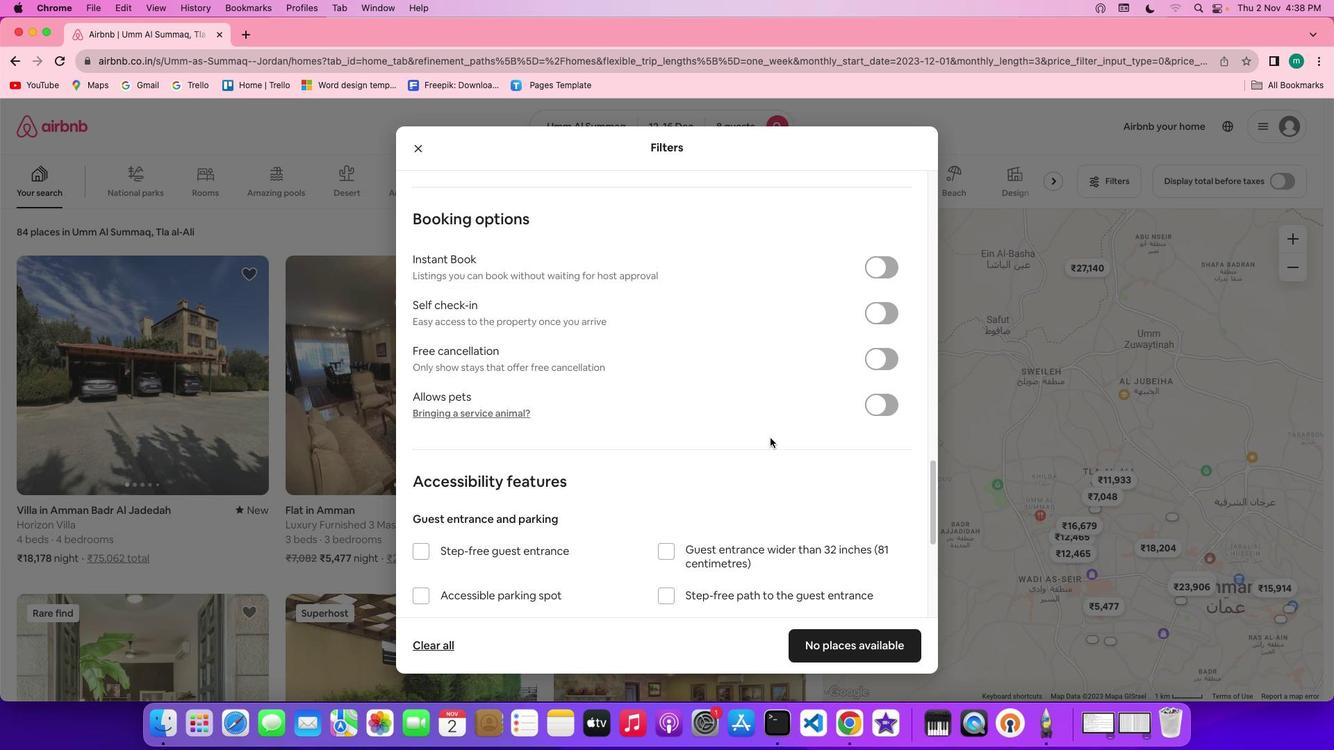 
Action: Mouse scrolled (773, 441) with delta (2, 1)
Screenshot: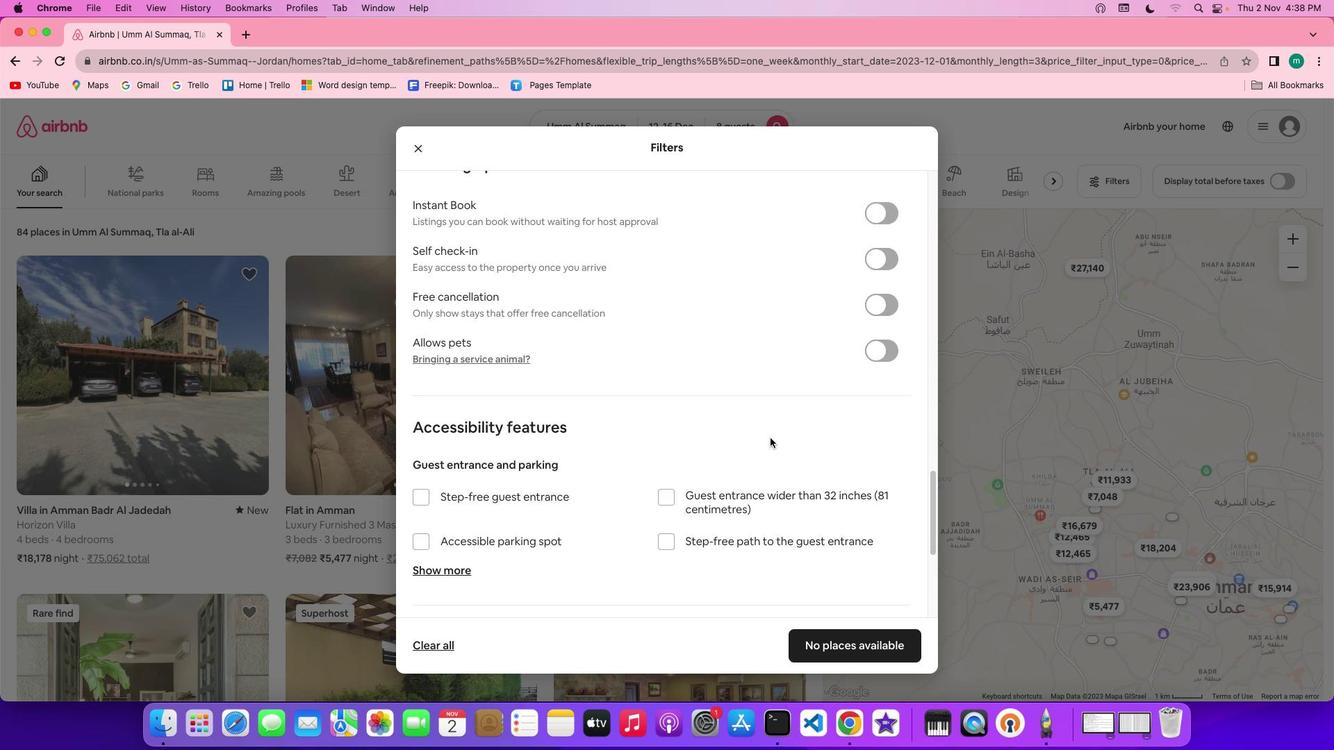 
Action: Mouse scrolled (773, 441) with delta (2, 0)
Screenshot: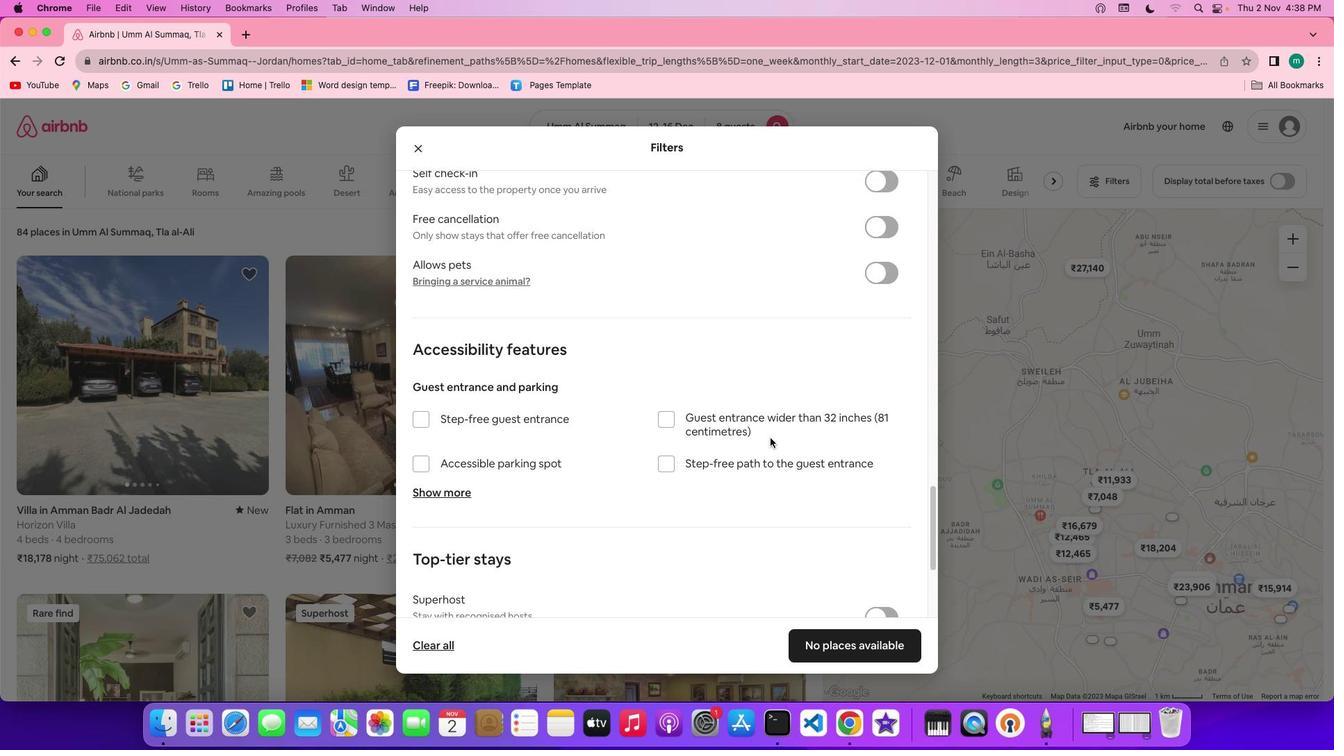 
Action: Mouse moved to (809, 451)
Screenshot: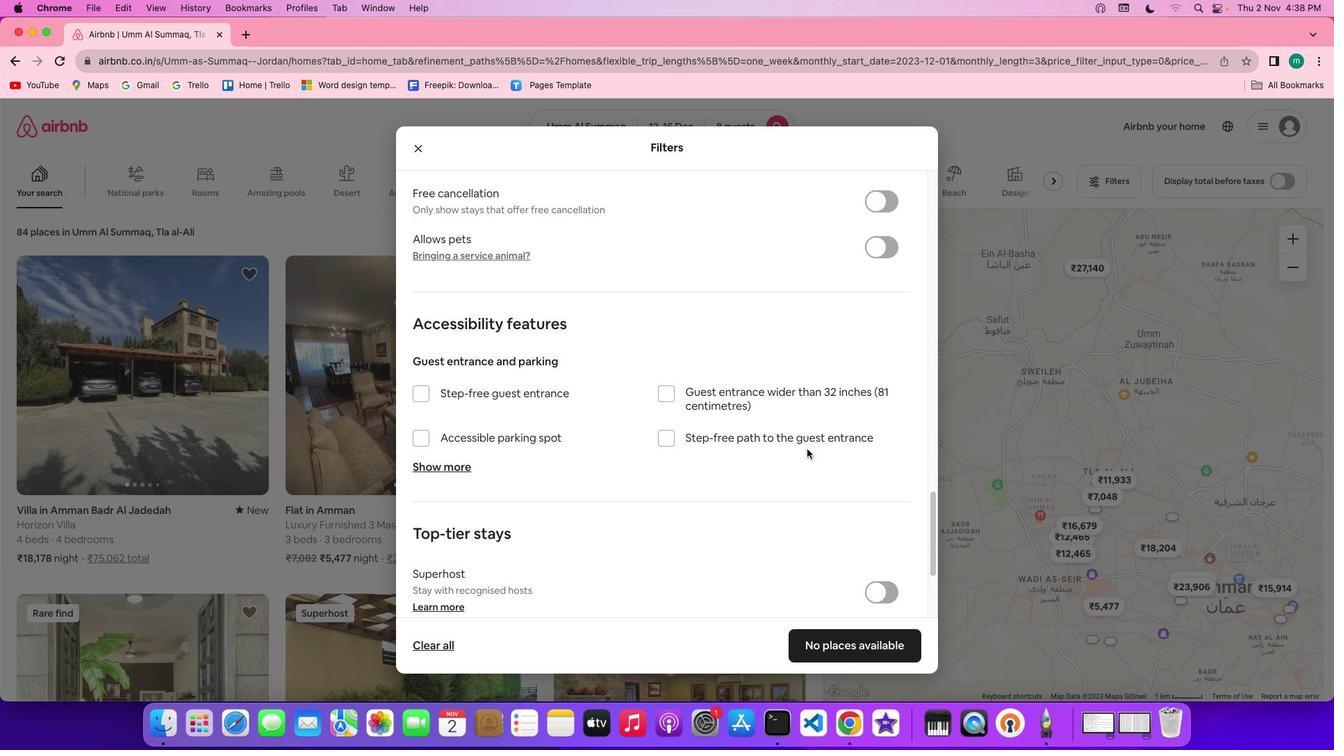 
Action: Mouse scrolled (809, 451) with delta (2, 2)
Screenshot: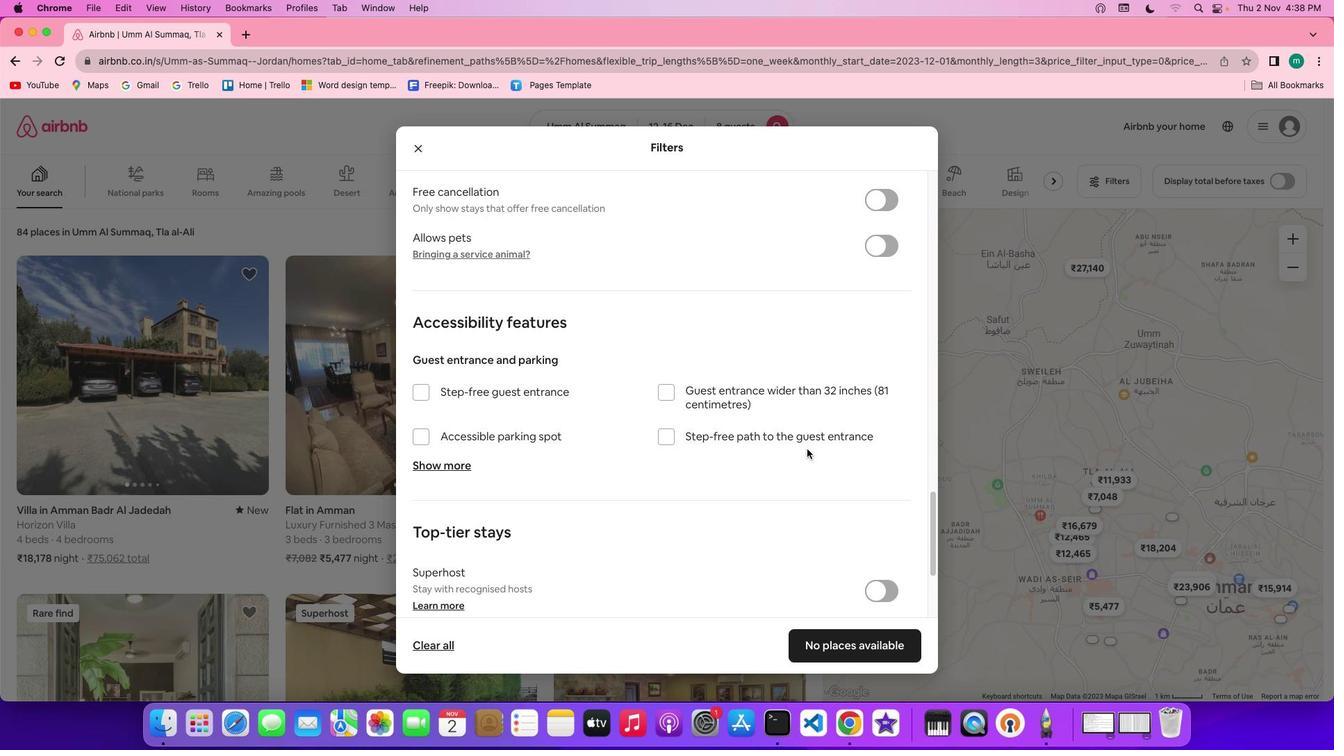 
Action: Mouse scrolled (809, 451) with delta (2, 2)
Screenshot: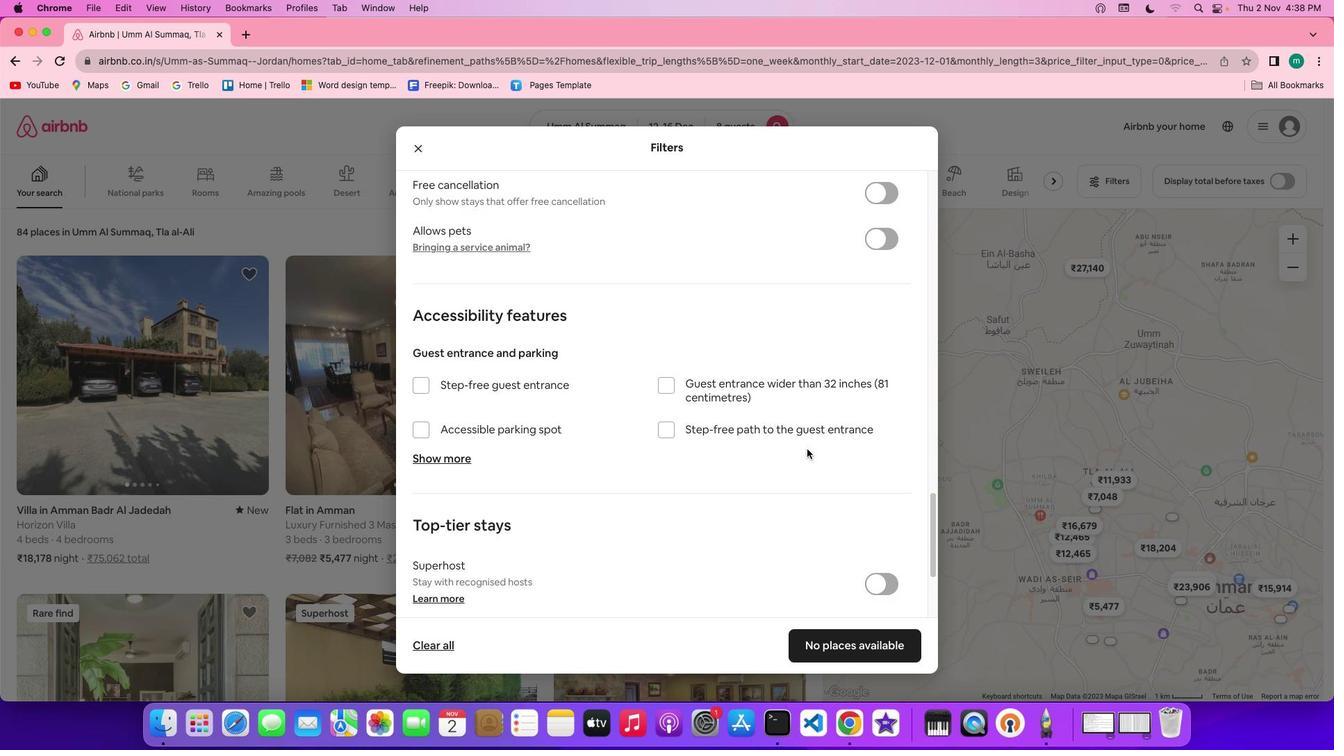 
Action: Mouse scrolled (809, 451) with delta (2, 2)
Screenshot: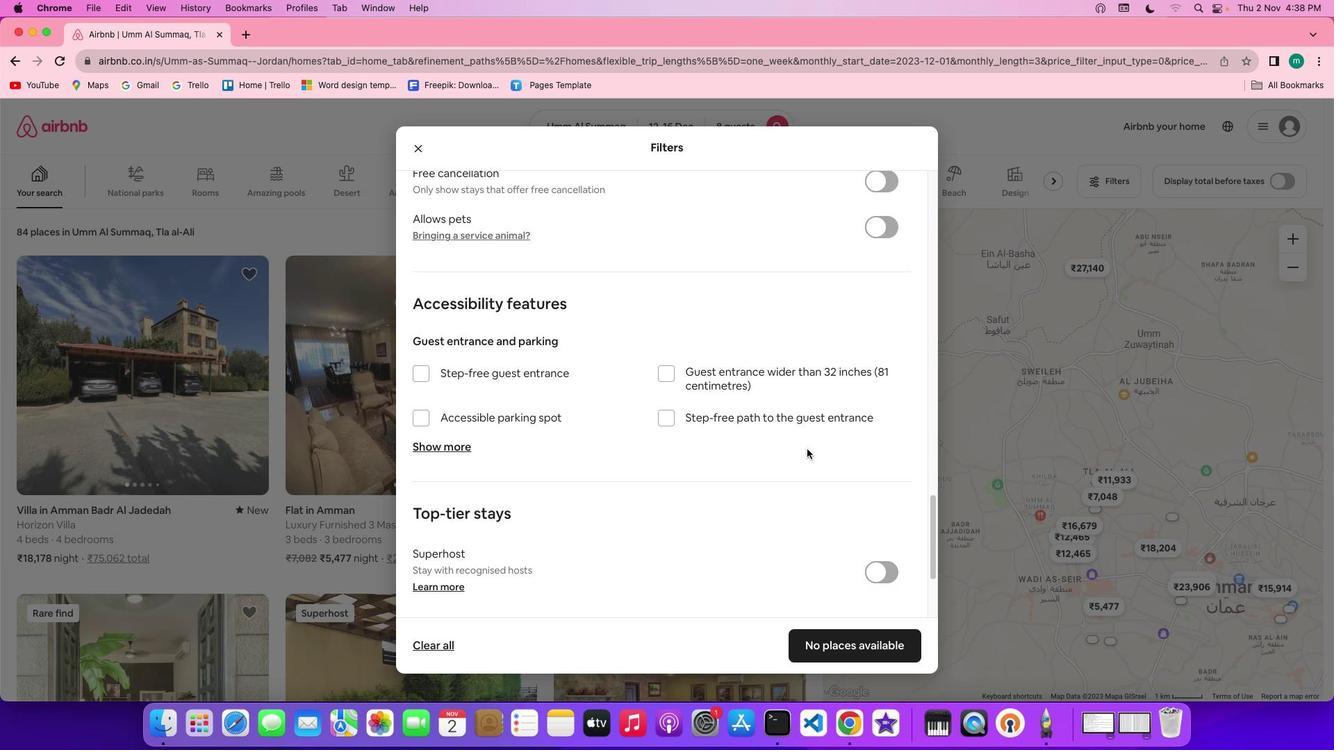 
Action: Mouse scrolled (809, 451) with delta (2, 2)
Screenshot: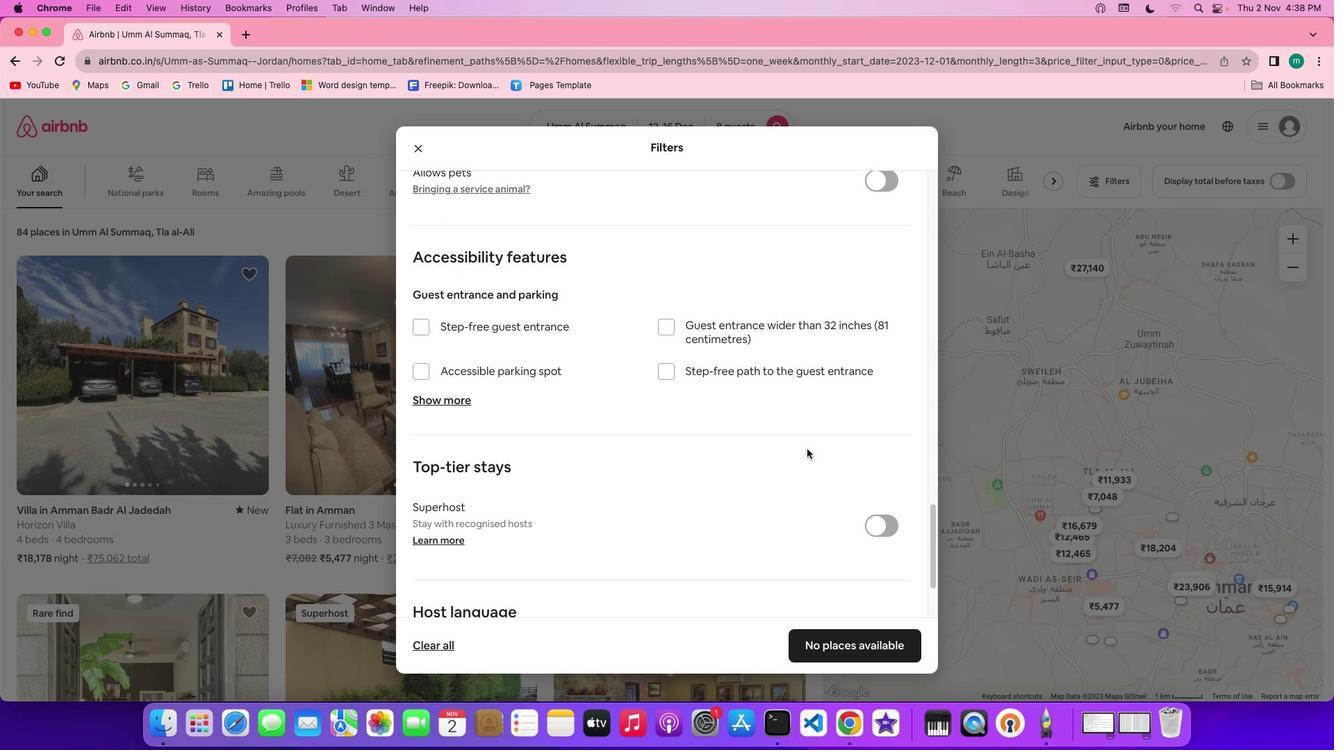 
Action: Mouse scrolled (809, 451) with delta (2, 2)
Screenshot: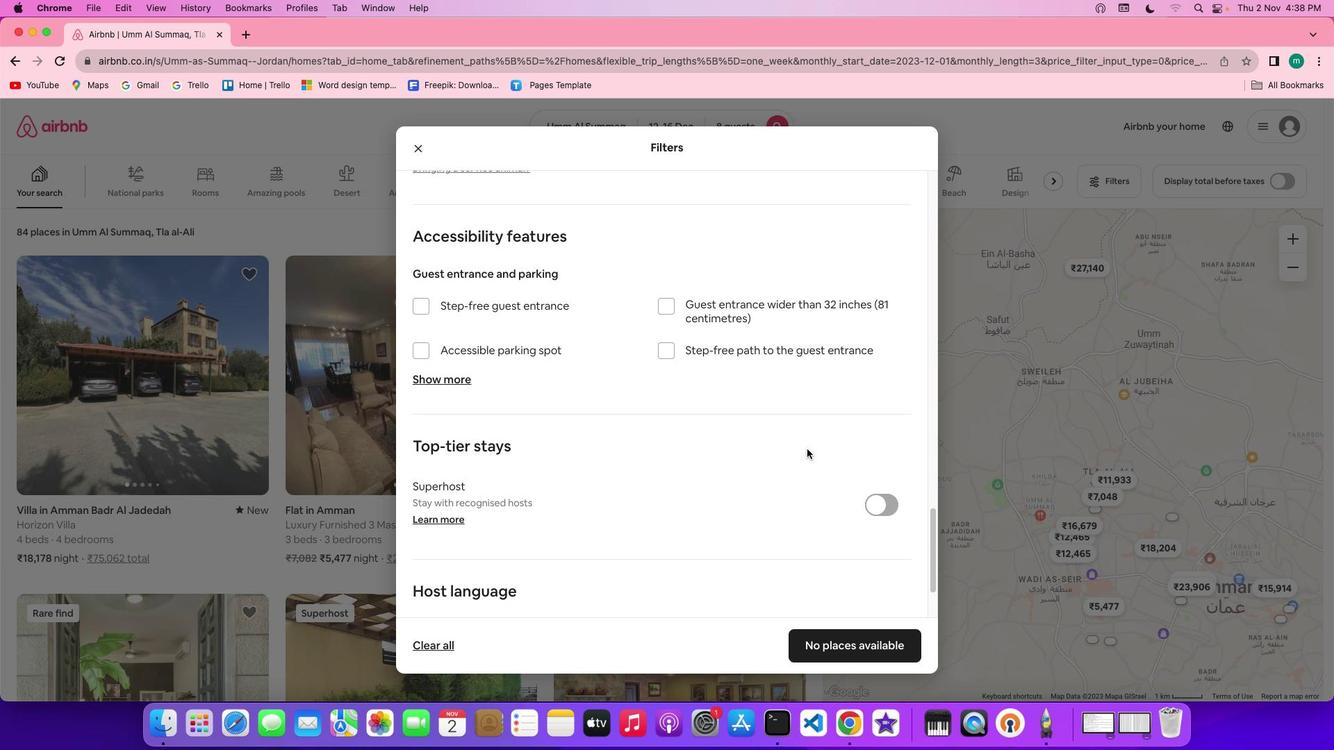 
Action: Mouse scrolled (809, 451) with delta (2, 2)
Screenshot: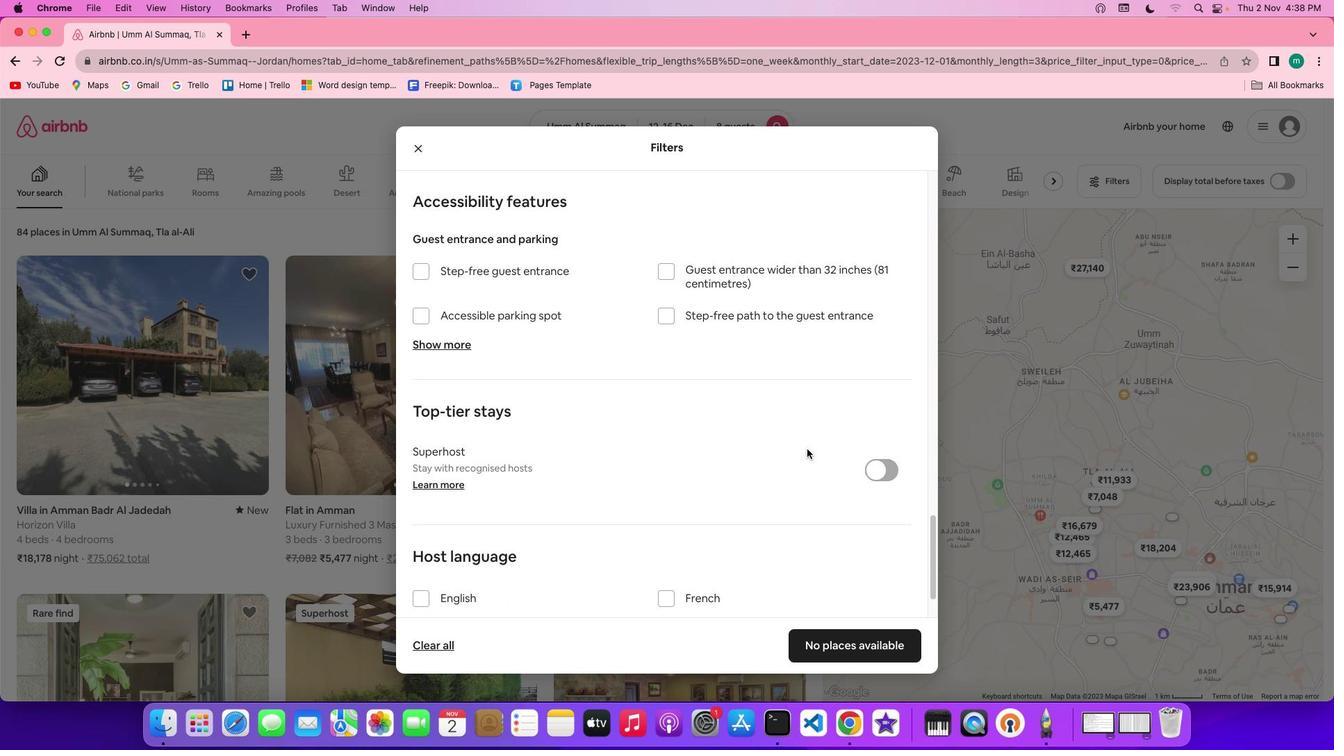 
Action: Mouse scrolled (809, 451) with delta (2, 1)
Screenshot: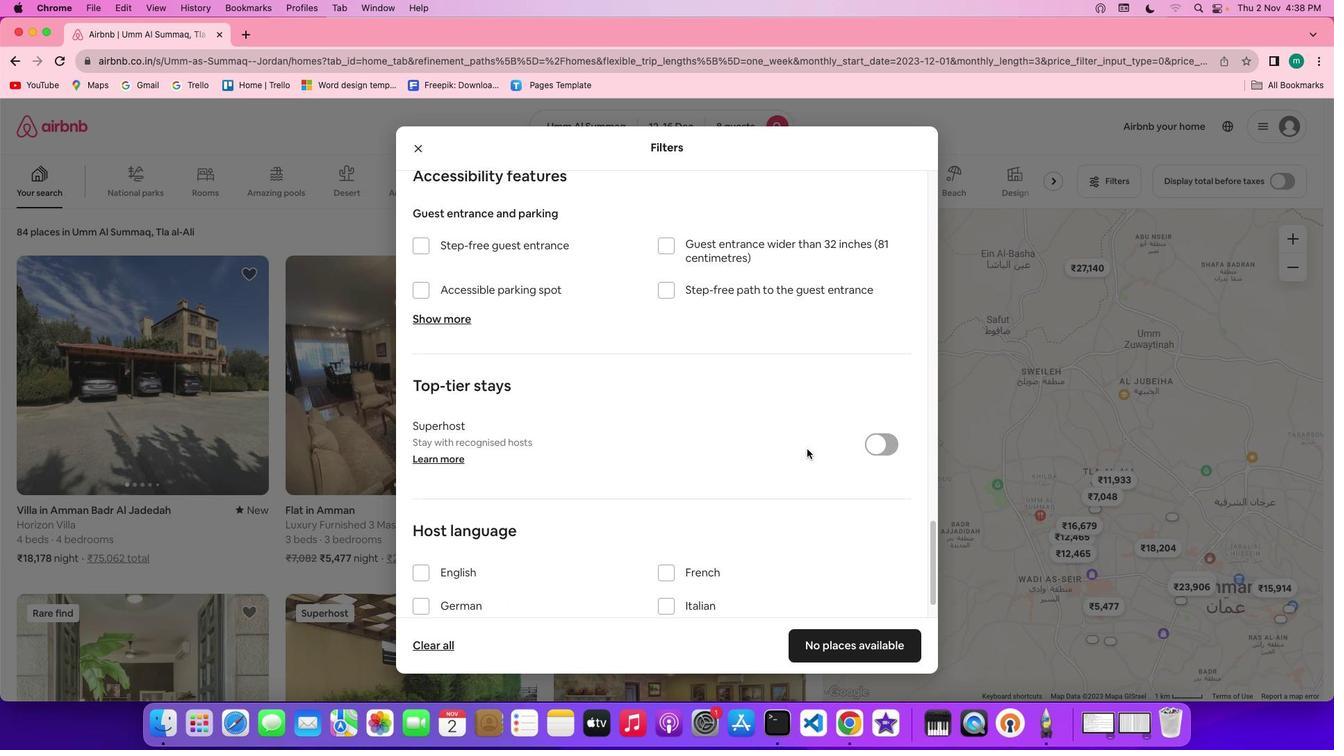 
Action: Mouse scrolled (809, 451) with delta (2, 0)
Screenshot: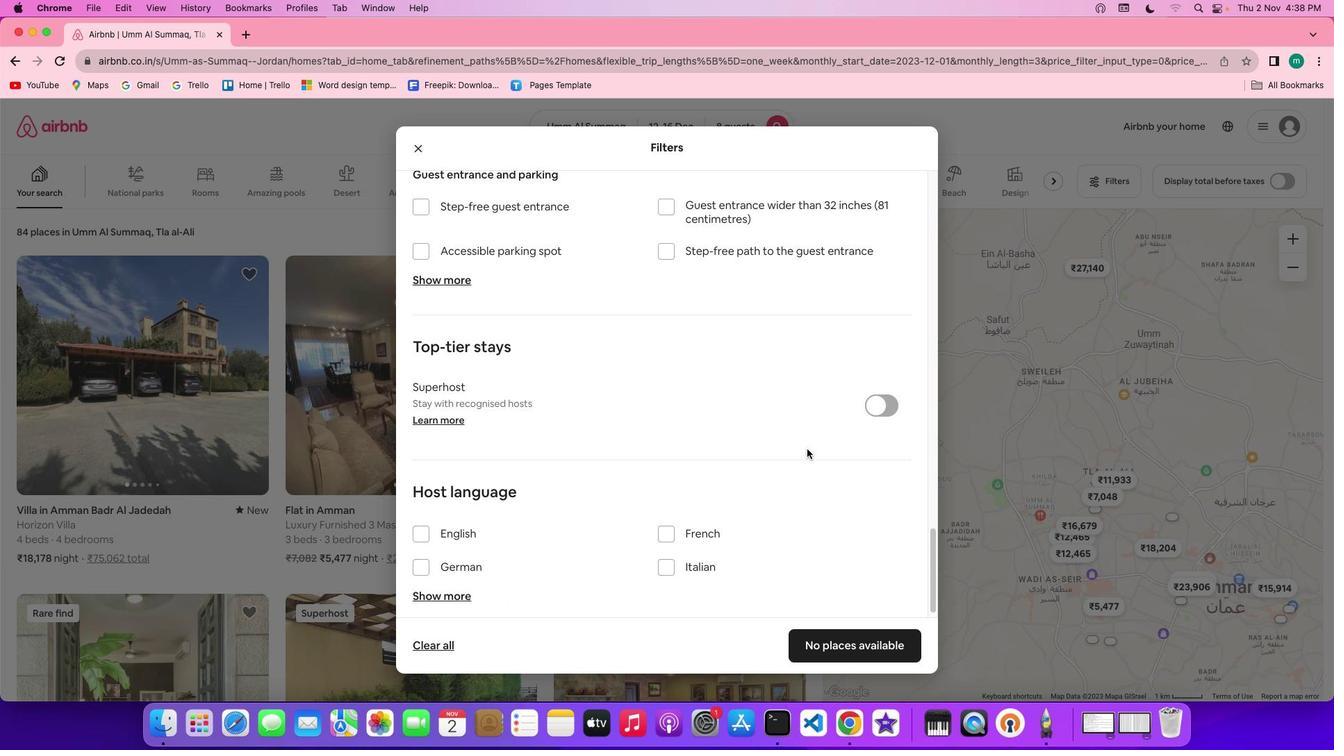 
Action: Mouse scrolled (809, 451) with delta (2, 2)
Screenshot: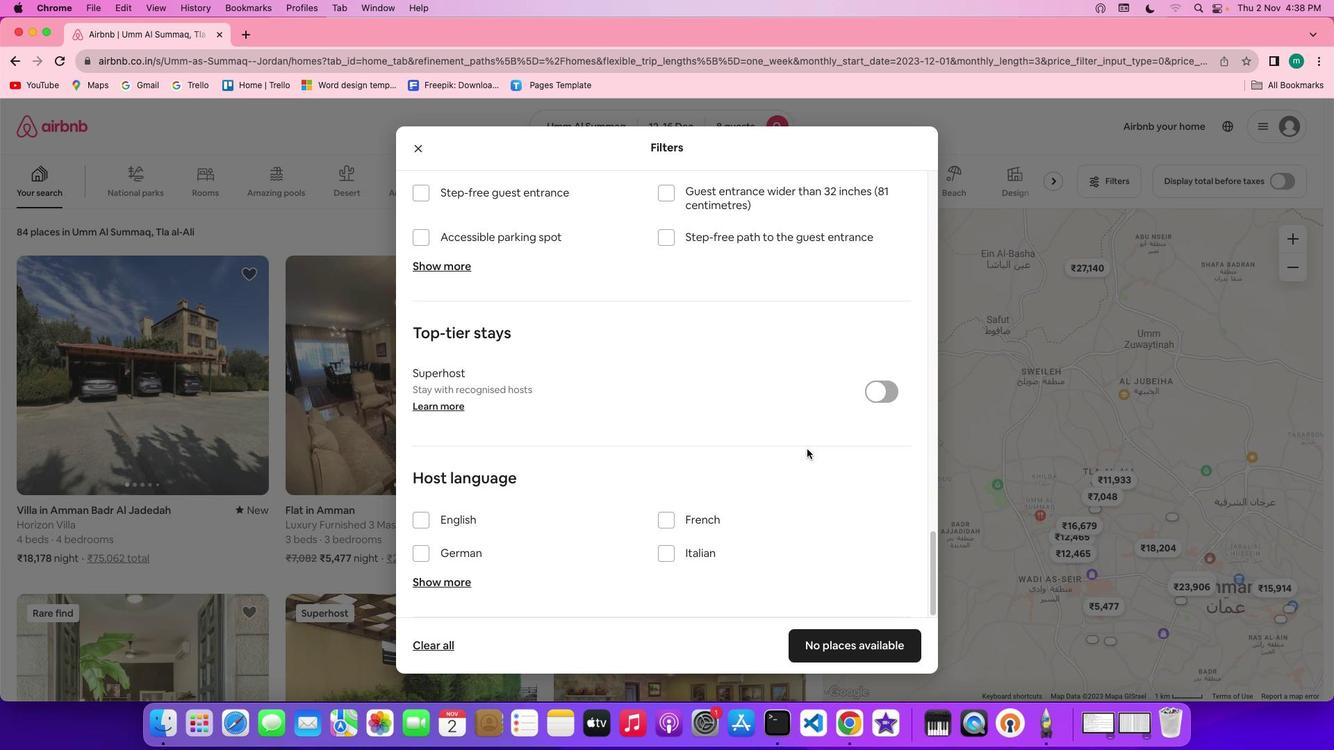
Action: Mouse scrolled (809, 451) with delta (2, 2)
Screenshot: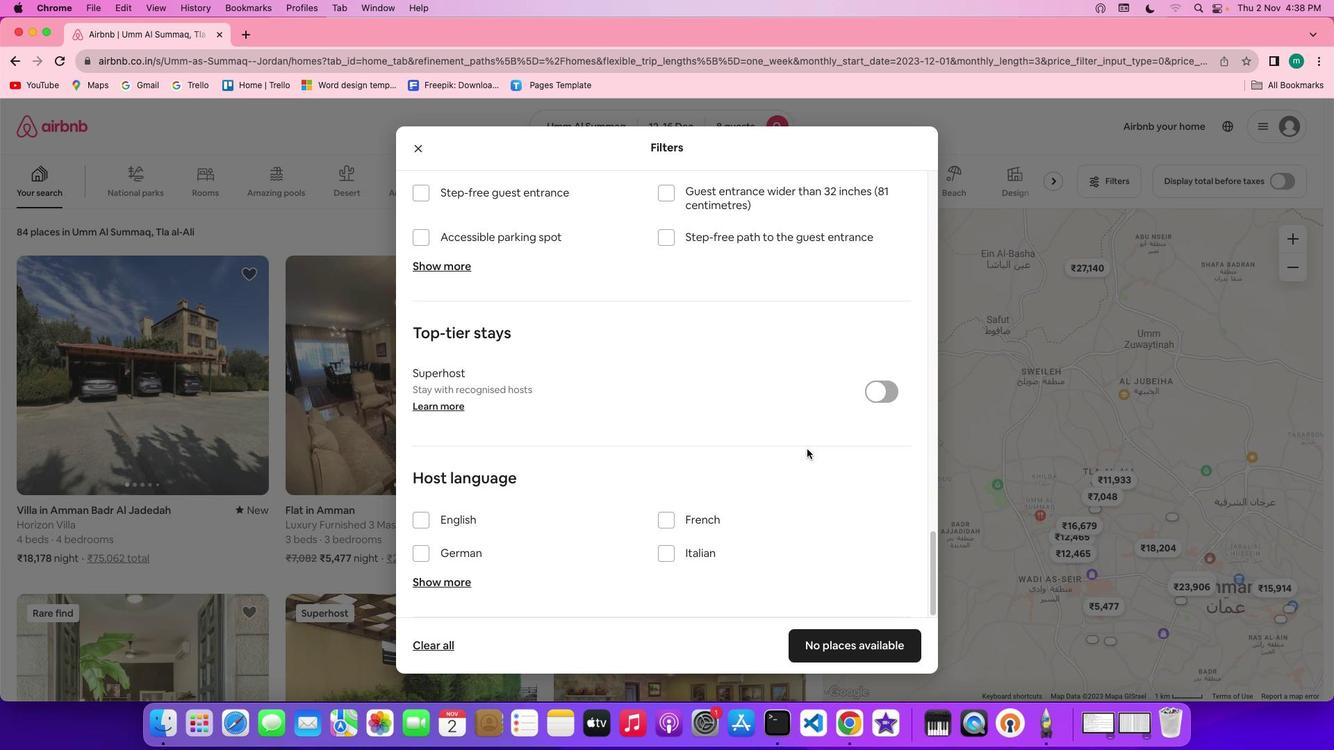 
Action: Mouse scrolled (809, 451) with delta (2, 1)
Screenshot: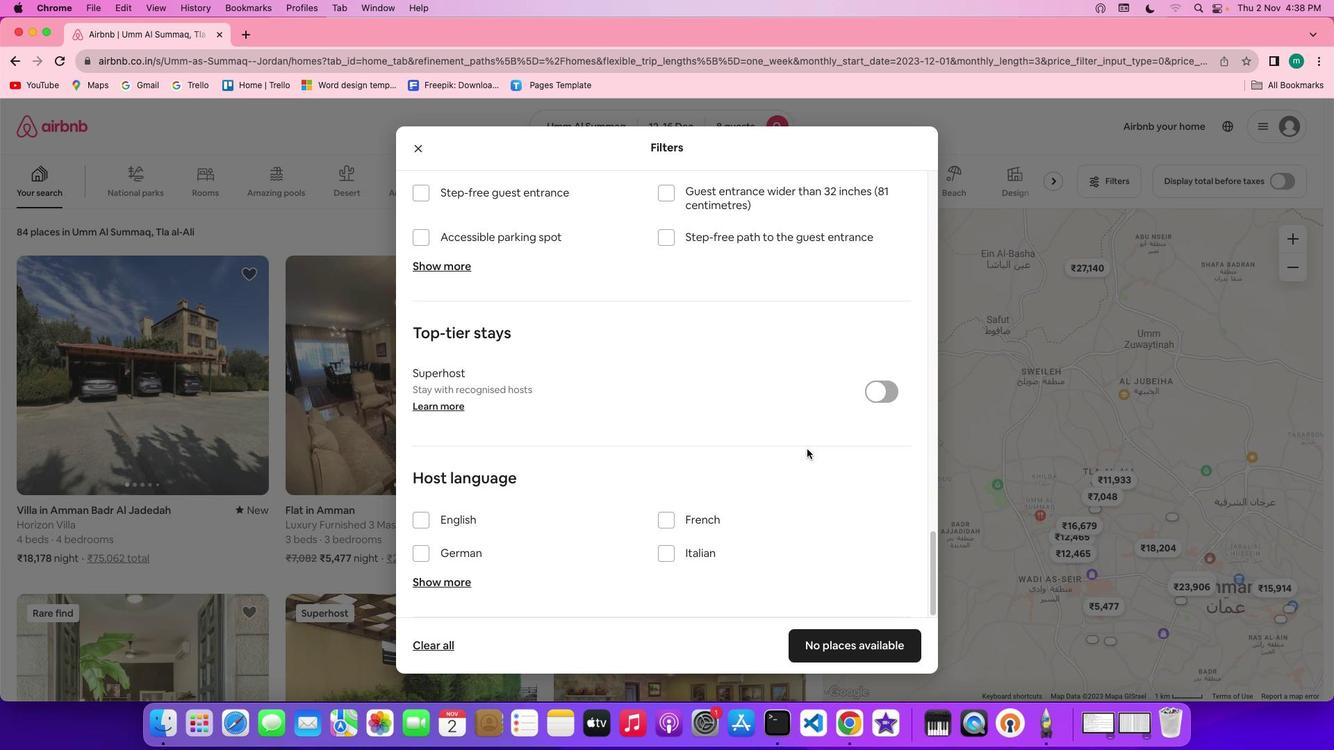 
Action: Mouse scrolled (809, 451) with delta (2, 0)
Screenshot: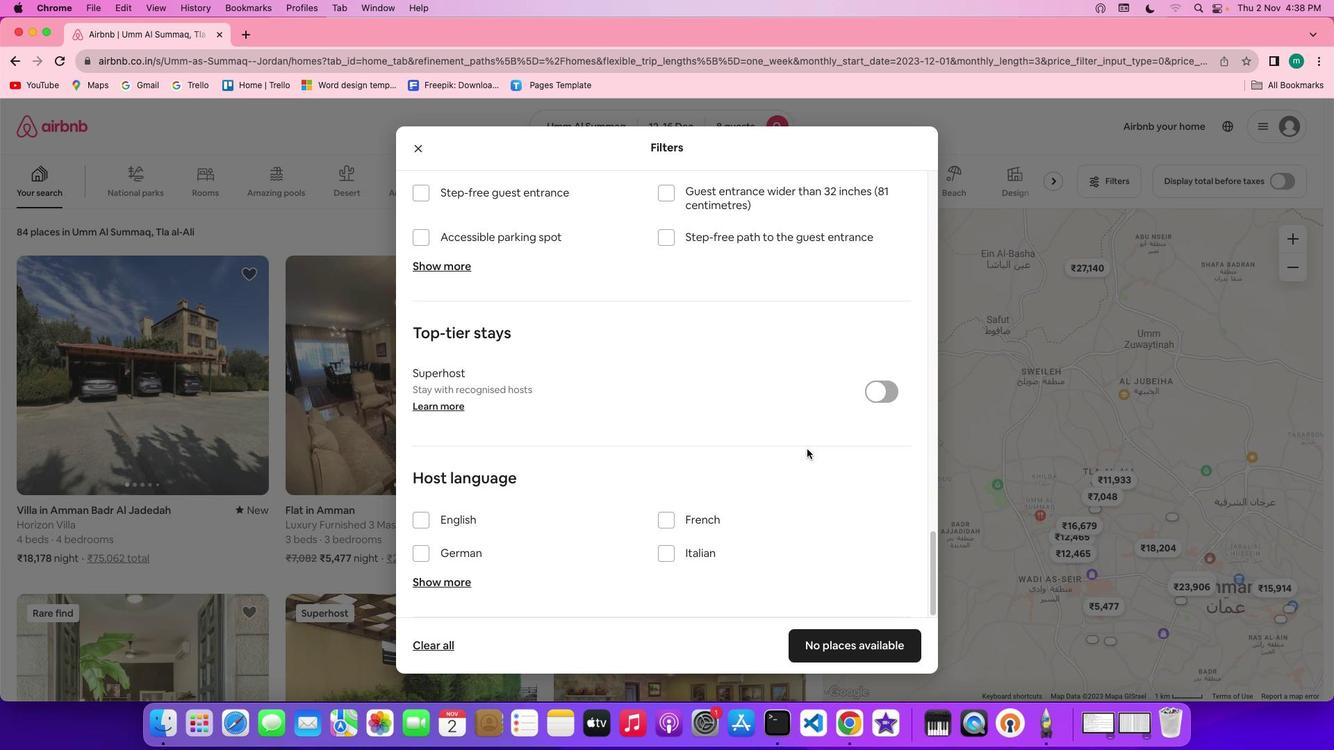 
Action: Mouse scrolled (809, 451) with delta (2, 2)
Screenshot: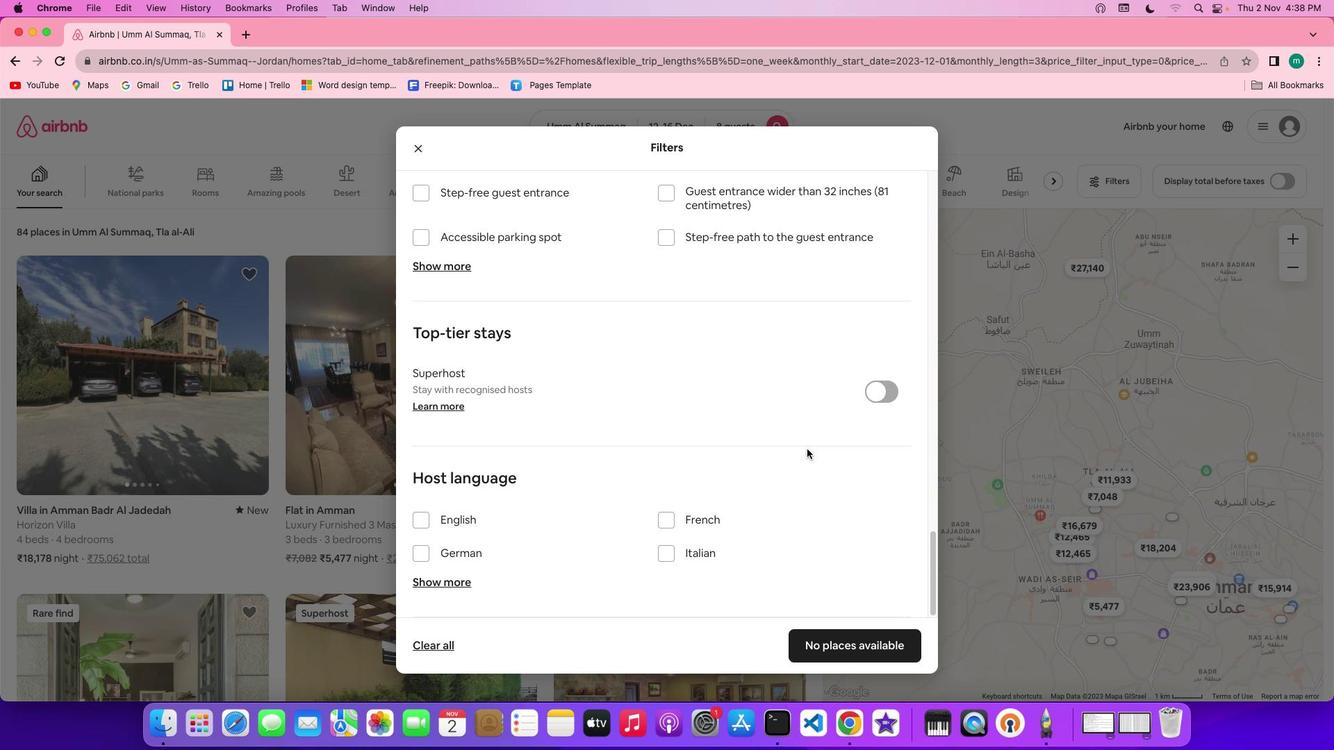 
Action: Mouse scrolled (809, 451) with delta (2, 2)
Screenshot: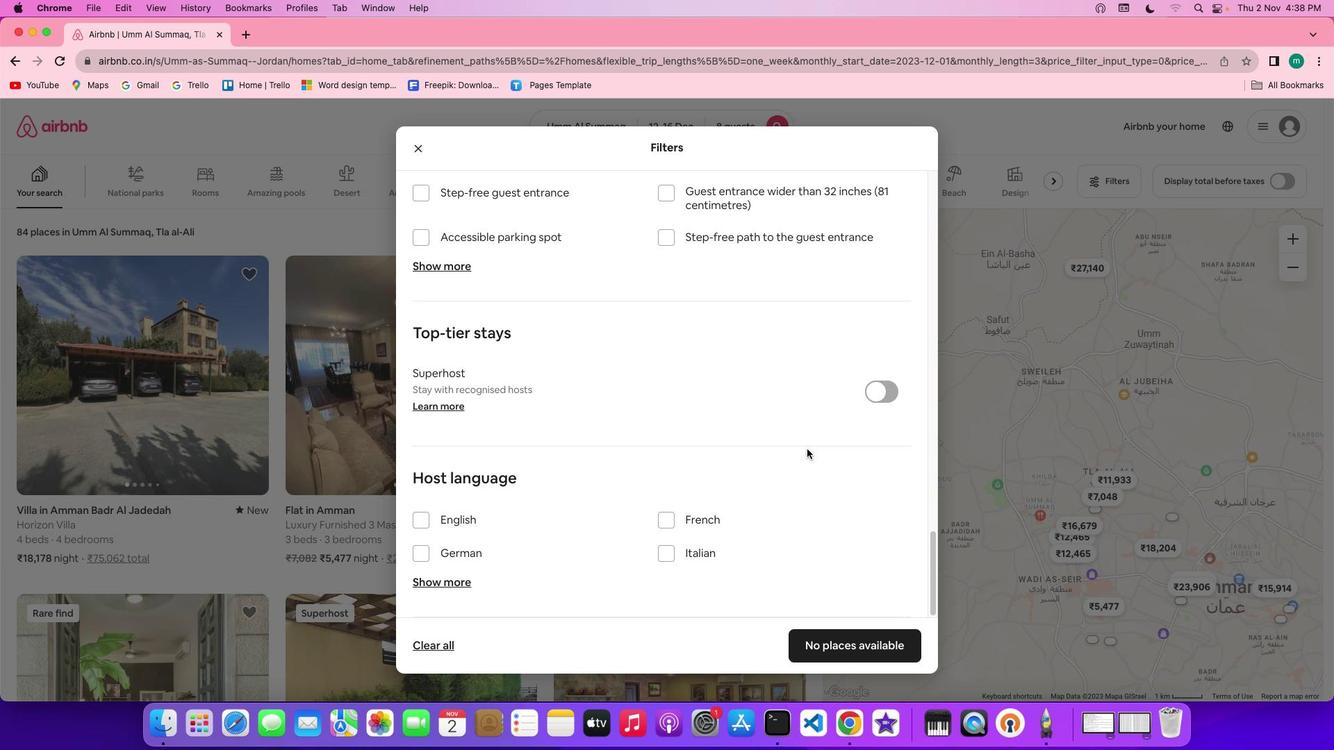 
Action: Mouse scrolled (809, 451) with delta (2, 0)
Screenshot: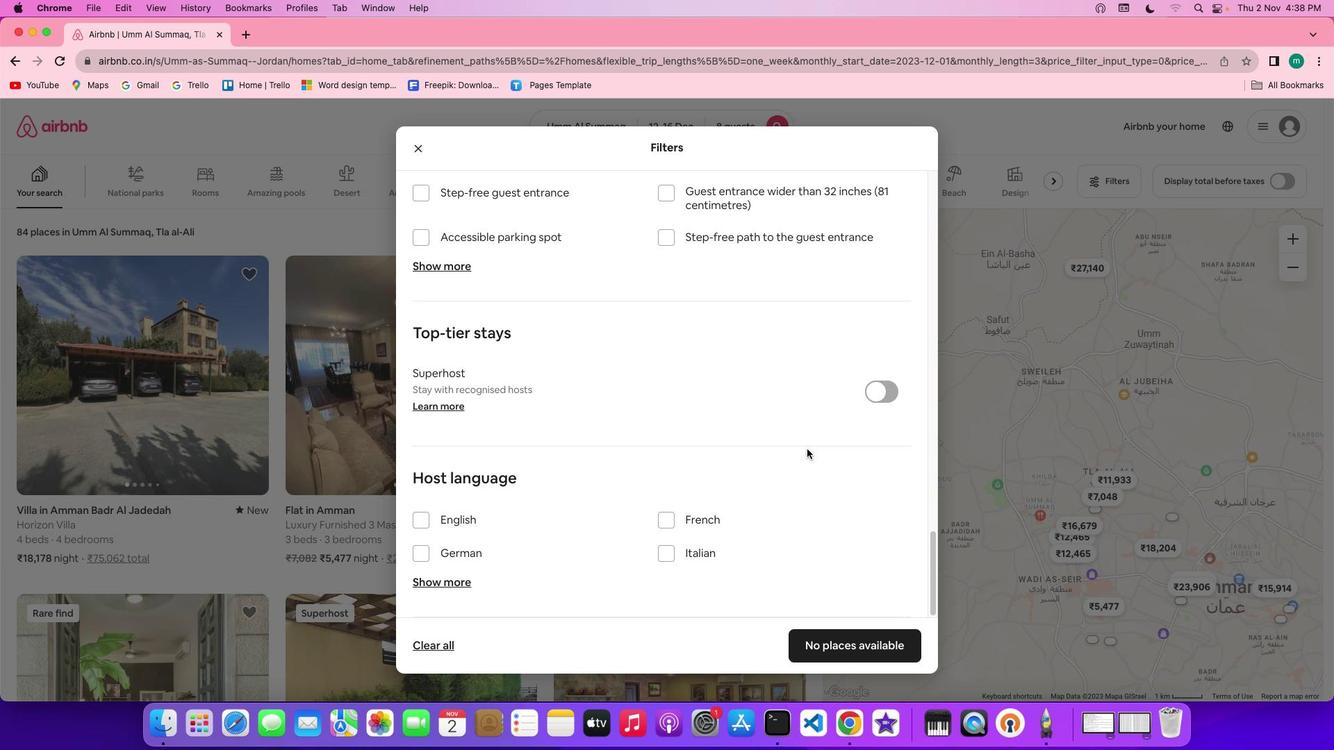 
Action: Mouse scrolled (809, 451) with delta (2, 0)
Screenshot: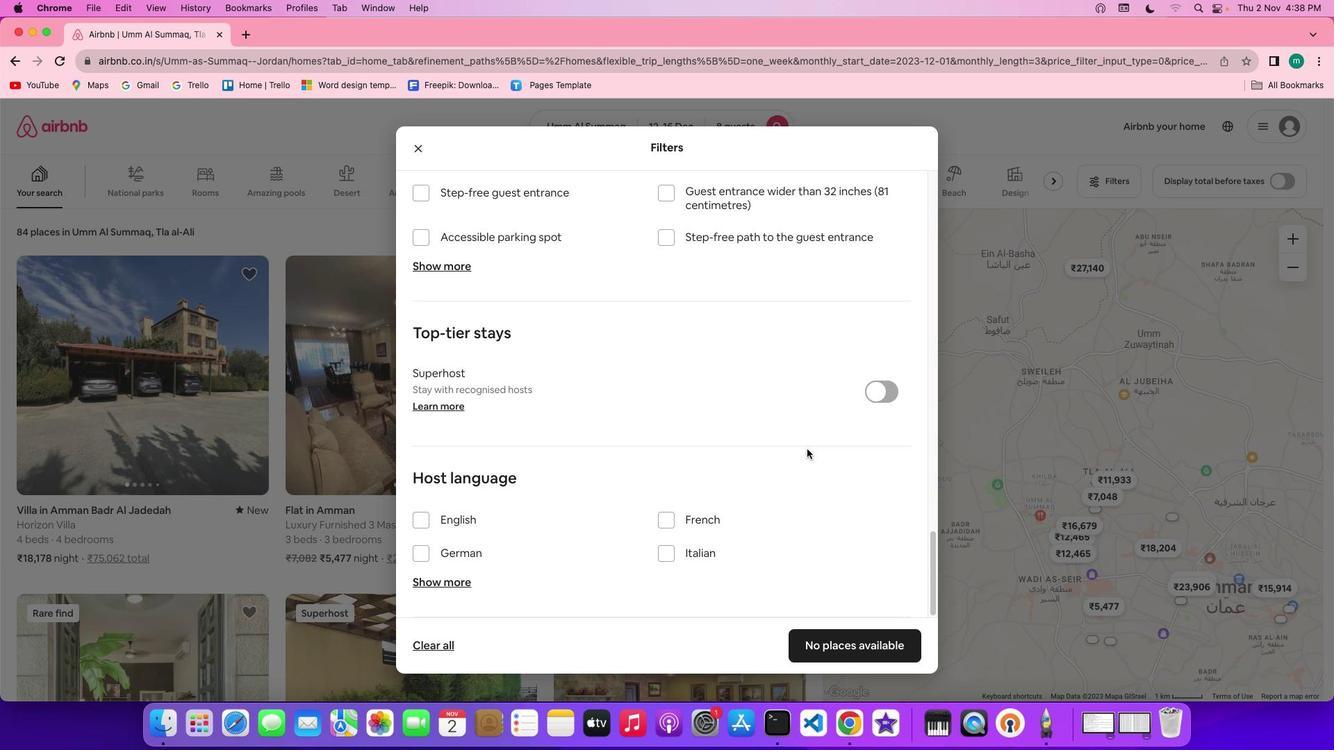
Action: Mouse moved to (870, 640)
Screenshot: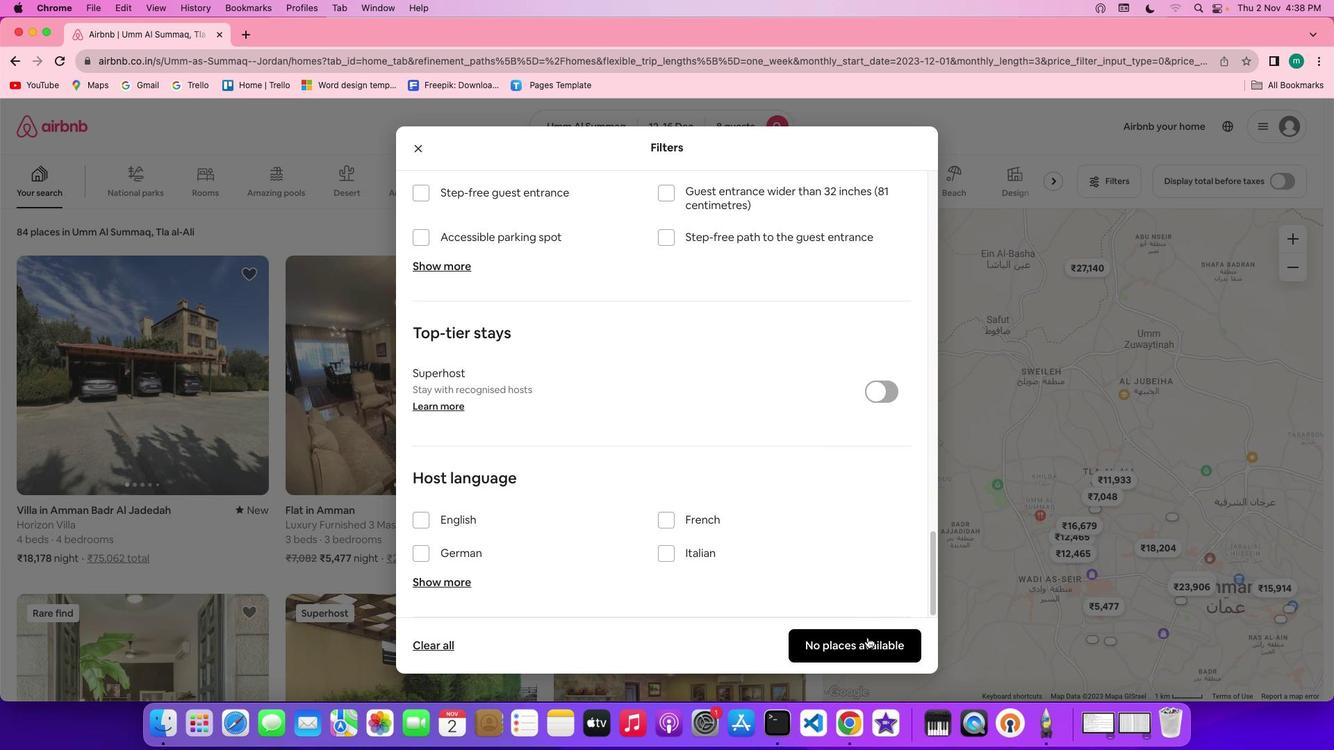
Action: Mouse pressed left at (870, 640)
Screenshot: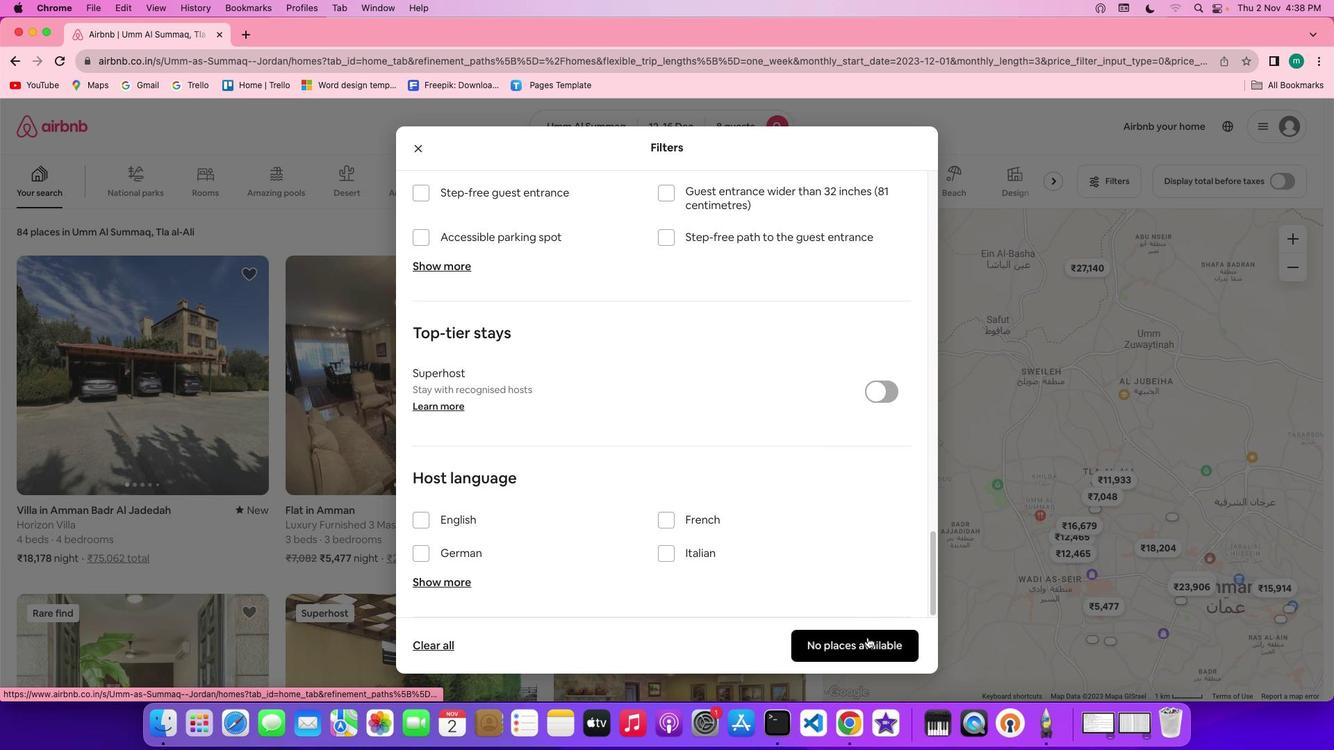 
Action: Mouse moved to (678, 465)
Screenshot: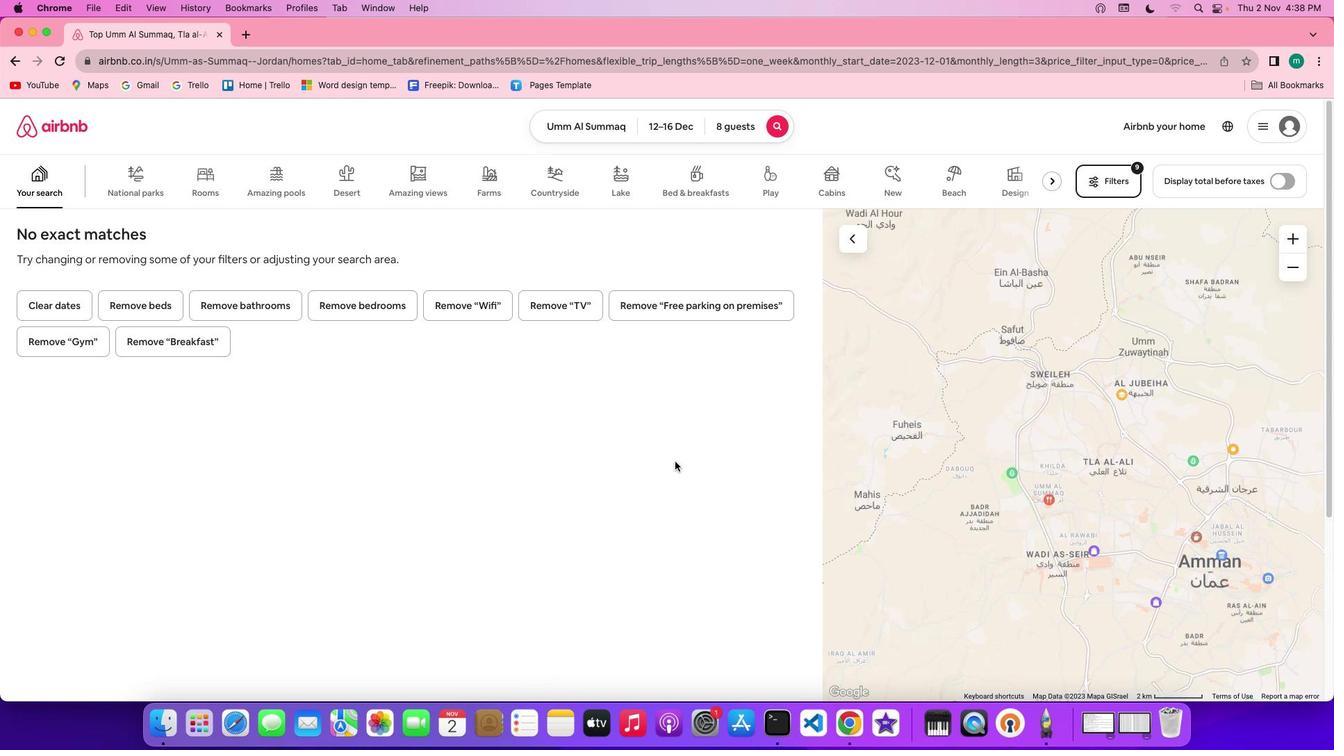 
